 Task: Open a blank google sheet and write heading  Nexus Sales. Add 10 people name  'William Wilson, Isabella Robinson, James Taylor, Charlotte Clark, Michael Walker, Amelia Wright, Matthew Turner, Harper Hall, Joseph Phillips, Abigail Adams'Item code in between  1005-1056. Product range in between  2500-15000. Add Products   ASICS Shoe, Brooks Shoe, Clarks Shoe, Crocs Shoe, Dr. Martens Shoe, Ecco Shoe, Fila Shoe, Hush Puppies Shoe, Jordan Shoe, K-Swiss Shoe.Choose quantity  4 to 9 Tax 12 percent commission 2 percent Total Add Amount. Save page Attendance Tracking Spreadsheetbook
Action: Mouse moved to (274, 172)
Screenshot: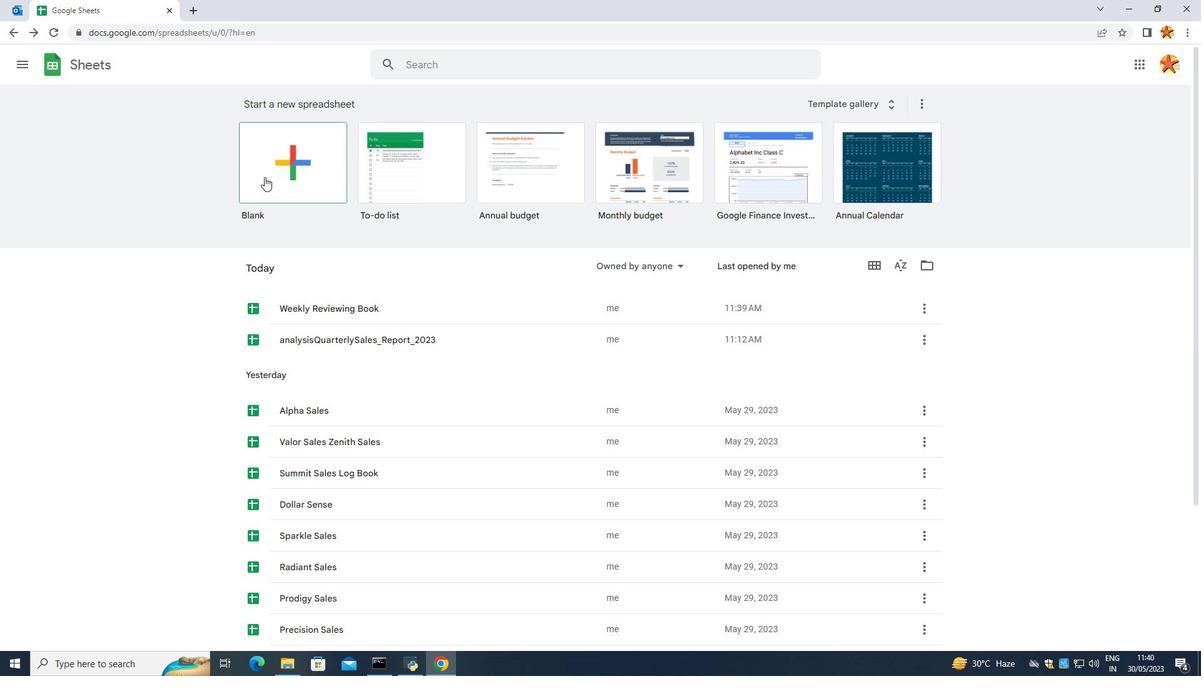 
Action: Mouse pressed left at (274, 172)
Screenshot: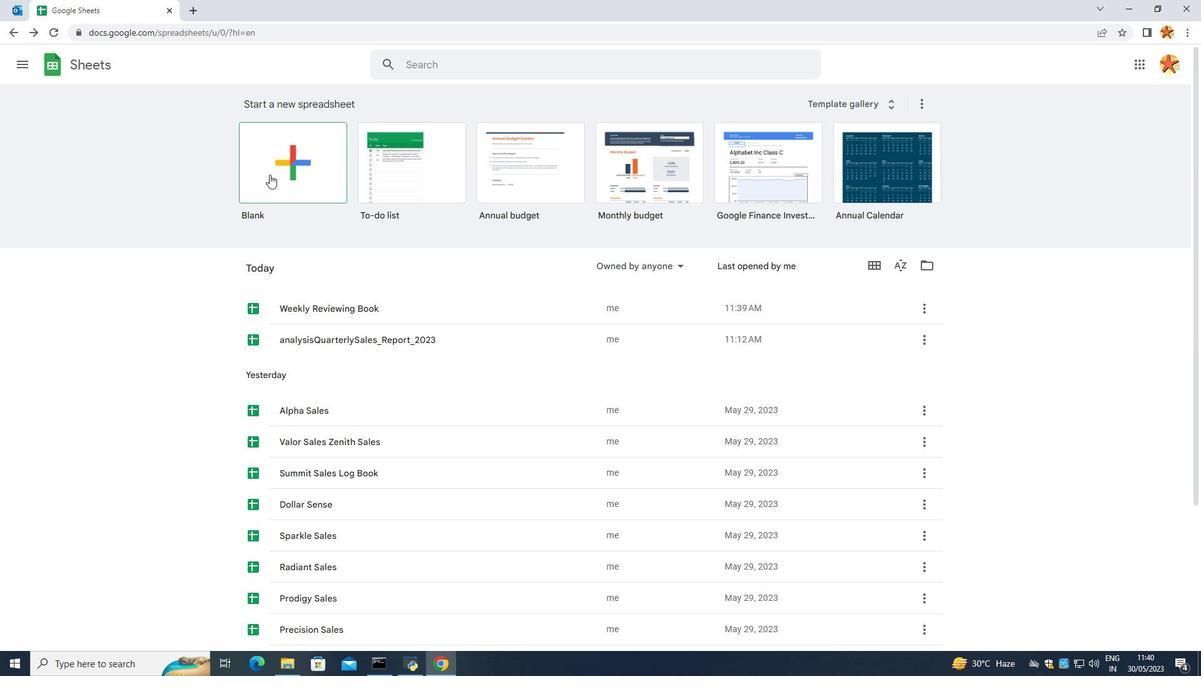
Action: Mouse moved to (179, 154)
Screenshot: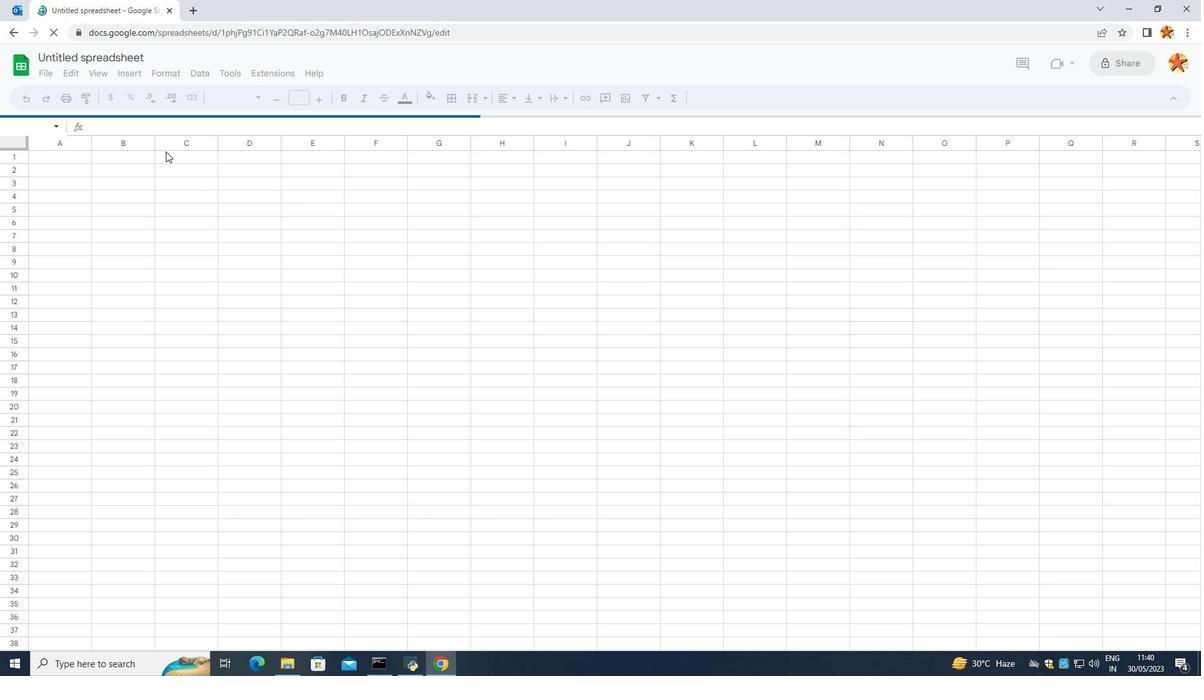 
Action: Mouse pressed left at (179, 154)
Screenshot: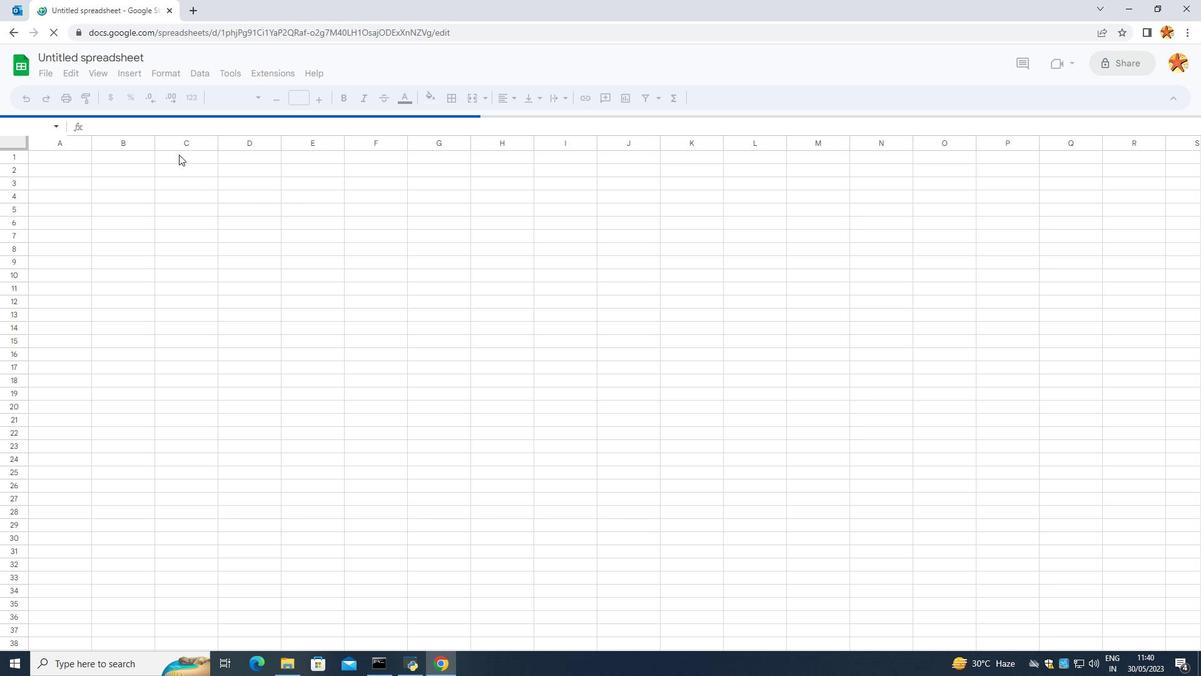 
Action: Mouse moved to (169, 157)
Screenshot: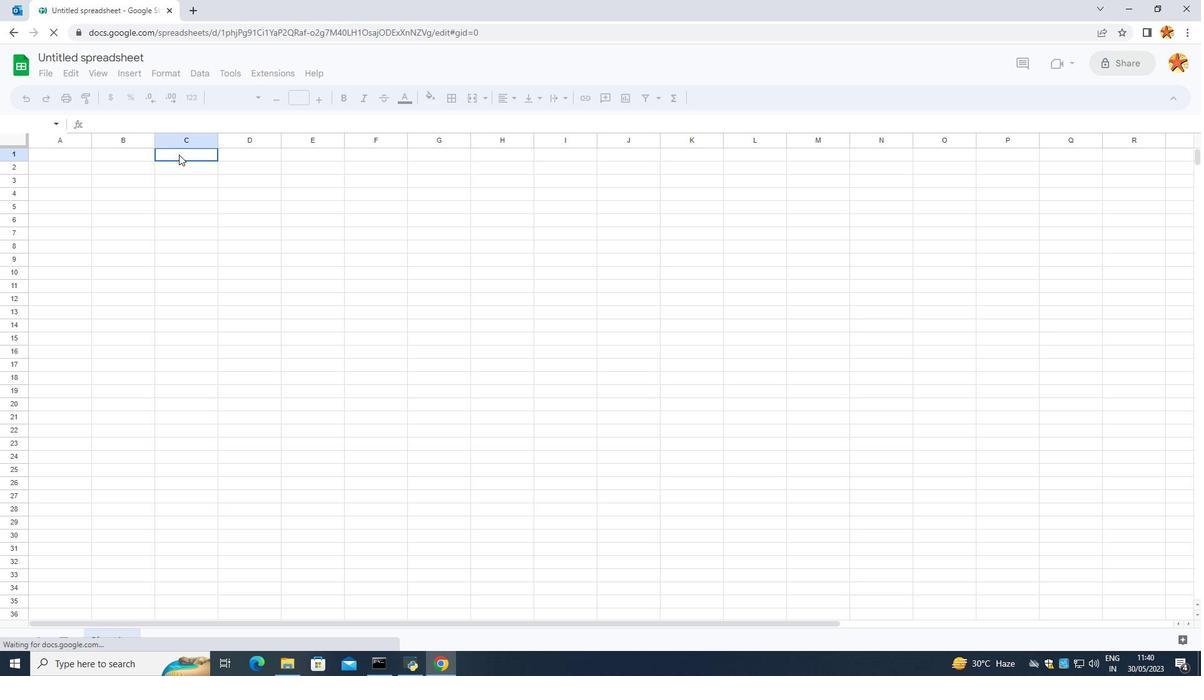 
Action: Key pressed <Key.caps_lock>N<Key.caps_lock>exus<Key.space><Key.caps_lock>T<Key.caps_lock>ech
Screenshot: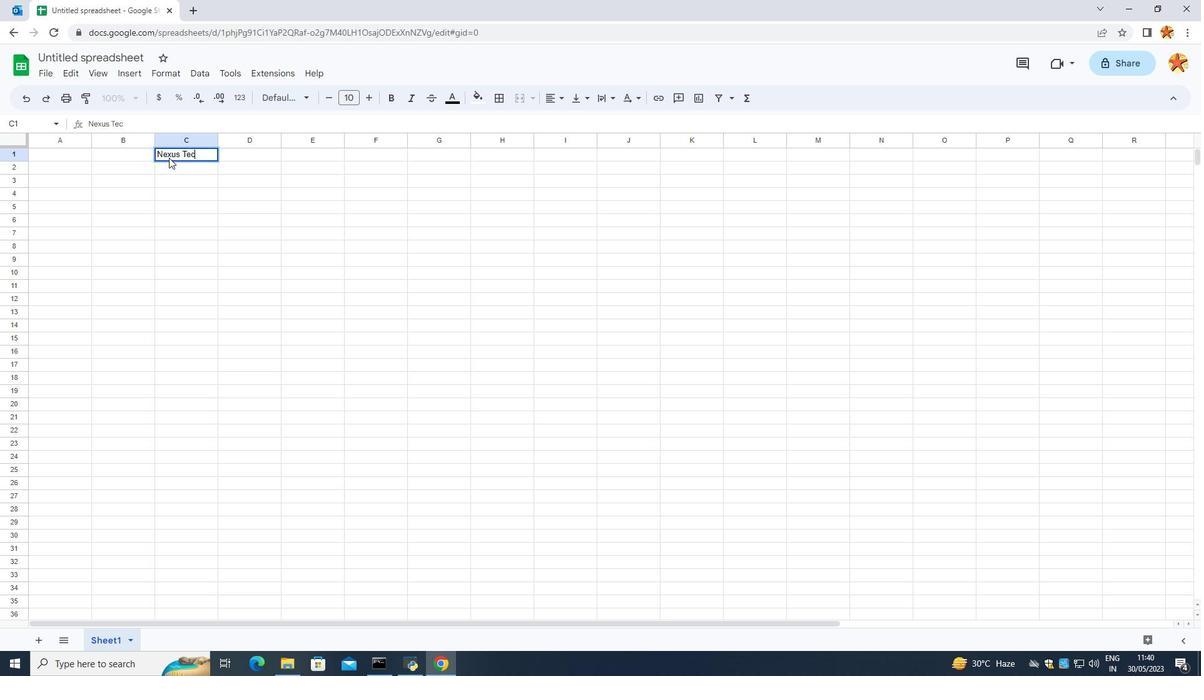 
Action: Mouse moved to (94, 194)
Screenshot: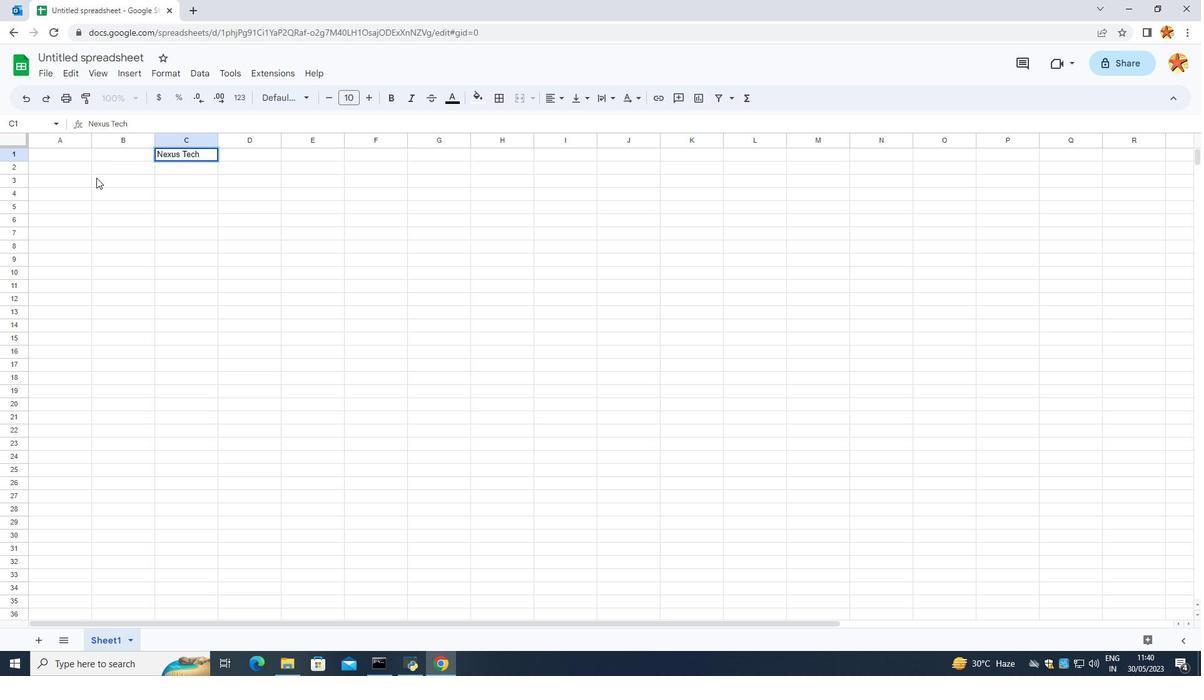 
Action: Mouse pressed left at (94, 194)
Screenshot: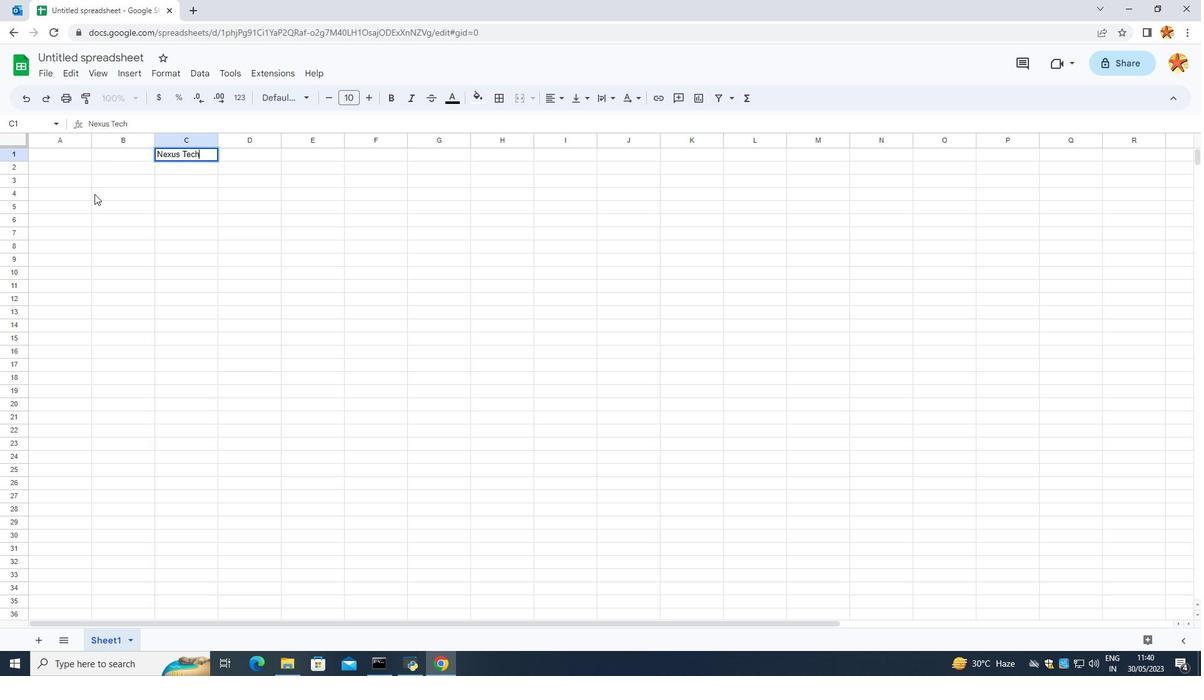 
Action: Mouse moved to (64, 172)
Screenshot: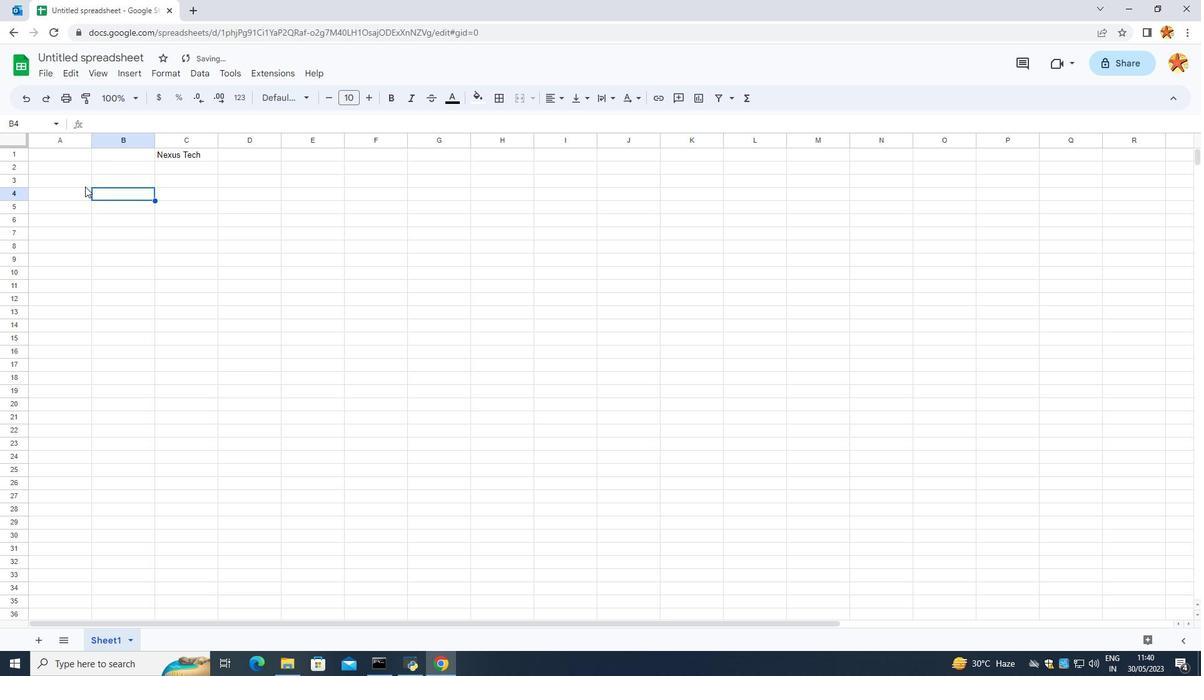 
Action: Mouse pressed left at (64, 172)
Screenshot: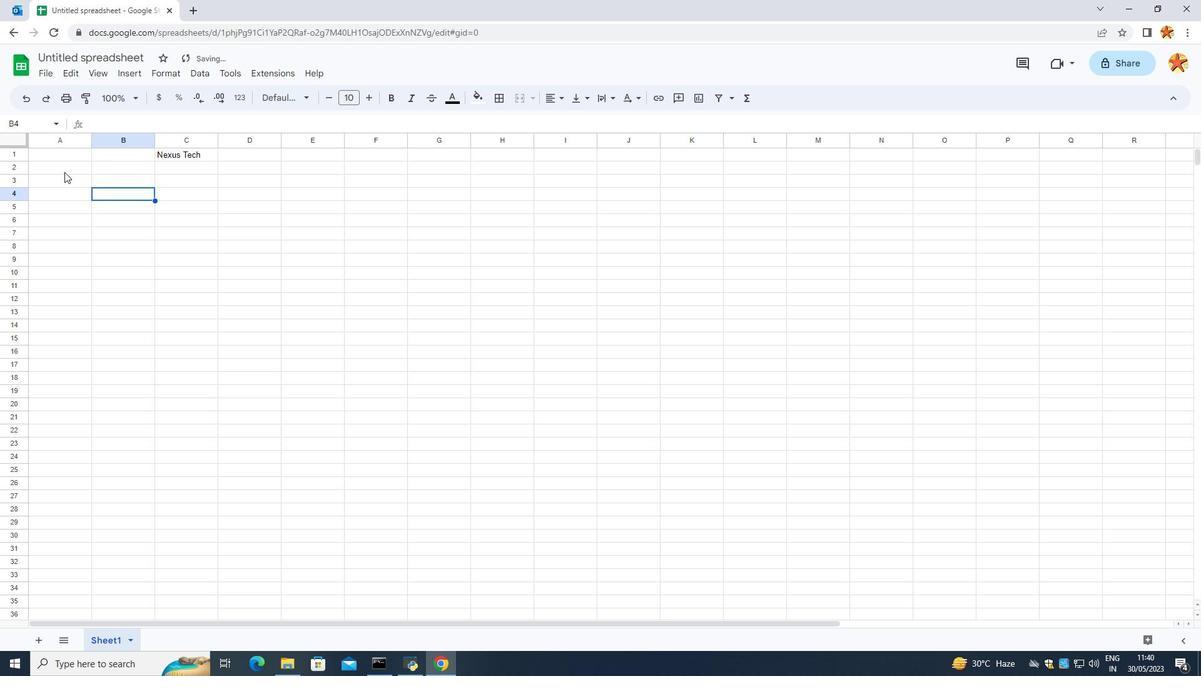 
Action: Mouse pressed left at (64, 172)
Screenshot: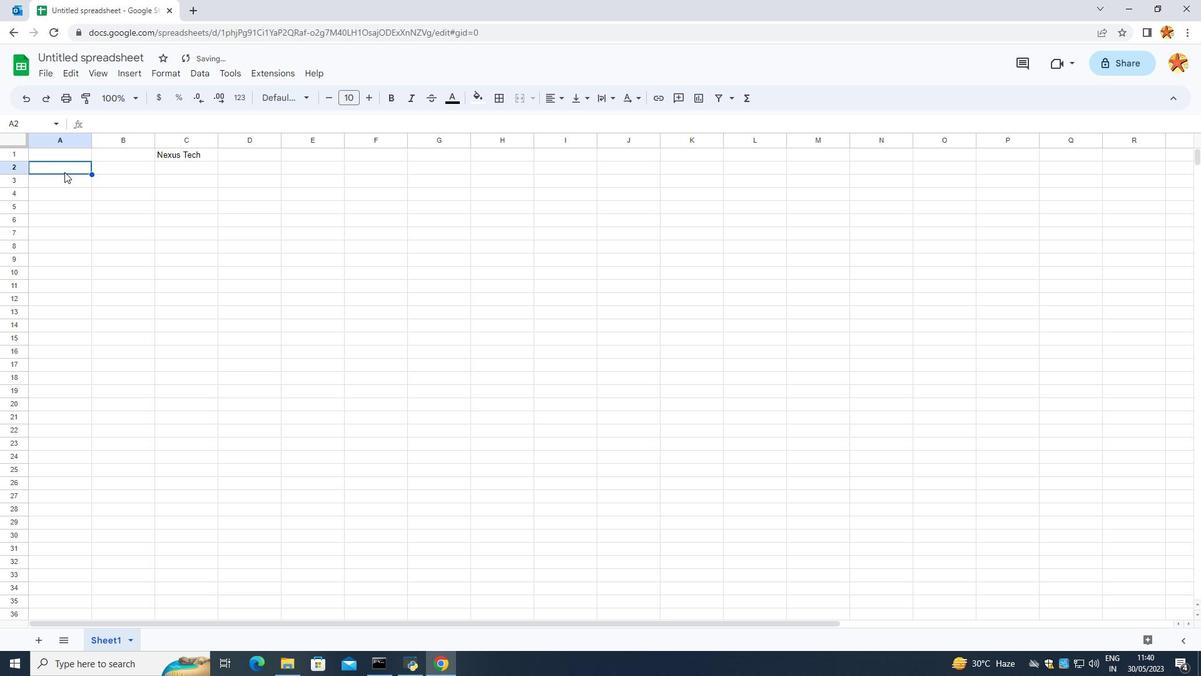 
Action: Mouse moved to (65, 170)
Screenshot: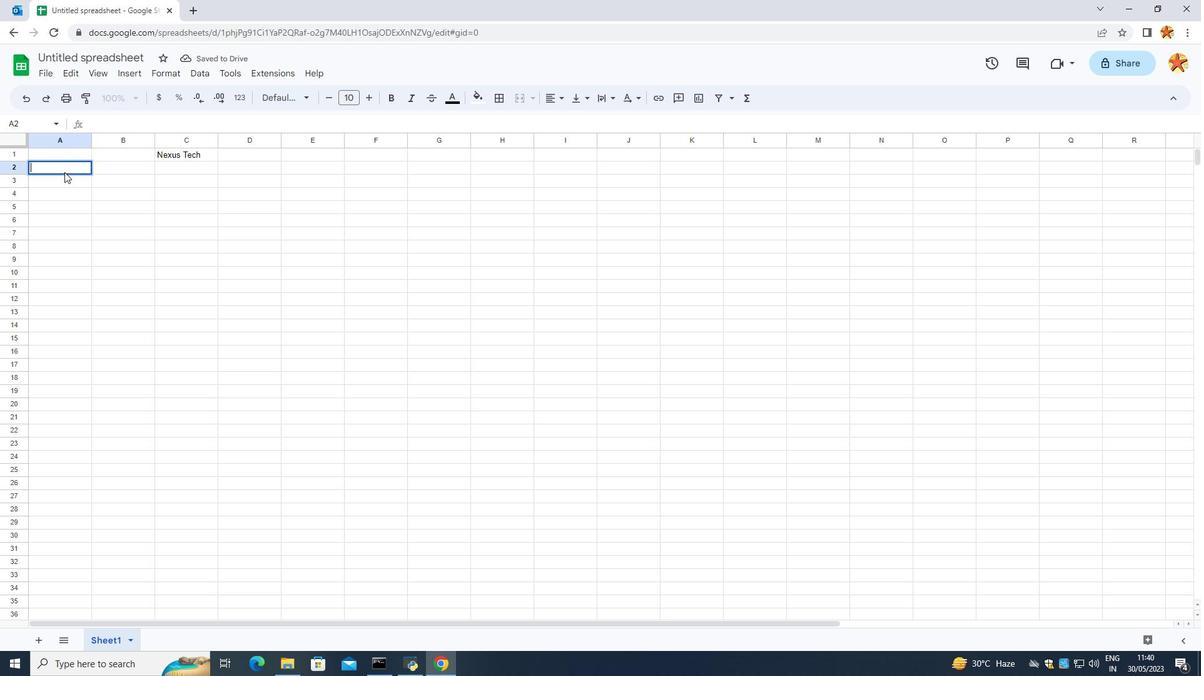 
Action: Key pressed <Key.caps_lock>N<Key.caps_lock>ames
Screenshot: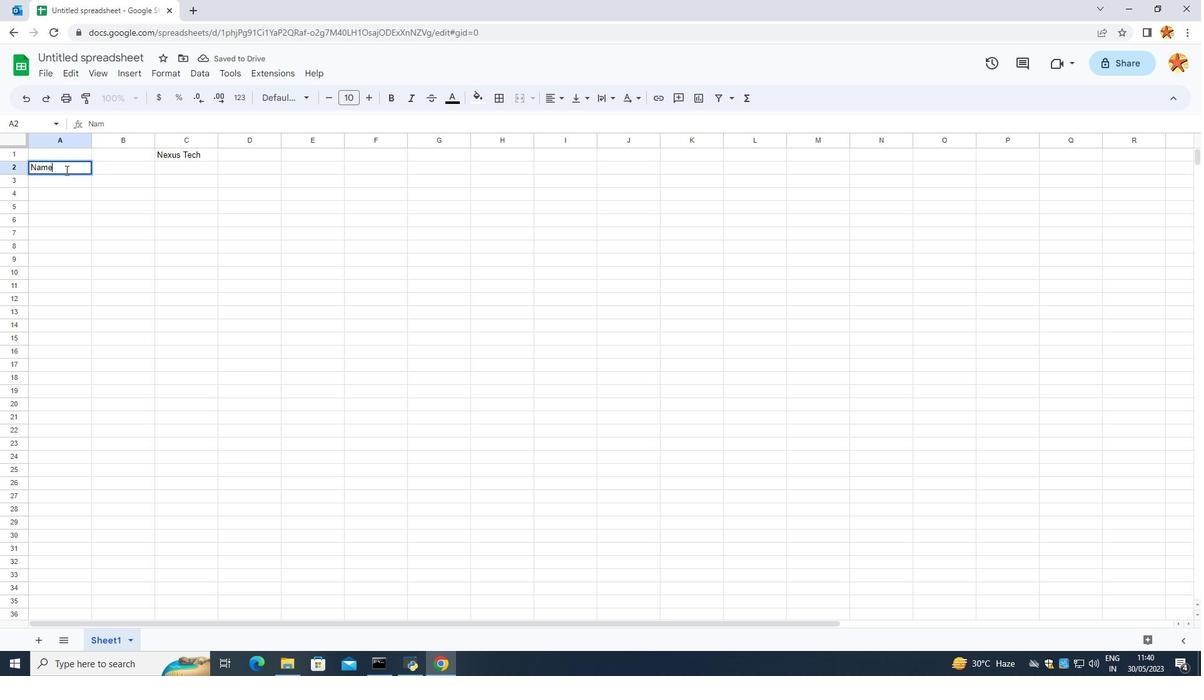 
Action: Mouse moved to (223, 313)
Screenshot: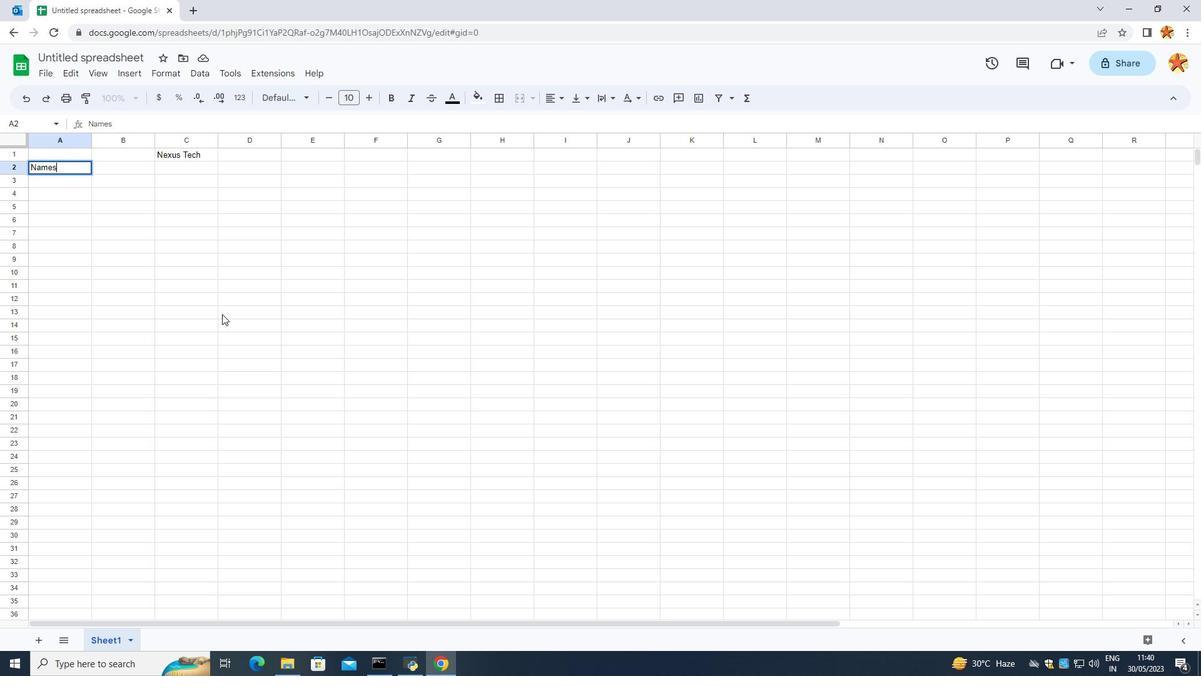 
Action: Mouse pressed left at (223, 313)
Screenshot: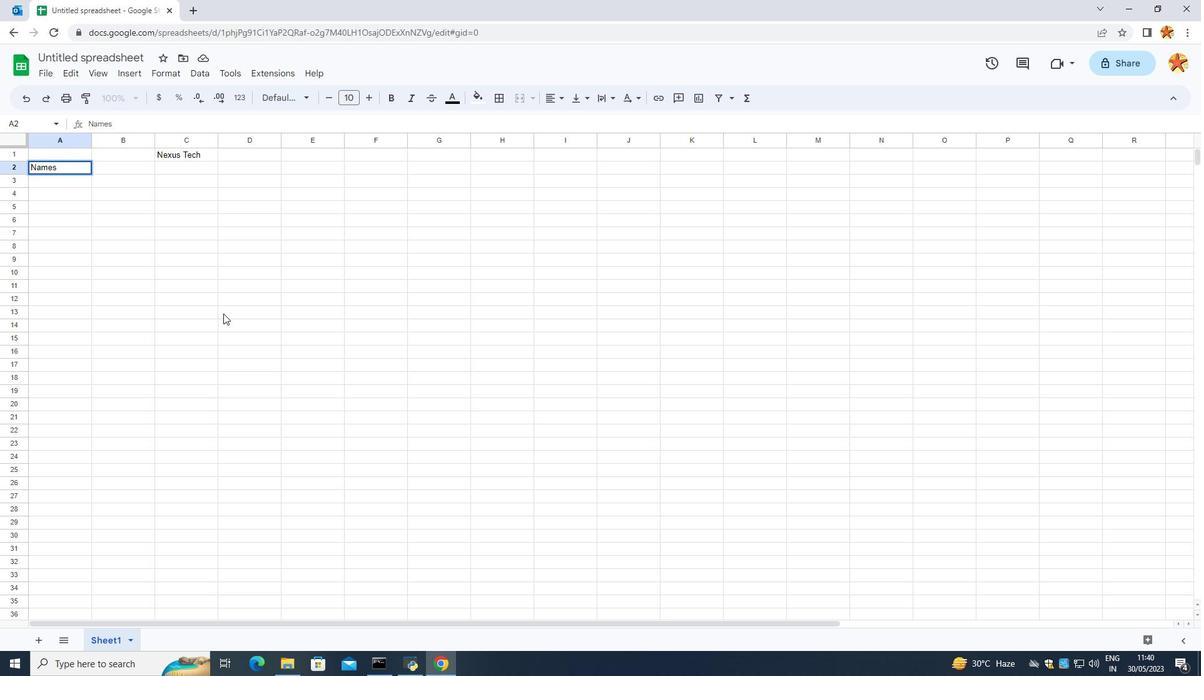
Action: Mouse moved to (130, 169)
Screenshot: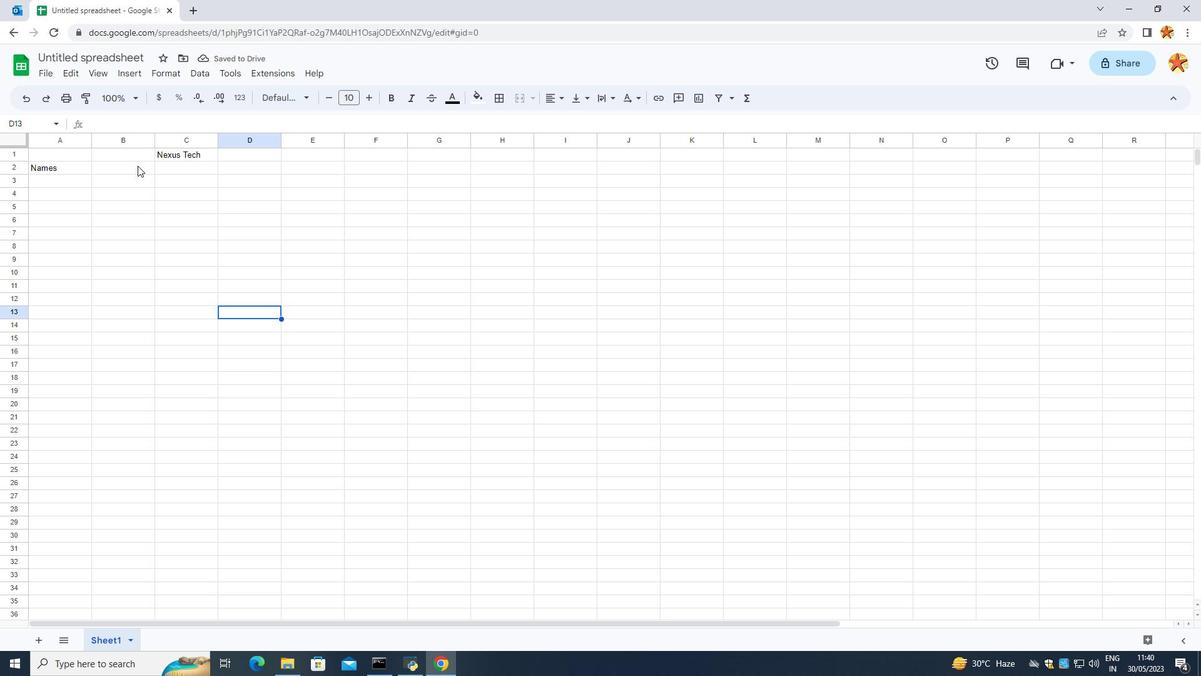 
Action: Mouse pressed left at (130, 169)
Screenshot: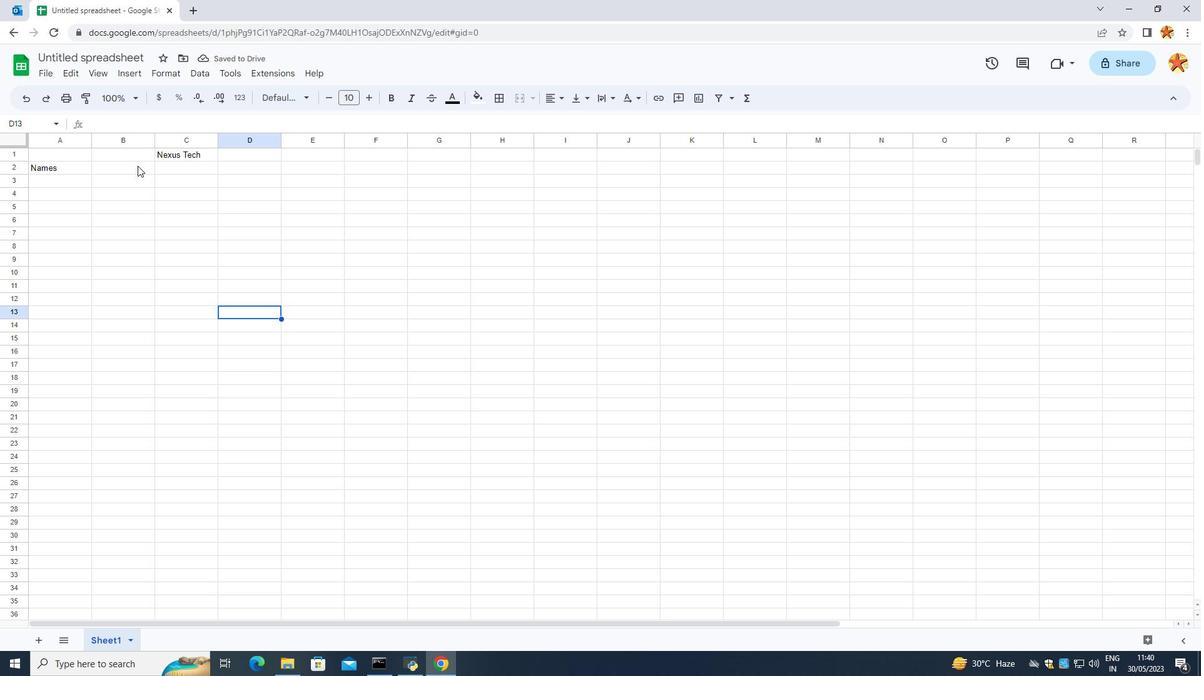 
Action: Mouse moved to (131, 169)
Screenshot: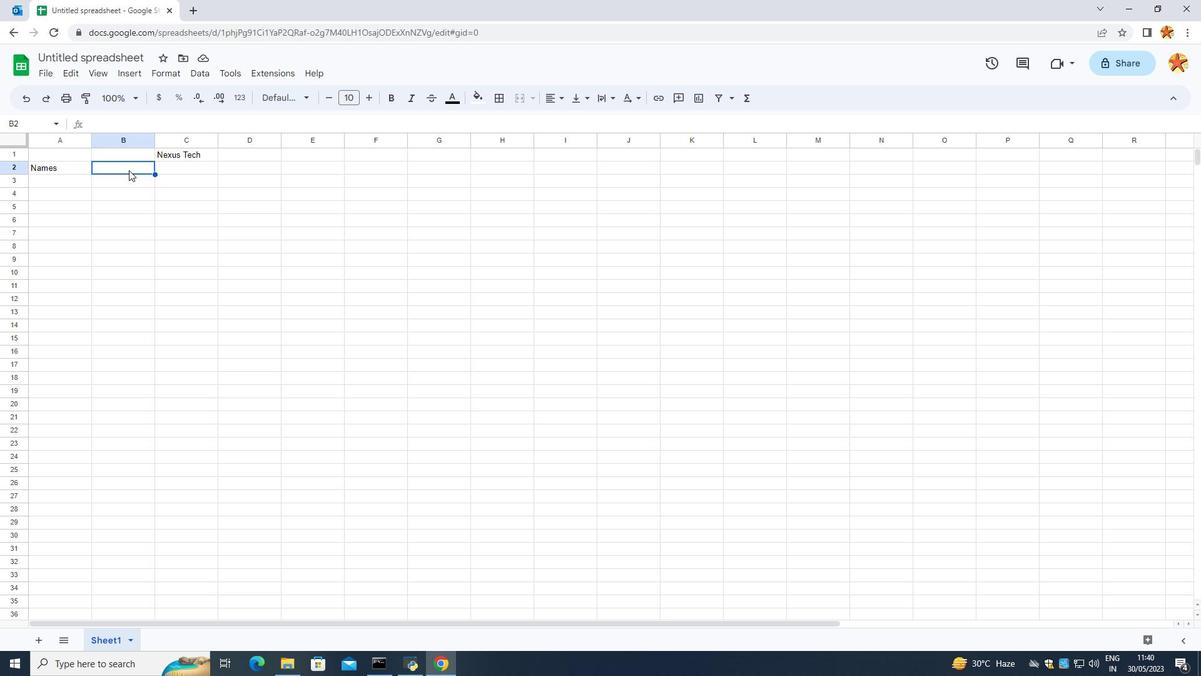 
Action: Key pressed <Key.caps_lock>I<Key.caps_lock>tem<Key.space><Key.caps_lock>C<Key.caps_lock>ode
Screenshot: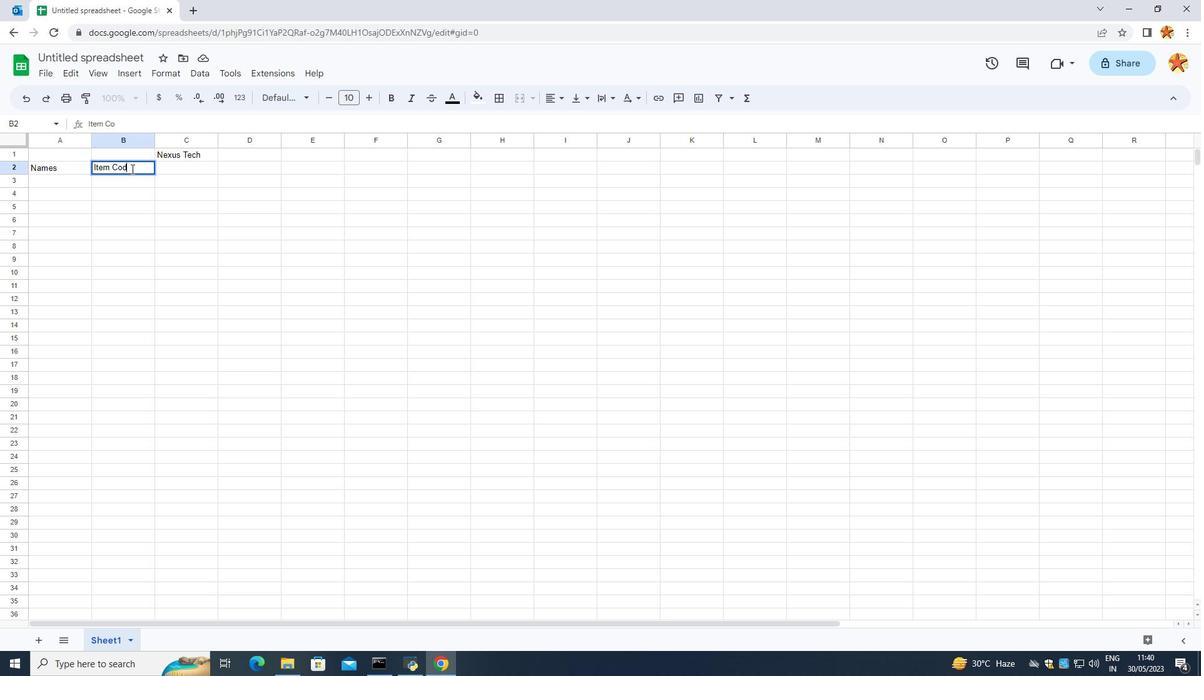 
Action: Mouse moved to (124, 309)
Screenshot: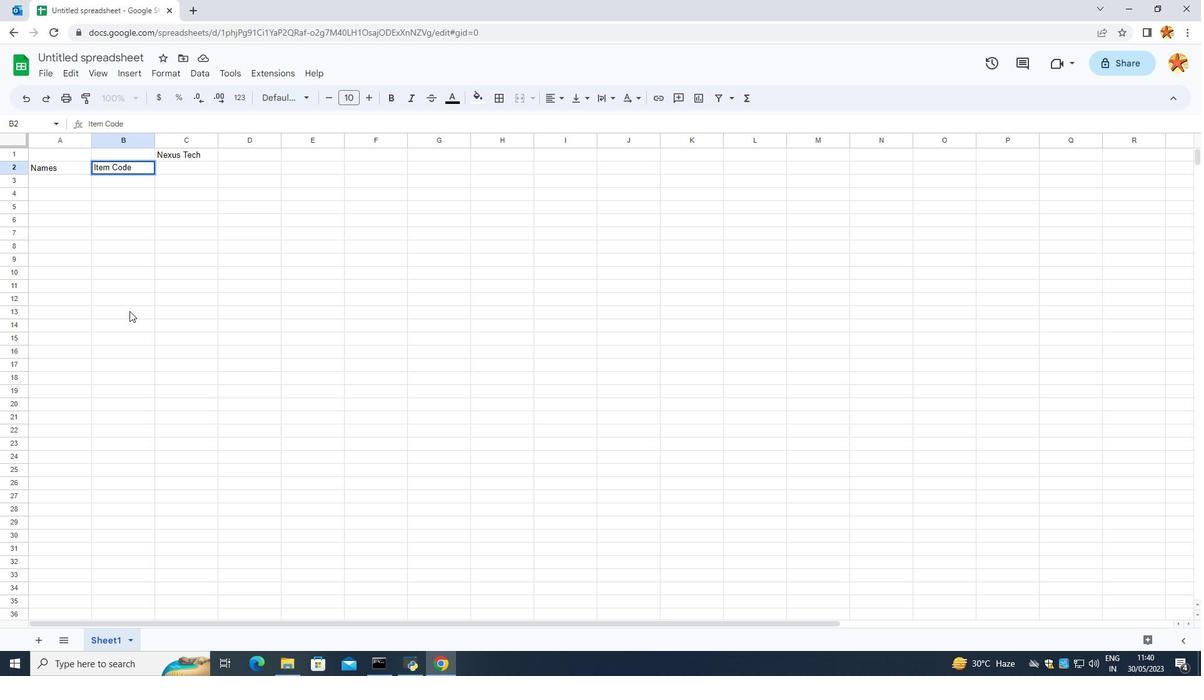 
Action: Mouse pressed left at (124, 309)
Screenshot: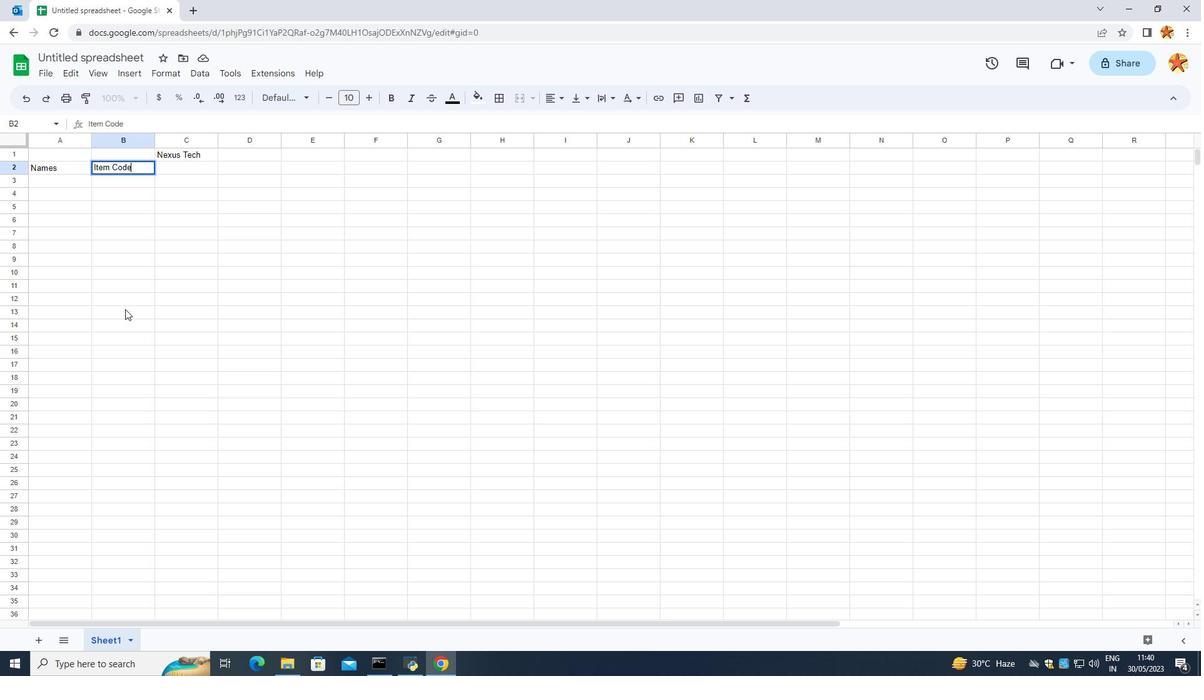 
Action: Mouse moved to (40, 177)
Screenshot: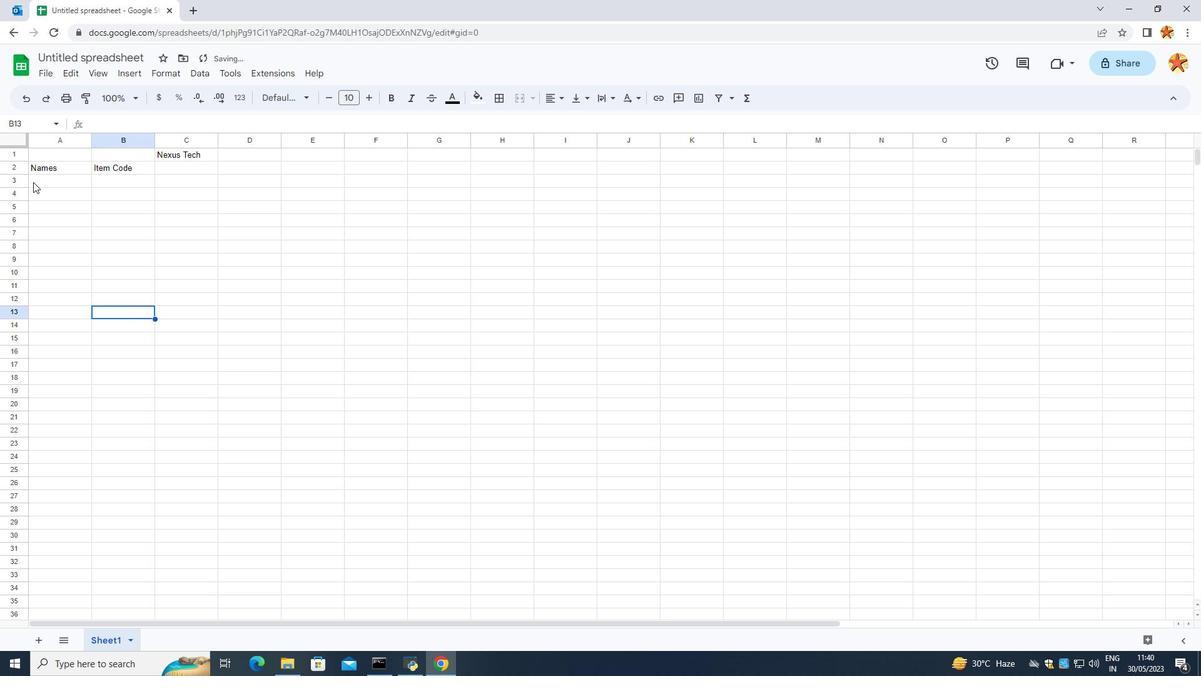 
Action: Mouse pressed left at (40, 177)
Screenshot: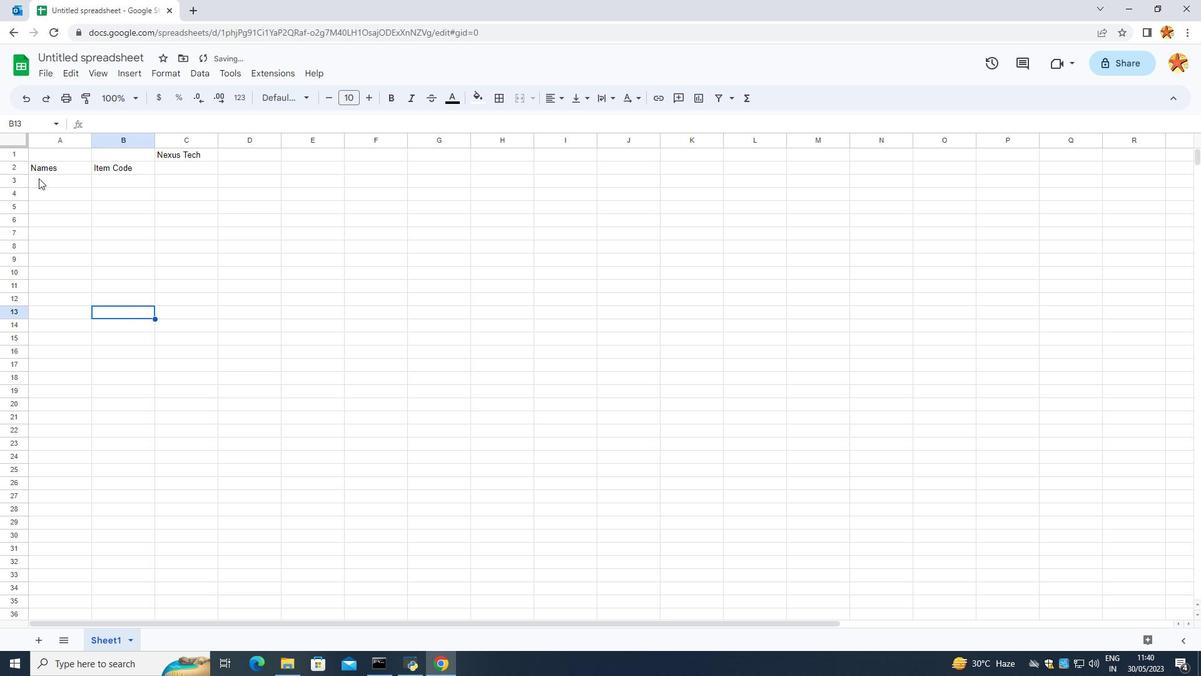 
Action: Mouse pressed left at (40, 177)
Screenshot: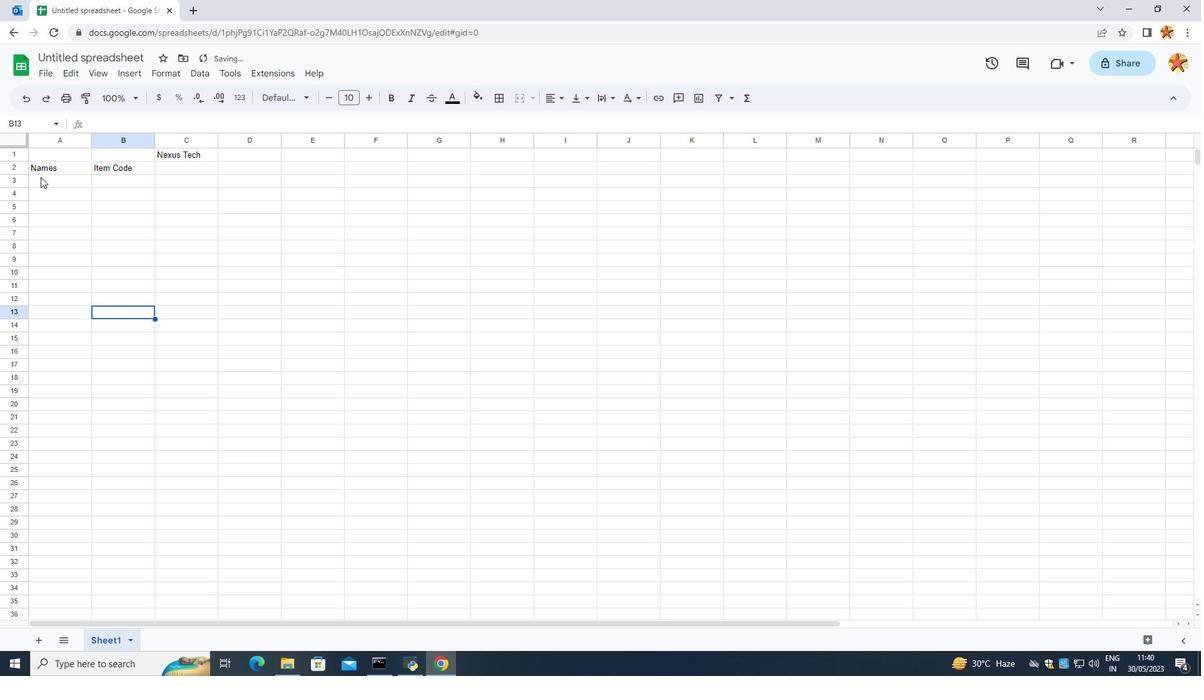 
Action: Mouse moved to (41, 177)
Screenshot: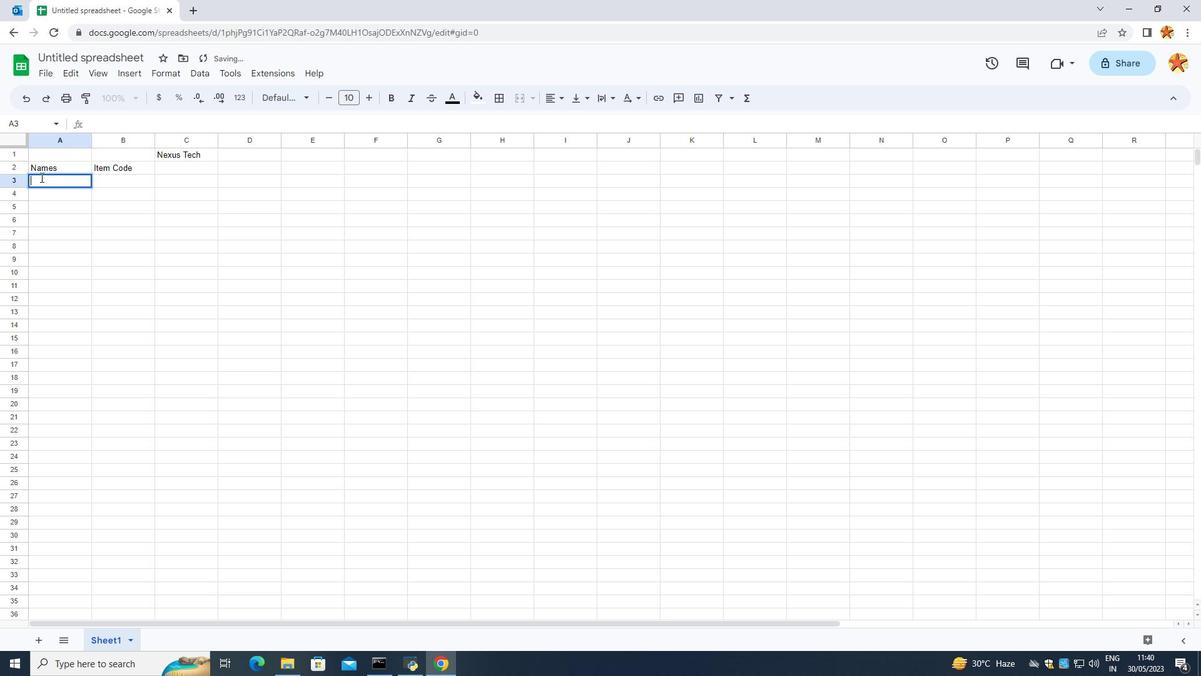 
Action: Key pressed <Key.caps_lock>W<Key.caps_lock>illiam<Key.space><Key.caps_lock>W<Key.caps_lock>ilson<Key.enter><Key.caps_lock>I<Key.caps_lock>sabella<Key.space><Key.caps_lock>R<Key.caps_lock>ov<Key.backspace>binson]<Key.backspace><Key.enter><Key.caps_lock>J<Key.caps_lock>ames<Key.space>
Screenshot: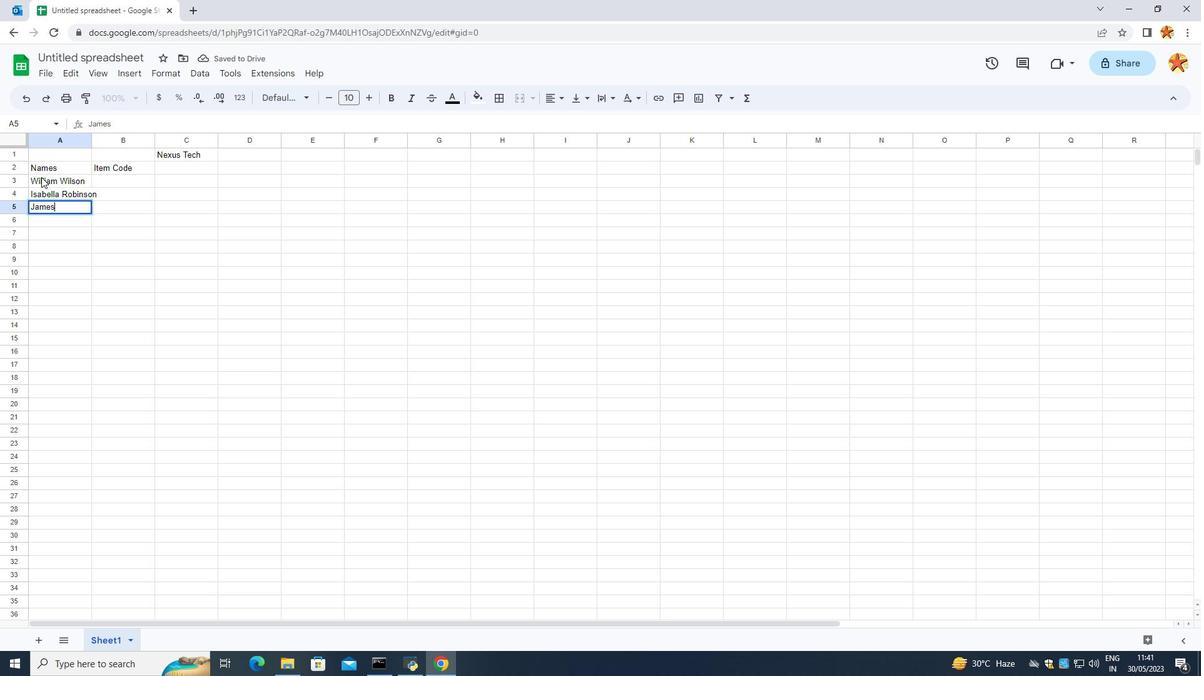 
Action: Mouse moved to (113, 213)
Screenshot: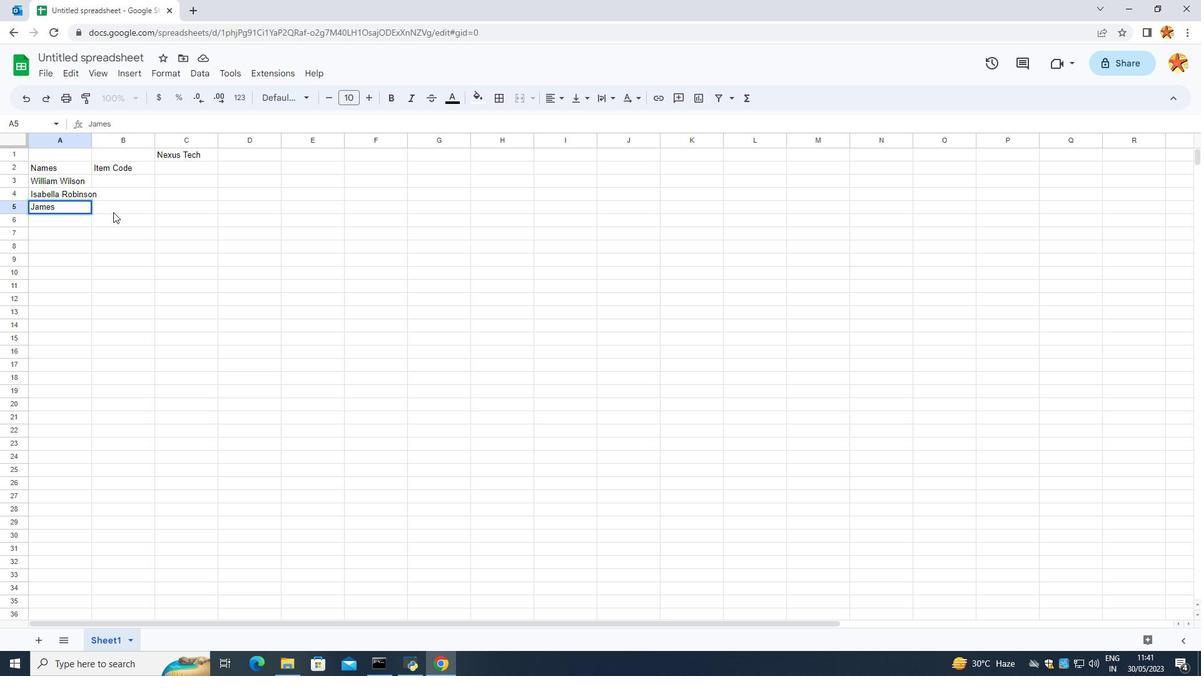 
Action: Key pressed <Key.caps_lock>T<Key.caps_lock>aylor<Key.enter><Key.caps_lock>C<Key.caps_lock>harllotte<Key.space><Key.caps_lock>C<Key.caps_lock>lark\\<Key.backspace><Key.backspace><Key.enter><Key.caps_lock>M<Key.caps_lock>ichael<Key.space><Key.caps_lock>W<Key.caps_lock>alker<Key.enter><Key.caps_lock>A<Key.caps_lock>melia<Key.space><Key.caps_lock>W<Key.caps_lock>right<Key.enter>
Screenshot: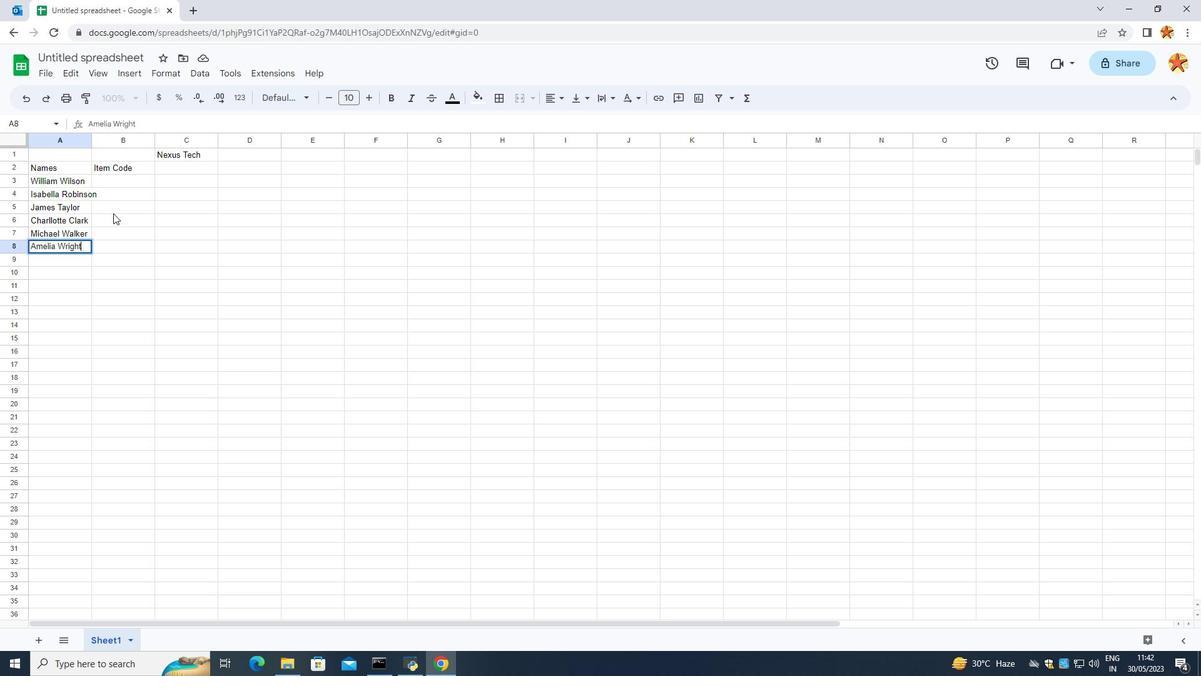 
Action: Mouse moved to (16, 522)
Screenshot: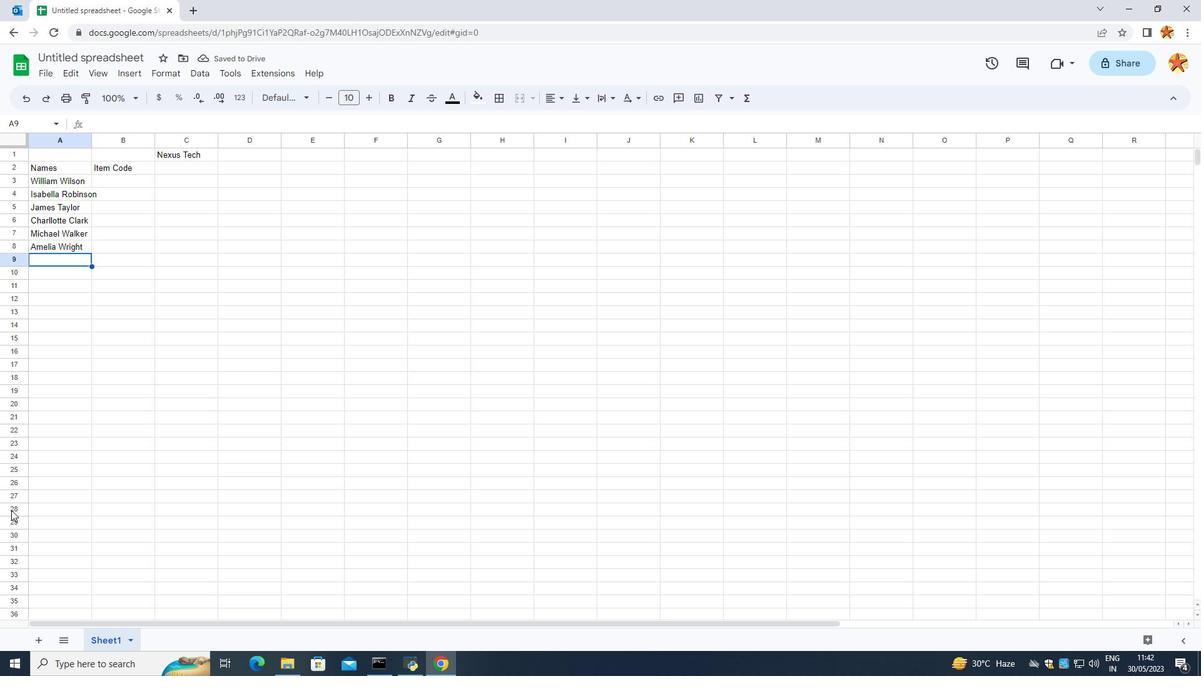 
Action: Key pressed <Key.caps_lock>M<Key.caps_lock>atthew<Key.space><Key.caps_lock>T<Key.caps_lock>urner<Key.enter><Key.caps_lock>H<Key.caps_lock>rper<Key.space><Key.caps_lock>G<Key.backspace>H<Key.caps_lock>all
Screenshot: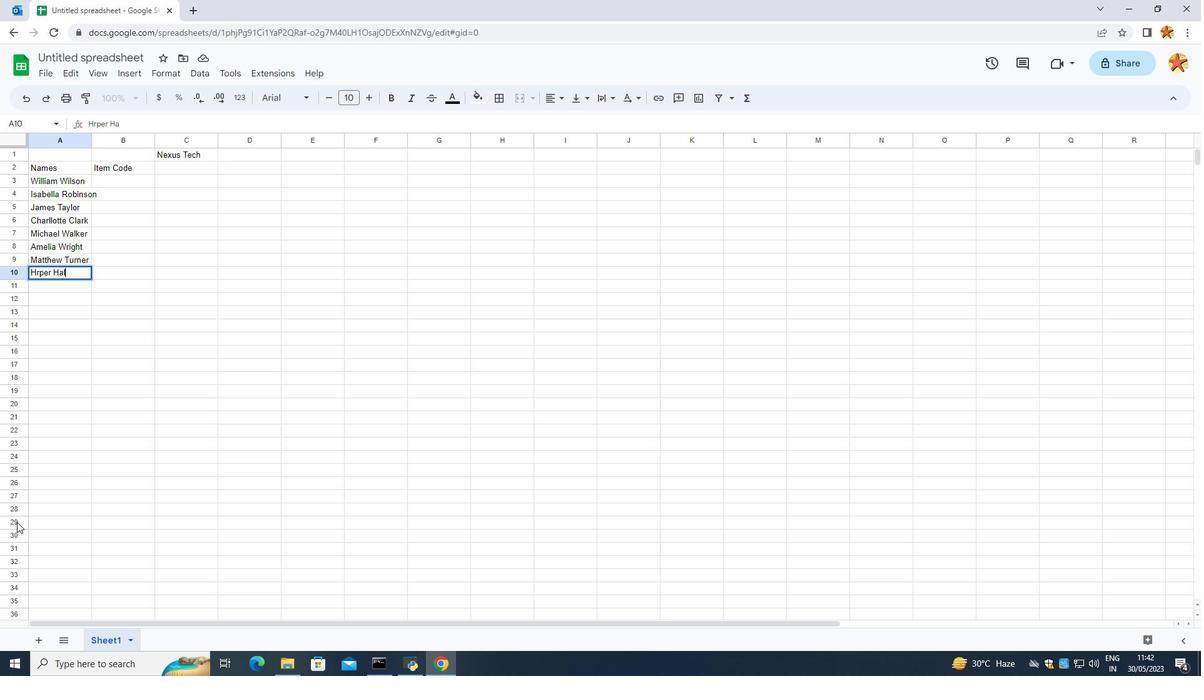 
Action: Mouse moved to (35, 273)
Screenshot: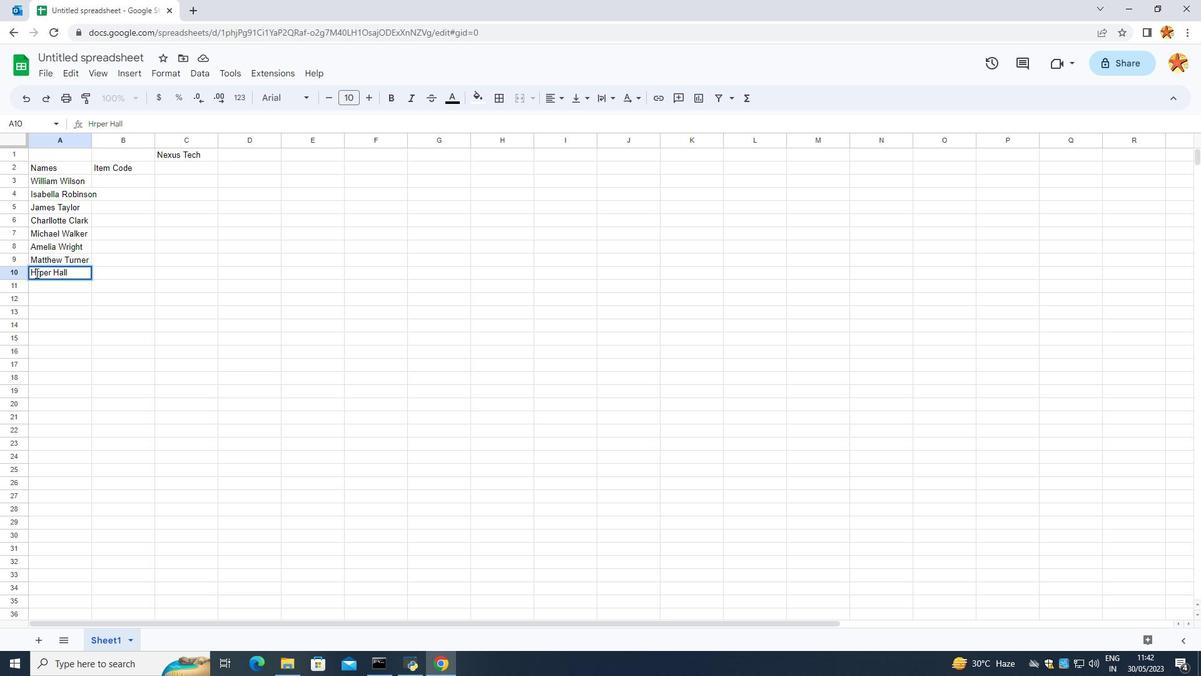 
Action: Mouse pressed left at (35, 273)
Screenshot: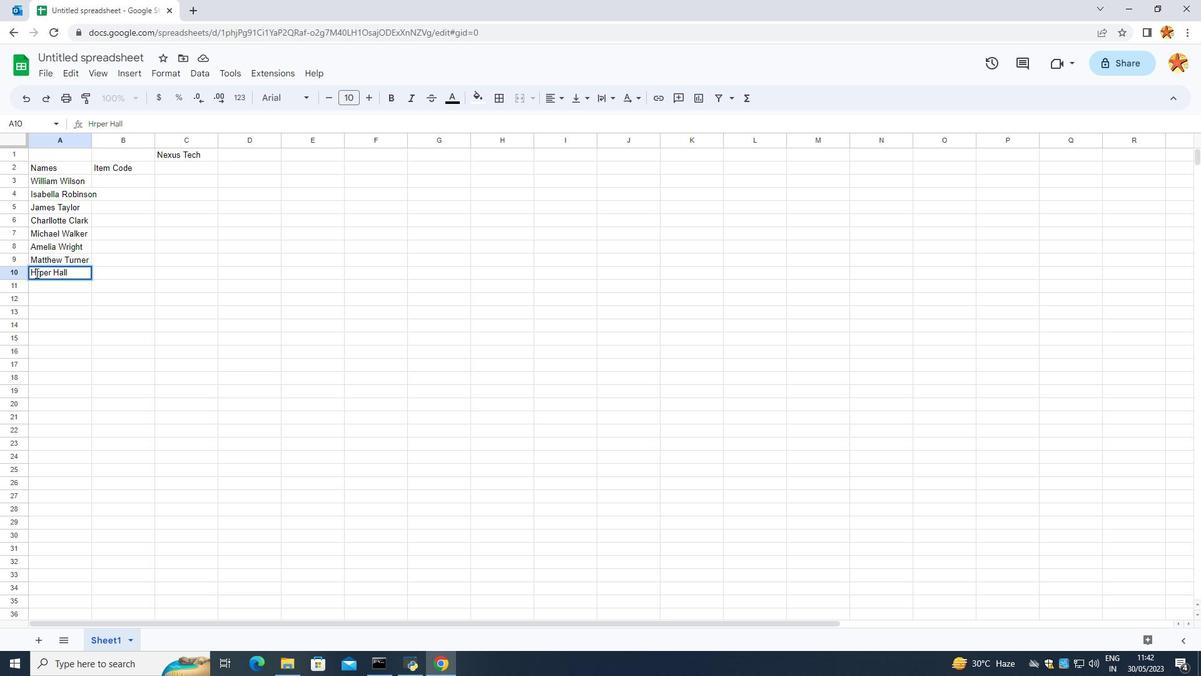 
Action: Key pressed a
Screenshot: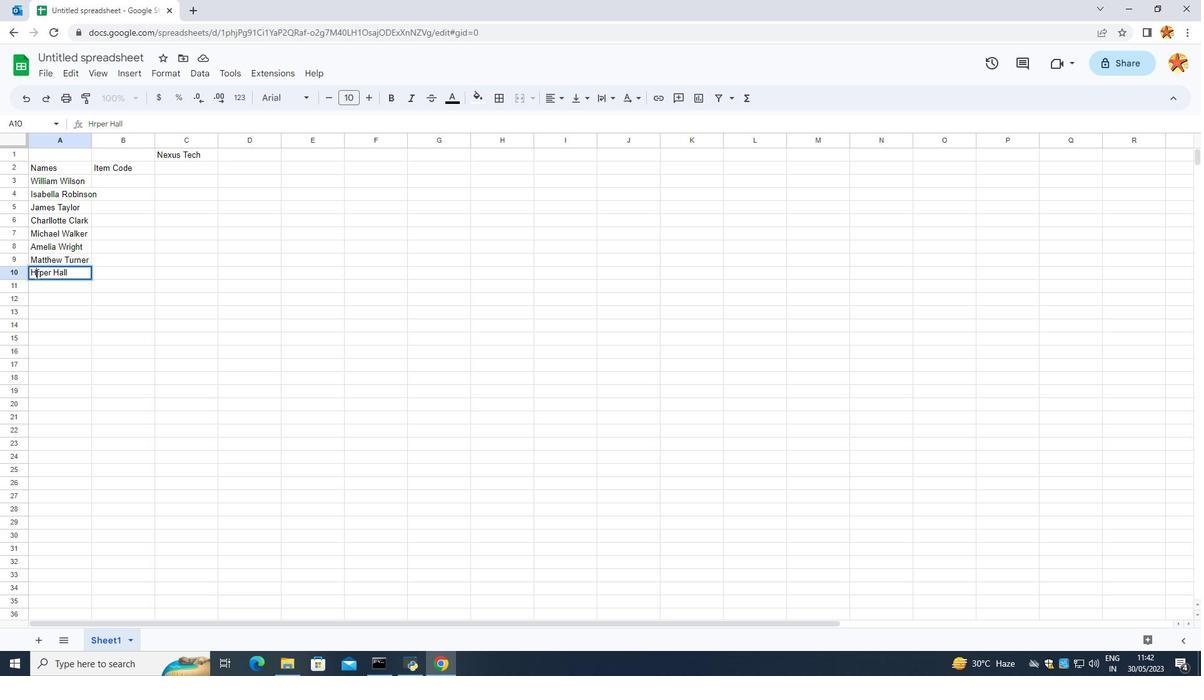 
Action: Mouse moved to (36, 284)
Screenshot: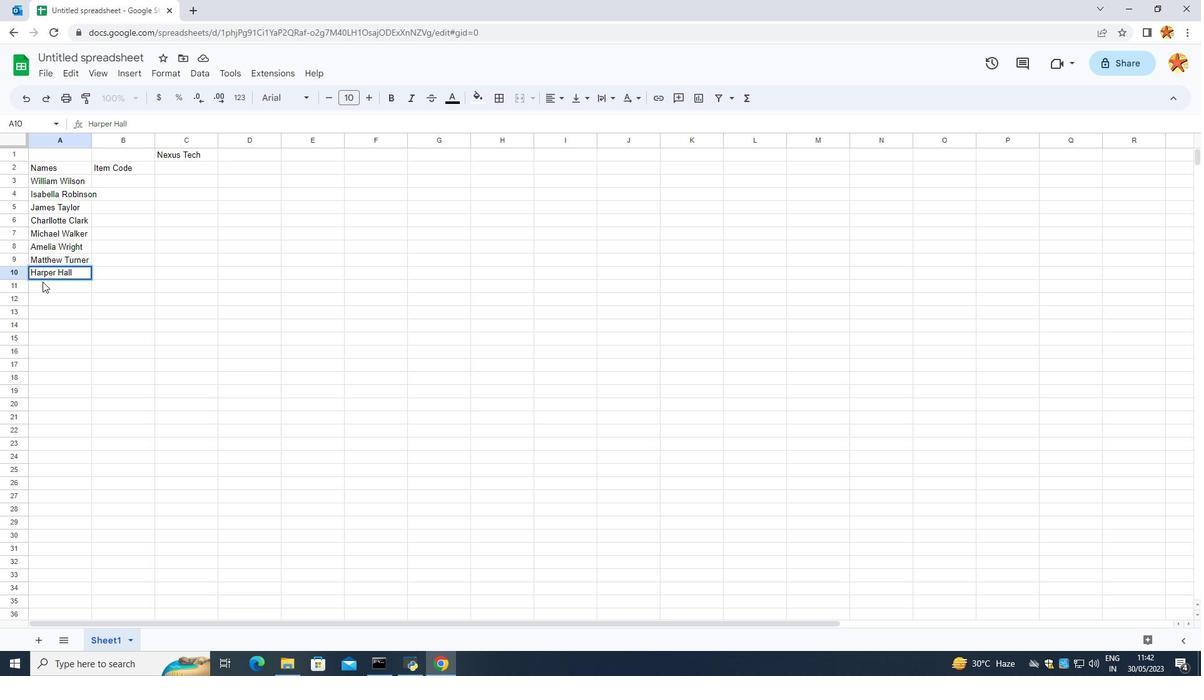 
Action: Mouse pressed left at (36, 284)
Screenshot: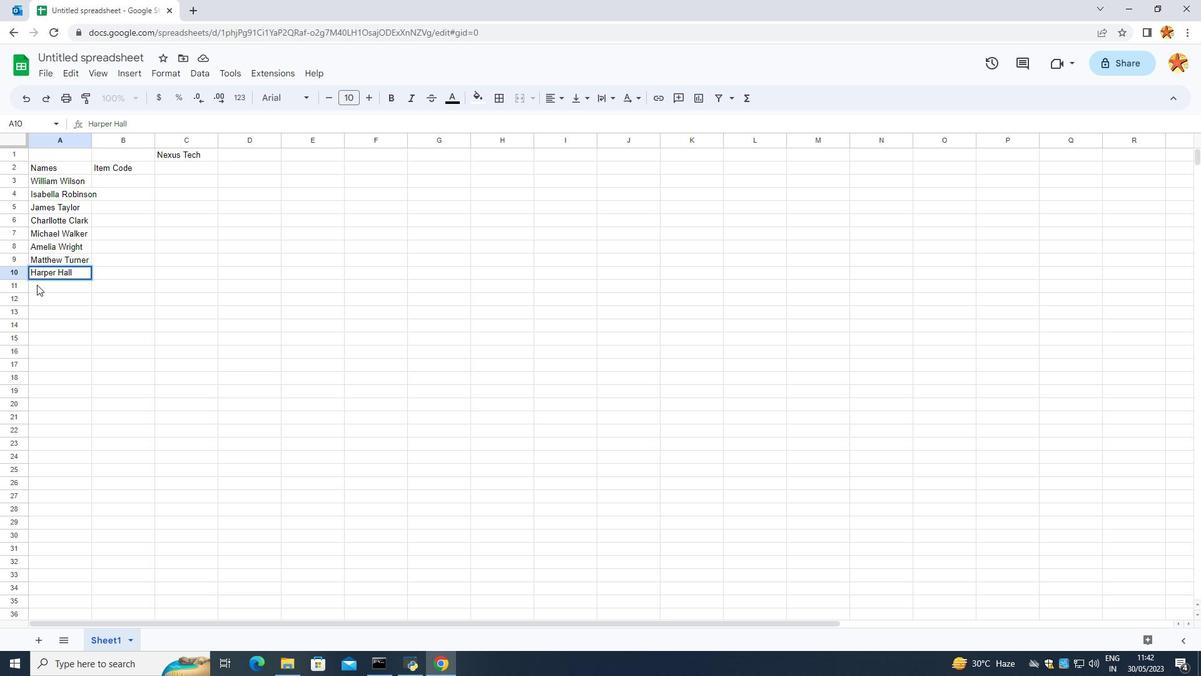 
Action: Mouse moved to (38, 291)
Screenshot: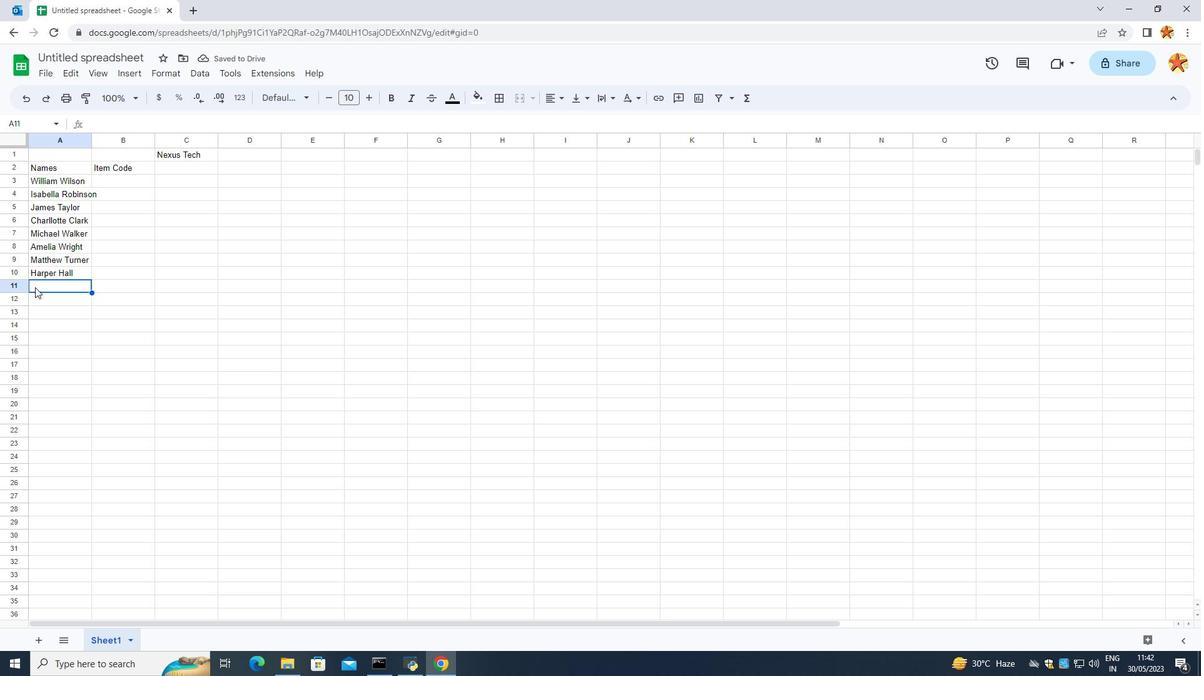 
Action: Key pressed <Key.caps_lock>J<Key.caps_lock>oseph<Key.caps_lock>P<Key.backspace><Key.space><Key.caps_lock>p<Key.caps_lock>H<Key.backspace><Key.backspace>P<Key.caps_lock>hillips<Key.enter><Key.caps_lock>A<Key.caps_lock>bigail<Key.space><Key.caps_lock>A<Key.caps_lock>dams\<Key.backspace><Key.enter>
Screenshot: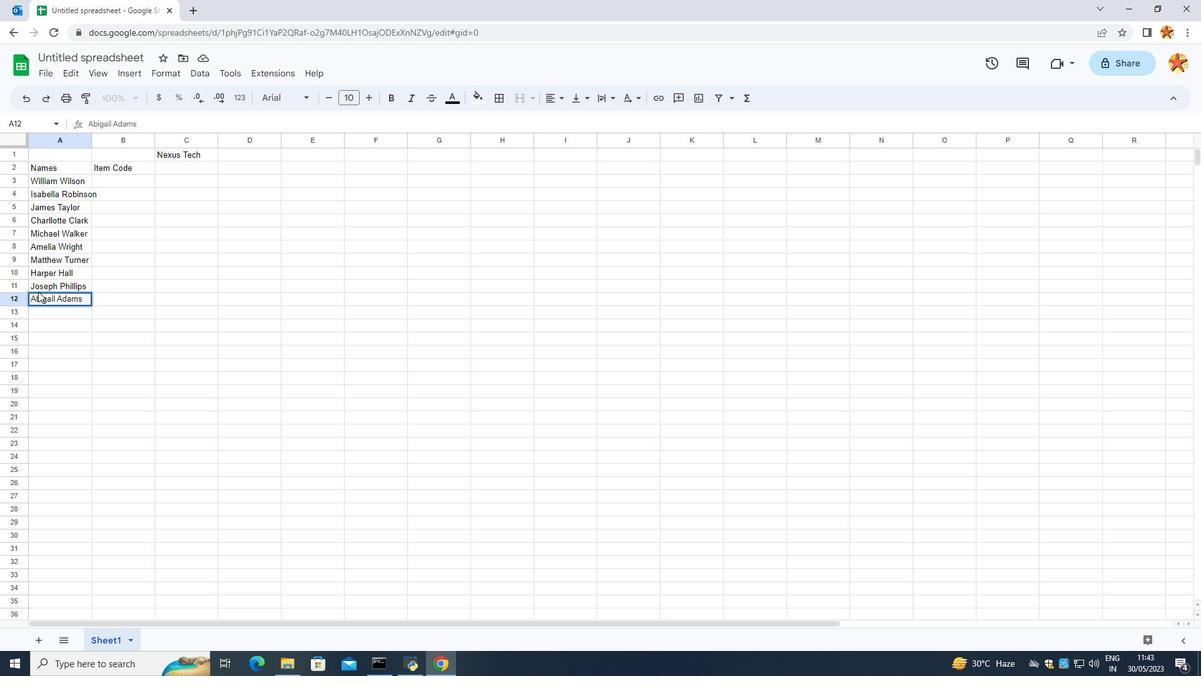 
Action: Mouse moved to (51, 380)
Screenshot: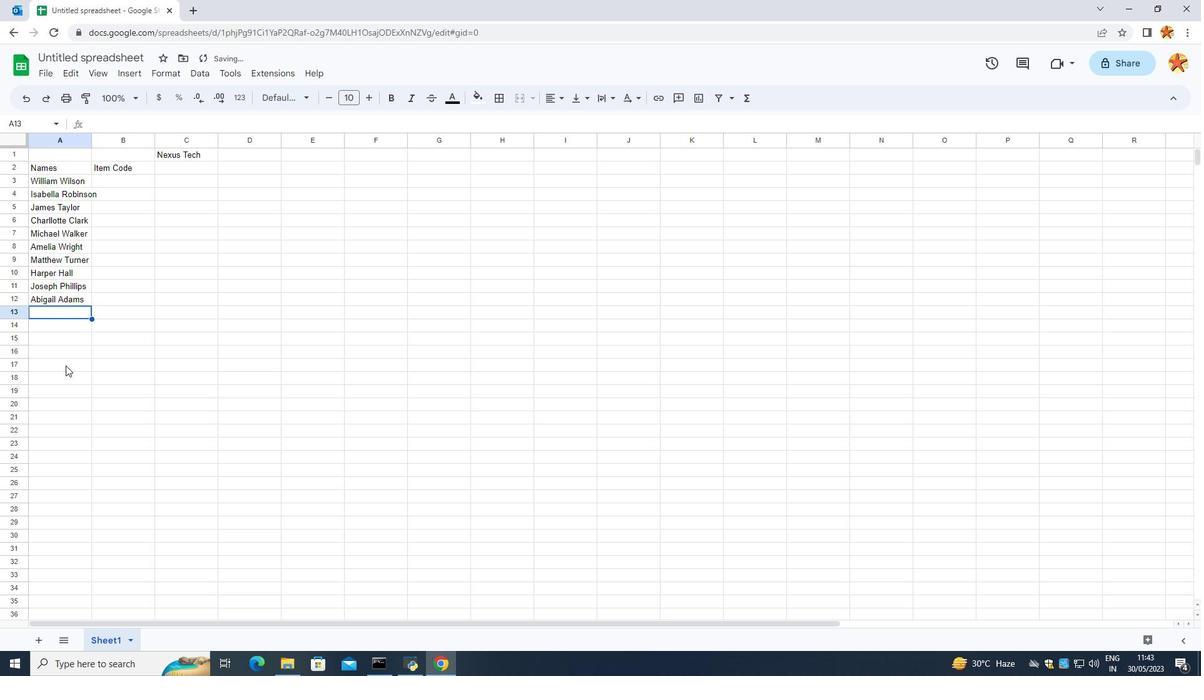 
Action: Mouse pressed left at (51, 380)
Screenshot: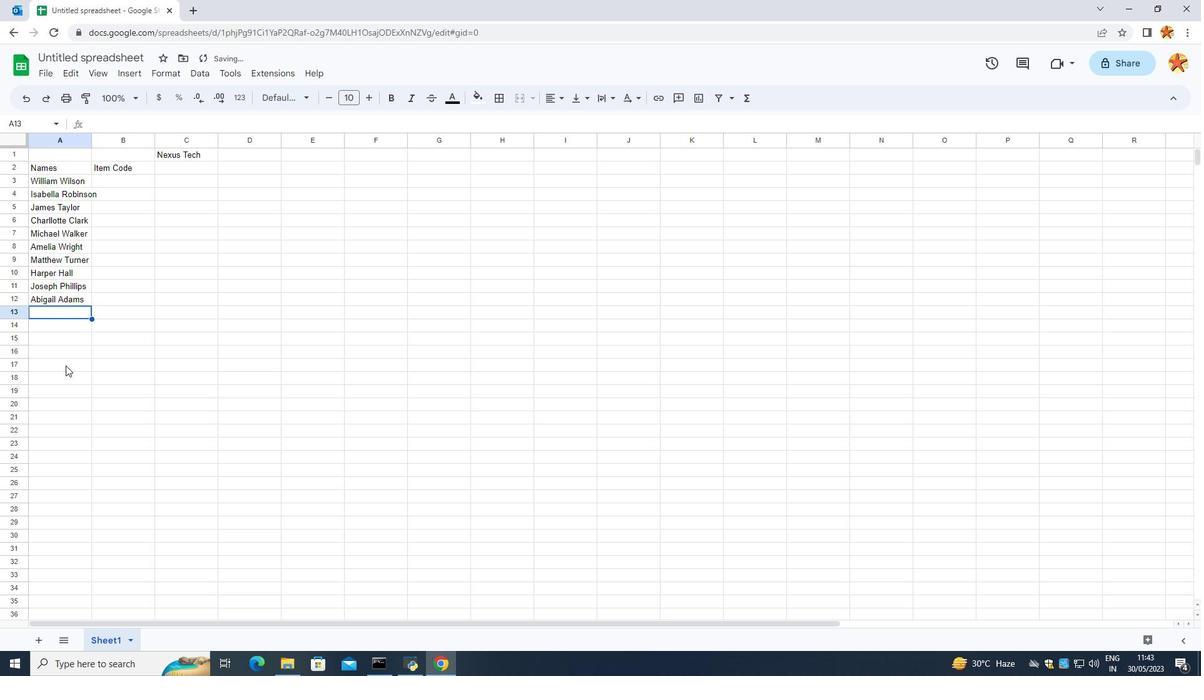 
Action: Mouse moved to (83, 179)
Screenshot: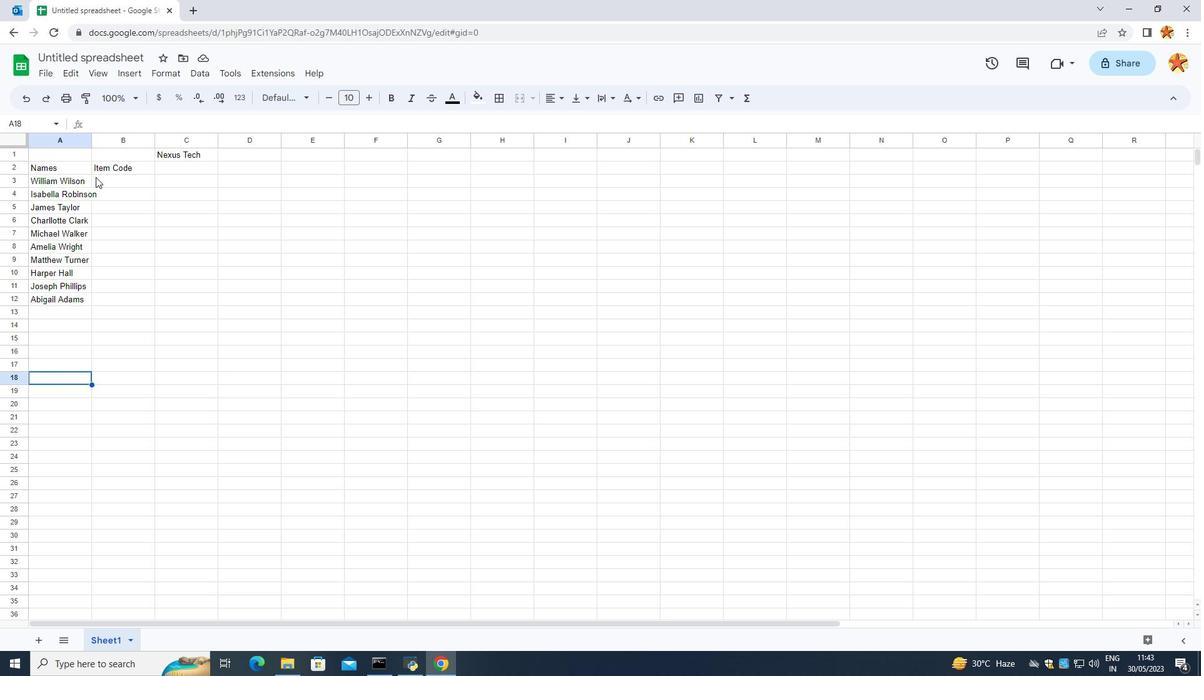 
Action: Mouse pressed left at (83, 179)
Screenshot: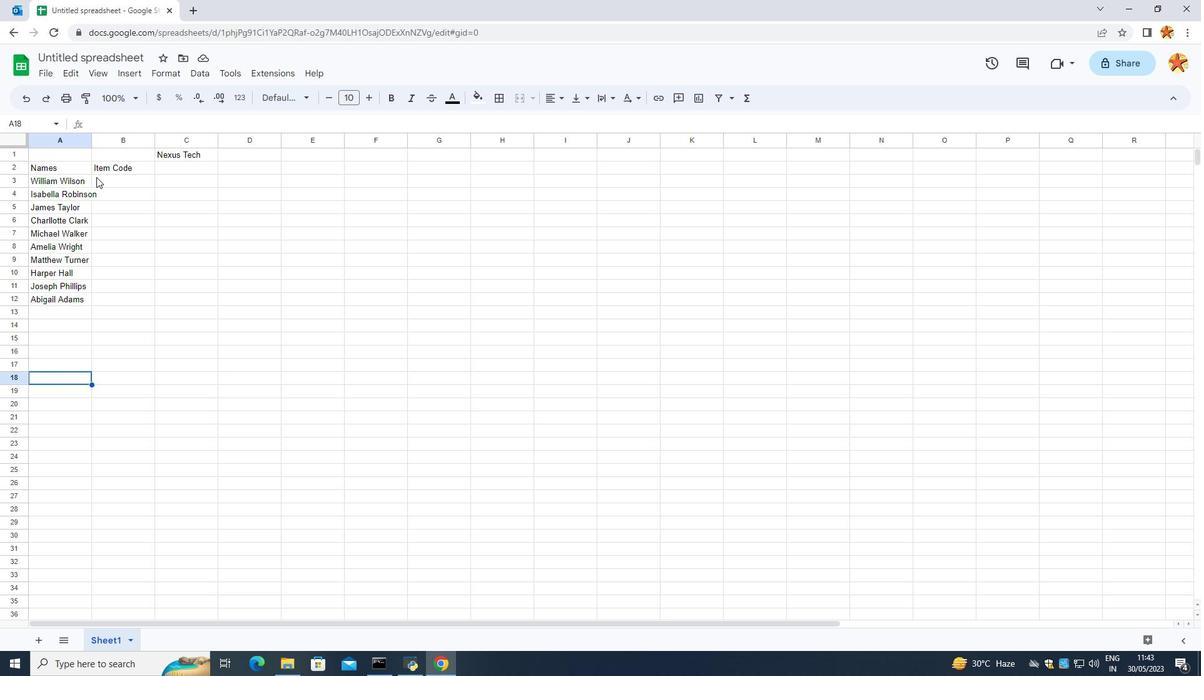 
Action: Mouse moved to (81, 175)
Screenshot: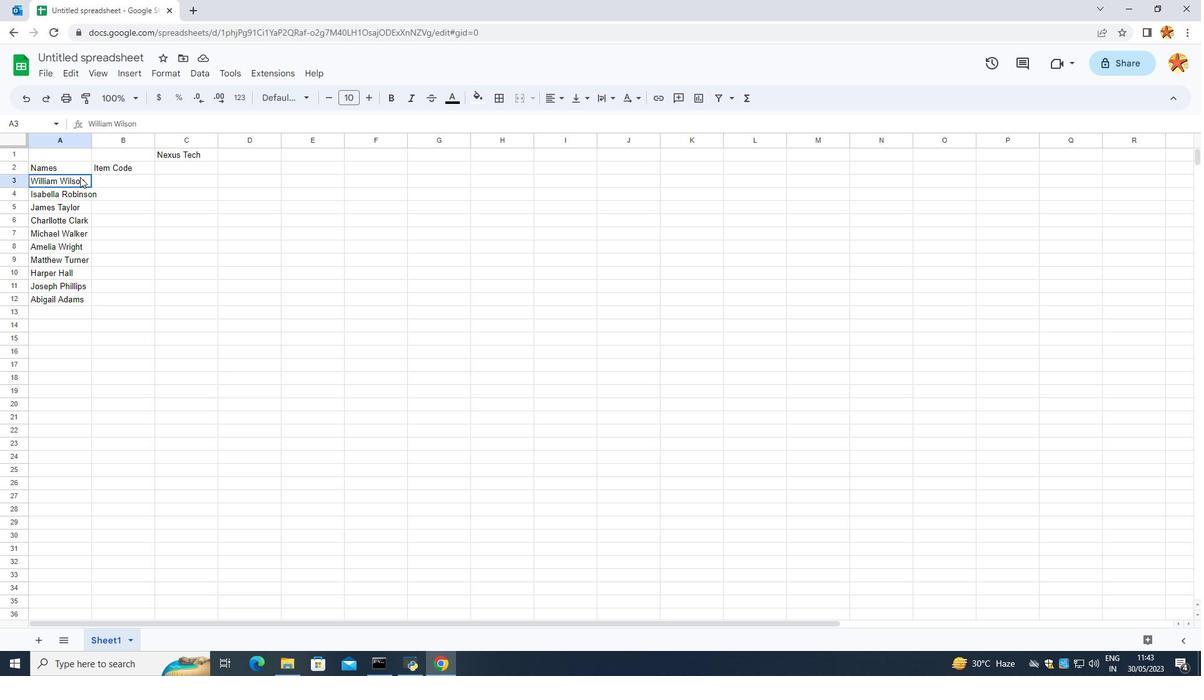 
Action: Mouse pressed left at (81, 175)
Screenshot: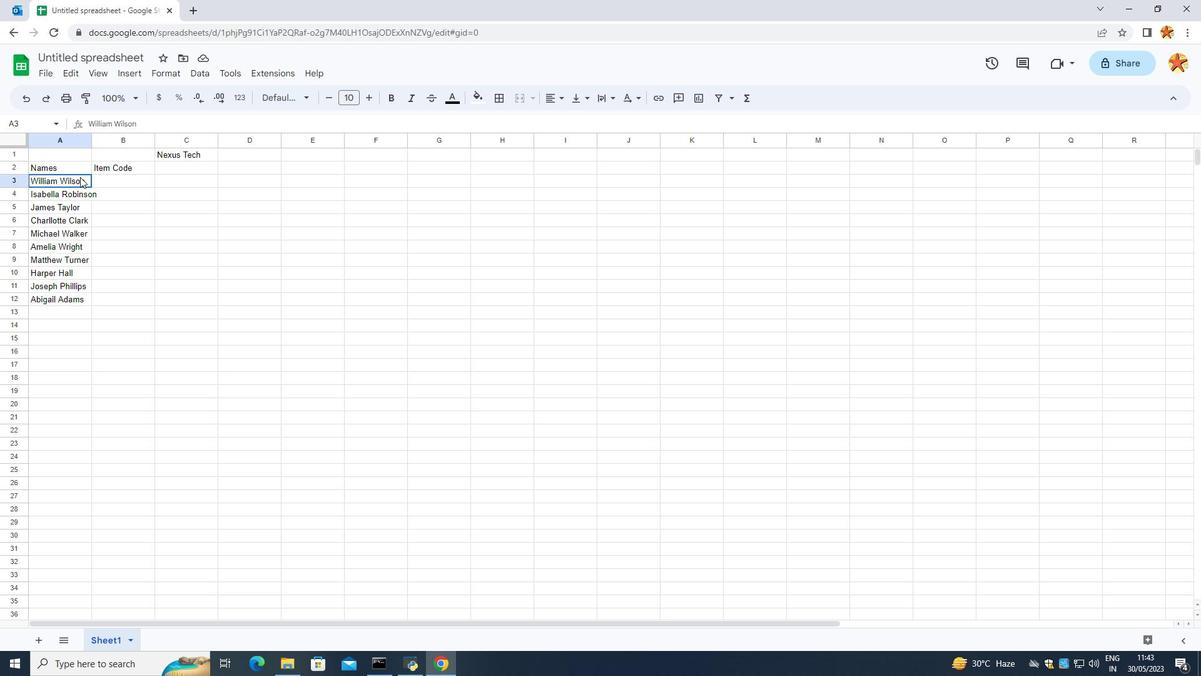 
Action: Mouse moved to (87, 147)
Screenshot: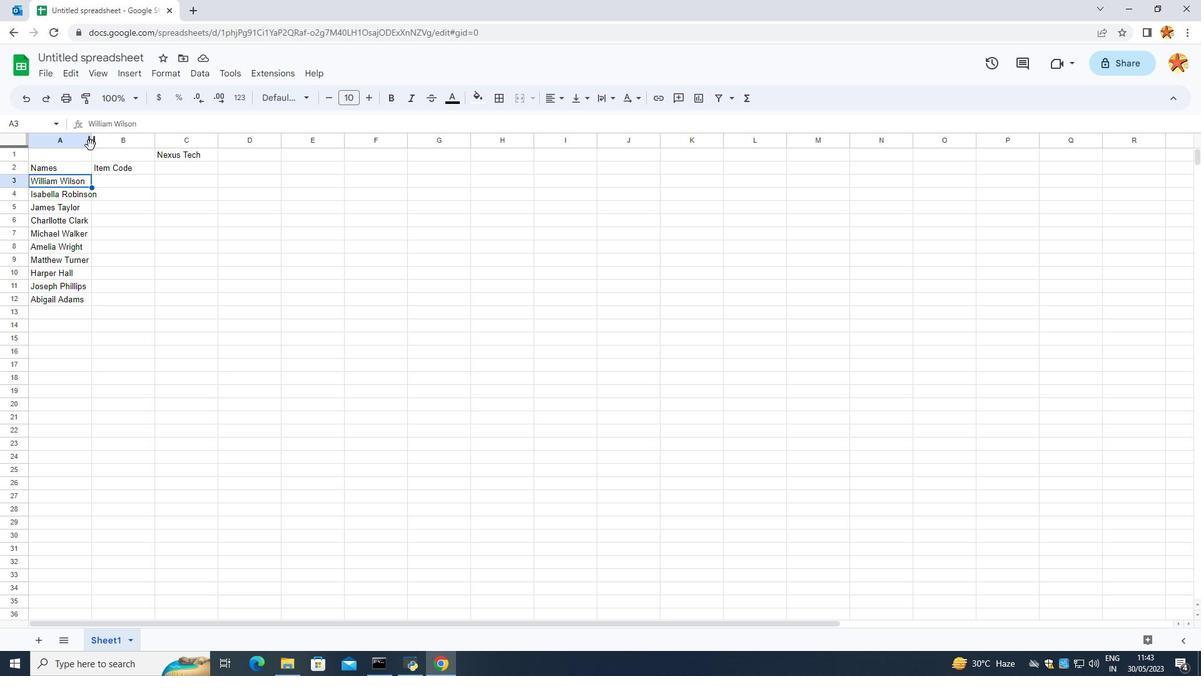 
Action: Mouse pressed left at (88, 145)
Screenshot: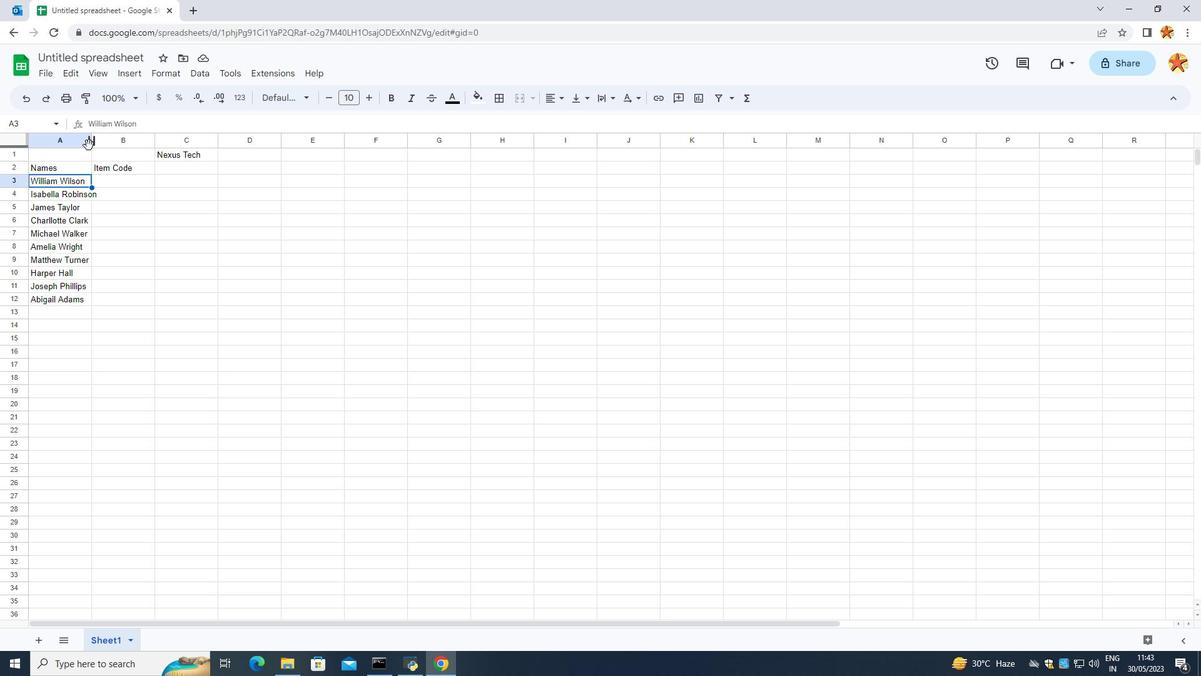 
Action: Mouse moved to (92, 141)
Screenshot: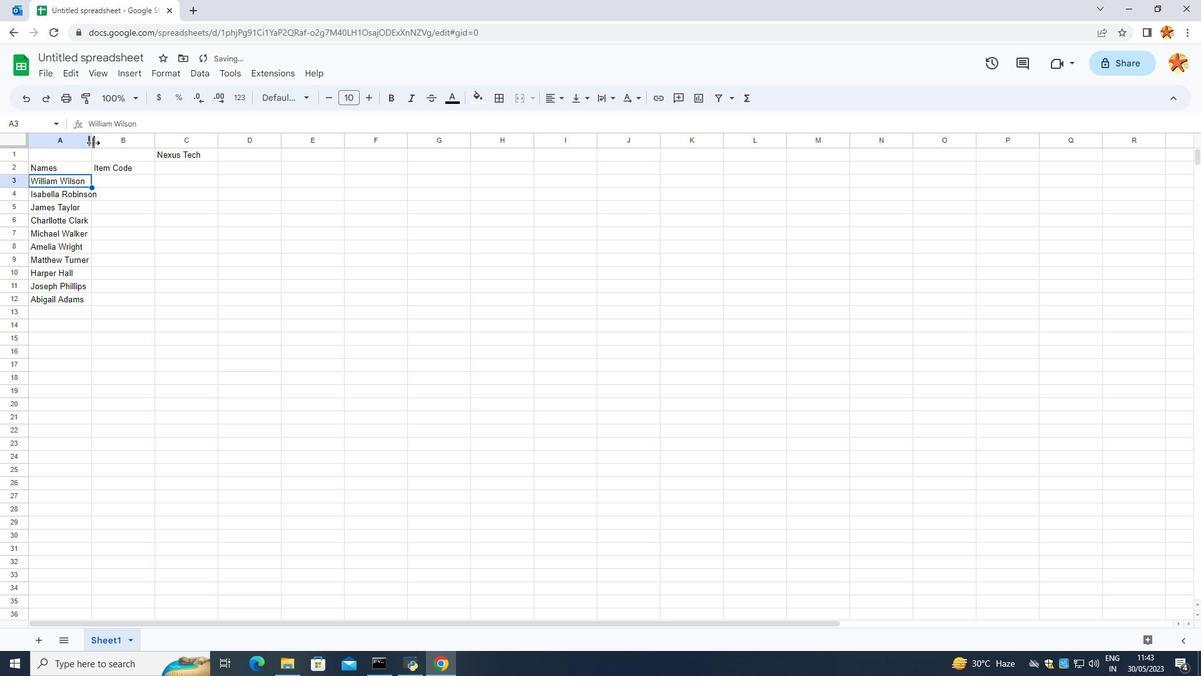
Action: Mouse pressed left at (92, 141)
Screenshot: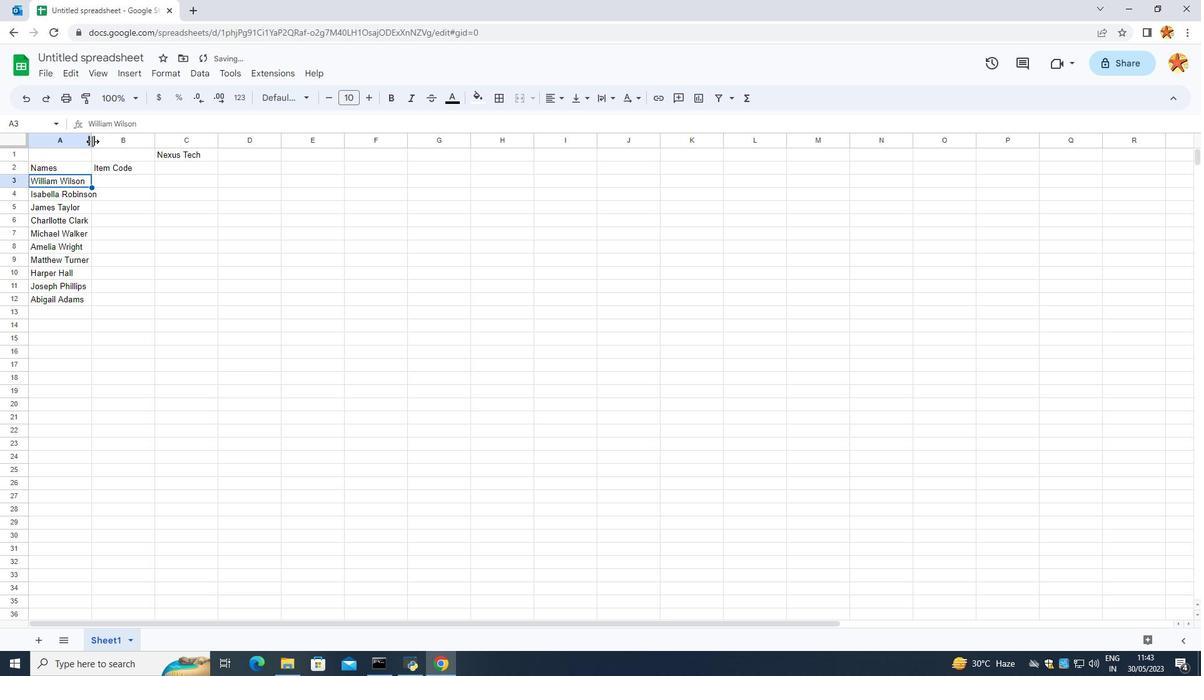 
Action: Mouse moved to (126, 182)
Screenshot: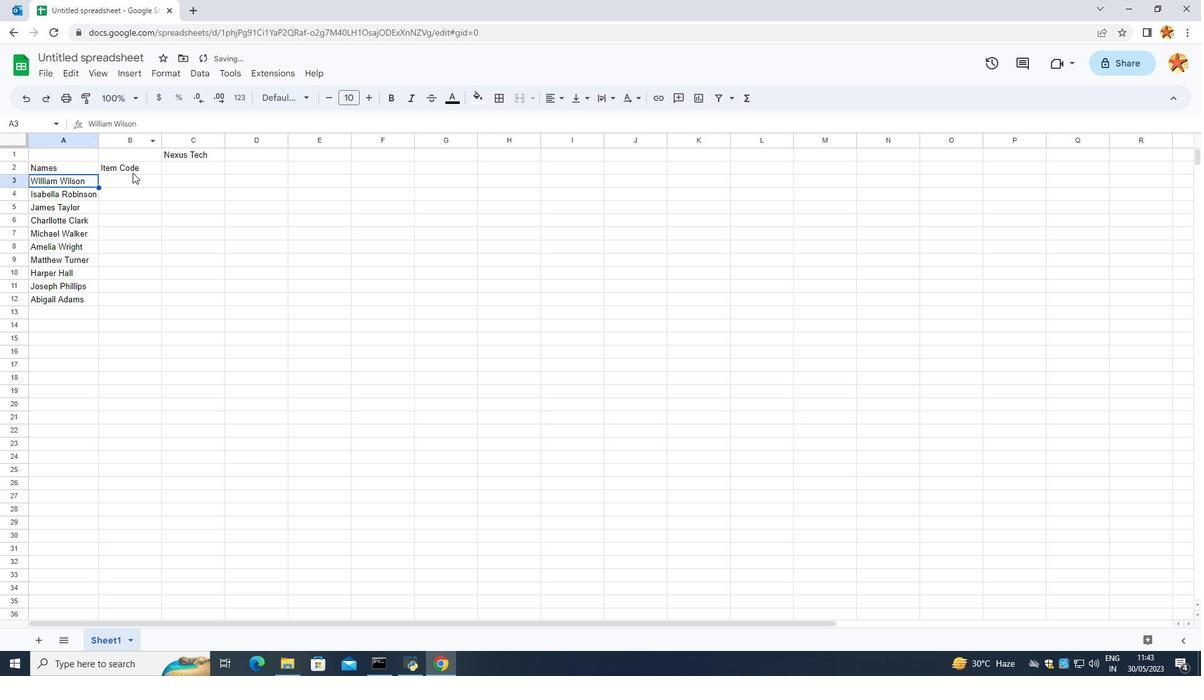 
Action: Mouse pressed left at (126, 182)
Screenshot: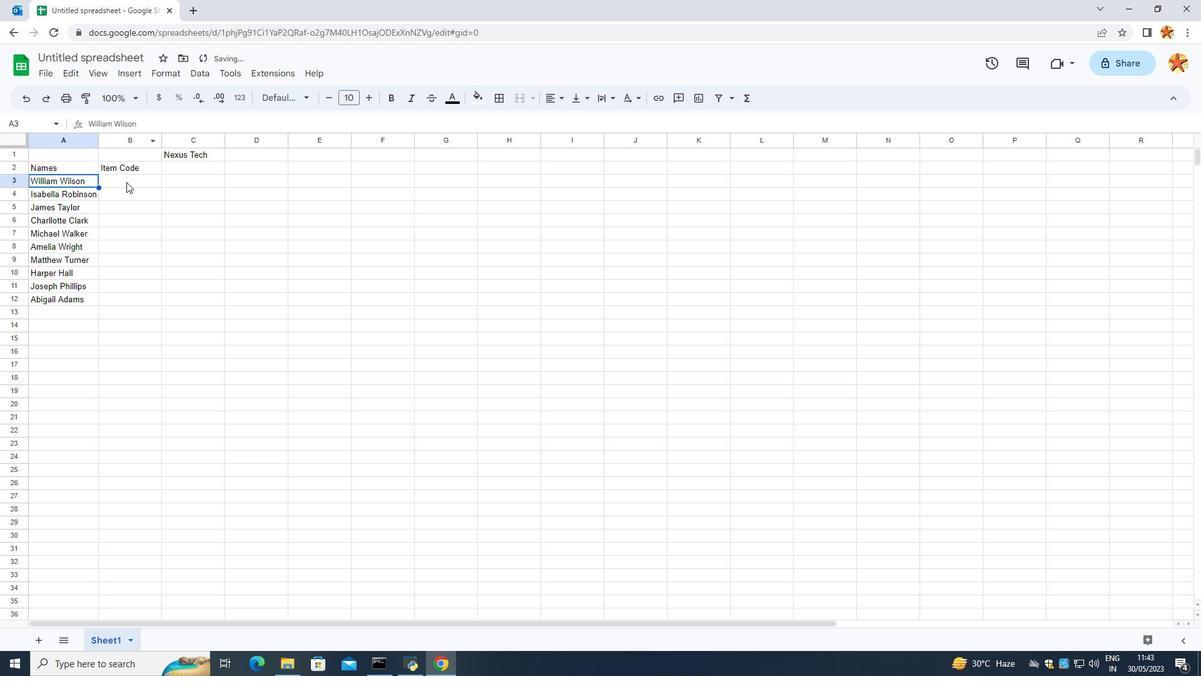 
Action: Mouse moved to (110, 173)
Screenshot: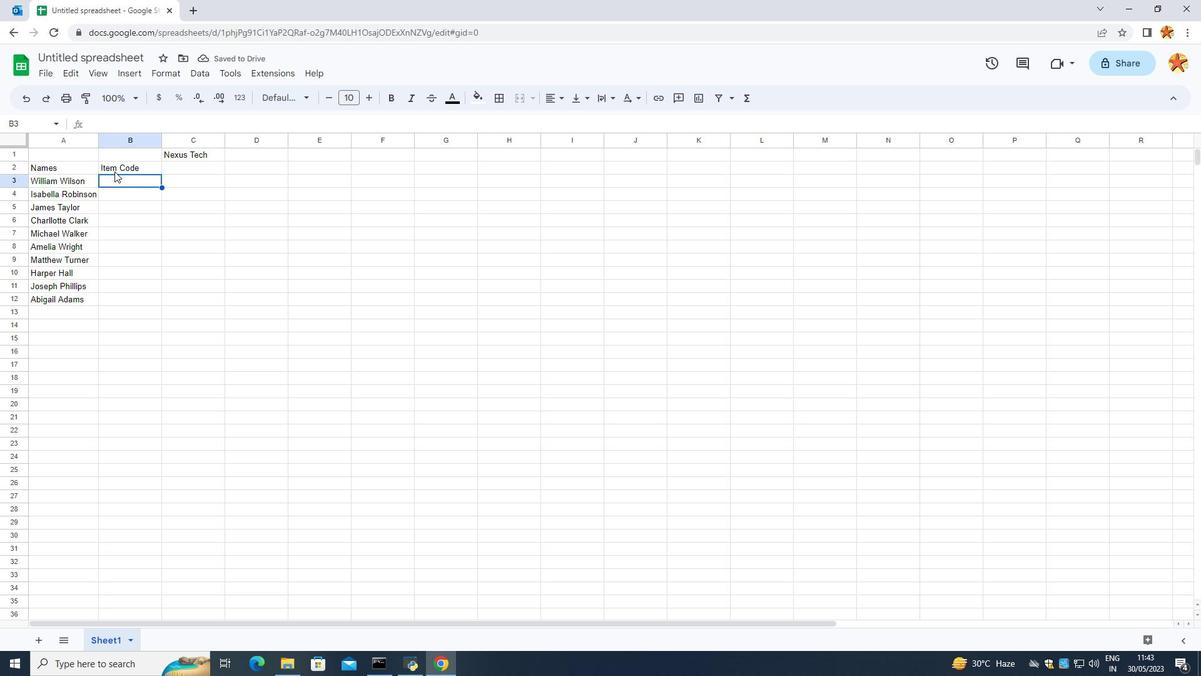 
Action: Key pressed 11
Screenshot: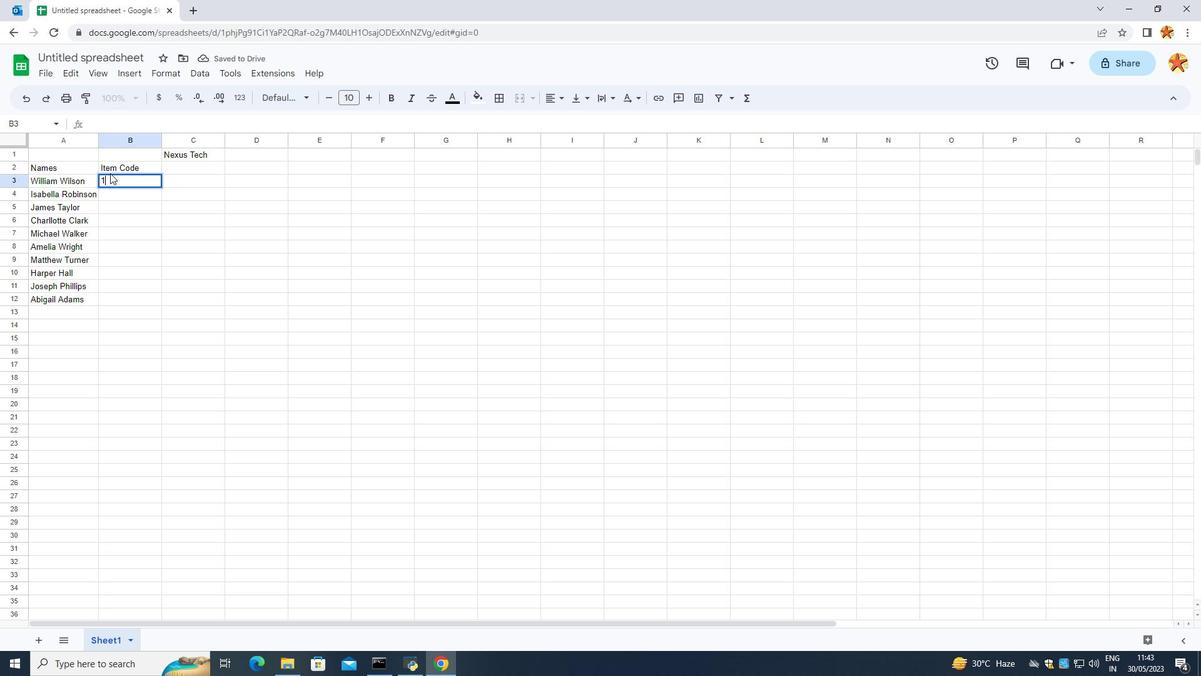 
Action: Mouse moved to (110, 174)
Screenshot: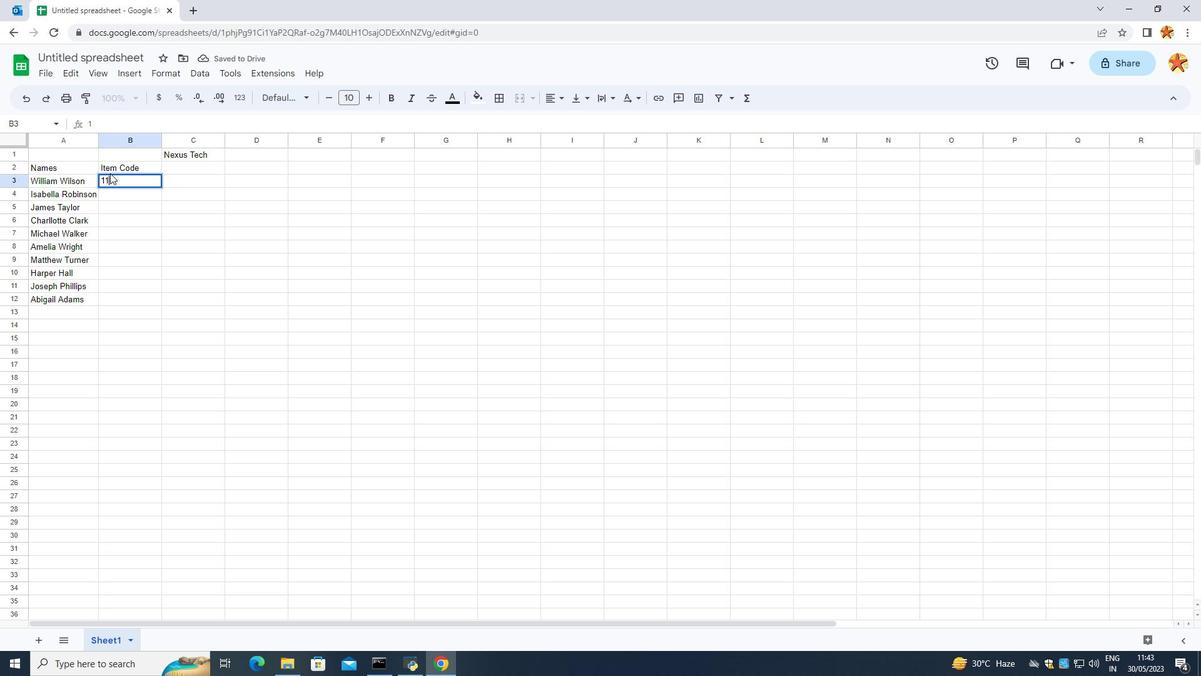
Action: Key pressed <Key.backspace><Key.backspace>1005<Key.enter>1006<Key.enter>1007<Key.enter>1008<Key.enter>1009<Key.enter>1010<Key.enter>1011<Key.enter>1012<Key.enter>1013\\<Key.backspace><Key.backspace><Key.enter>1-<Key.backspace>02<Key.backspace>12<Key.enter>
Screenshot: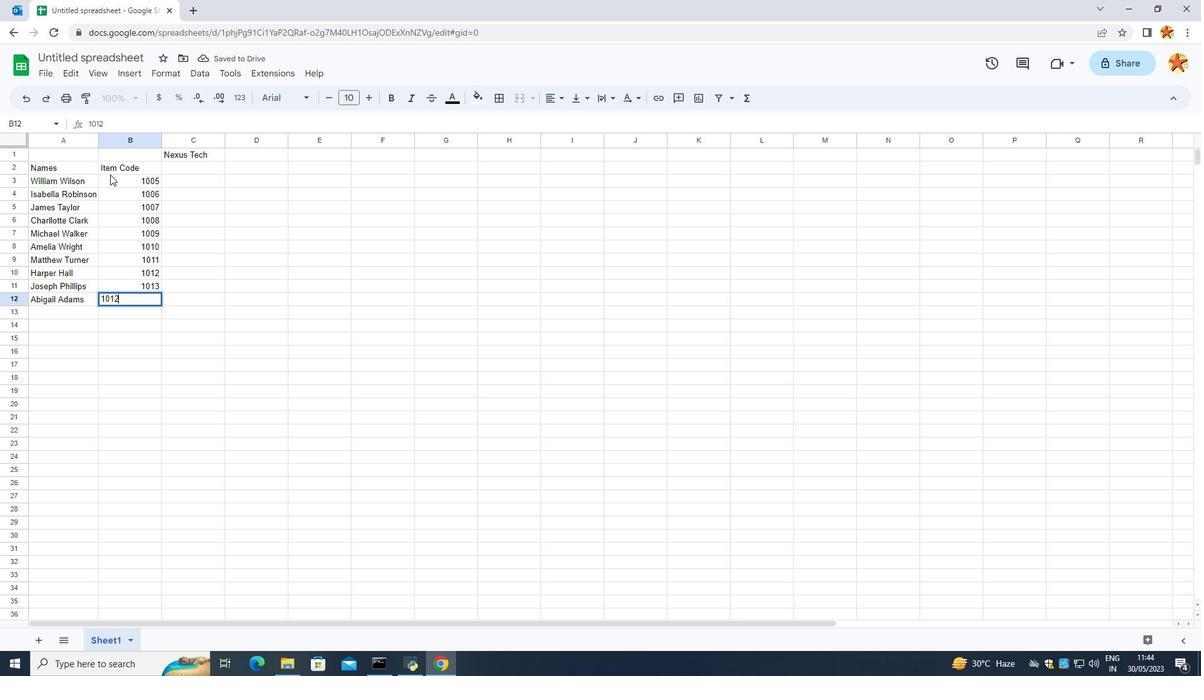 
Action: Mouse moved to (139, 296)
Screenshot: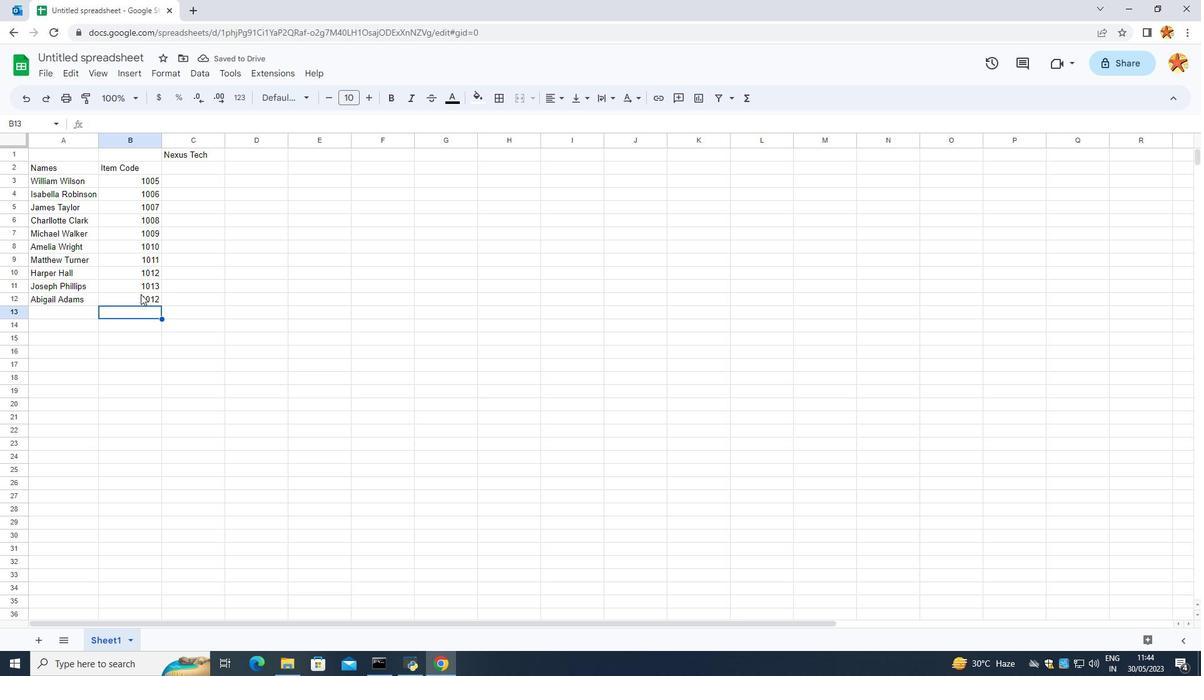 
Action: Mouse pressed left at (139, 296)
Screenshot: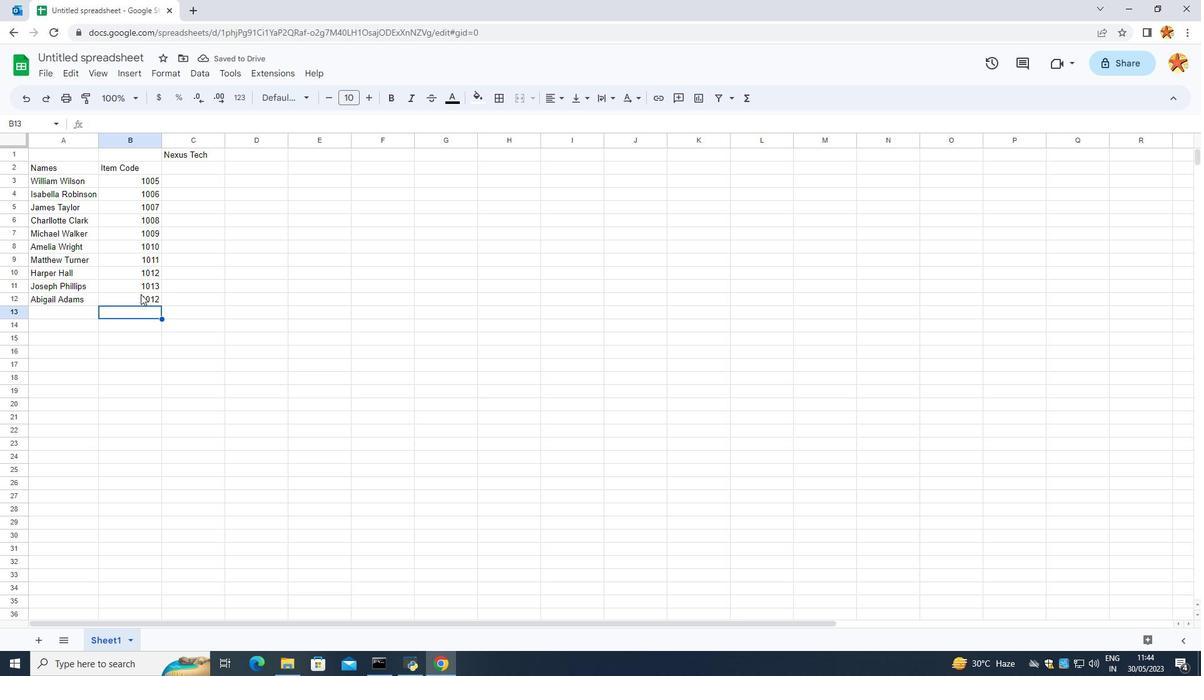 
Action: Mouse pressed left at (139, 296)
Screenshot: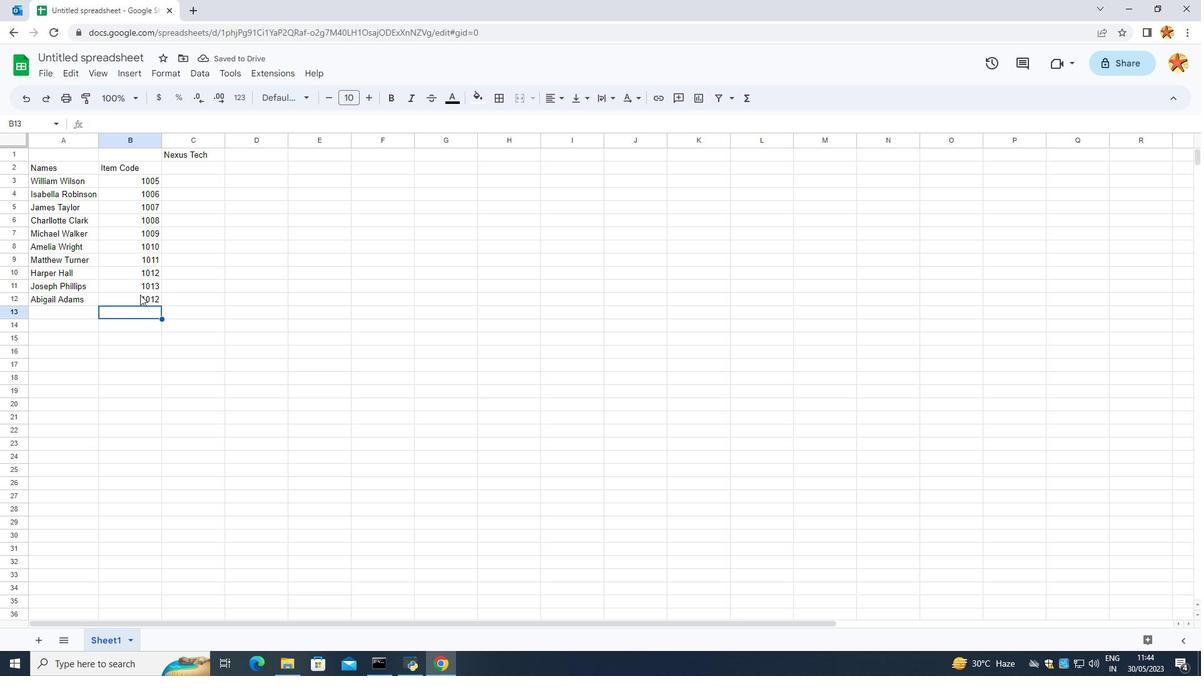
Action: Mouse moved to (159, 297)
Screenshot: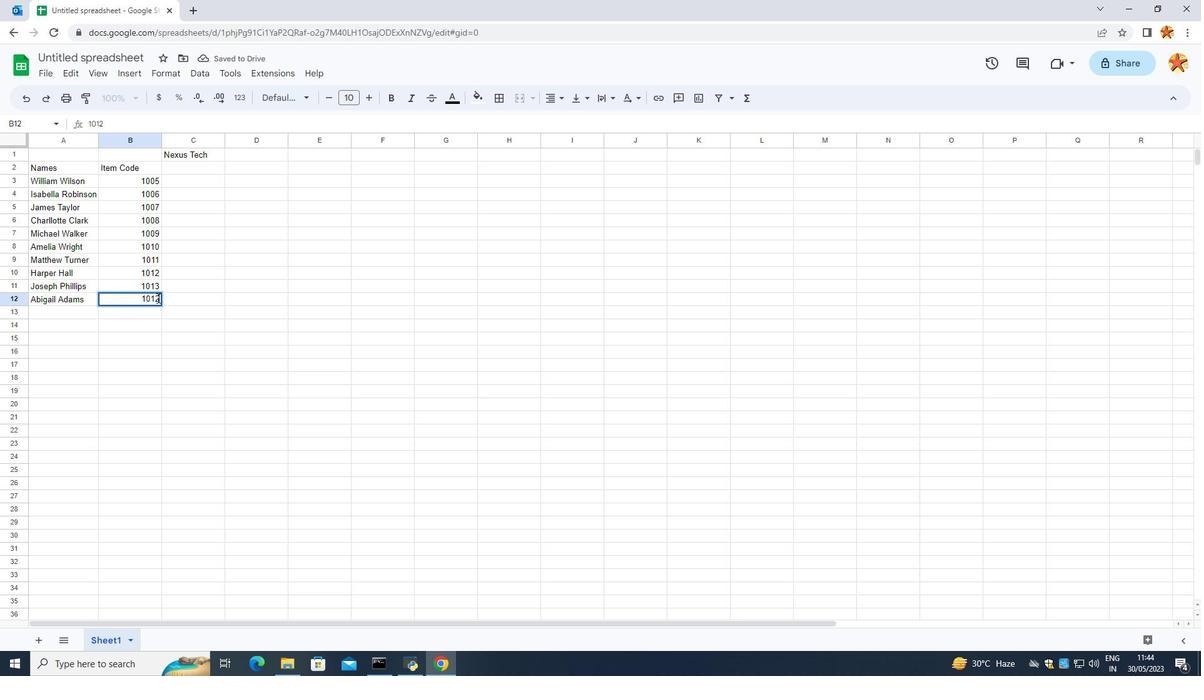 
Action: Mouse pressed left at (159, 297)
Screenshot: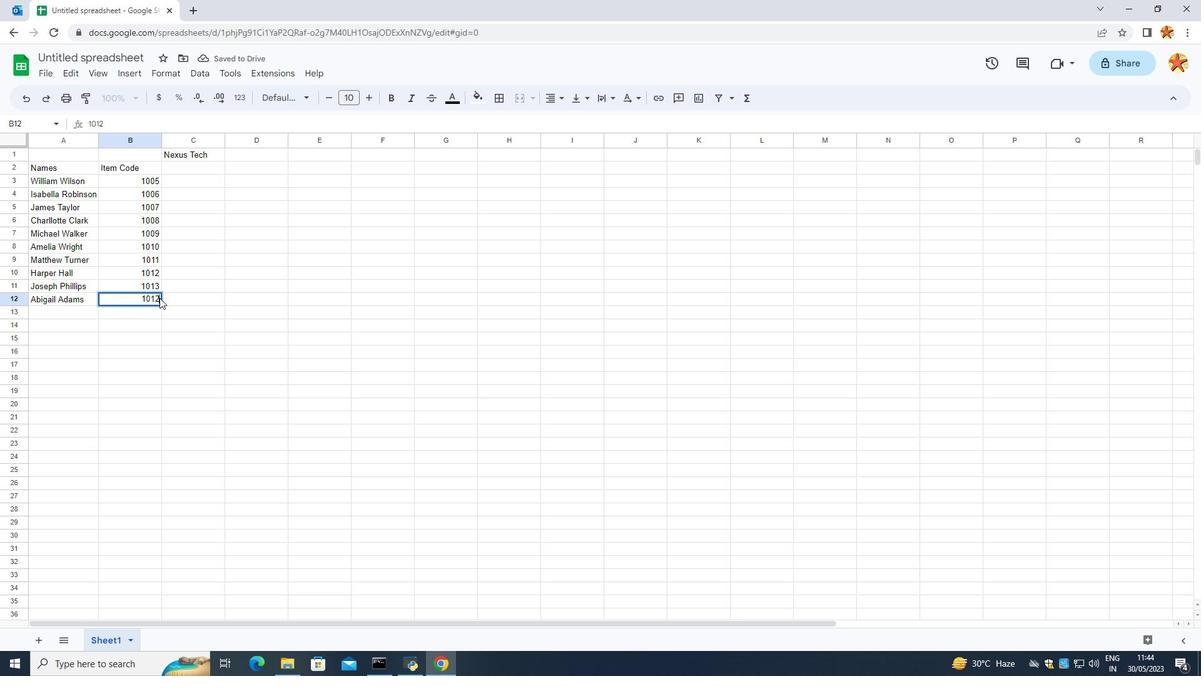 
Action: Mouse moved to (166, 293)
Screenshot: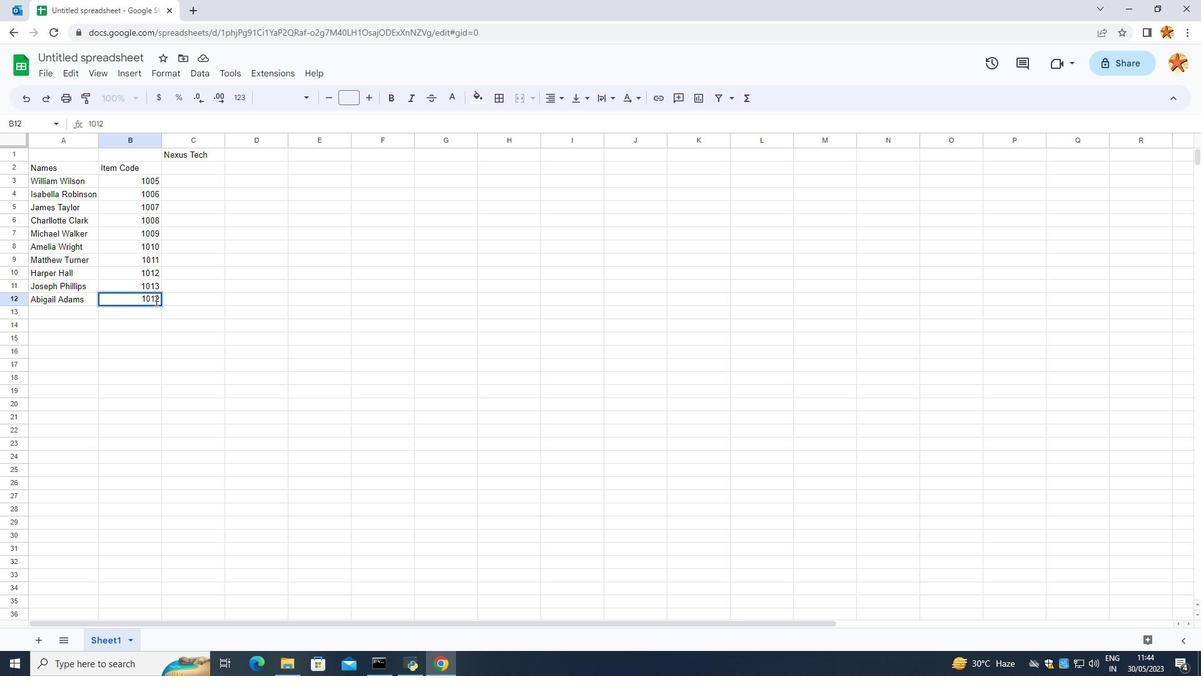 
Action: Key pressed <Key.backspace>4
Screenshot: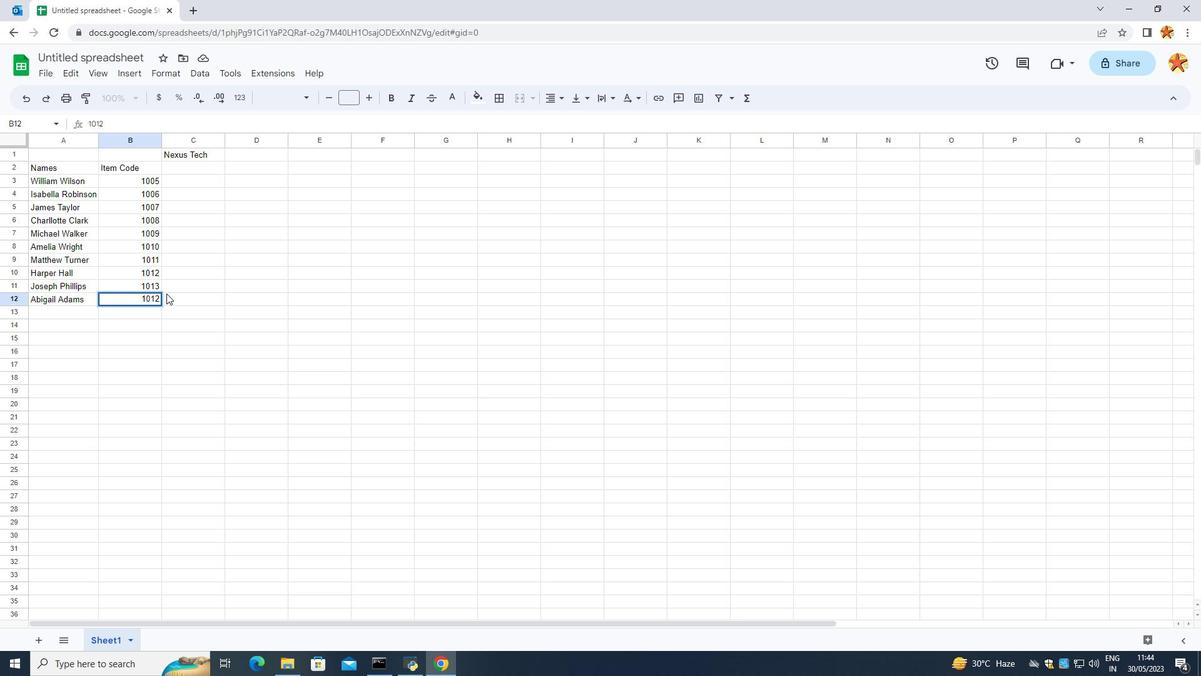 
Action: Mouse moved to (385, 264)
Screenshot: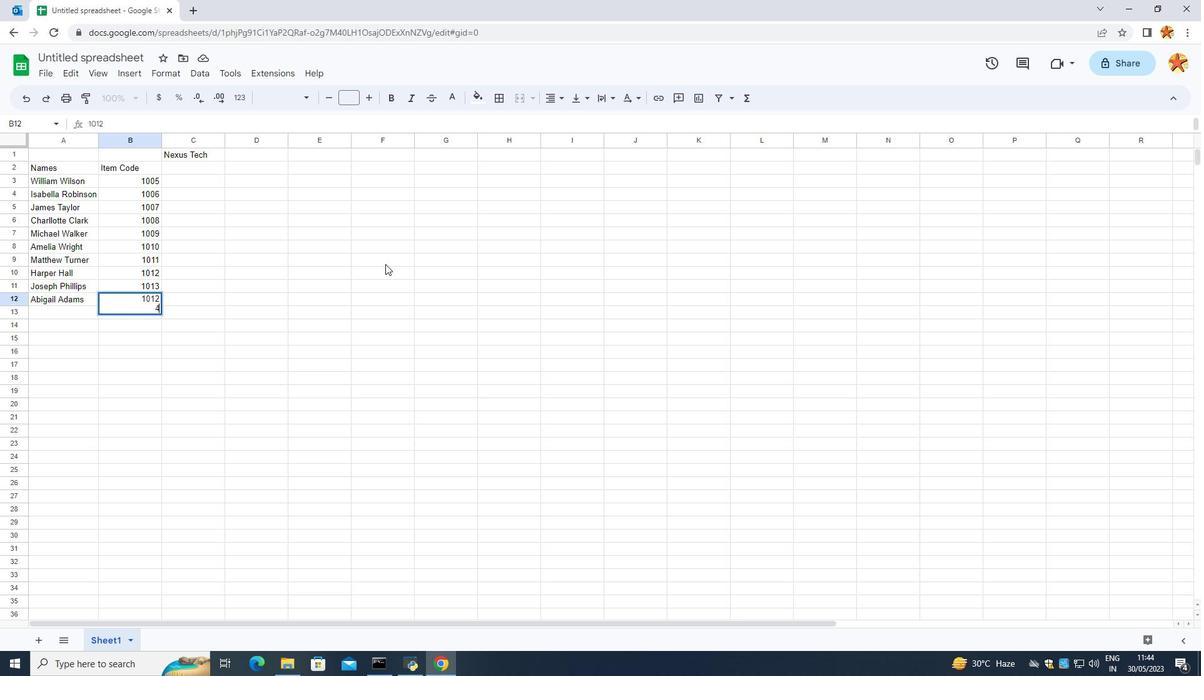 
Action: Key pressed <Key.backspace><Key.backspace><Key.backspace>4
Screenshot: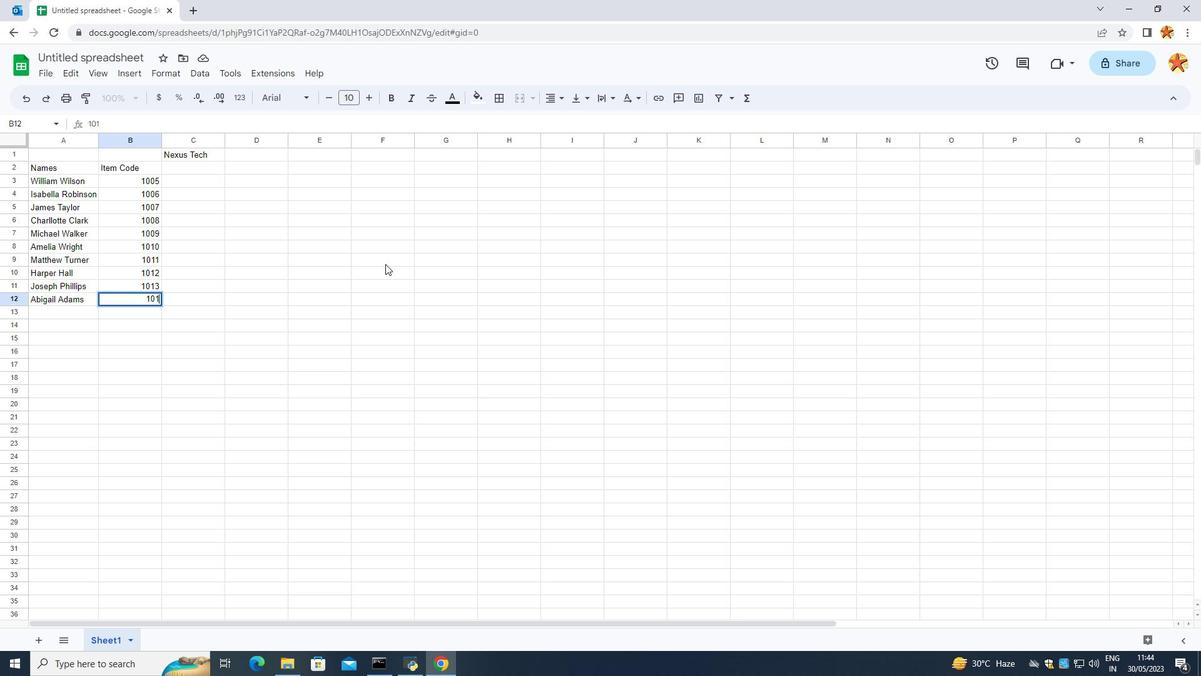 
Action: Mouse moved to (271, 386)
Screenshot: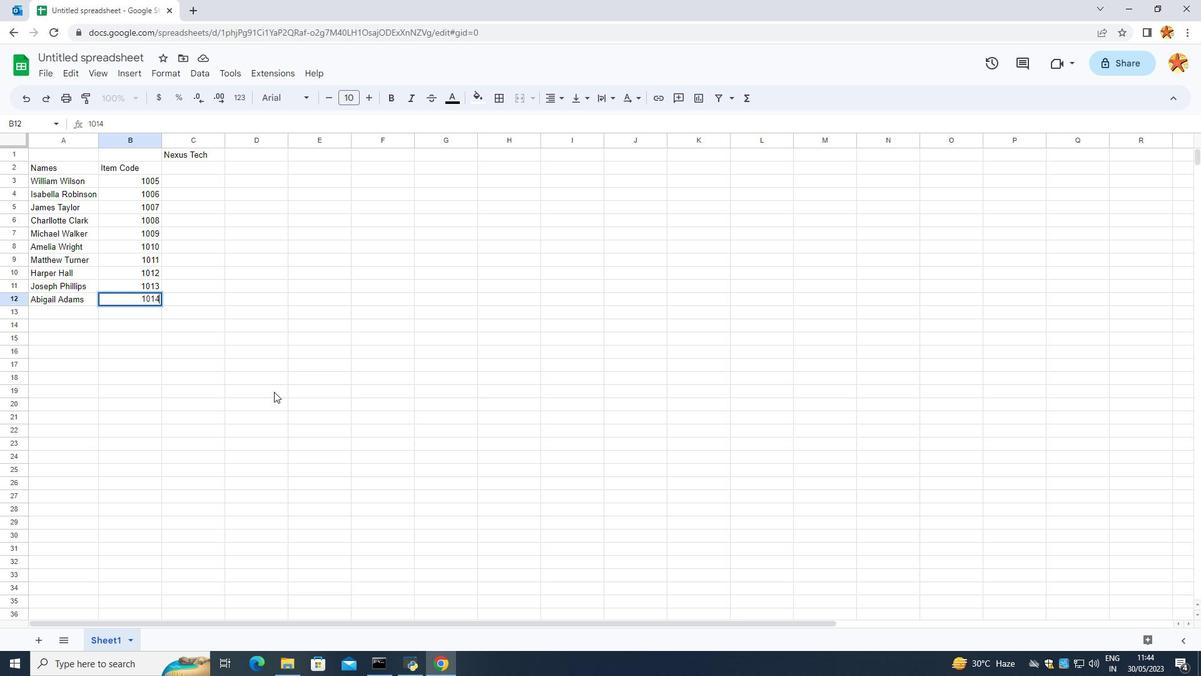 
Action: Mouse pressed left at (273, 391)
Screenshot: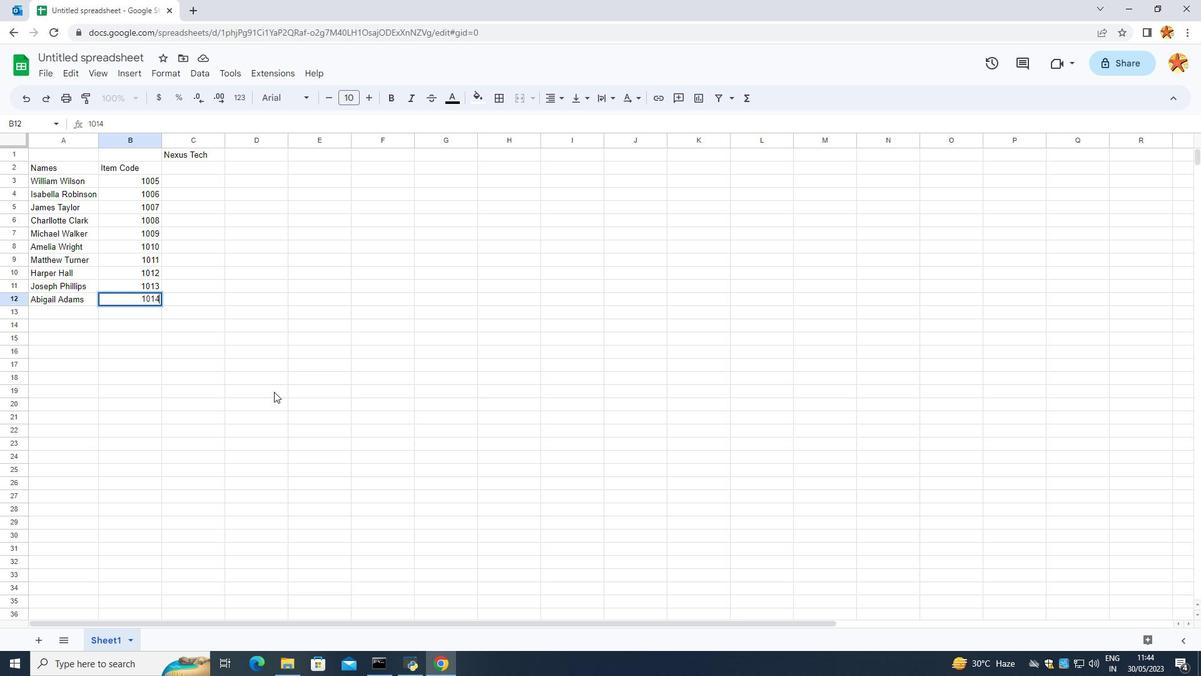 
Action: Mouse moved to (209, 182)
Screenshot: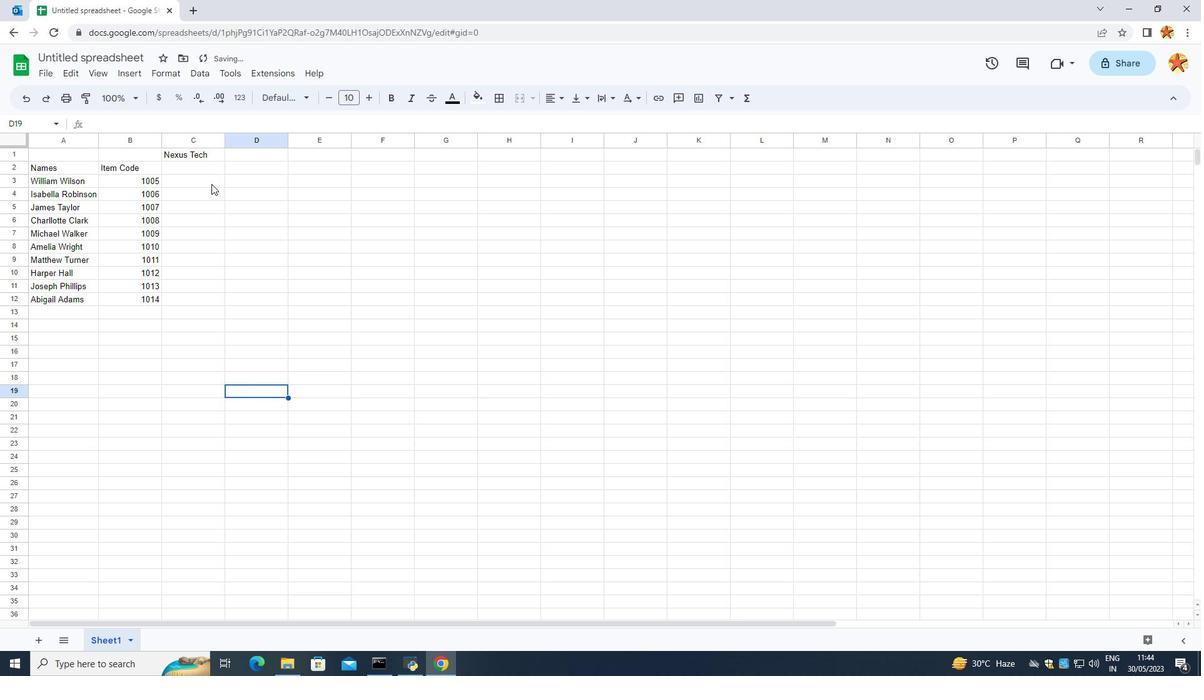 
Action: Mouse pressed left at (209, 182)
Screenshot: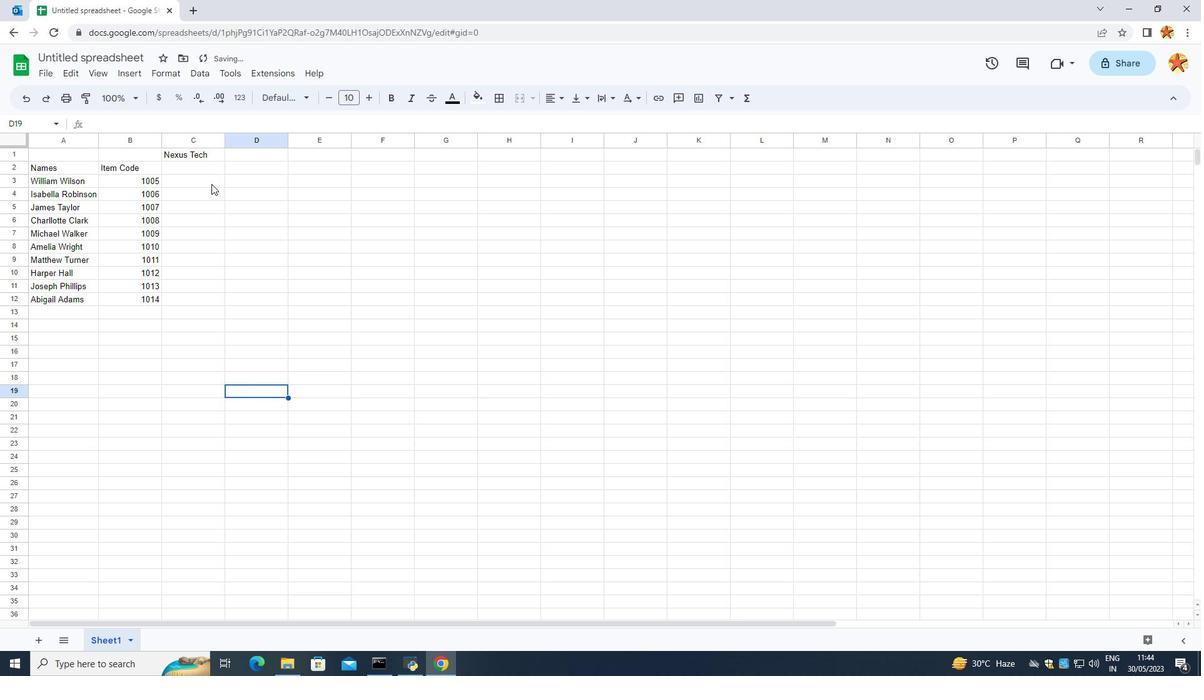 
Action: Mouse moved to (204, 171)
Screenshot: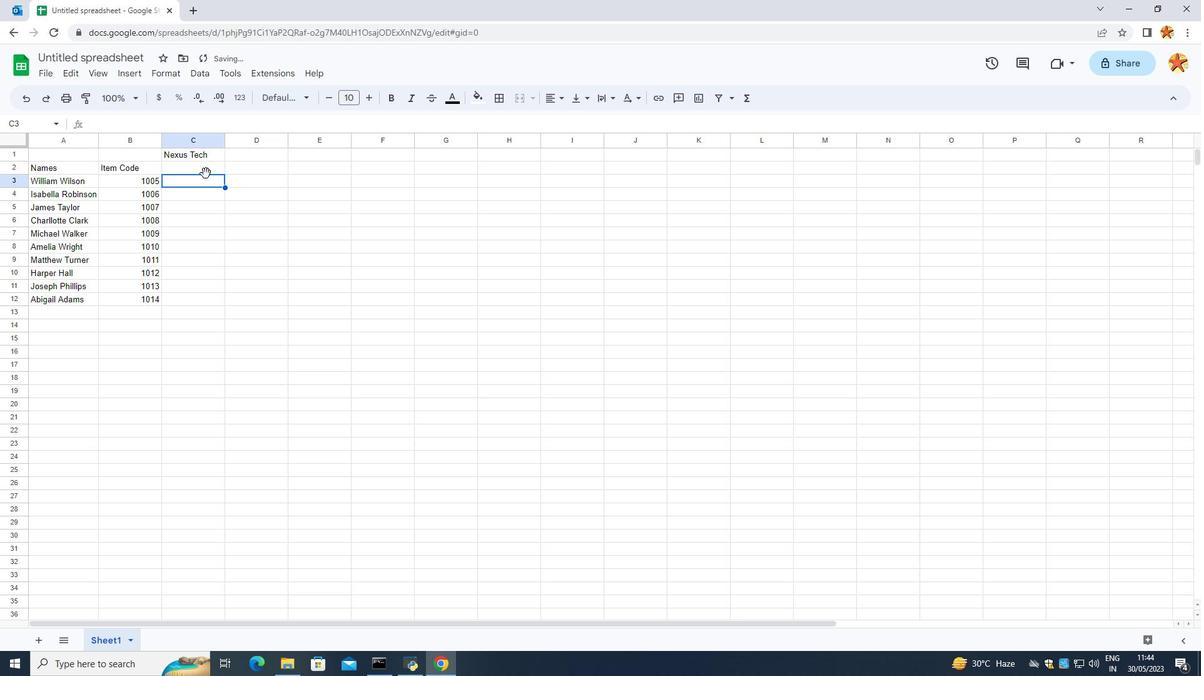 
Action: Mouse pressed left at (204, 171)
Screenshot: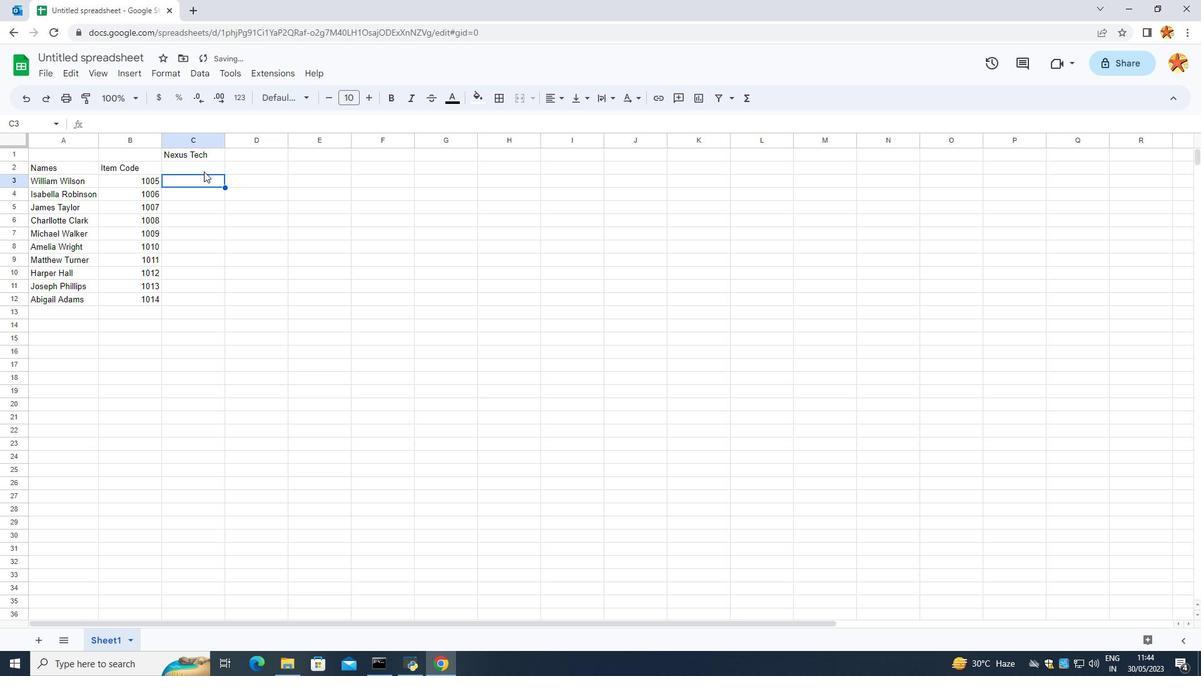 
Action: Mouse moved to (204, 161)
Screenshot: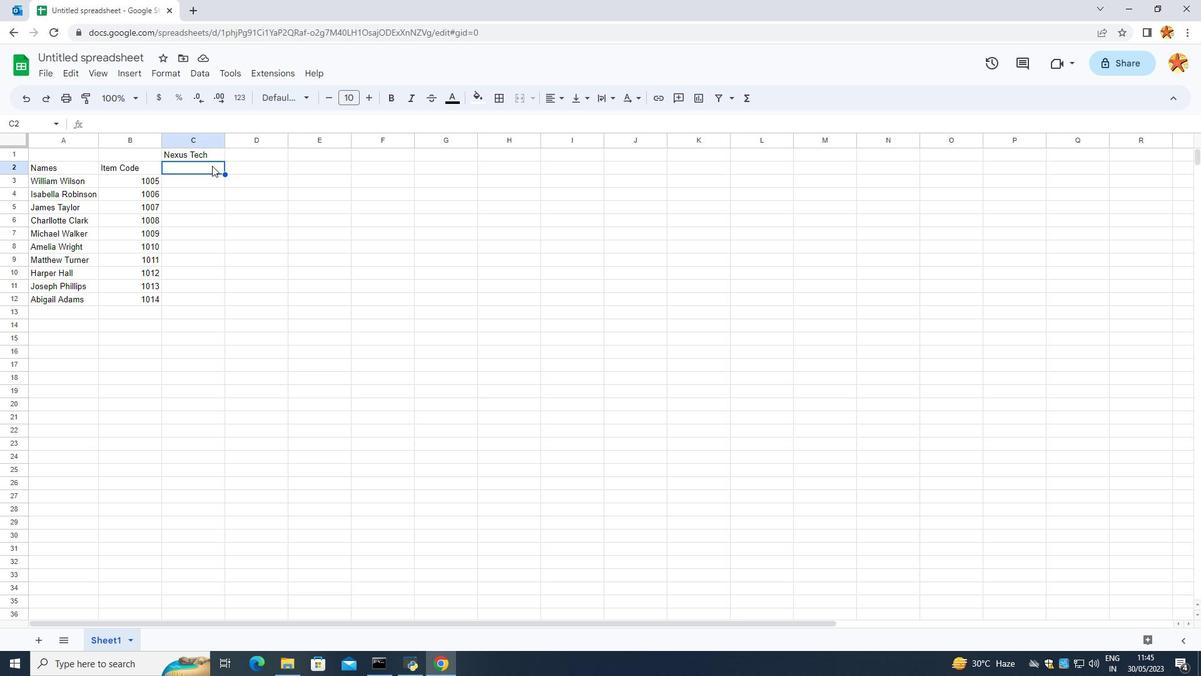 
Action: Mouse pressed left at (204, 161)
Screenshot: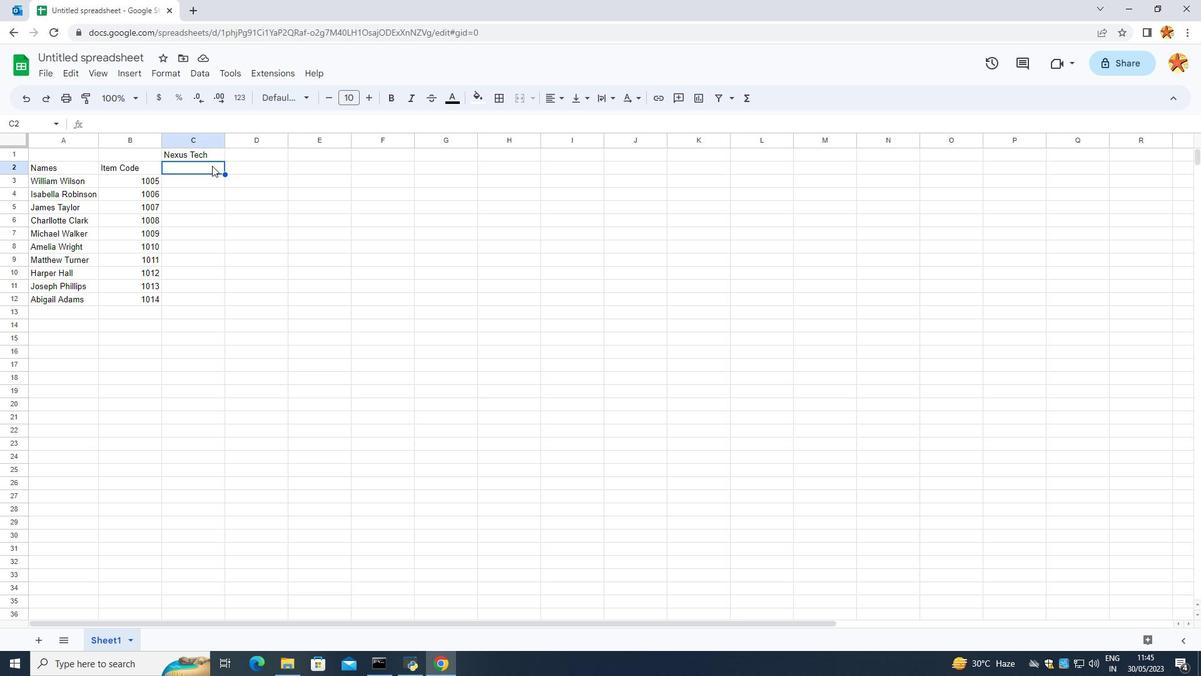 
Action: Mouse pressed left at (204, 161)
Screenshot: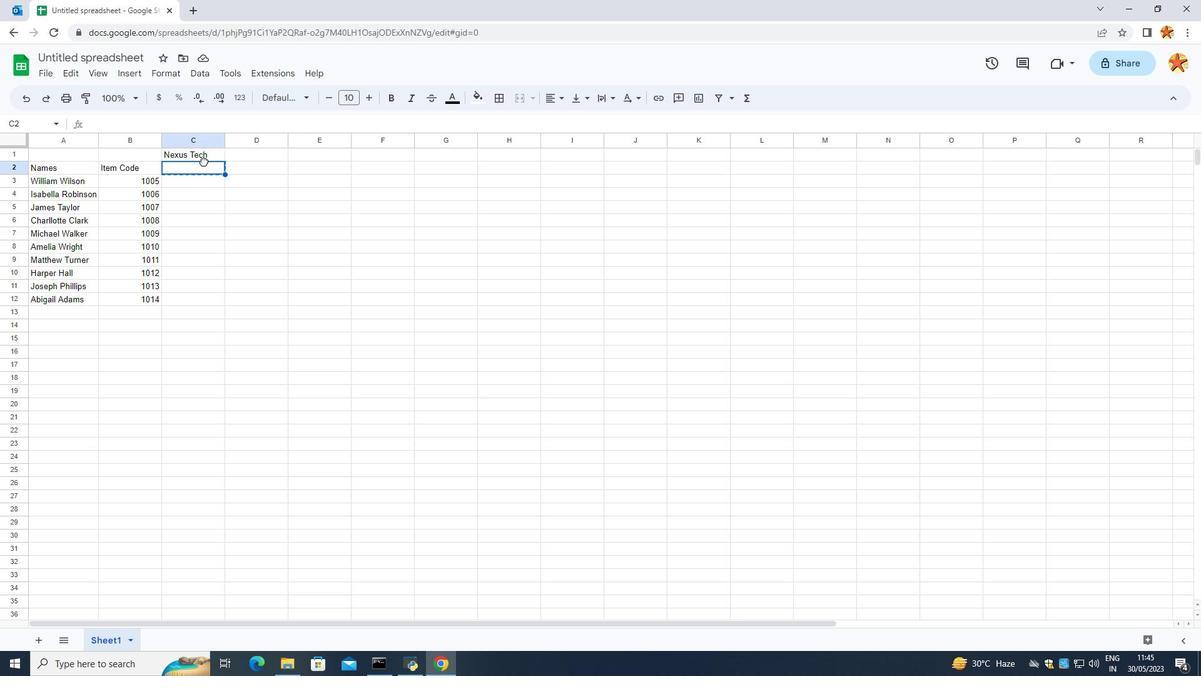 
Action: Mouse moved to (202, 167)
Screenshot: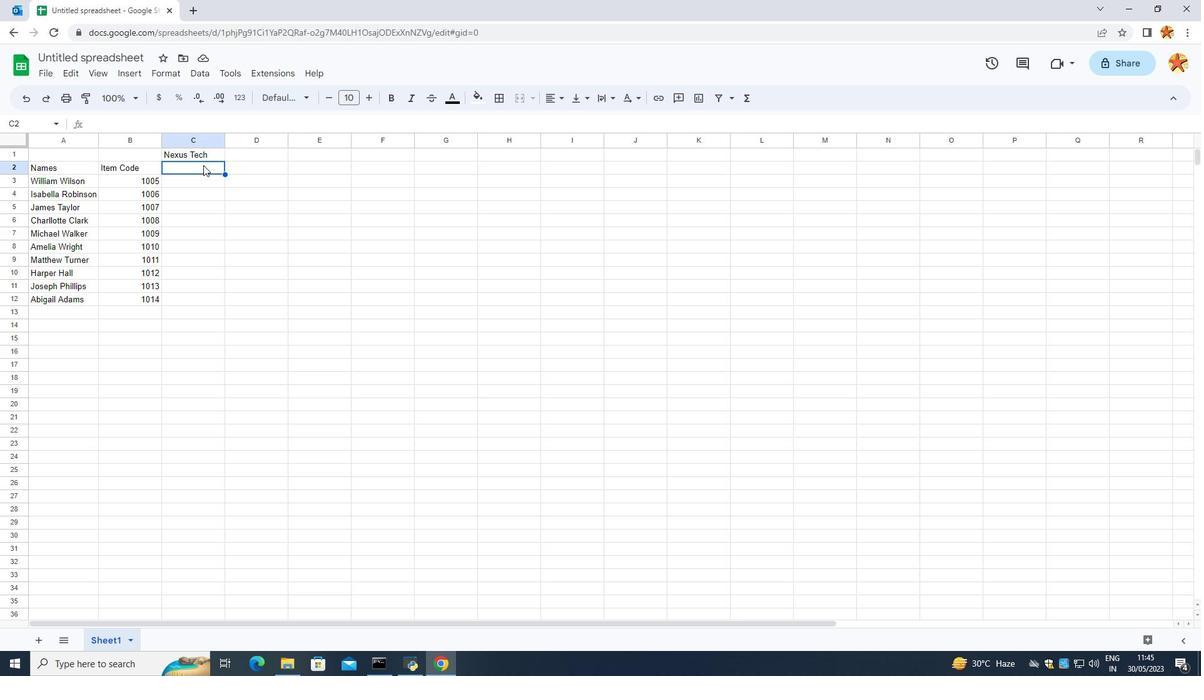 
Action: Mouse pressed left at (202, 167)
Screenshot: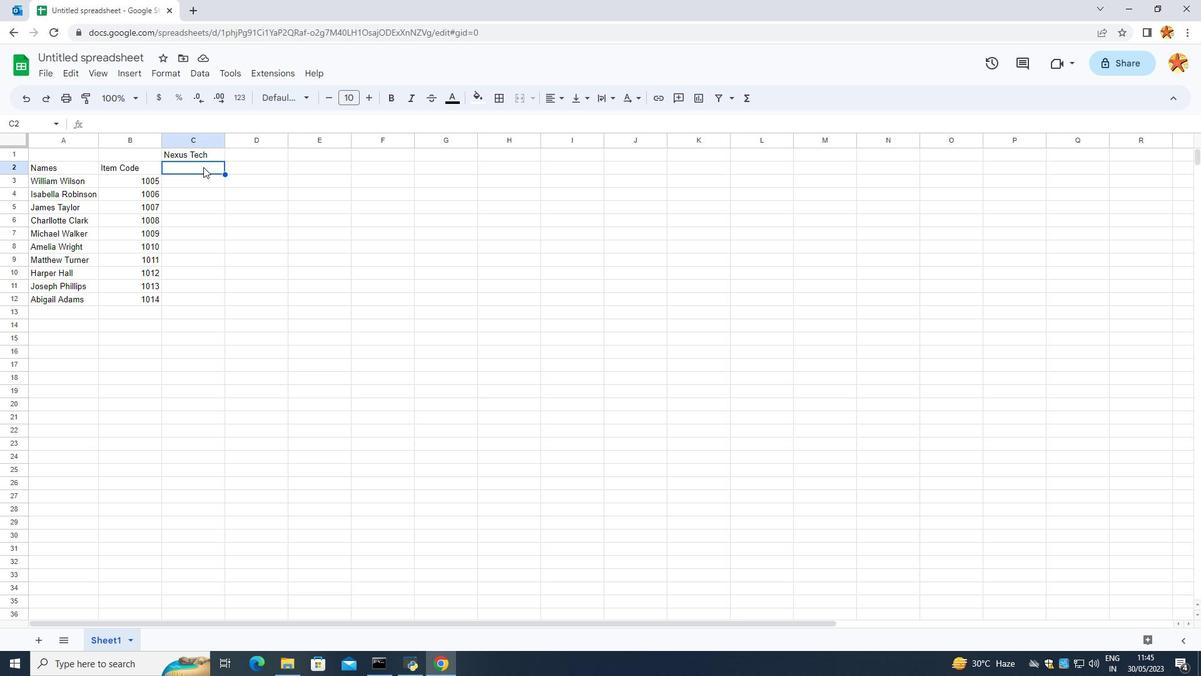 
Action: Mouse pressed left at (202, 167)
Screenshot: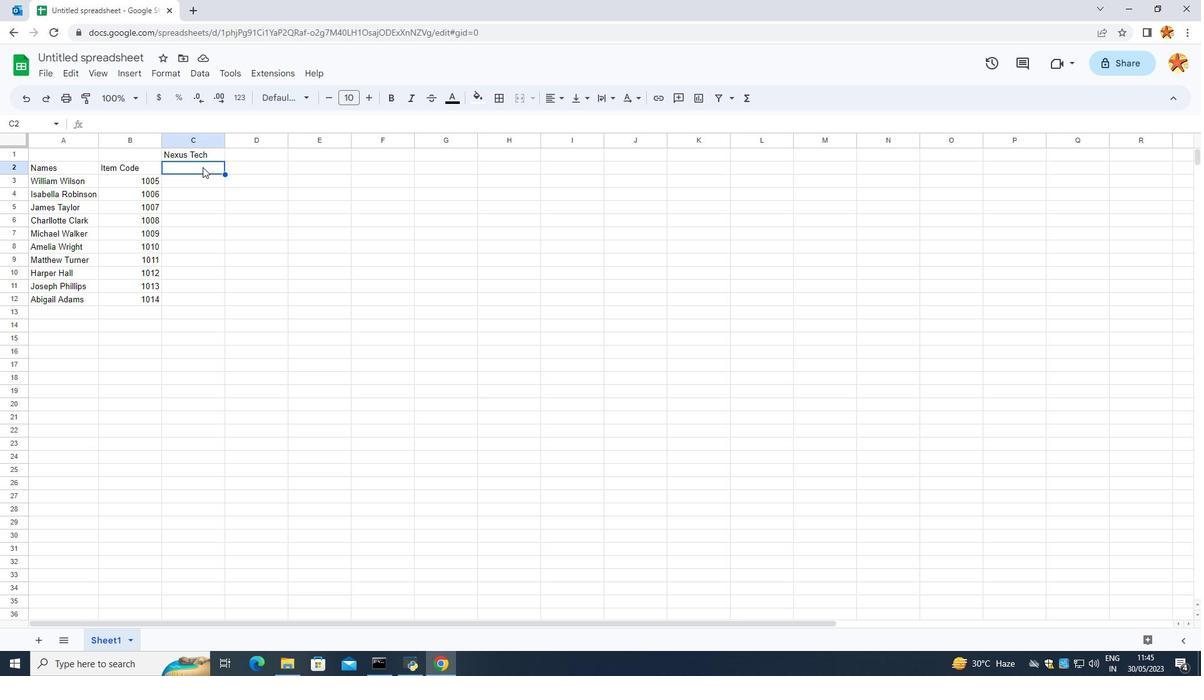 
Action: Mouse moved to (201, 165)
Screenshot: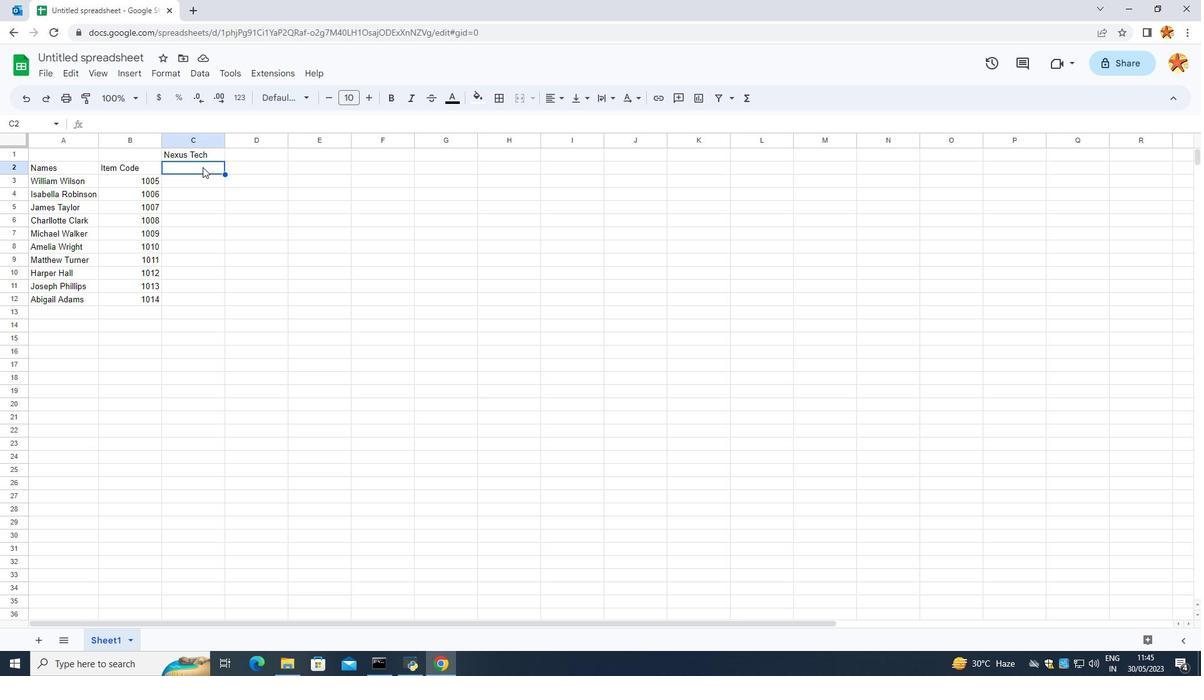 
Action: Key pressed <Key.caps_lock>P<Key.caps_lock>roduct<Key.space><Key.caps_lock>R<Key.caps_lock>ange[<Key.backspace><Key.backspace><Key.backspace>h=ge
Screenshot: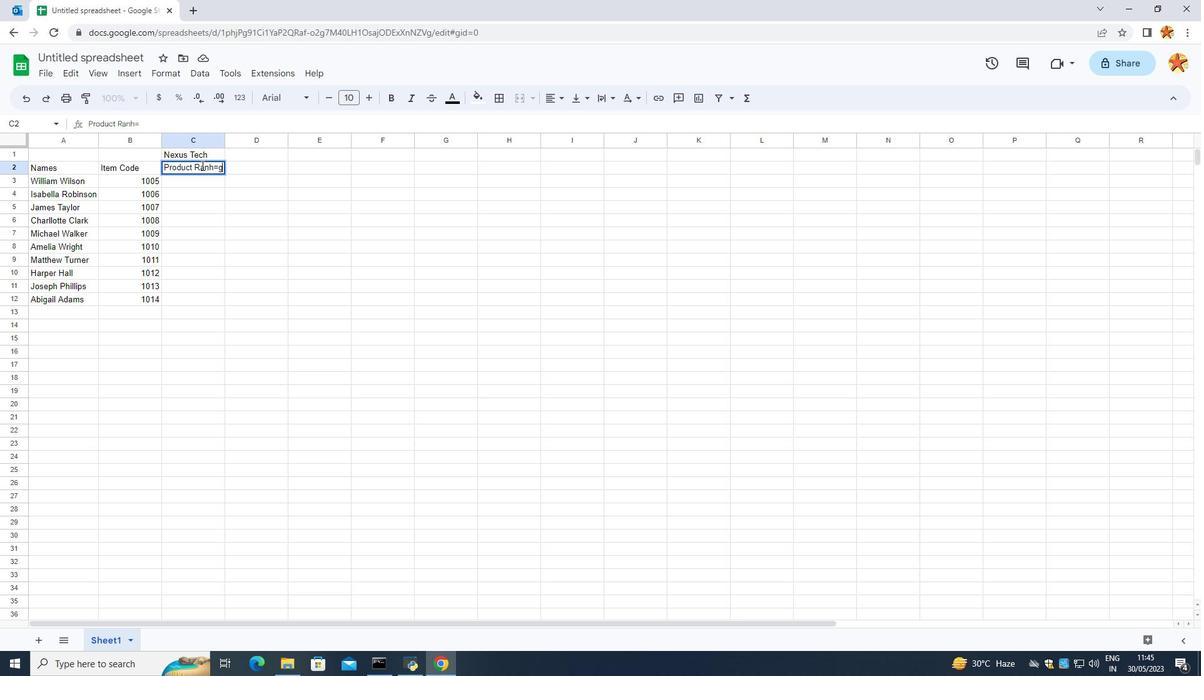 
Action: Mouse moved to (364, 287)
Screenshot: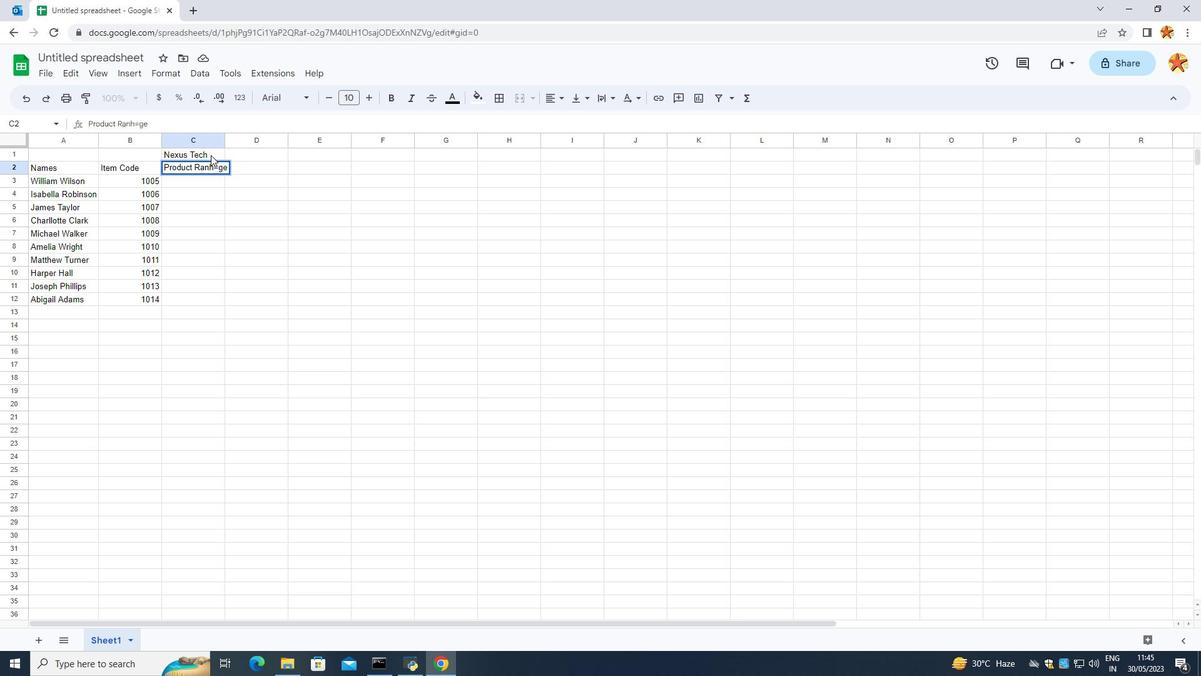 
Action: Mouse pressed left at (364, 287)
Screenshot: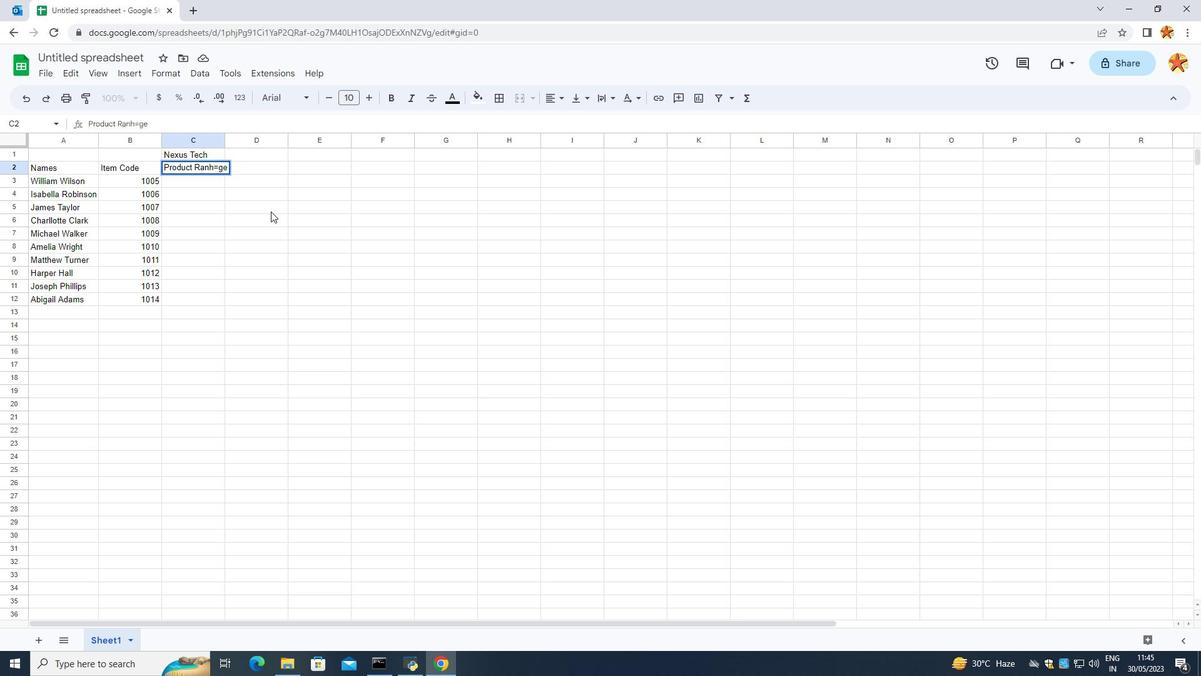 
Action: Mouse moved to (214, 171)
Screenshot: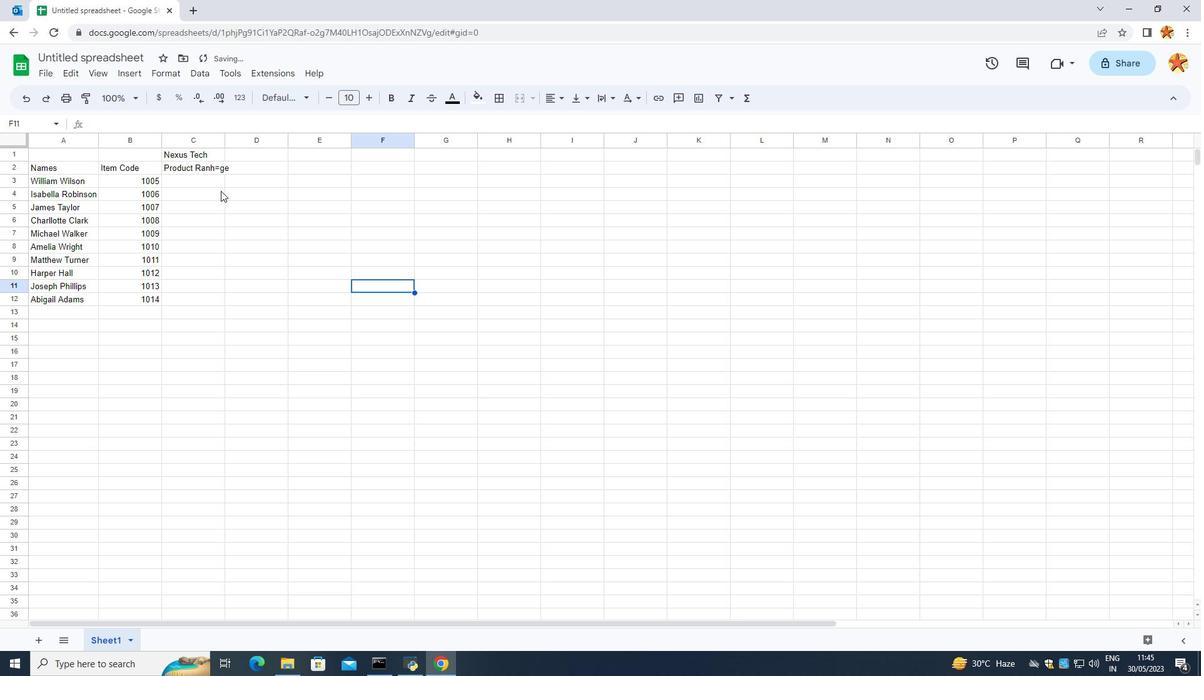 
Action: Mouse pressed left at (214, 171)
Screenshot: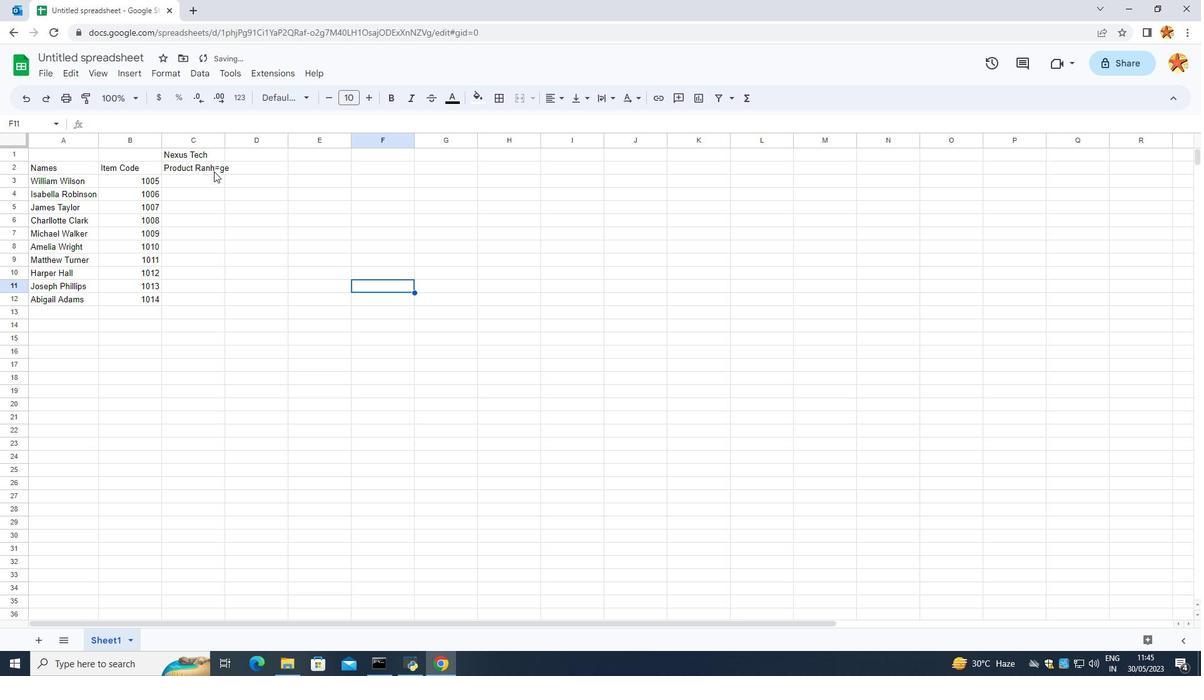
Action: Mouse pressed left at (214, 171)
Screenshot: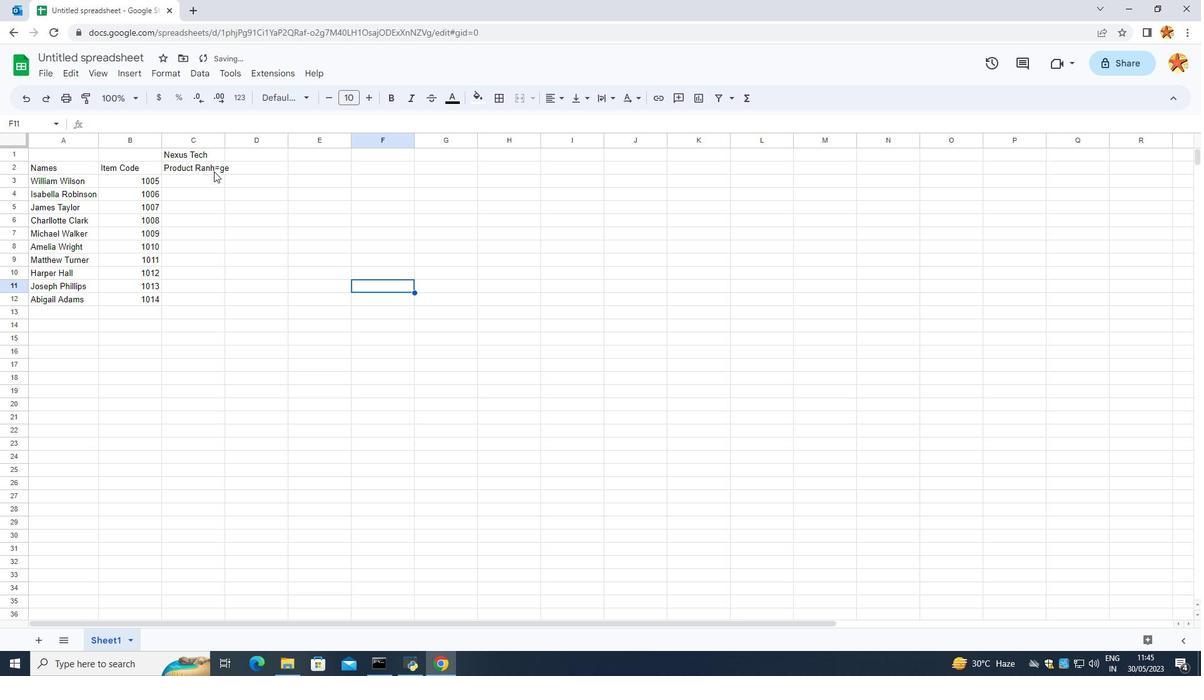 
Action: Mouse moved to (220, 166)
Screenshot: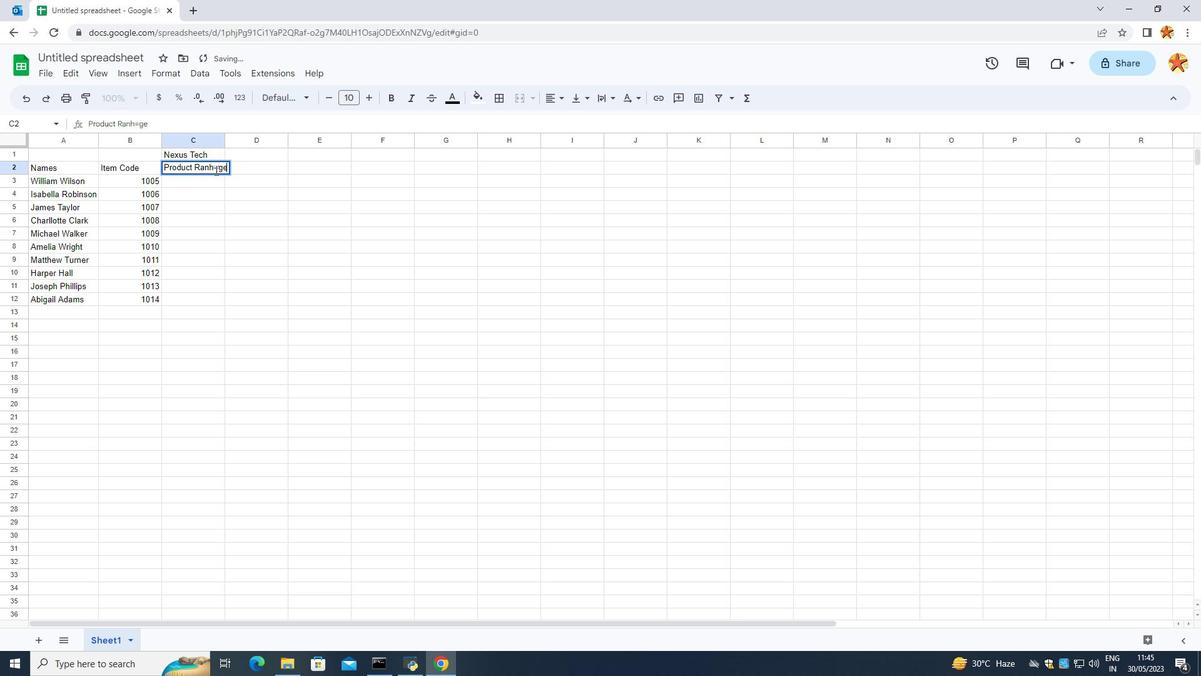 
Action: Mouse pressed left at (220, 166)
Screenshot: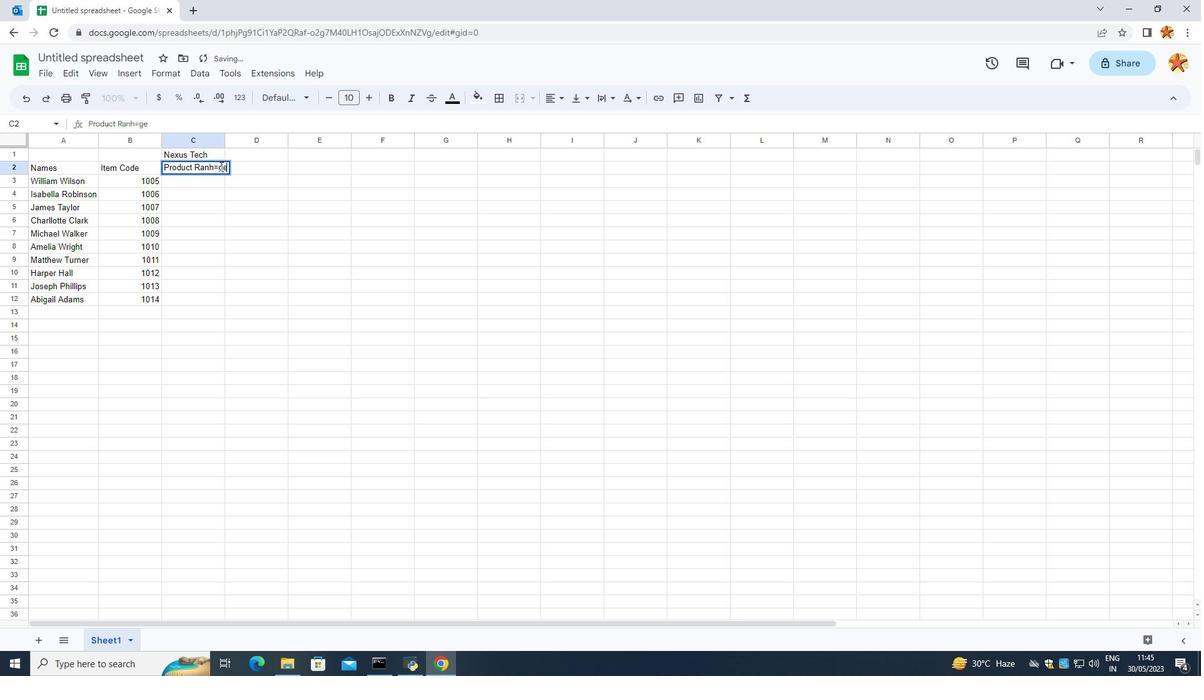 
Action: Mouse moved to (211, 169)
Screenshot: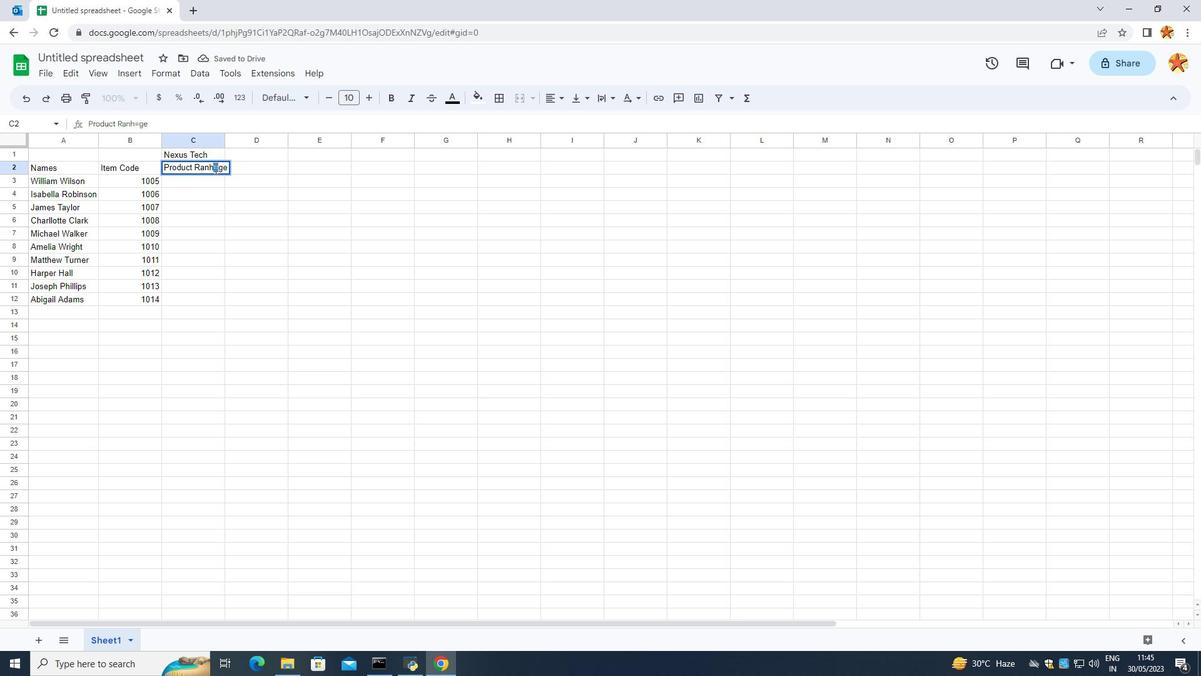 
Action: Key pressed <Key.backspace><Key.backspace>
Screenshot: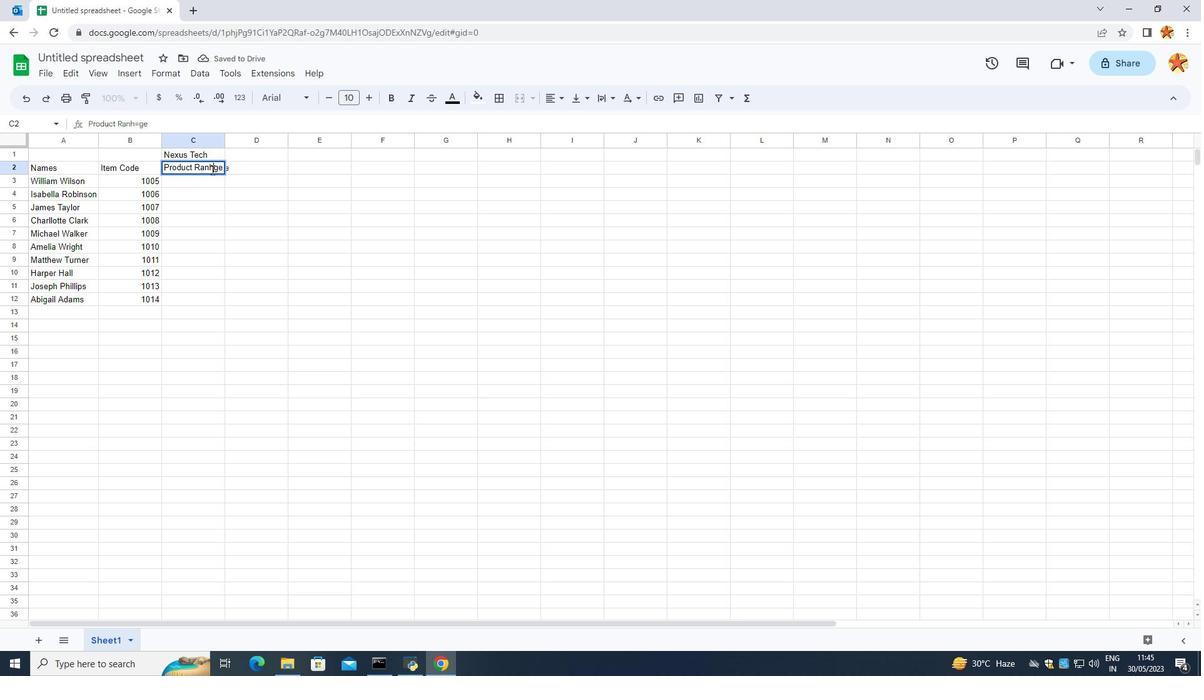 
Action: Mouse moved to (321, 185)
Screenshot: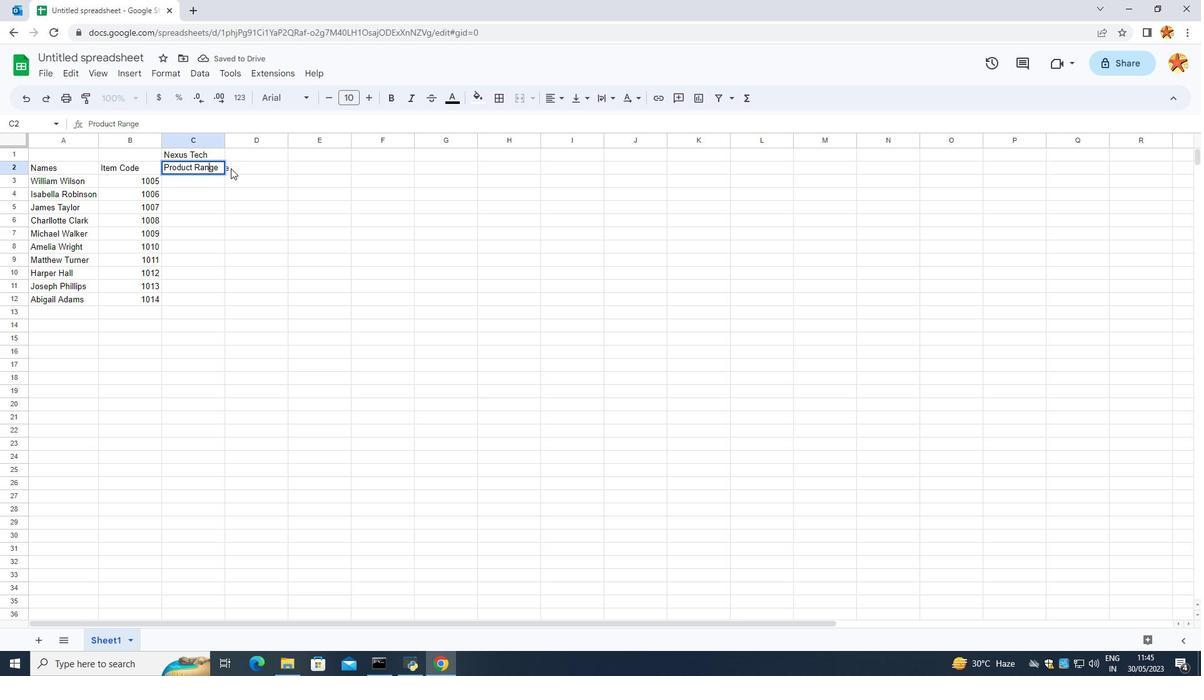 
Action: Mouse pressed left at (321, 185)
Screenshot: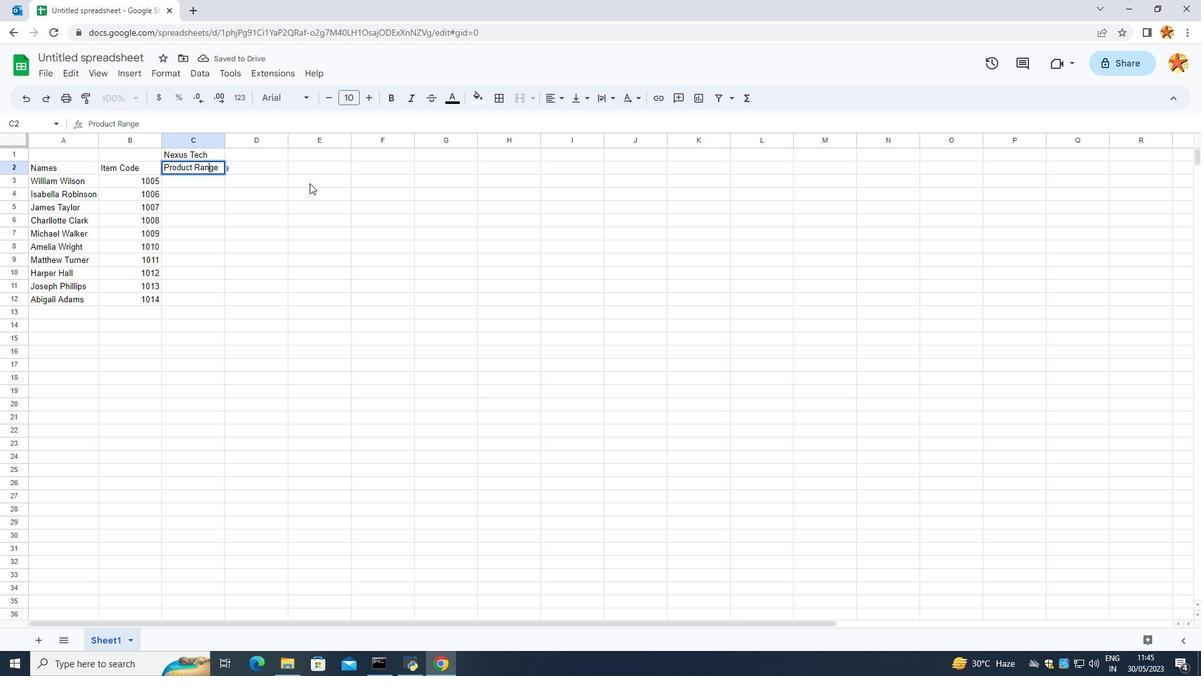 
Action: Mouse moved to (252, 163)
Screenshot: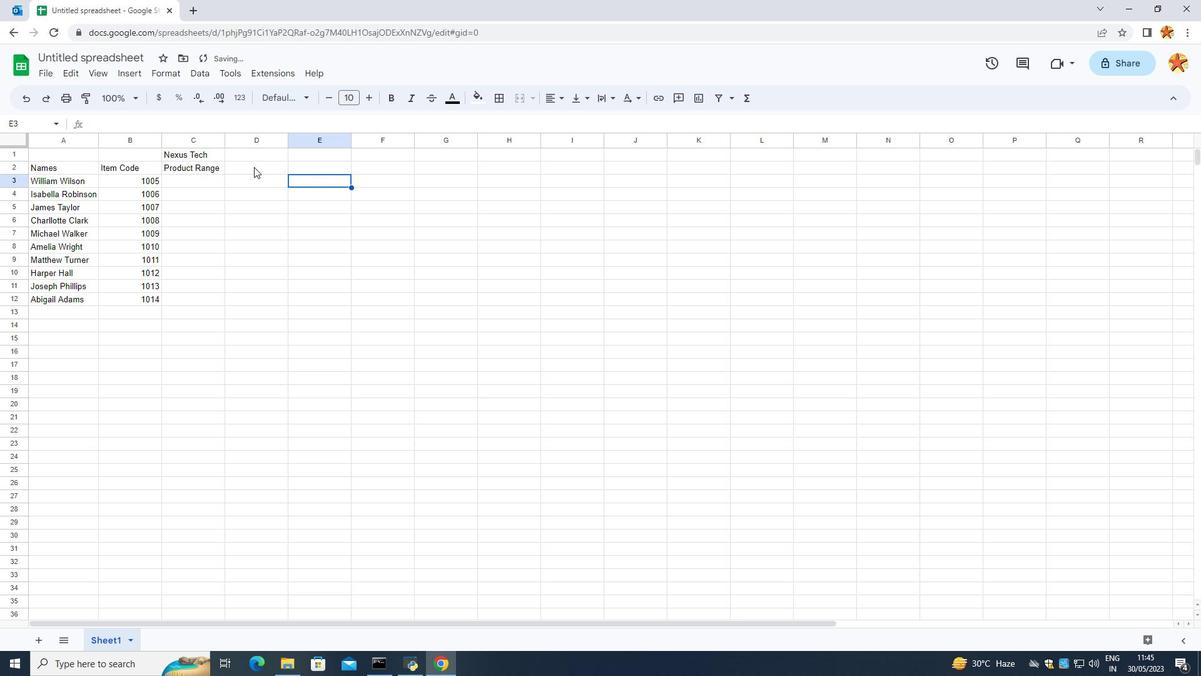
Action: Mouse pressed left at (252, 163)
Screenshot: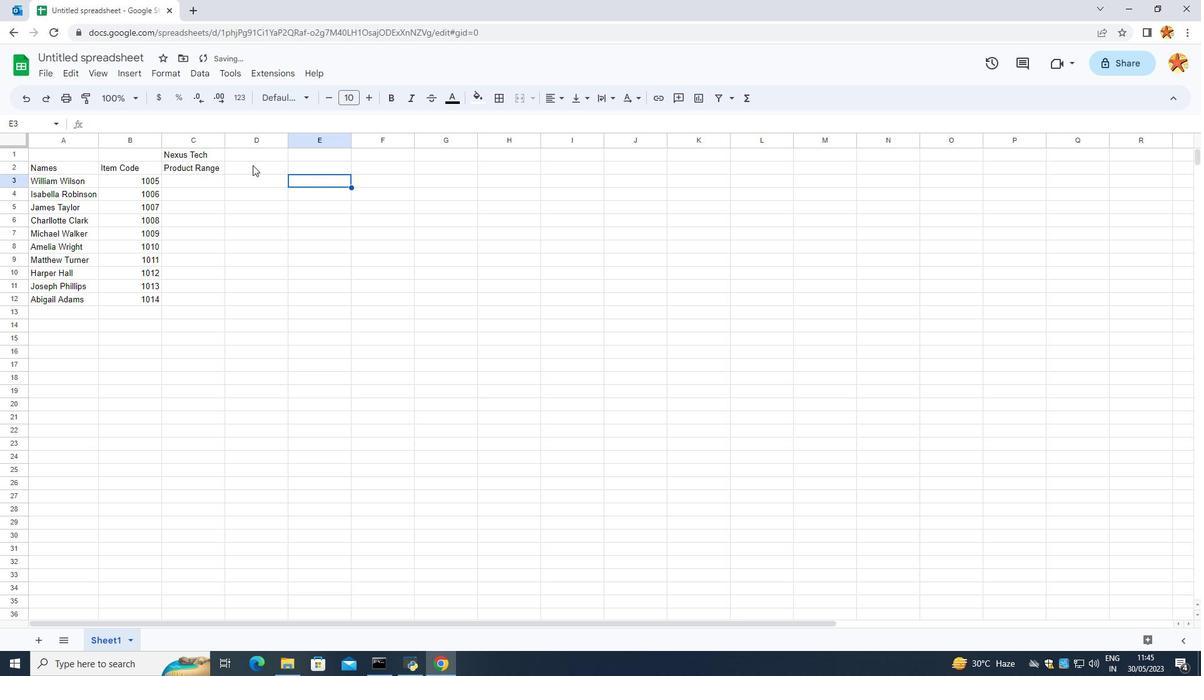 
Action: Mouse moved to (182, 167)
Screenshot: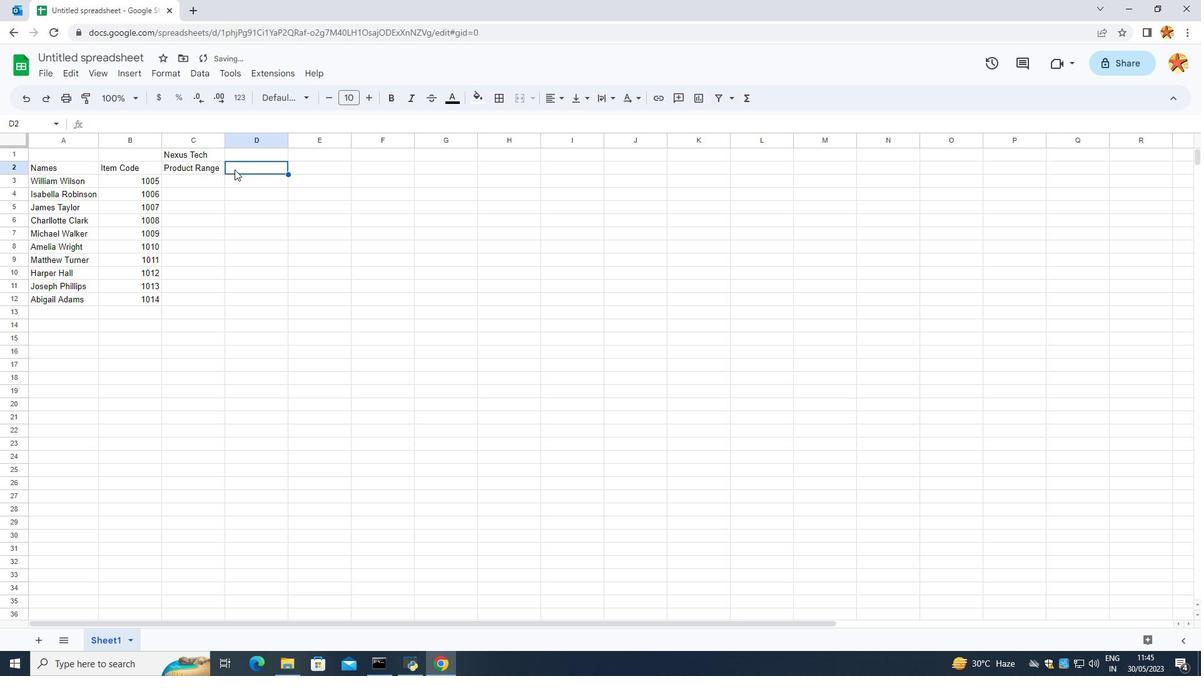 
Action: Mouse pressed left at (182, 167)
Screenshot: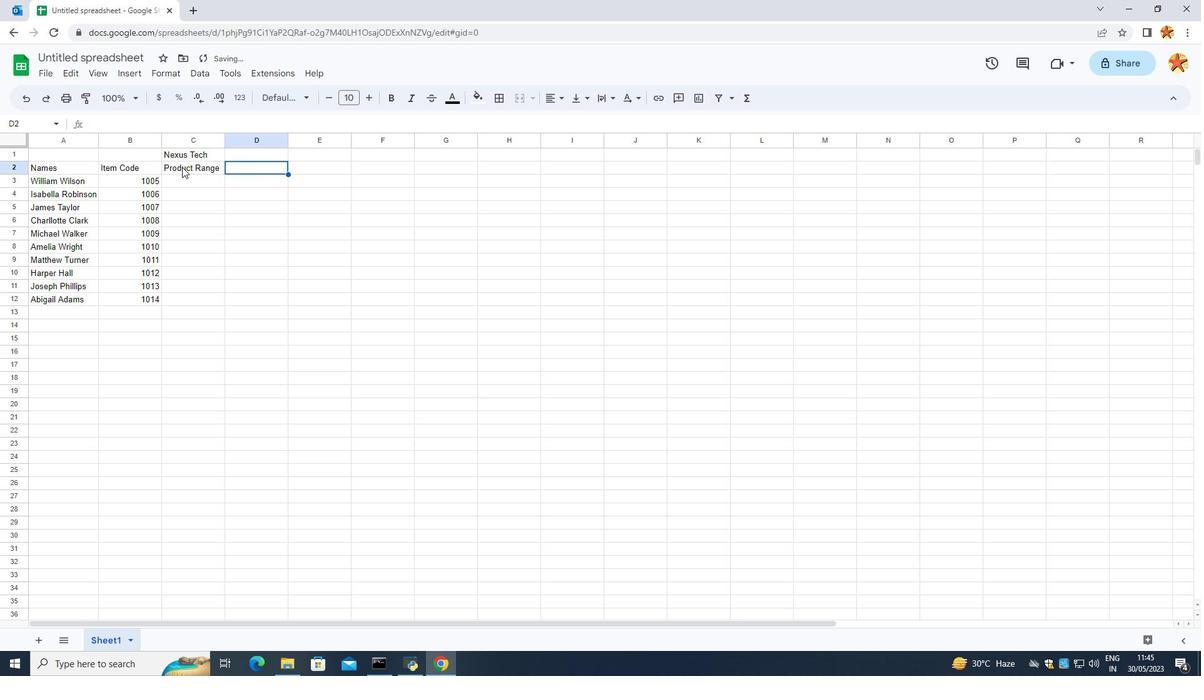 
Action: Mouse moved to (225, 143)
Screenshot: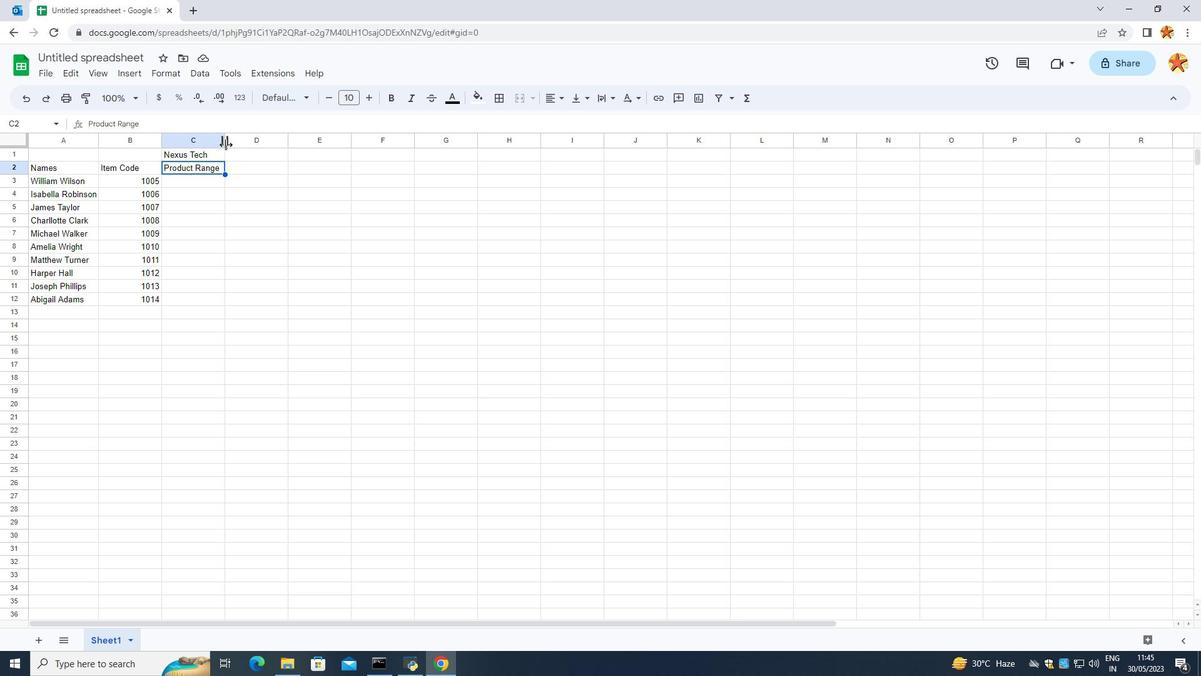 
Action: Mouse pressed left at (225, 143)
Screenshot: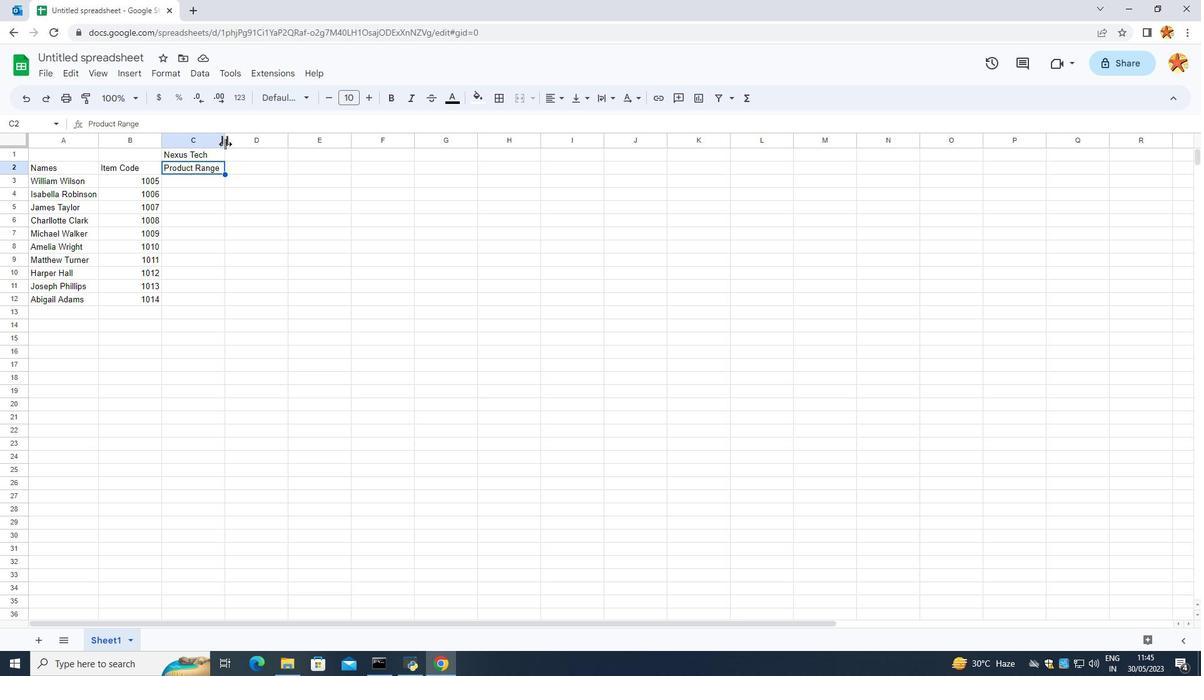 
Action: Mouse moved to (257, 152)
Screenshot: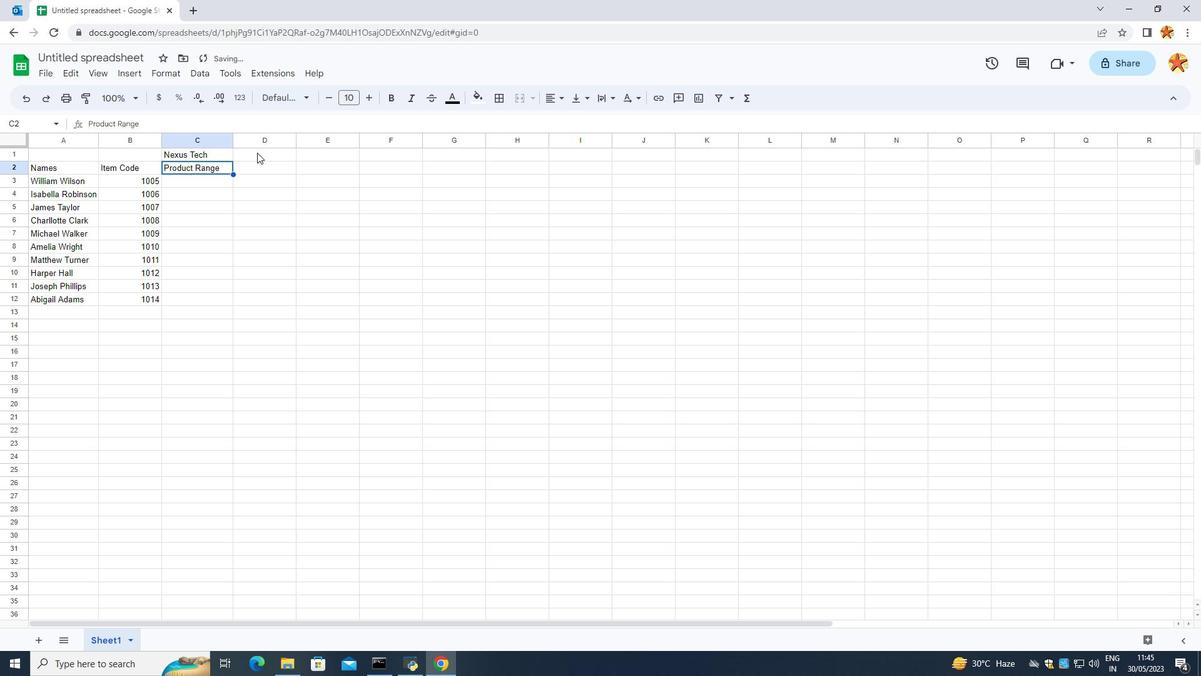 
Action: Mouse pressed left at (257, 152)
Screenshot: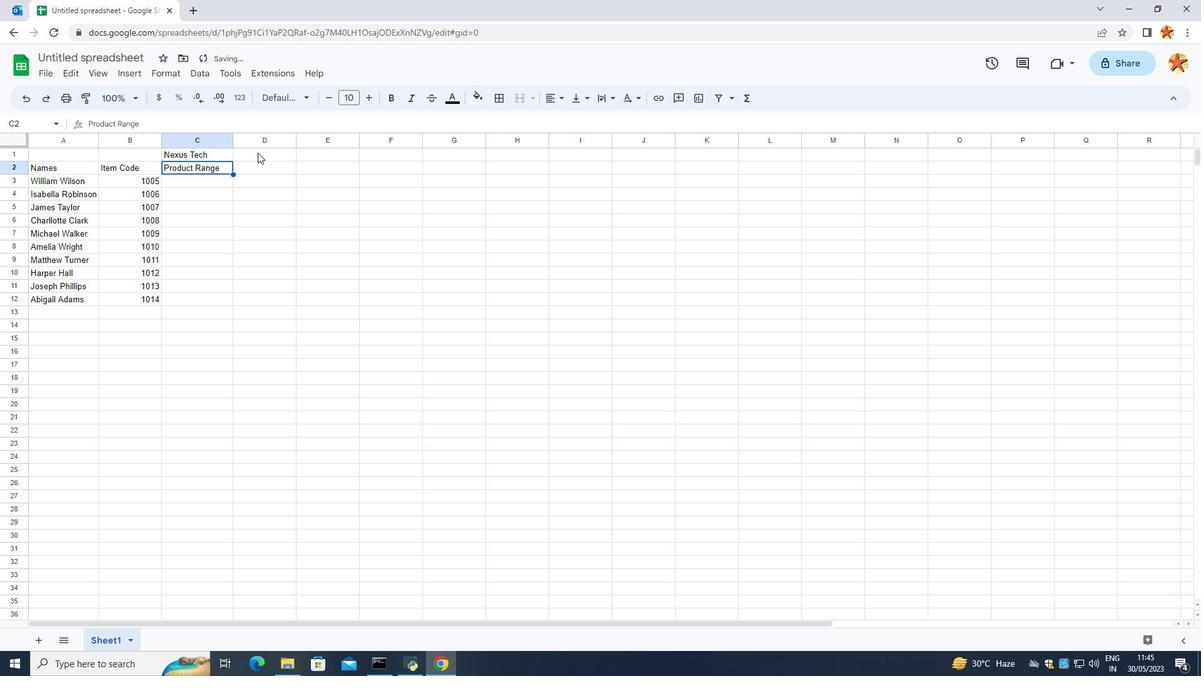 
Action: Mouse moved to (256, 157)
Screenshot: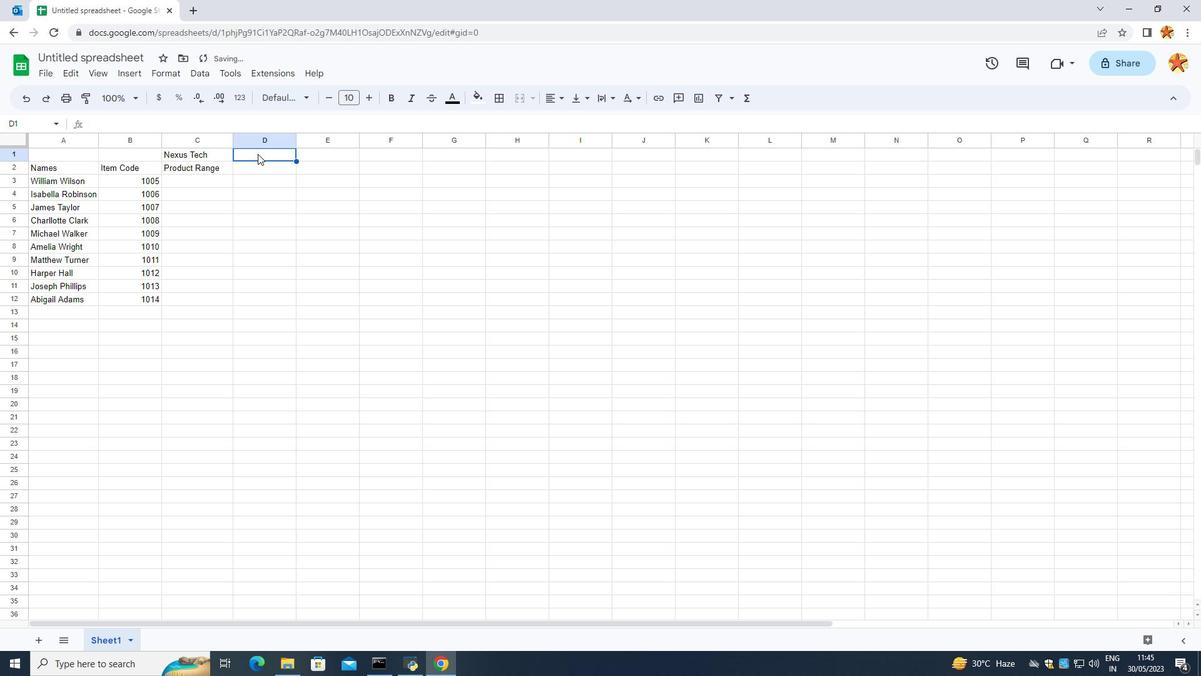 
Action: Mouse pressed left at (256, 157)
Screenshot: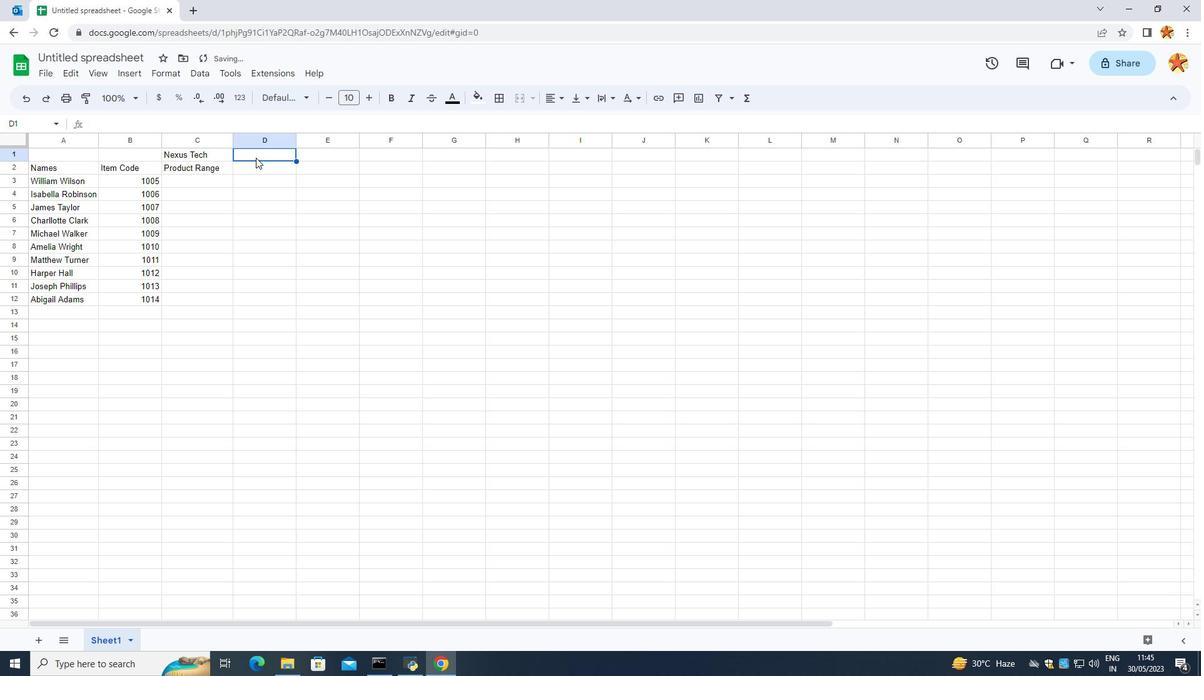 
Action: Mouse moved to (252, 164)
Screenshot: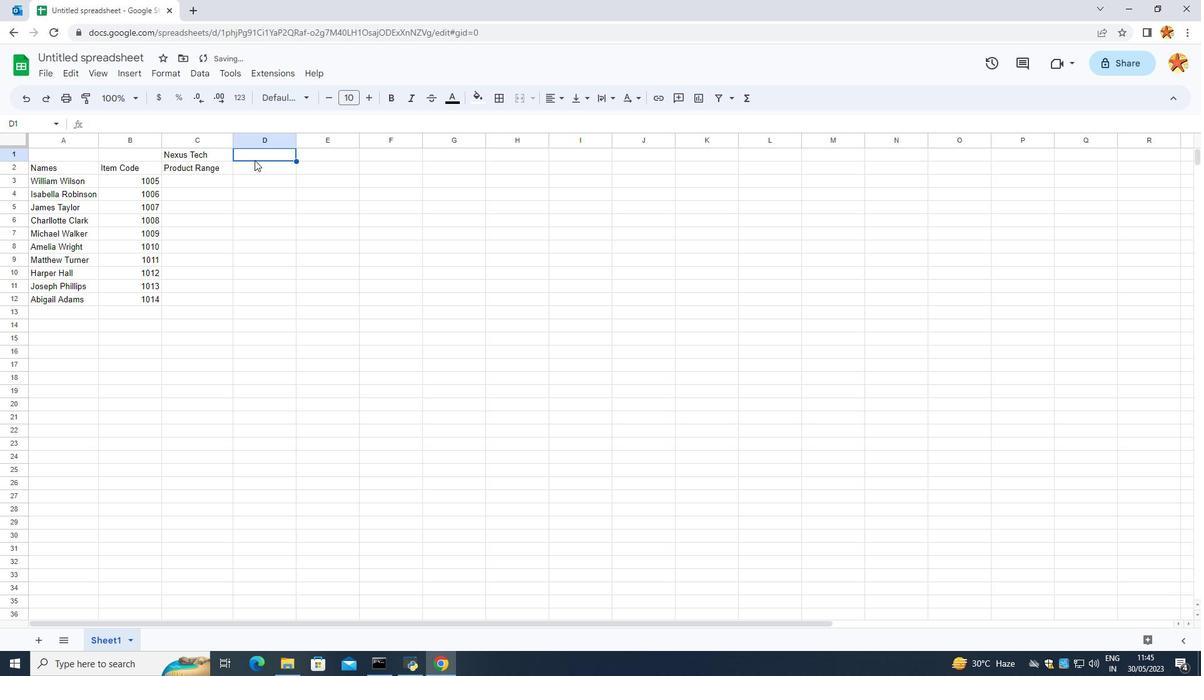 
Action: Mouse pressed left at (252, 164)
Screenshot: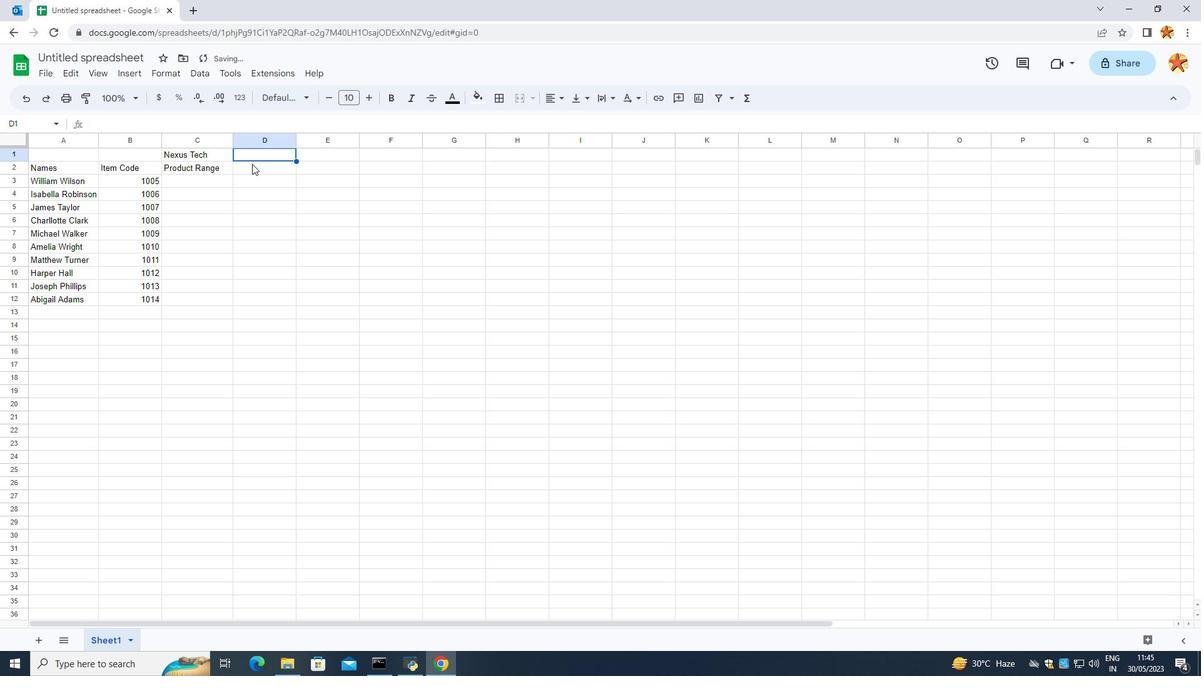 
Action: Mouse moved to (191, 174)
Screenshot: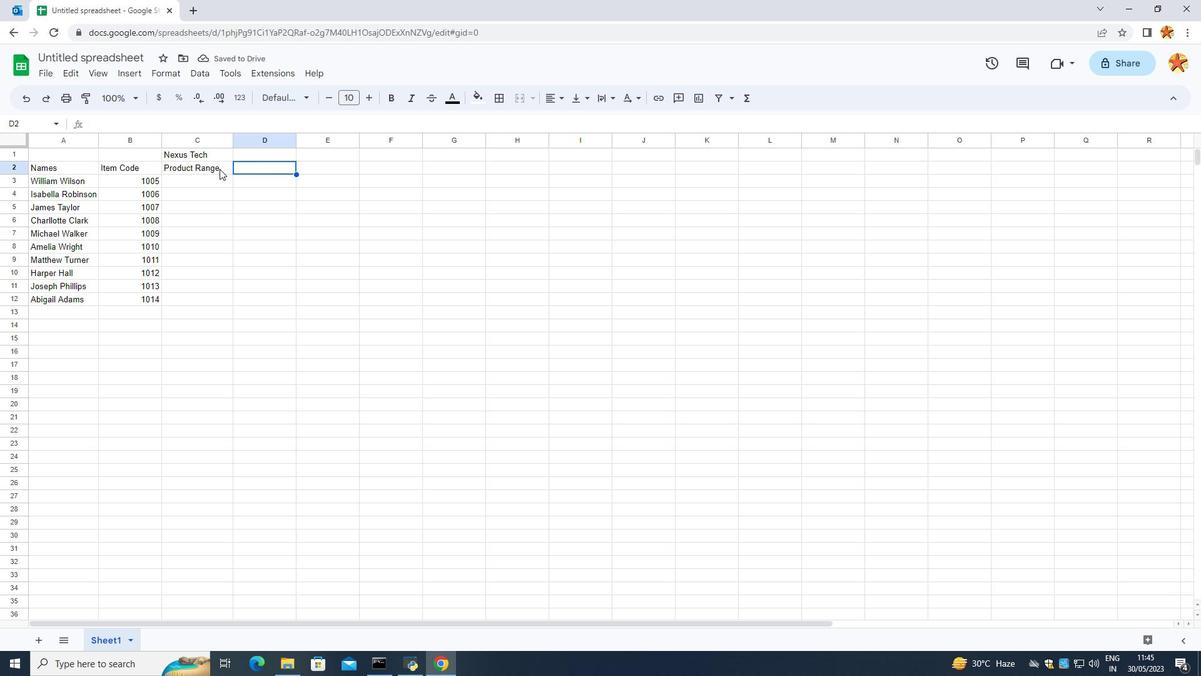 
Action: Mouse pressed left at (191, 174)
Screenshot: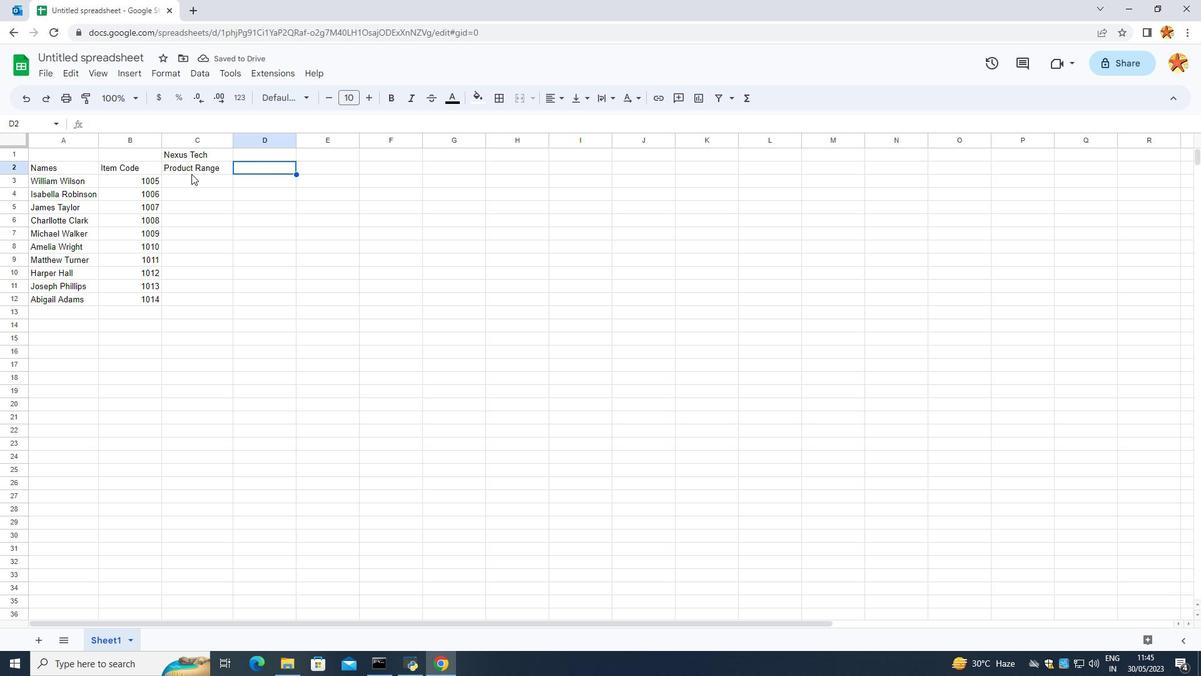 
Action: Mouse moved to (188, 179)
Screenshot: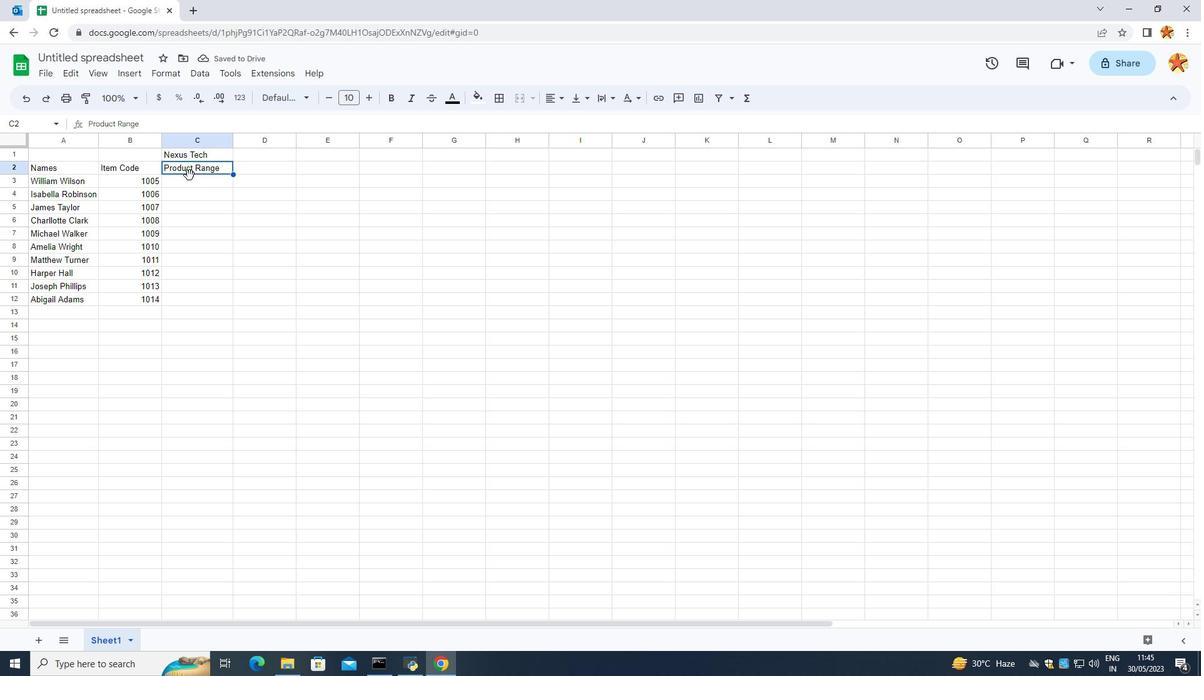 
Action: Mouse pressed left at (188, 179)
Screenshot: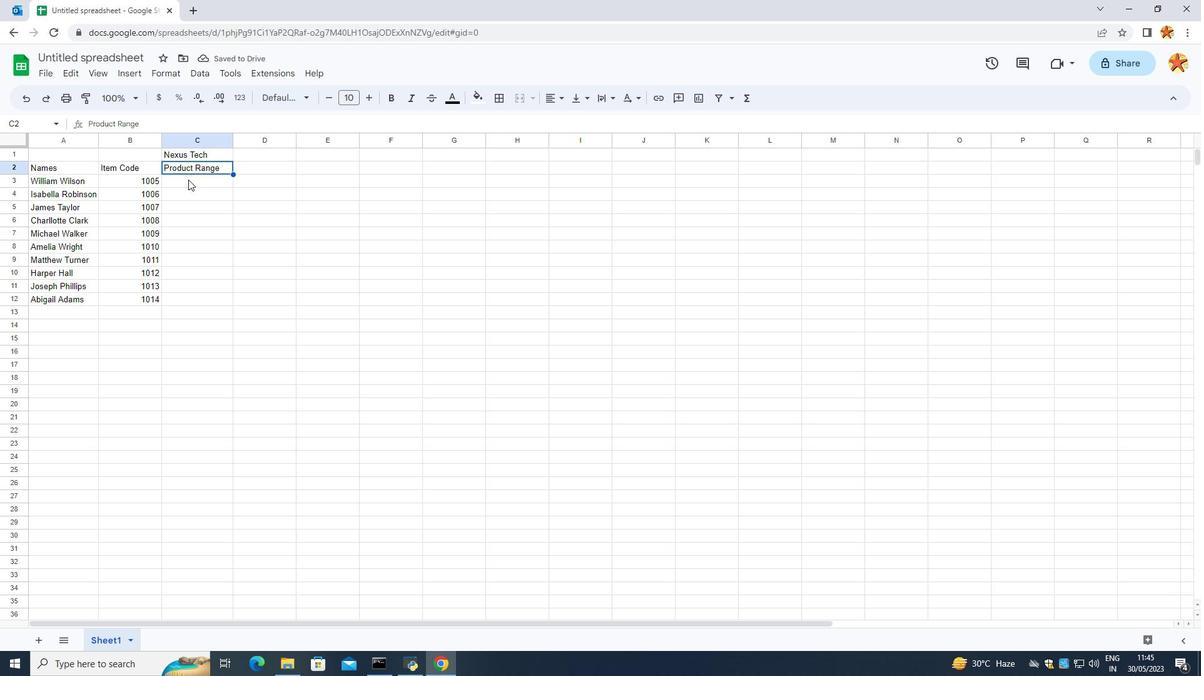 
Action: Mouse moved to (186, 182)
Screenshot: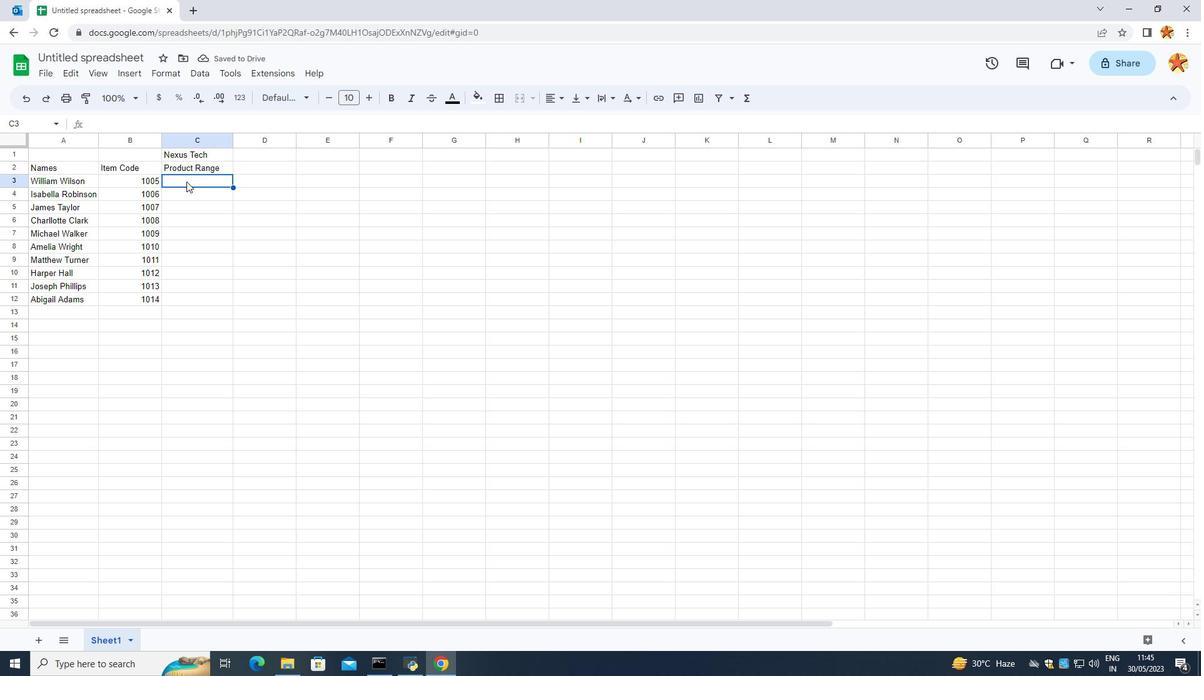 
Action: Key pressed 2500<Key.enter>
Screenshot: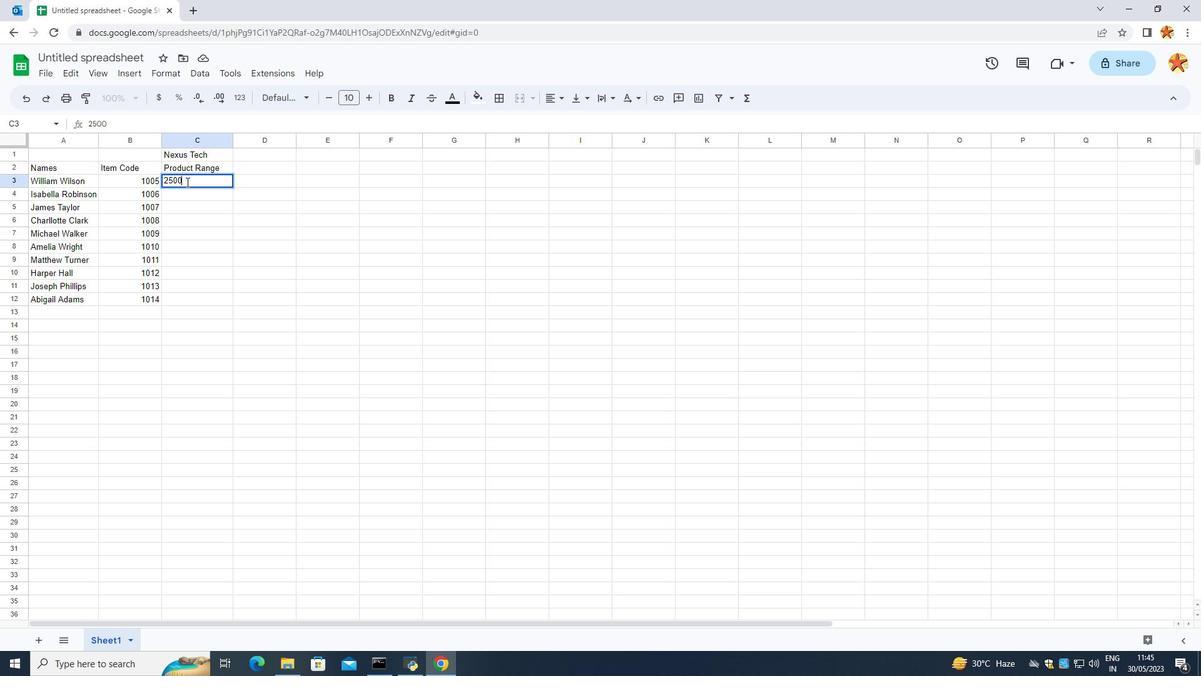 
Action: Mouse moved to (186, 182)
Screenshot: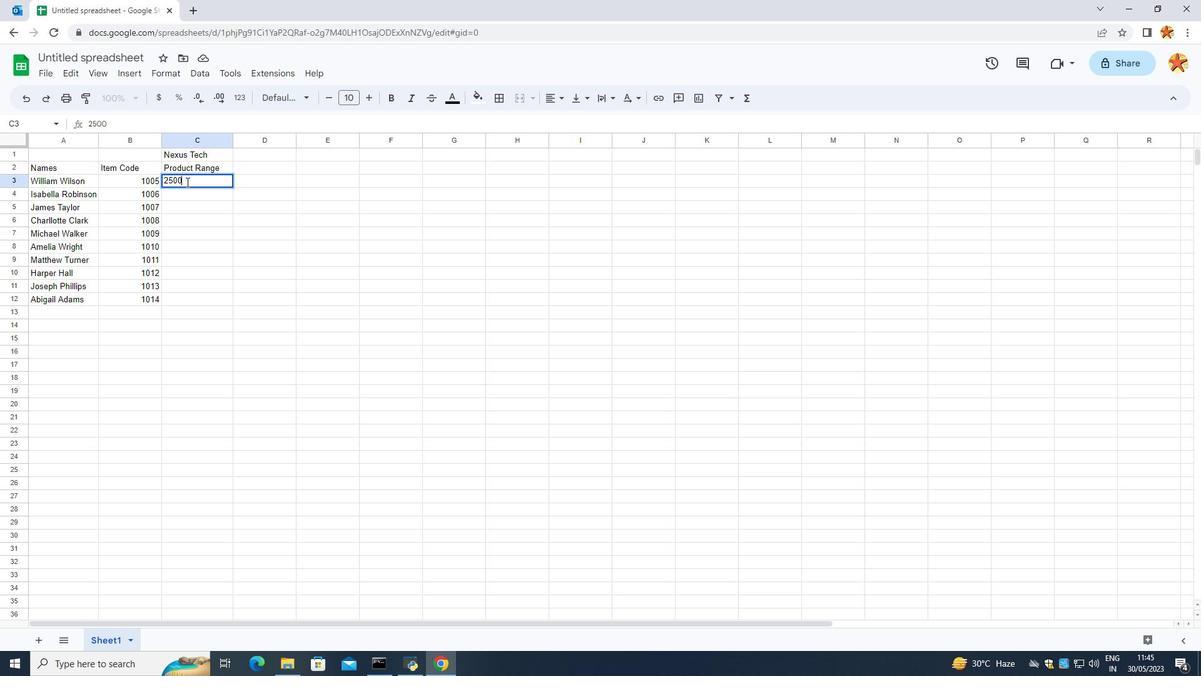 
Action: Key pressed 3000<Key.enter>3500<Key.enter>400-
Screenshot: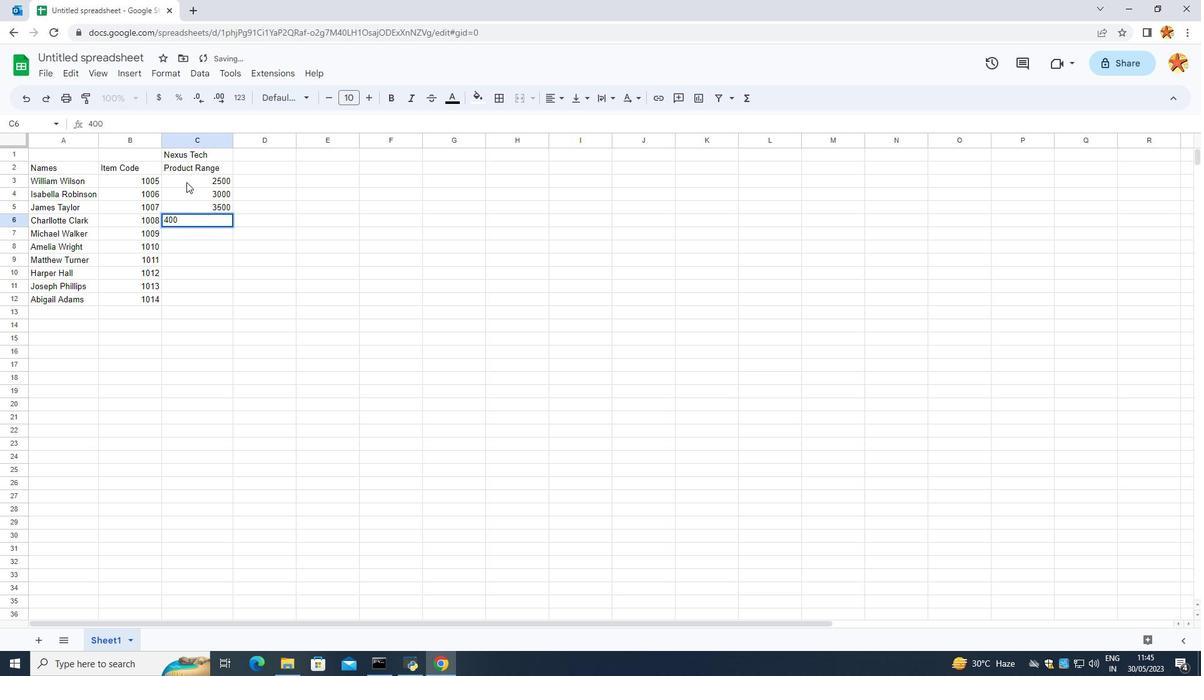 
Action: Mouse moved to (185, 182)
Screenshot: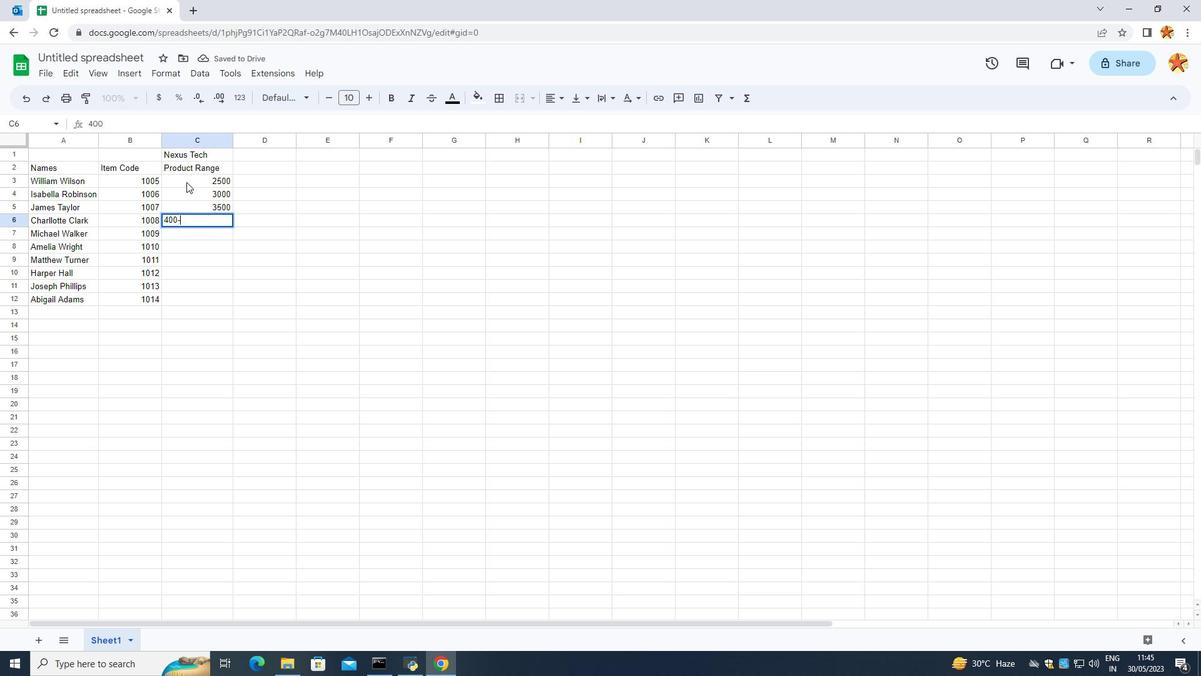
Action: Key pressed <Key.backspace>
Screenshot: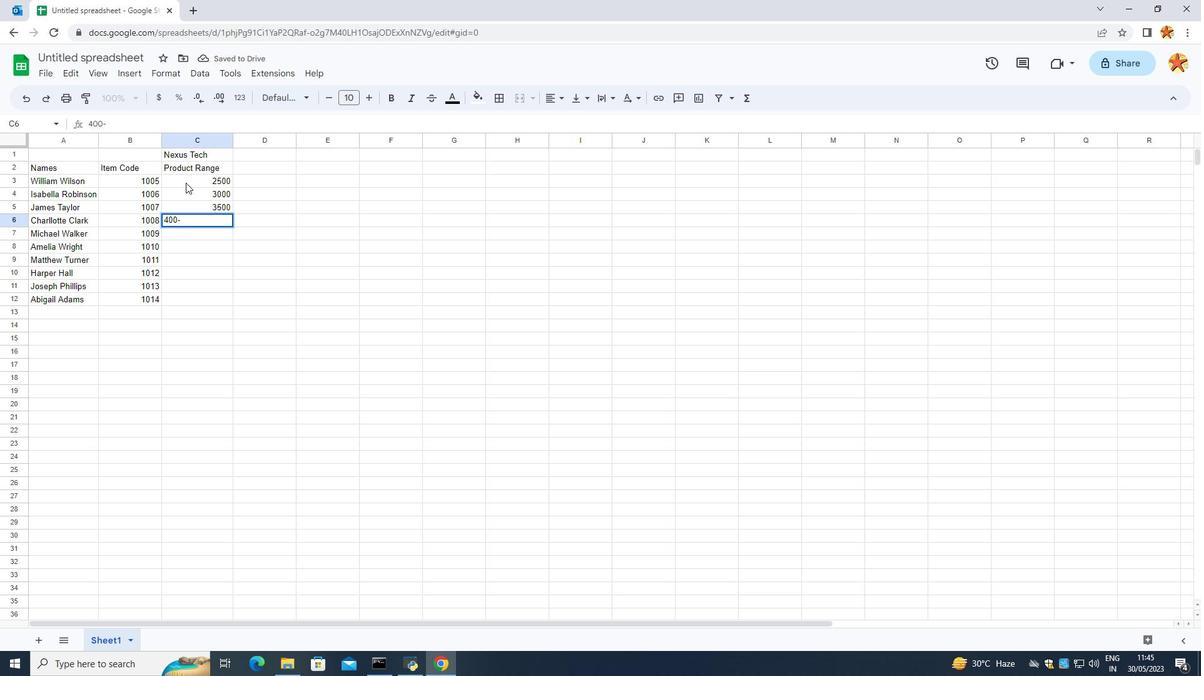 
Action: Mouse moved to (185, 183)
Screenshot: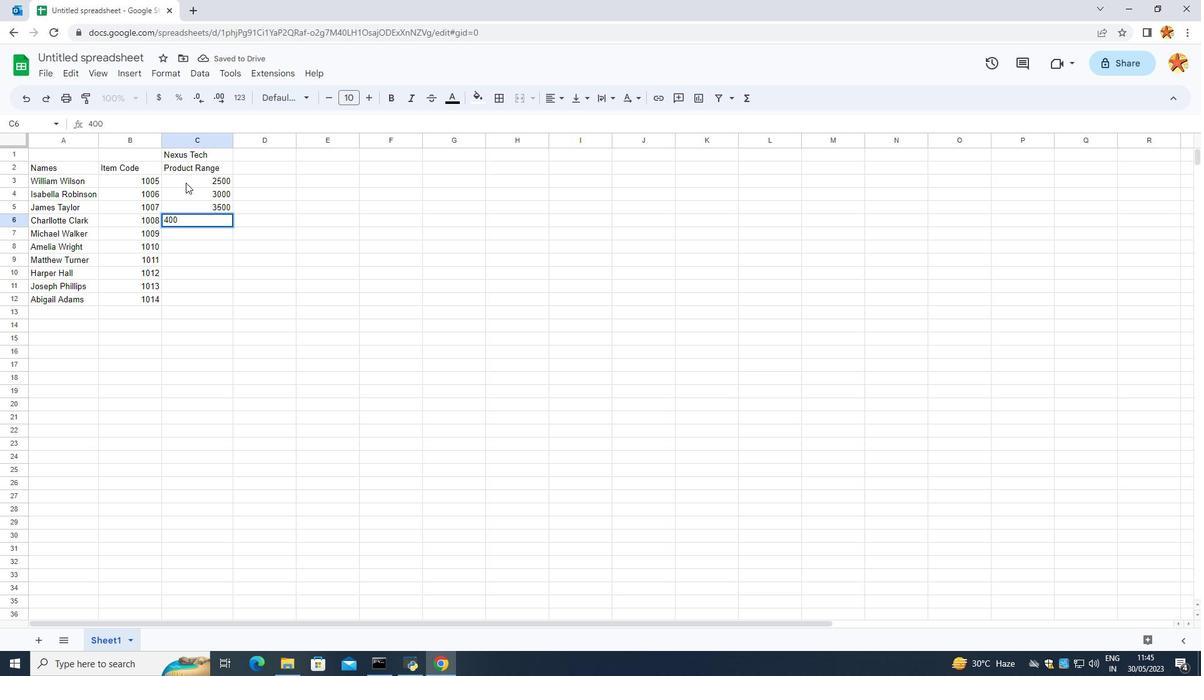 
Action: Key pressed 9<Key.backspace>0<Key.enter>4500<Key.enter>590<Key.backspace><Key.backspace>000<Key.enter>5500<Key.enter>6000<Key.enter>6500<Key.enter>7000
Screenshot: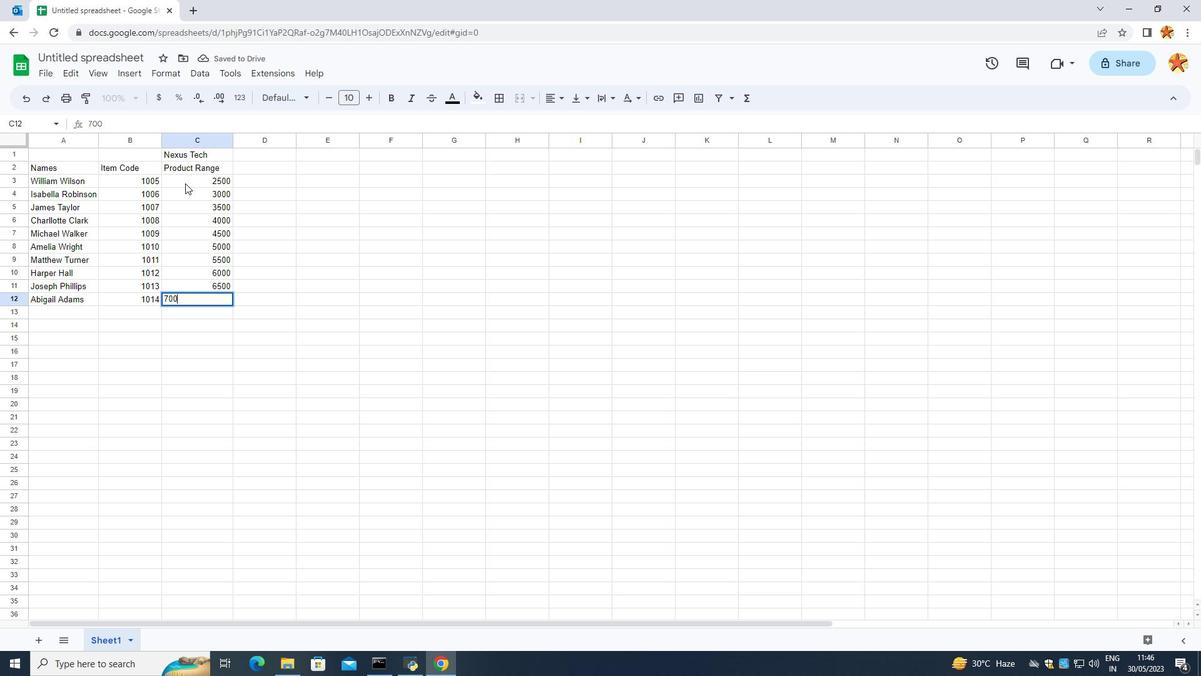 
Action: Mouse moved to (184, 184)
Screenshot: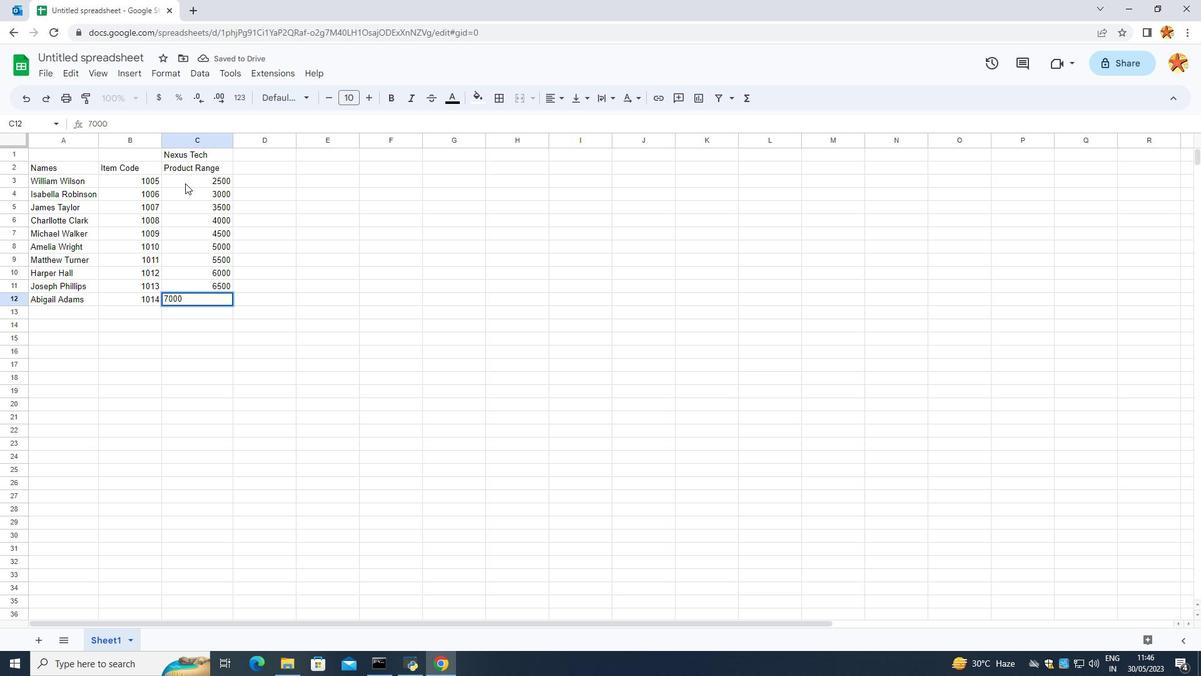 
Action: Key pressed <Key.enter>
Screenshot: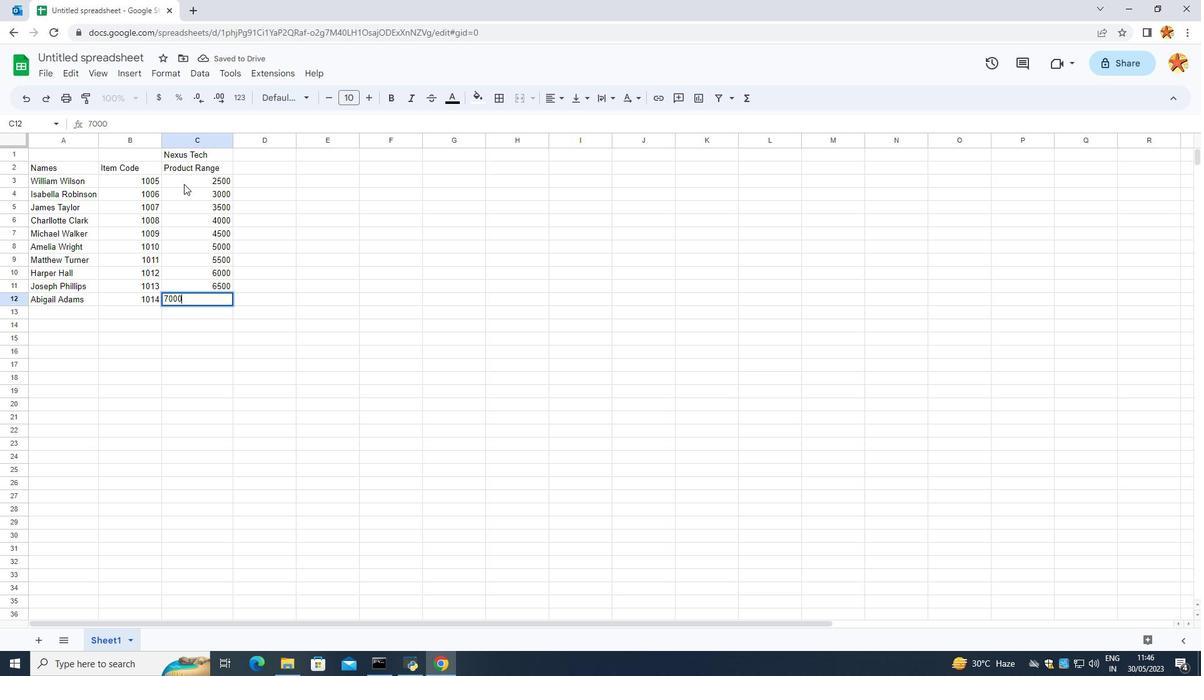 
Action: Mouse moved to (269, 155)
Screenshot: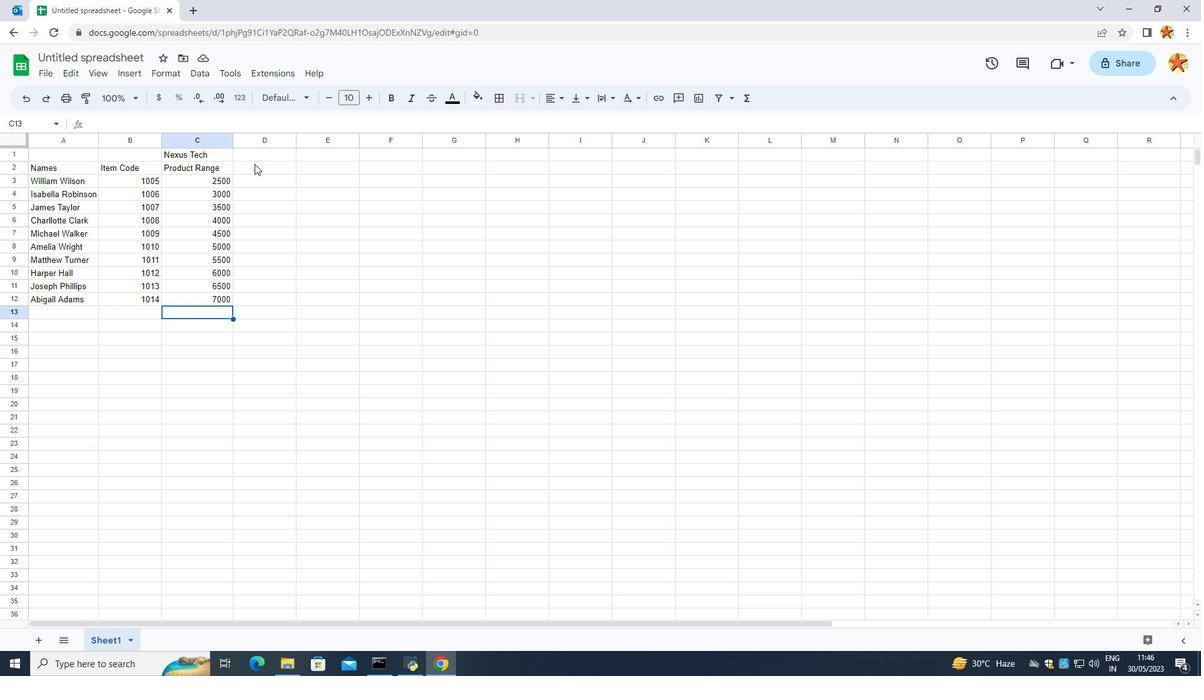 
Action: Mouse pressed left at (269, 155)
Screenshot: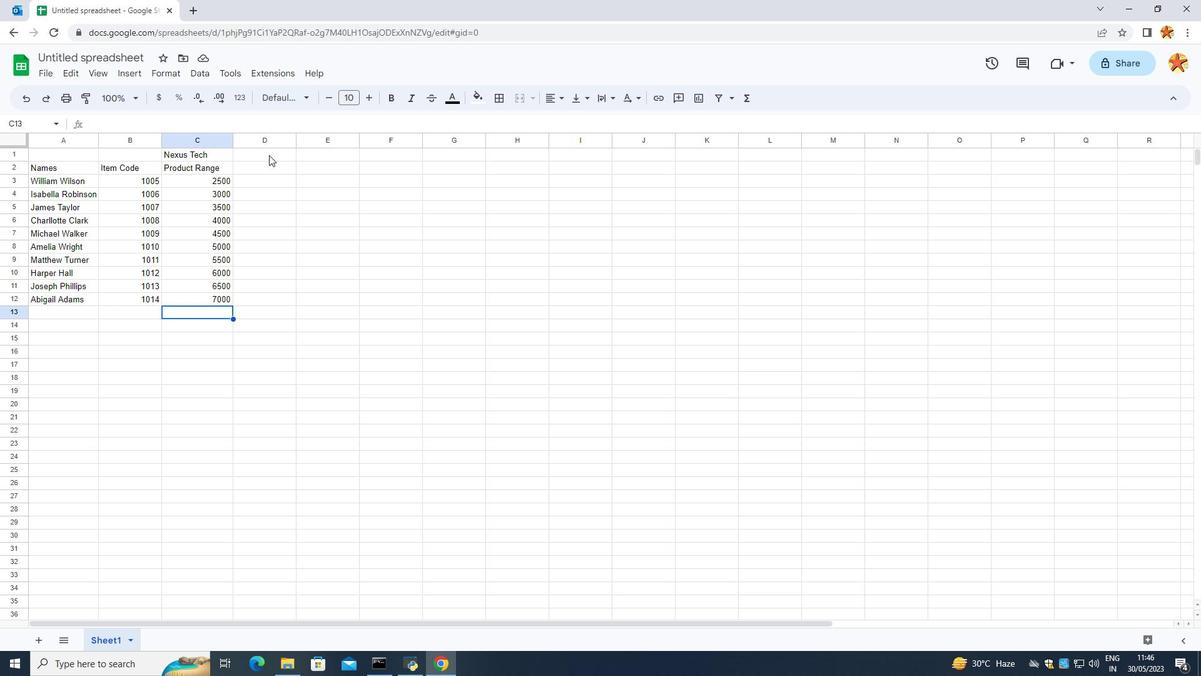 
Action: Mouse moved to (258, 165)
Screenshot: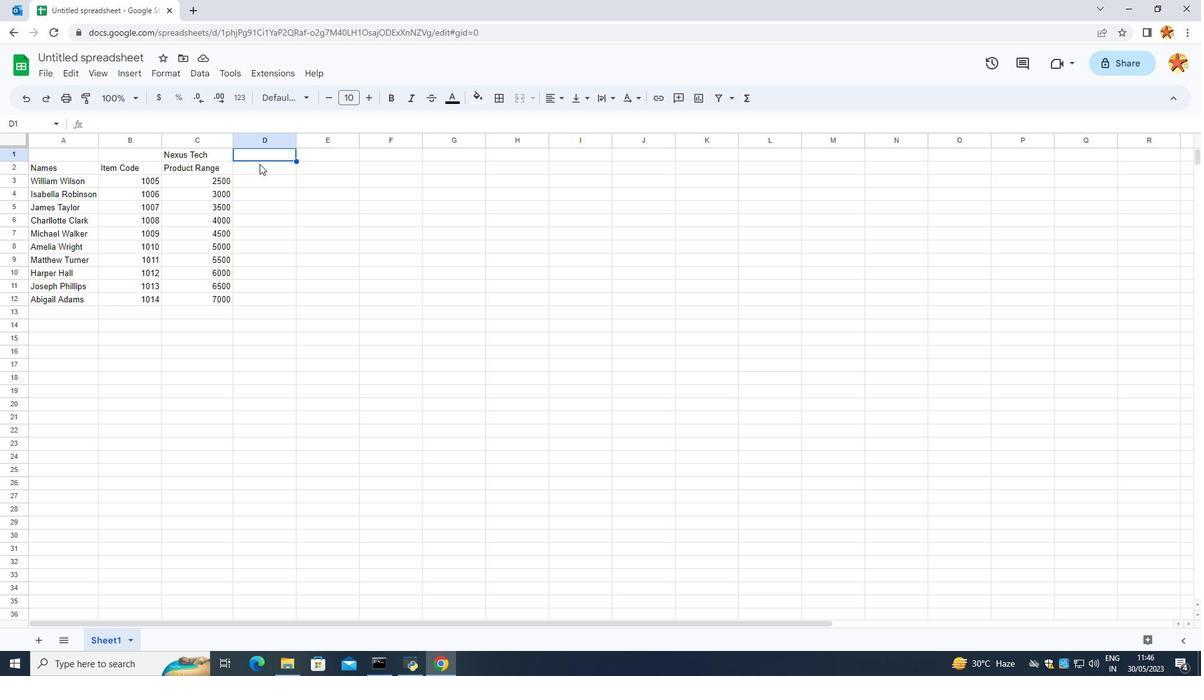 
Action: Mouse pressed left at (258, 165)
Screenshot: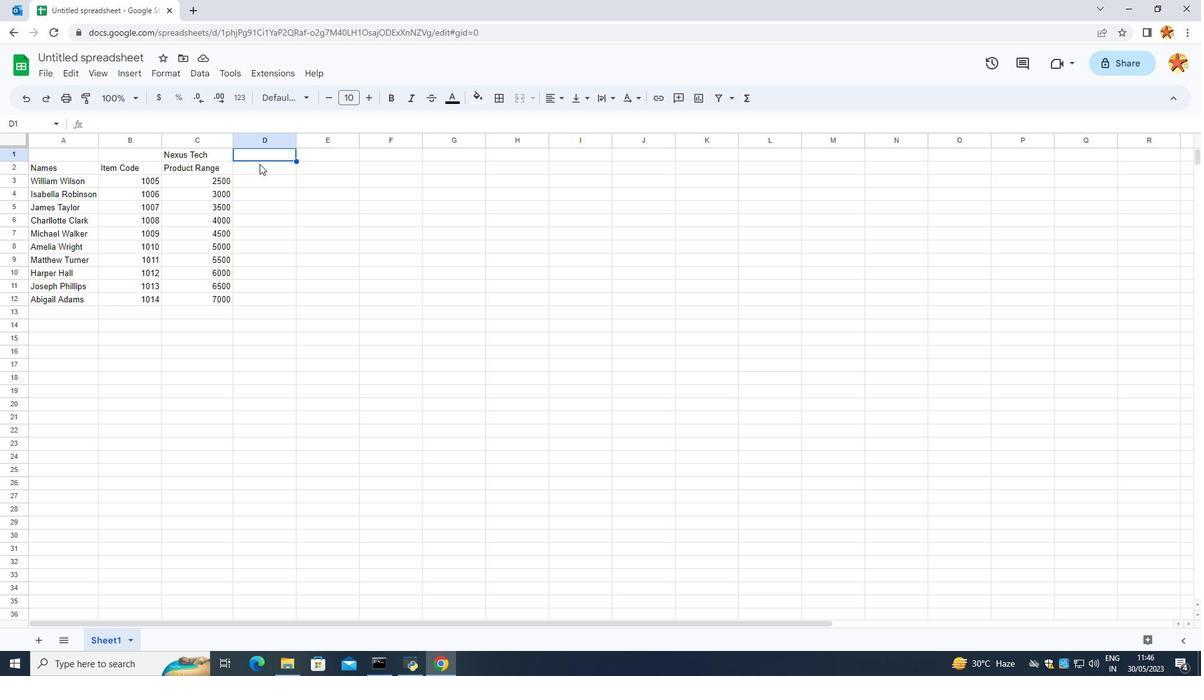
Action: Mouse pressed left at (258, 165)
Screenshot: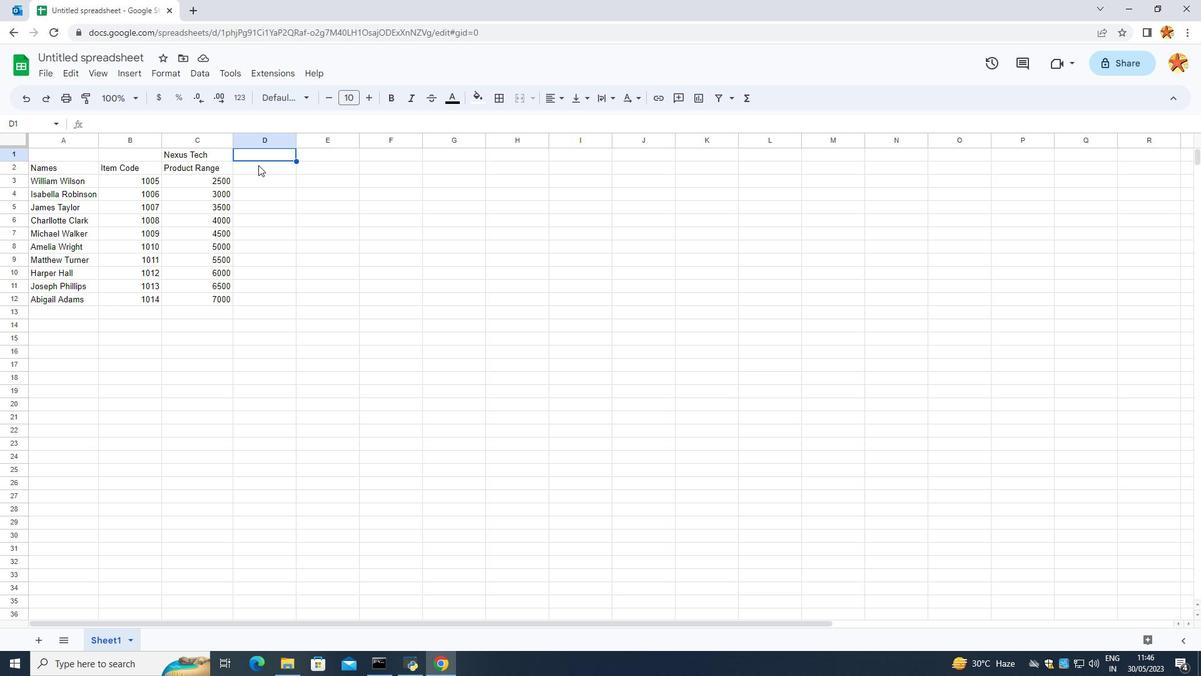 
Action: Mouse moved to (272, 195)
Screenshot: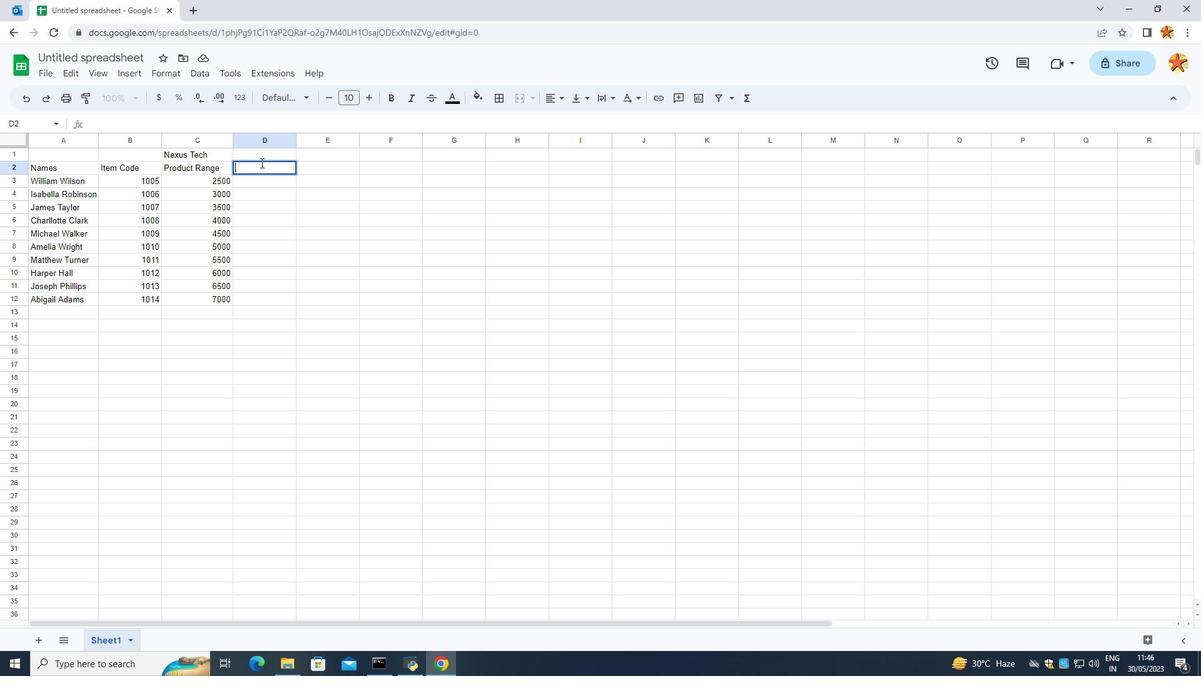 
Action: Key pressed <Key.caps_lock>P<Key.caps_lock>roducts<Key.enter>
Screenshot: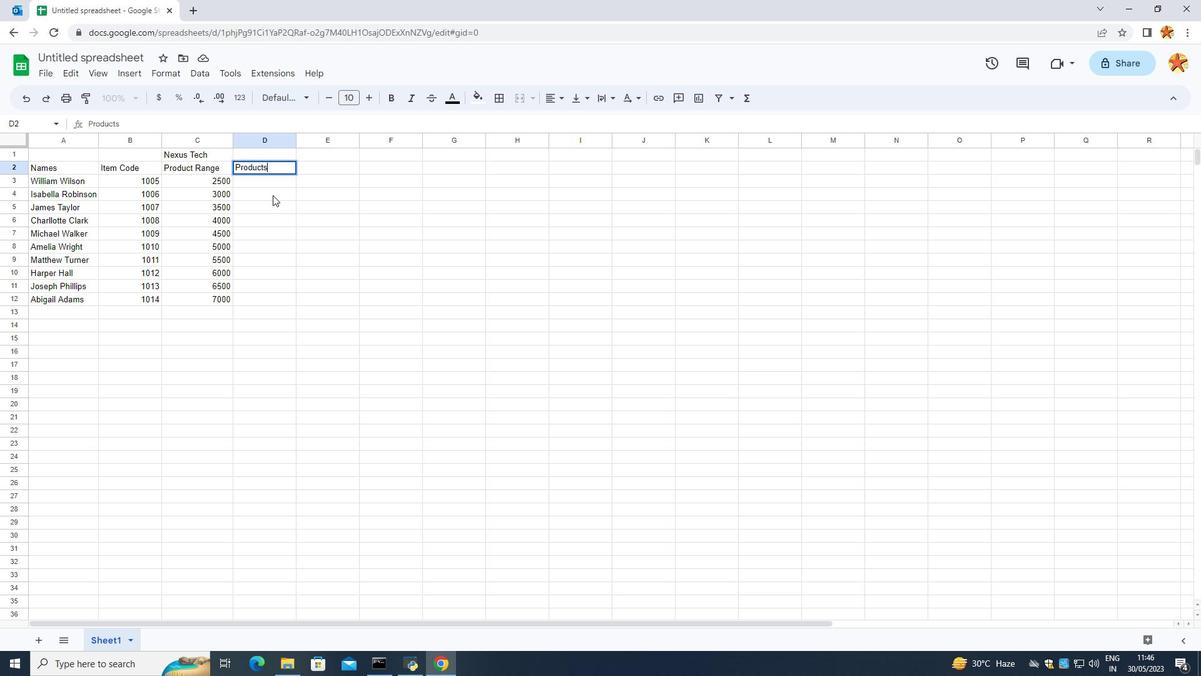 
Action: Mouse moved to (204, 157)
Screenshot: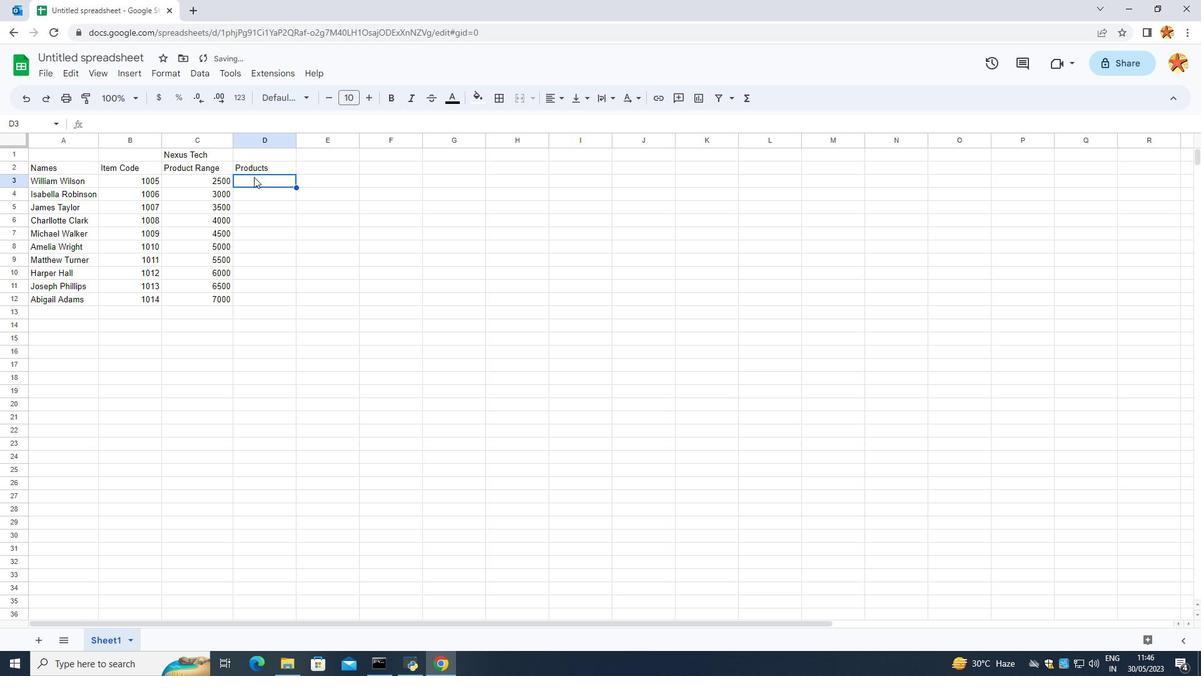 
Action: Mouse pressed left at (204, 157)
Screenshot: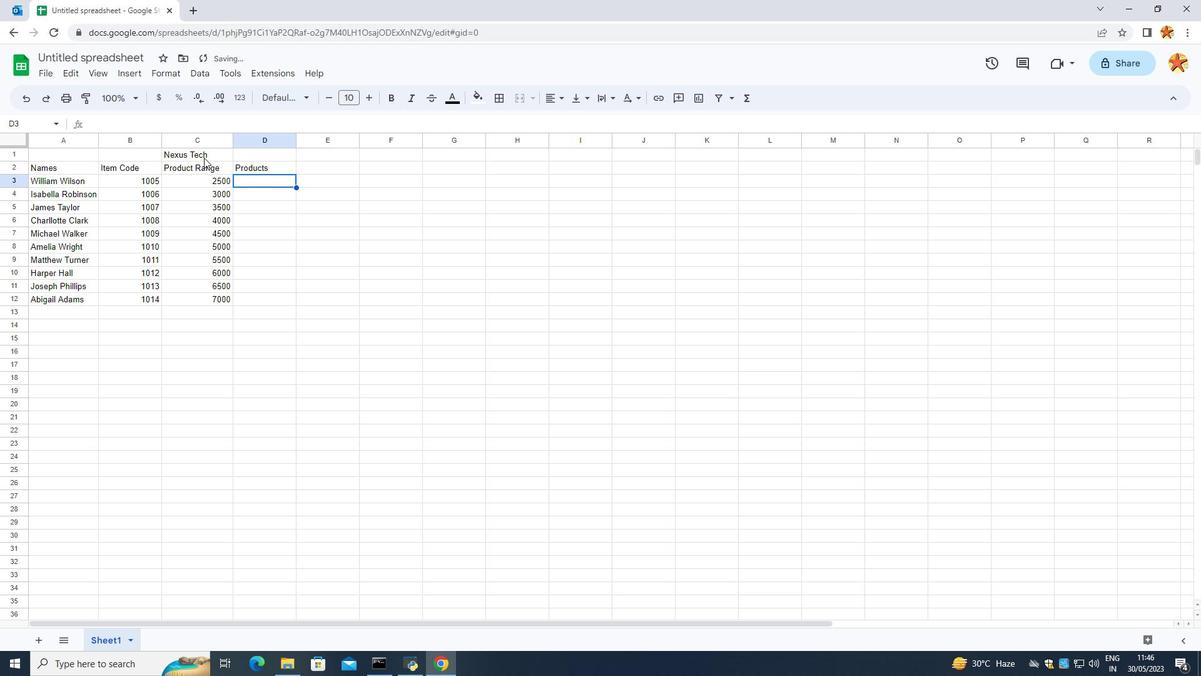 
Action: Mouse moved to (288, 175)
Screenshot: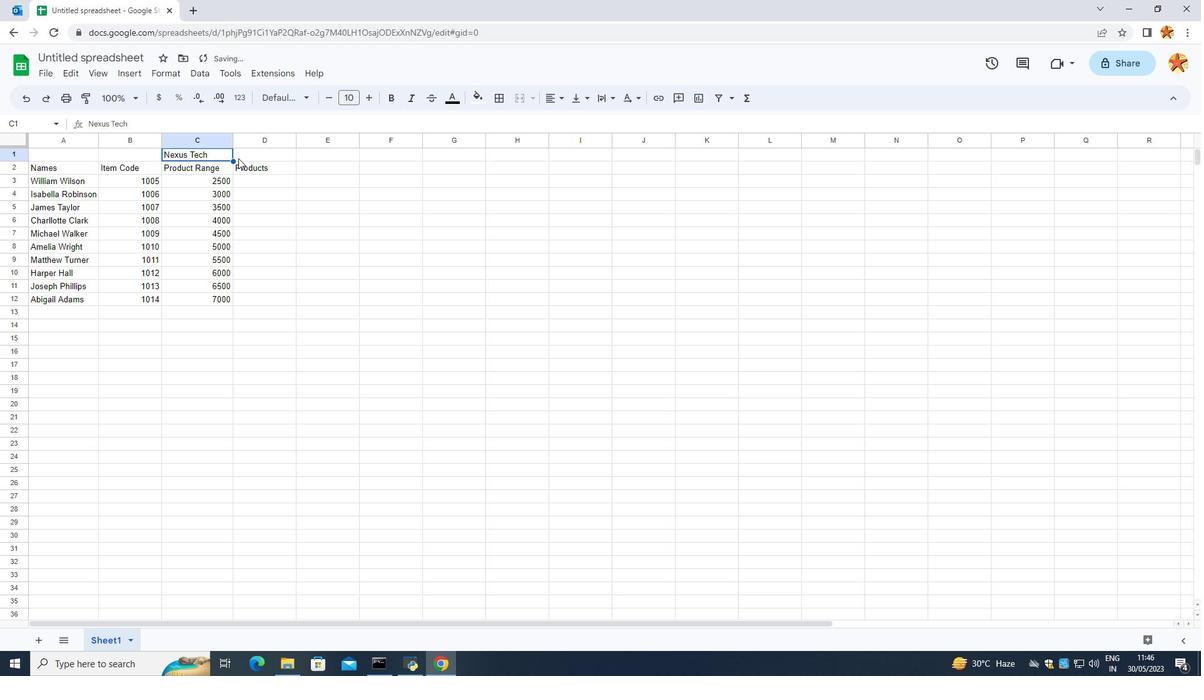 
Action: Mouse pressed left at (288, 175)
Screenshot: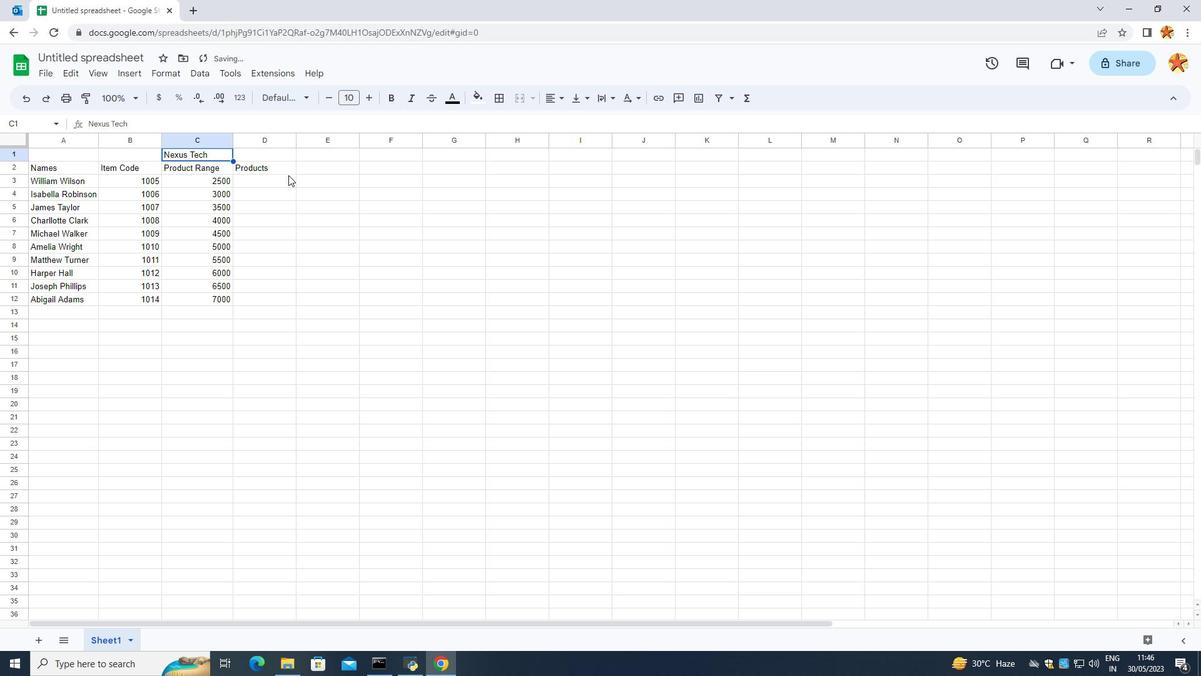 
Action: Mouse moved to (290, 153)
Screenshot: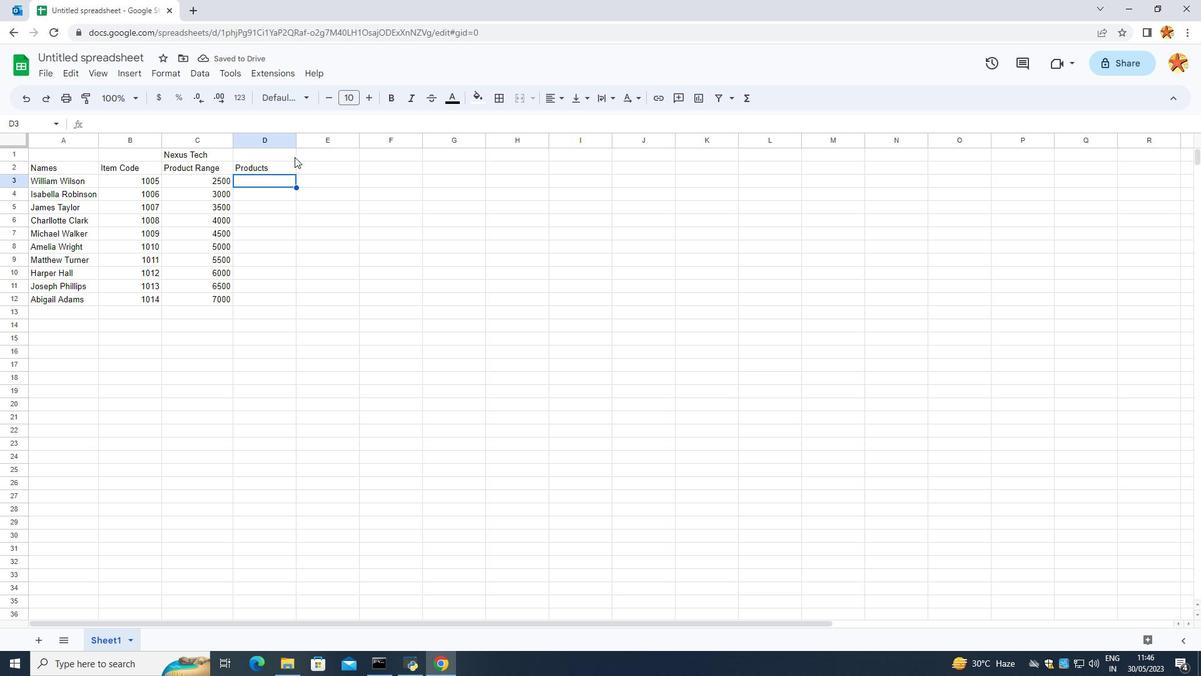 
Action: Mouse pressed left at (290, 153)
Screenshot: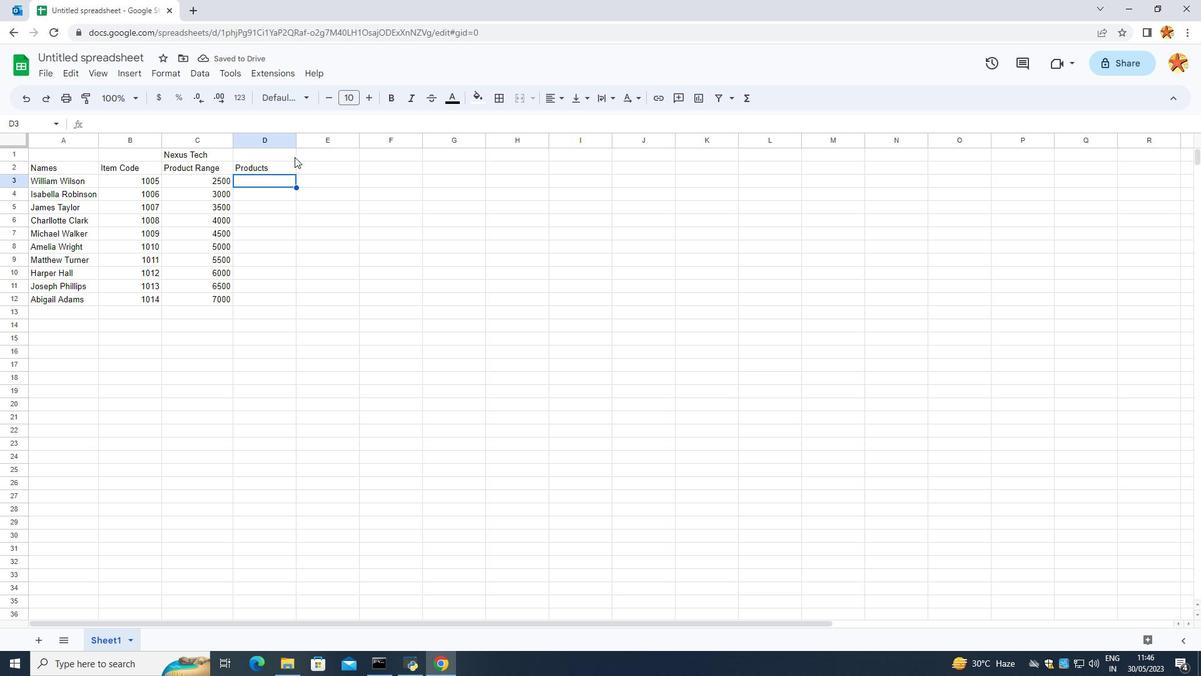 
Action: Mouse moved to (289, 162)
Screenshot: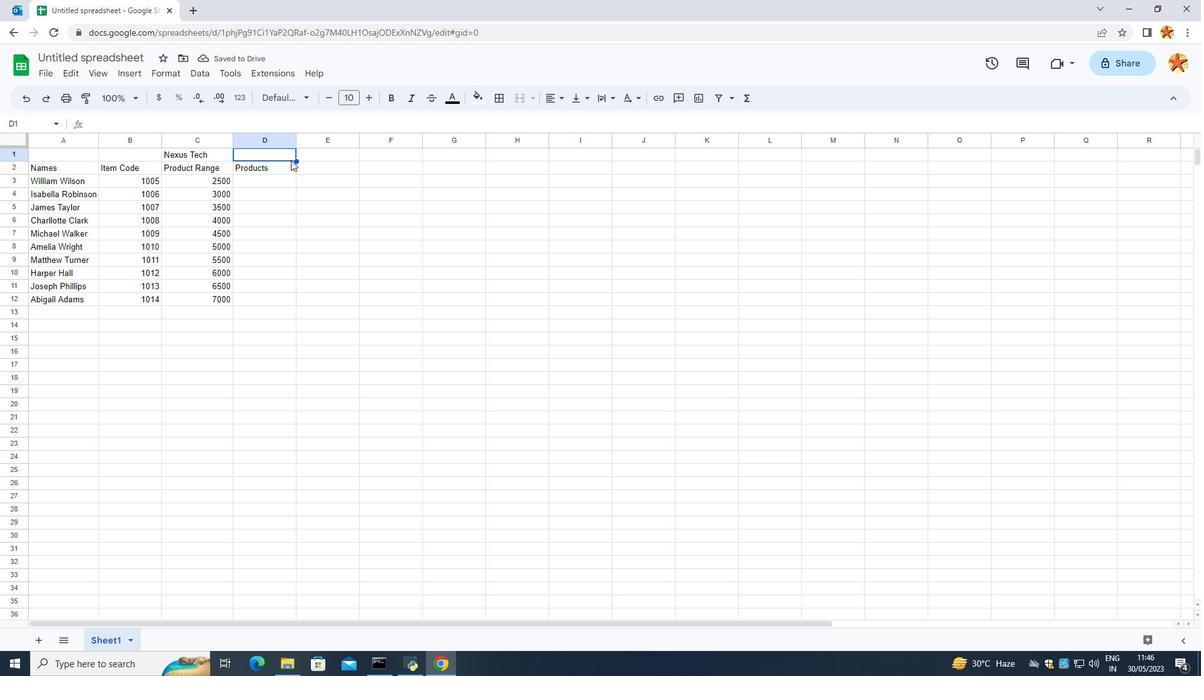 
Action: Mouse pressed left at (289, 162)
Screenshot: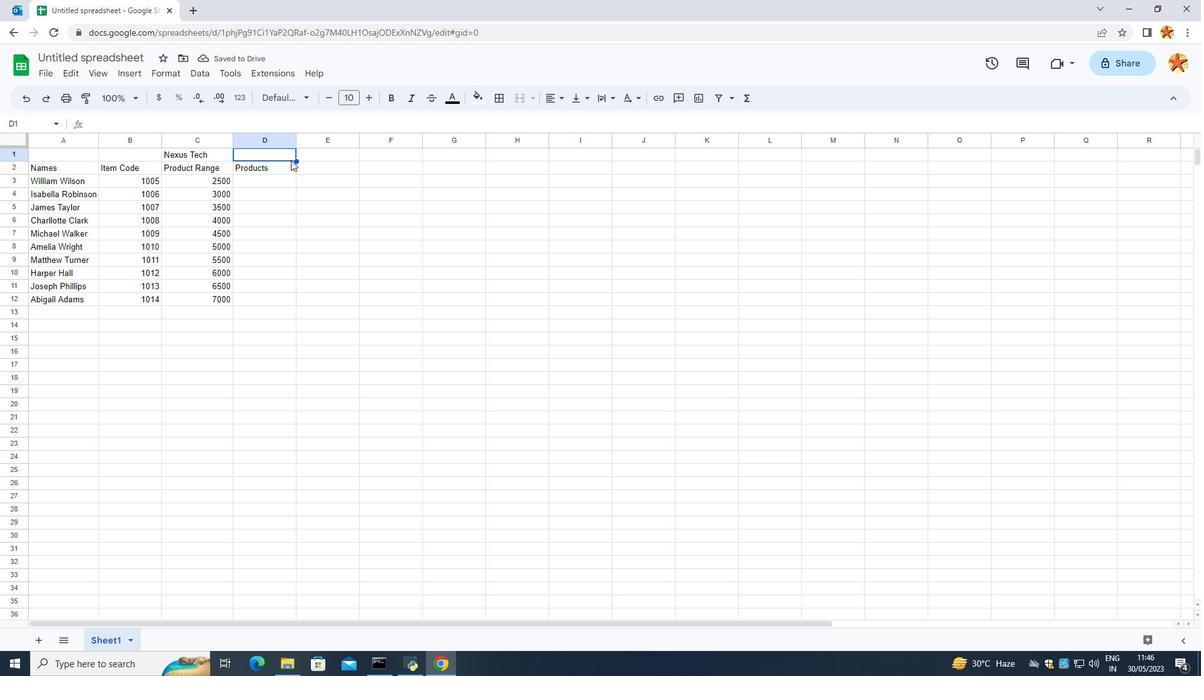 
Action: Mouse moved to (282, 165)
Screenshot: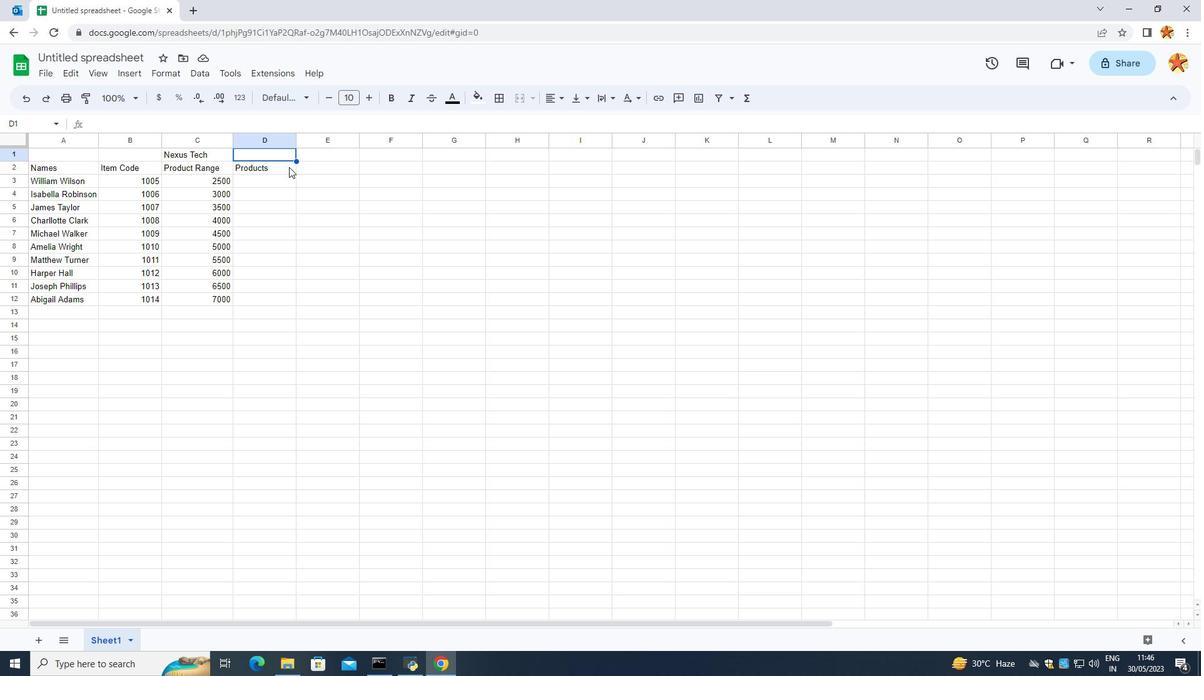 
Action: Mouse pressed left at (282, 165)
Screenshot: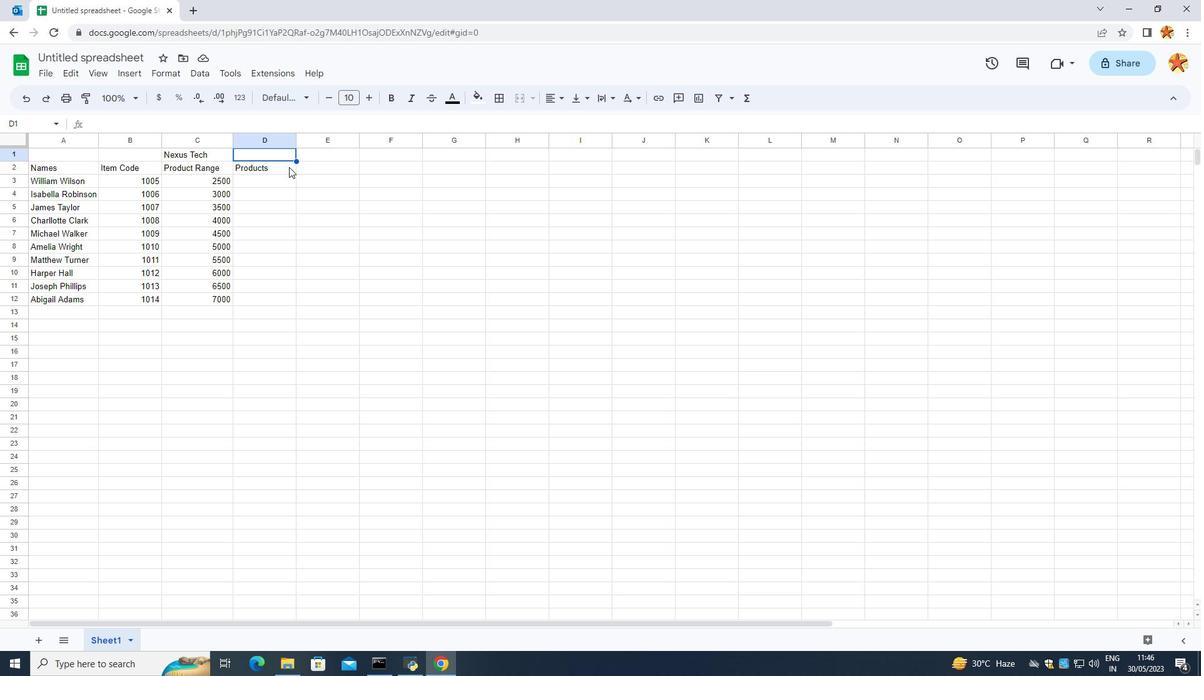 
Action: Mouse moved to (245, 187)
Screenshot: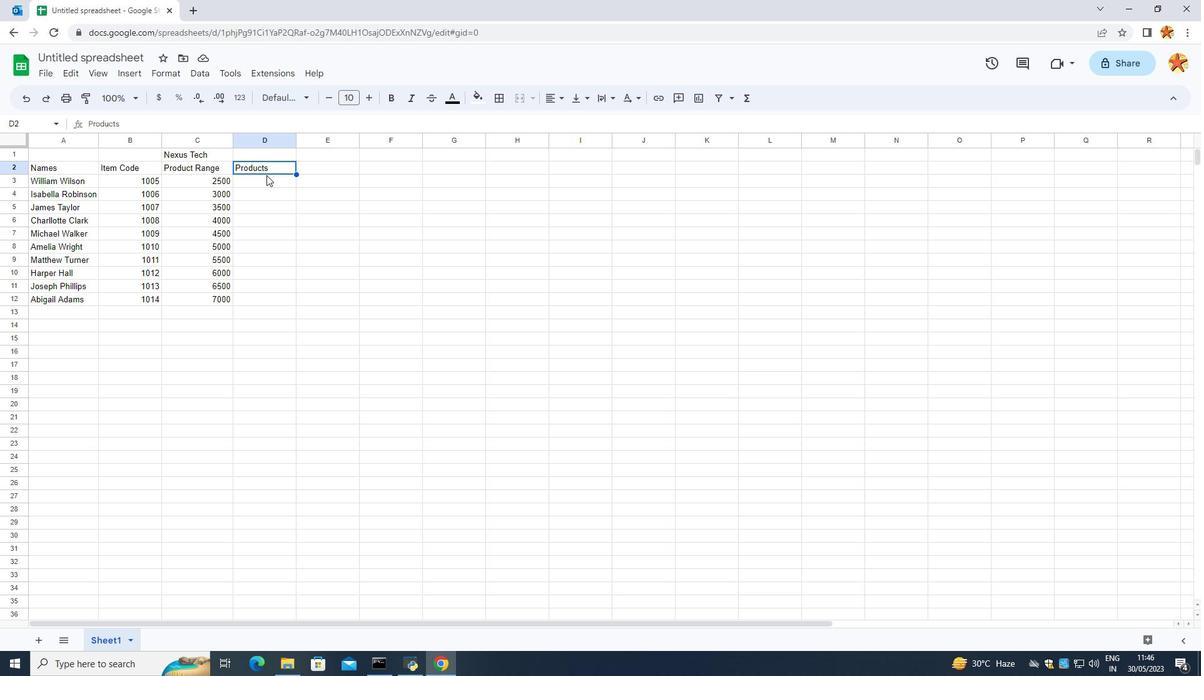 
Action: Mouse pressed left at (245, 187)
Screenshot: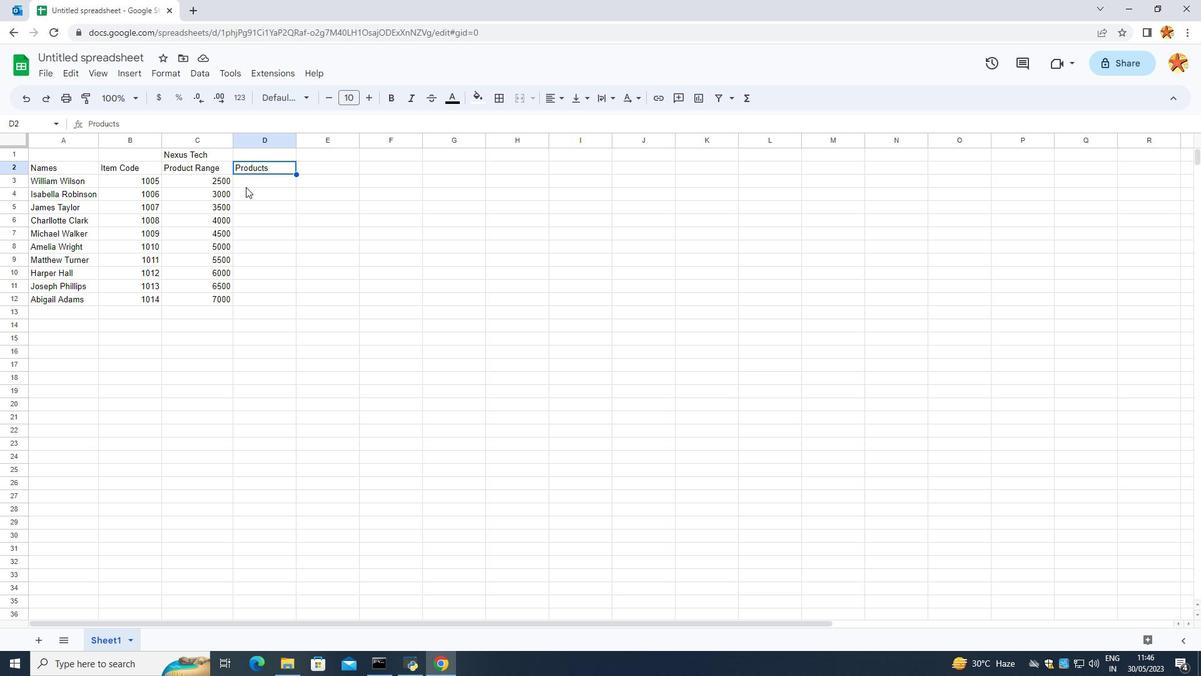 
Action: Mouse moved to (286, 160)
Screenshot: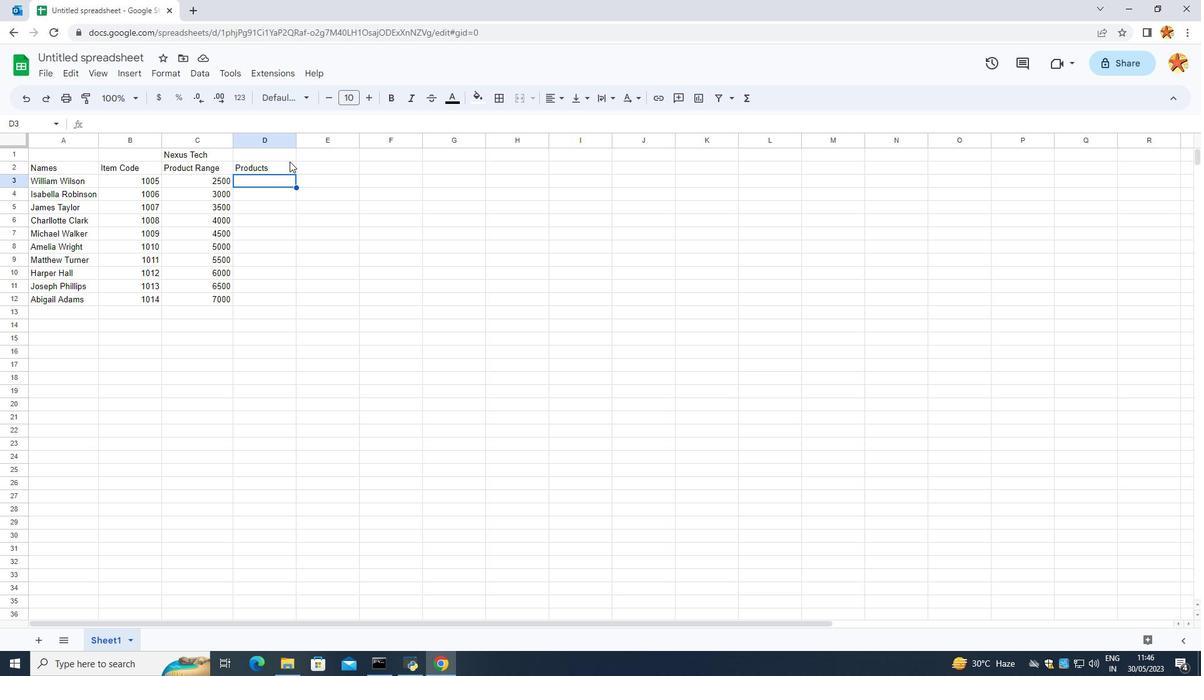 
Action: Mouse pressed left at (286, 160)
Screenshot: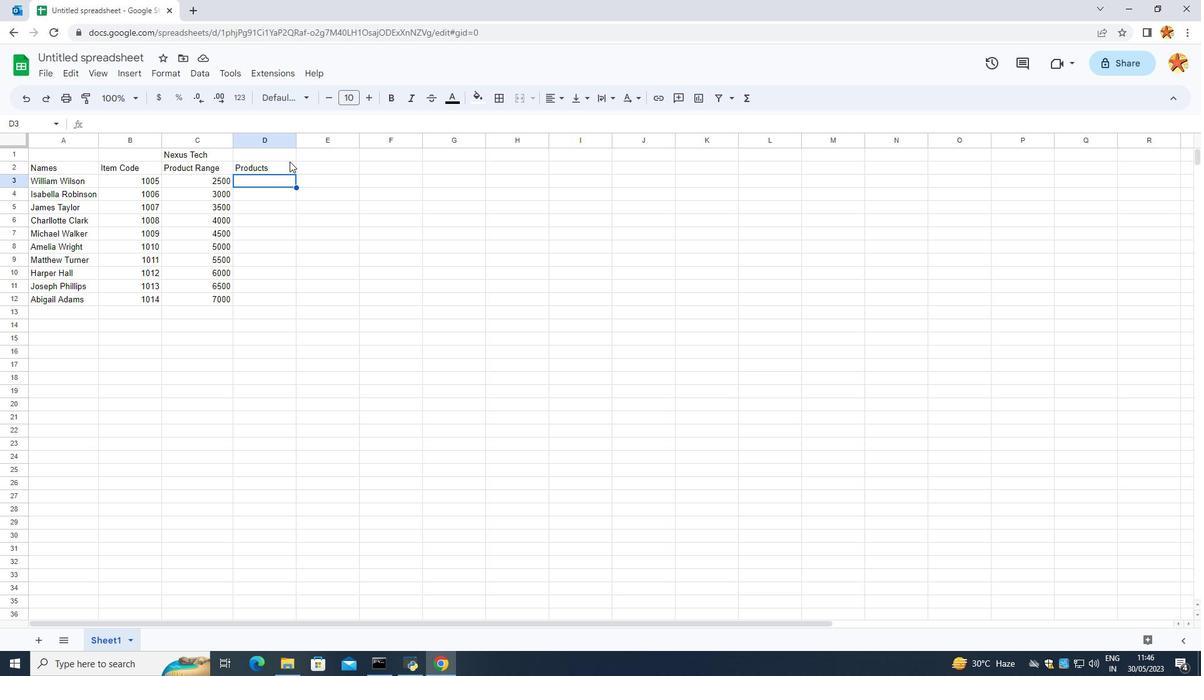 
Action: Mouse moved to (284, 168)
Screenshot: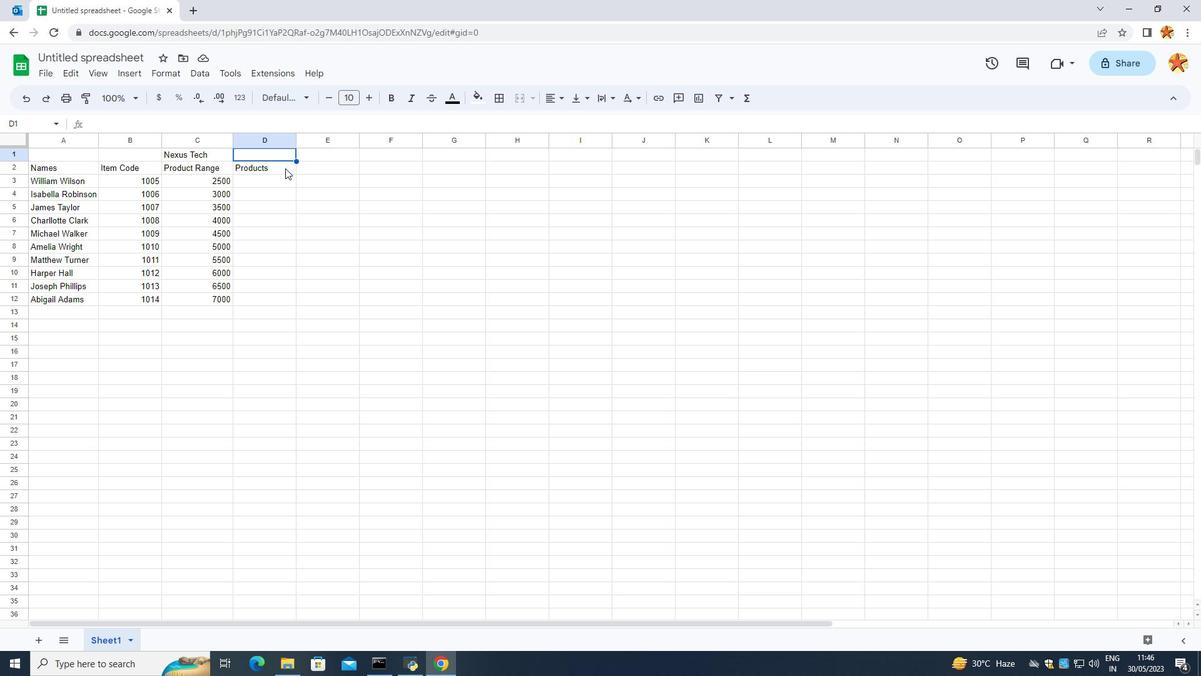 
Action: Mouse pressed left at (284, 168)
Screenshot: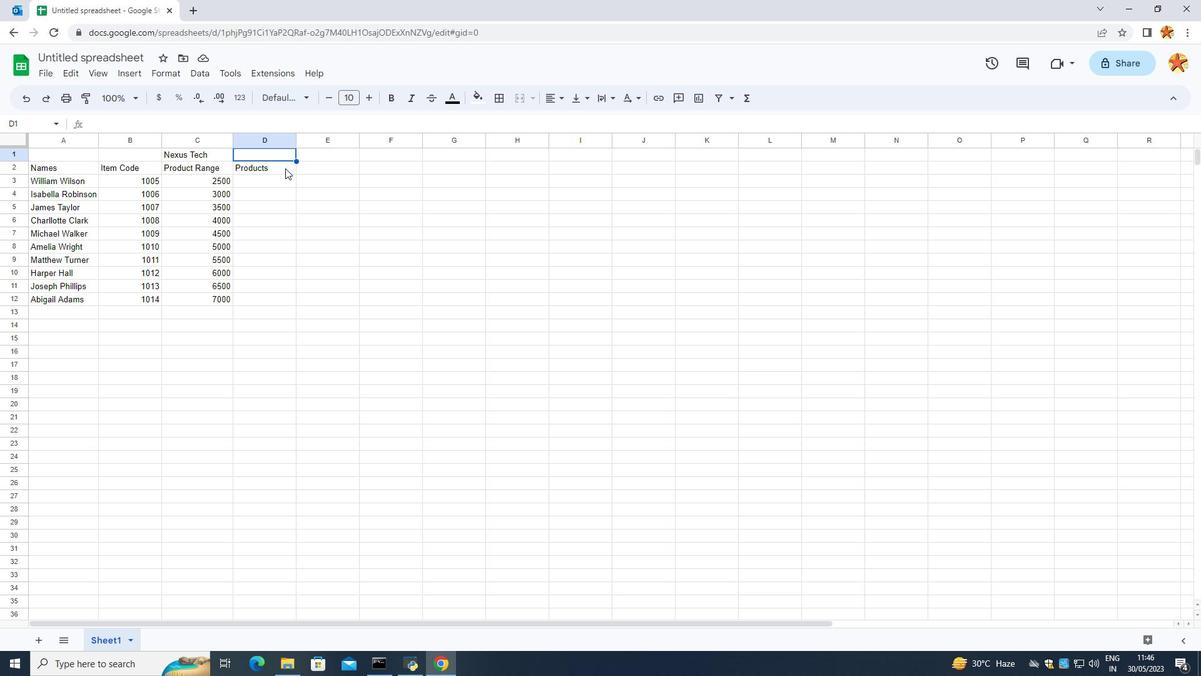 
Action: Mouse moved to (299, 143)
Screenshot: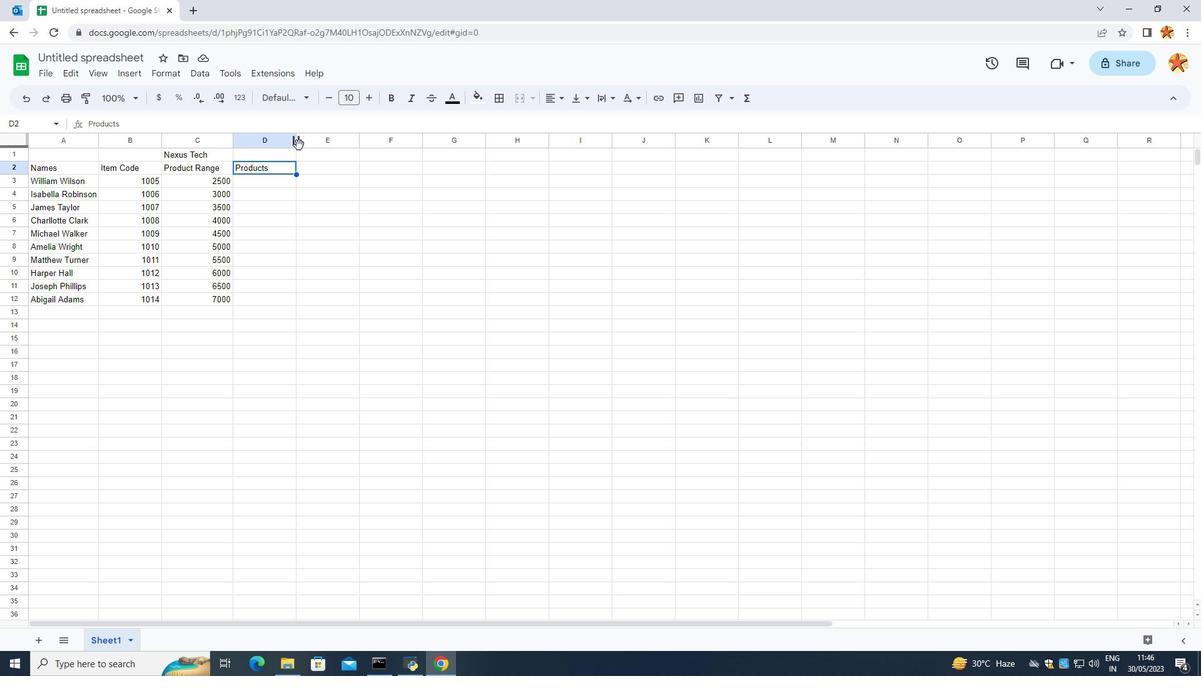 
Action: Mouse pressed left at (299, 143)
Screenshot: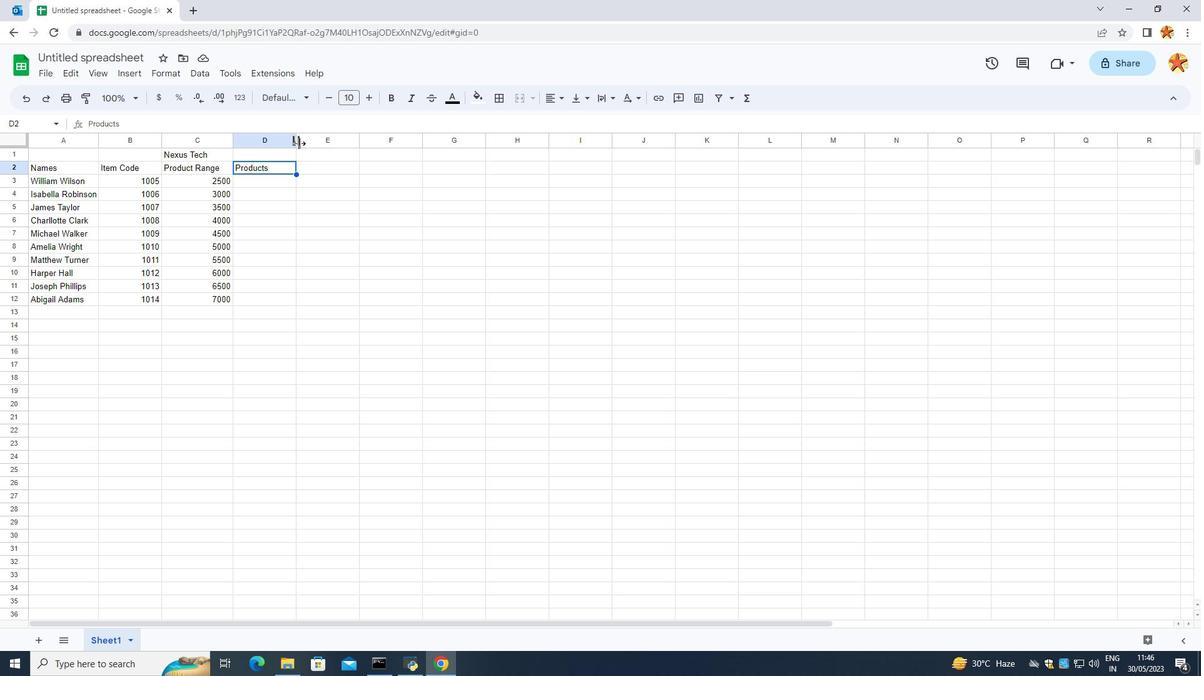 
Action: Mouse moved to (251, 182)
Screenshot: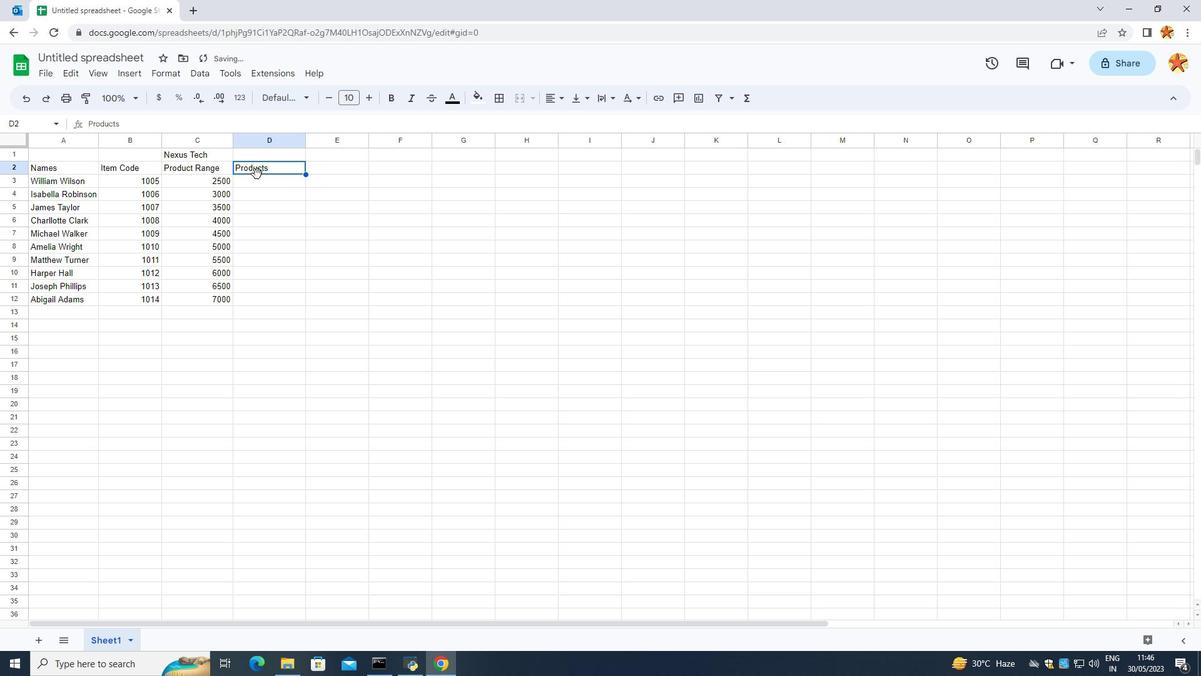 
Action: Mouse pressed left at (251, 182)
Screenshot: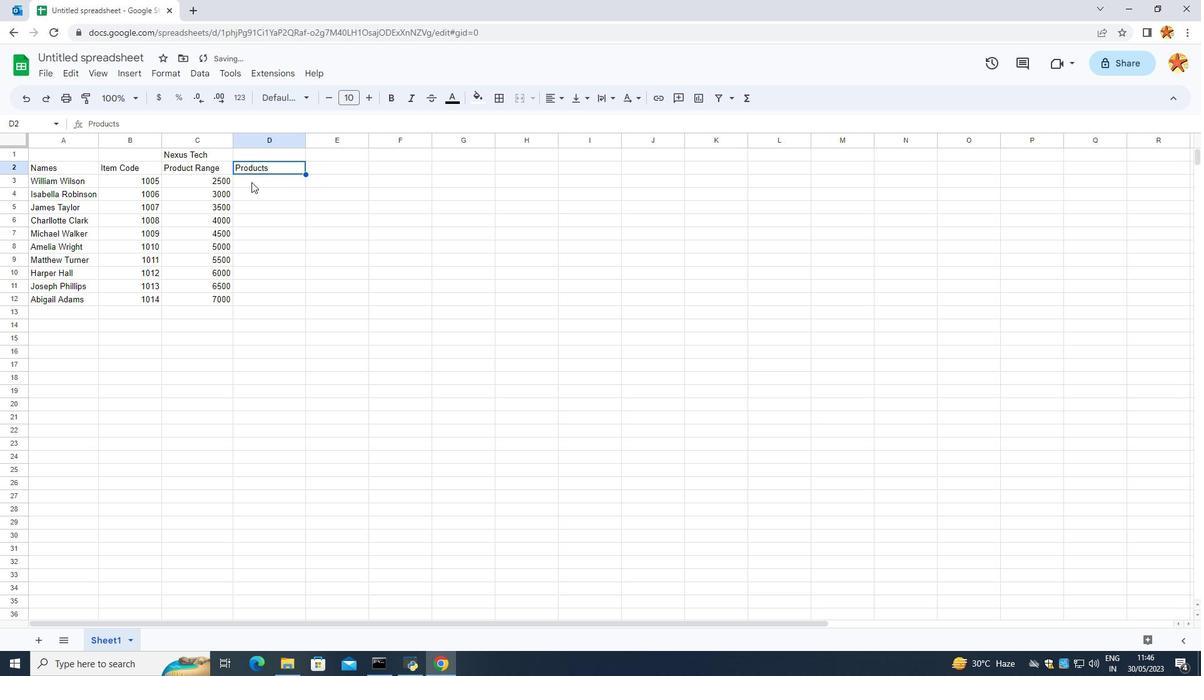 
Action: Mouse pressed left at (251, 182)
Screenshot: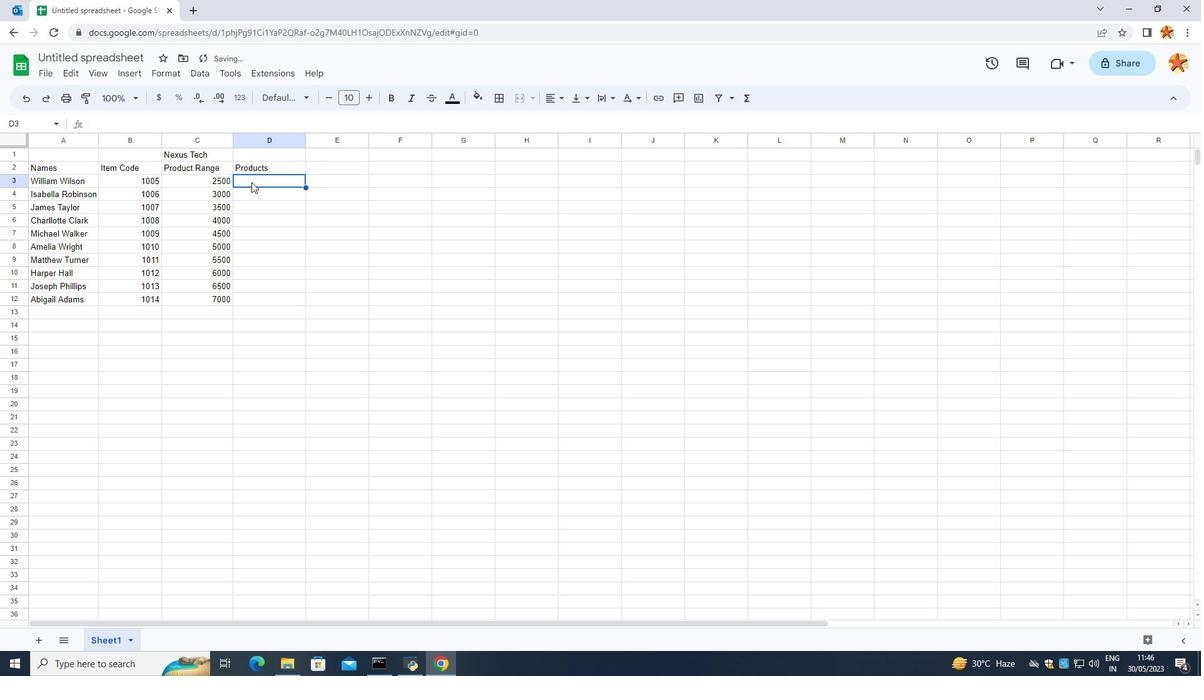 
Action: Mouse moved to (255, 162)
Screenshot: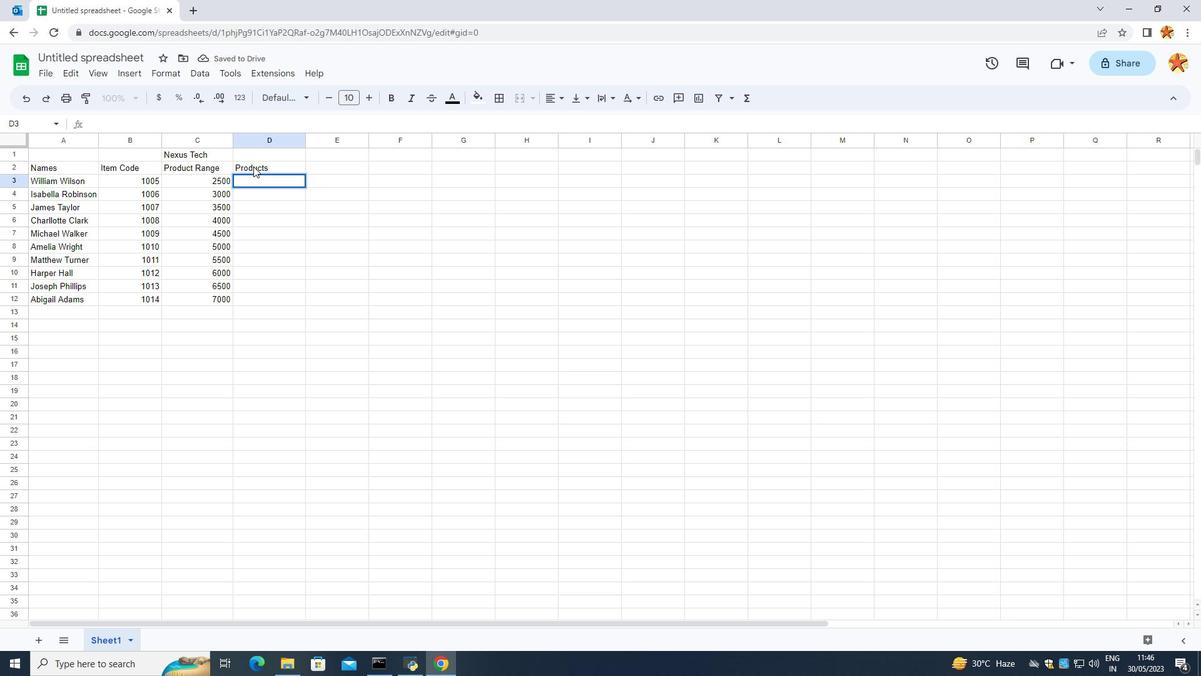 
Action: Key pressed <Key.caps_lock>ASICS<Key.space>SHOE<Key.enter>BROOKS<Key.space>SHOE<Key.enter>CLARKS<Key.space>SHOE<Key.enter>CROSC<Key.backspace><Key.backspace>CS<Key.space>SHOE<Key.enter>DR<Key.backspace><Key.backspace>D<Key.caps_lock>r.<Key.space><Key.caps_lock>M<Key.caps_lock>artens<Key.space><Key.caps_lock>D<Key.backspace>S<Key.caps_lock>hoe<Key.enter><Key.caps_lock>ECCO<Key.space>S<Key.caps_lock>hoe]\<Key.backspace><Key.enter><Key.caps_lock>FIAL==<Key.backspace><Key.backspace><Key.backspace><Key.backspace>LA<Key.space>S<Key.caps_lock>jhh<Key.backspace><Key.backspace>hie<Key.enter><Key.backspace>
Screenshot: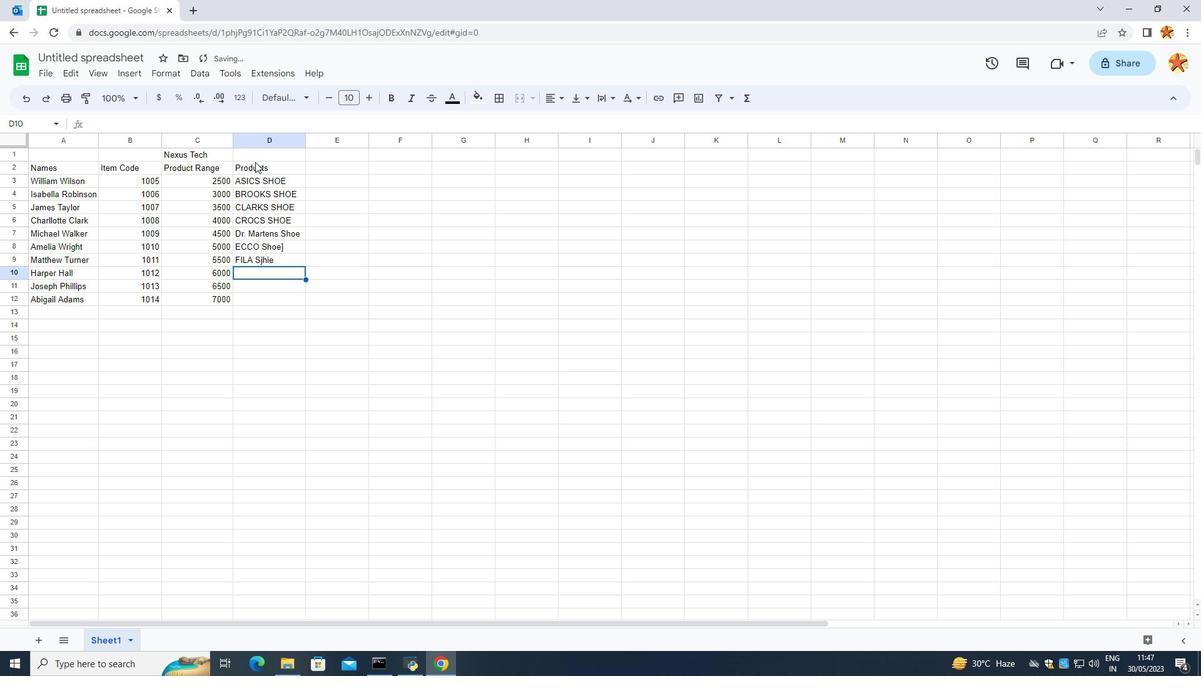 
Action: Mouse moved to (250, 255)
Screenshot: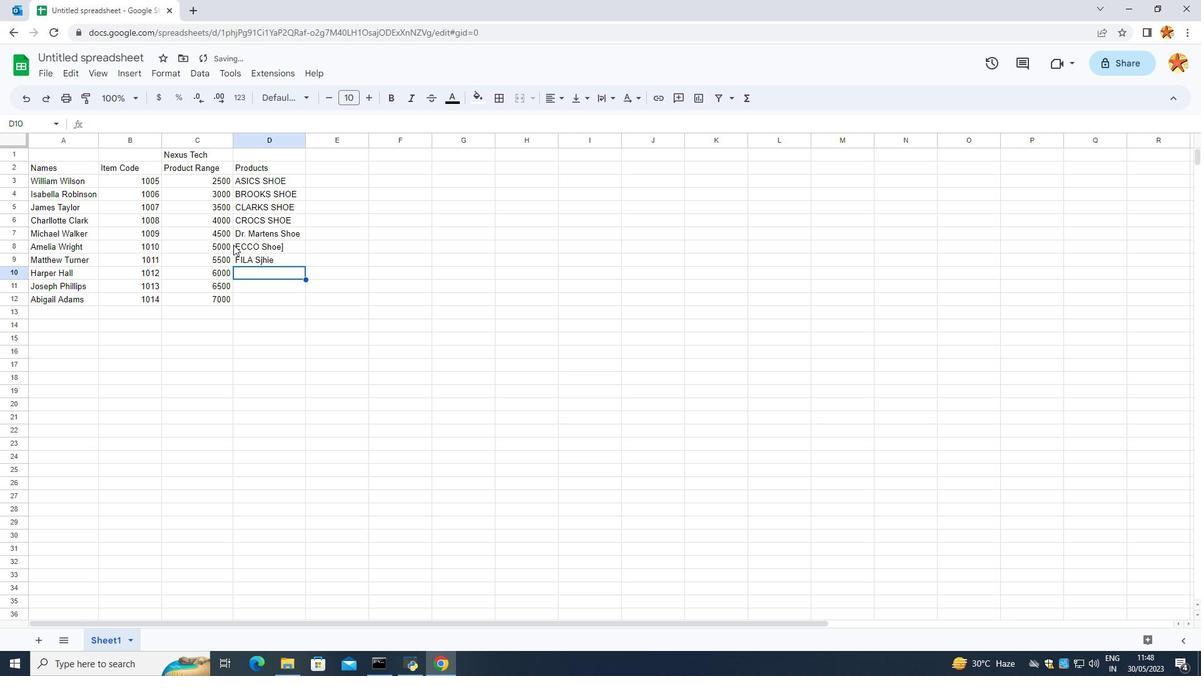 
Action: Mouse pressed left at (250, 255)
Screenshot: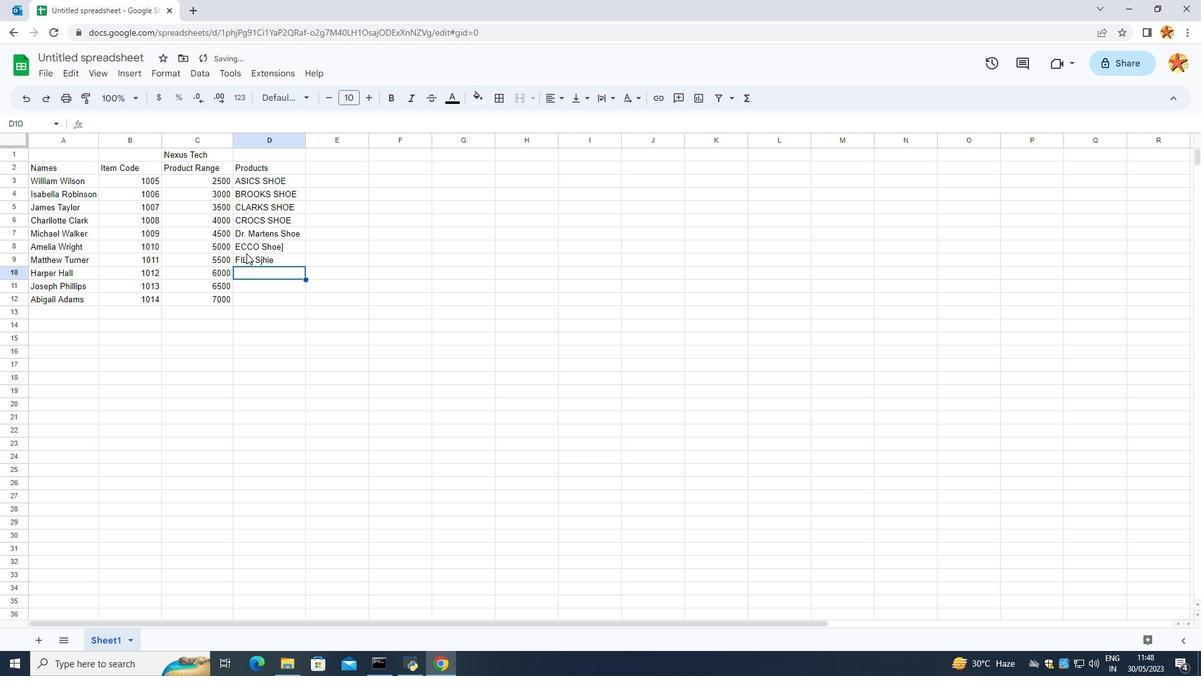 
Action: Mouse moved to (249, 255)
Screenshot: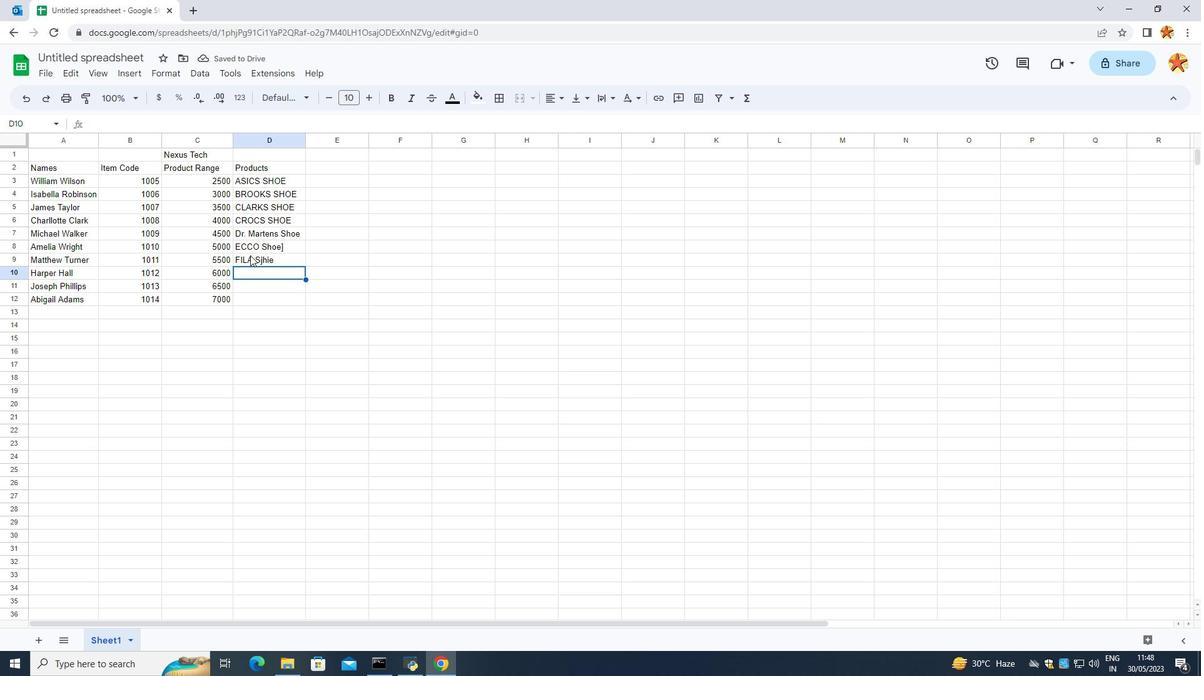 
Action: Mouse pressed left at (249, 255)
Screenshot: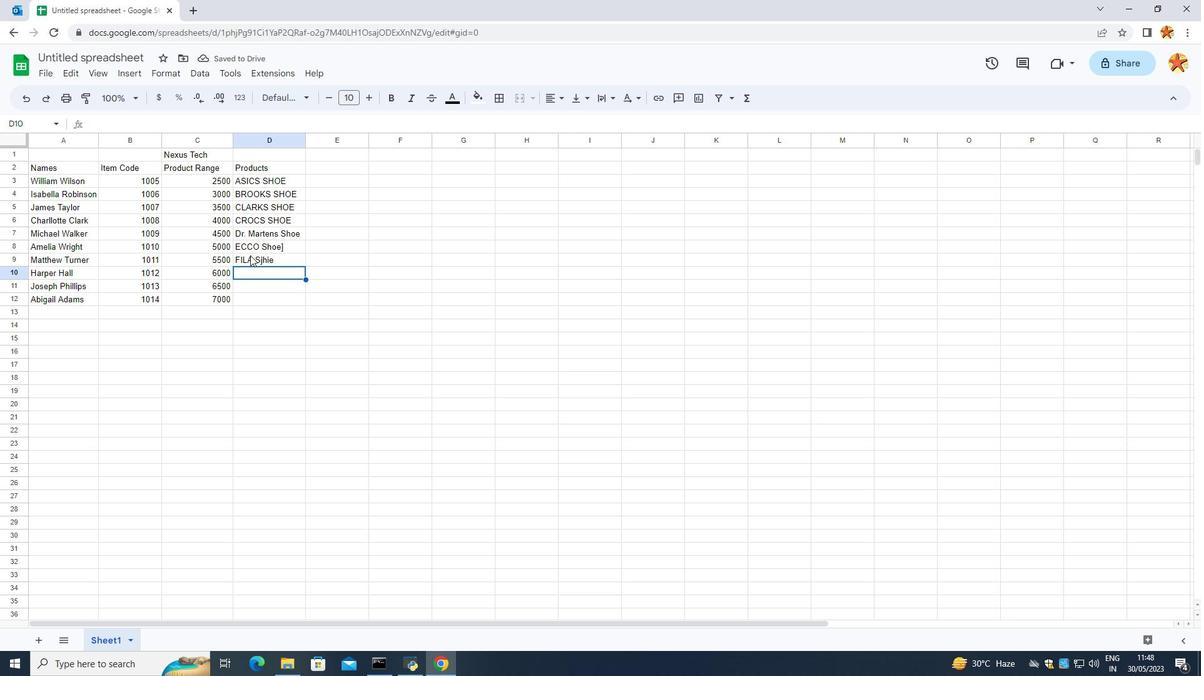 
Action: Mouse moved to (286, 284)
Screenshot: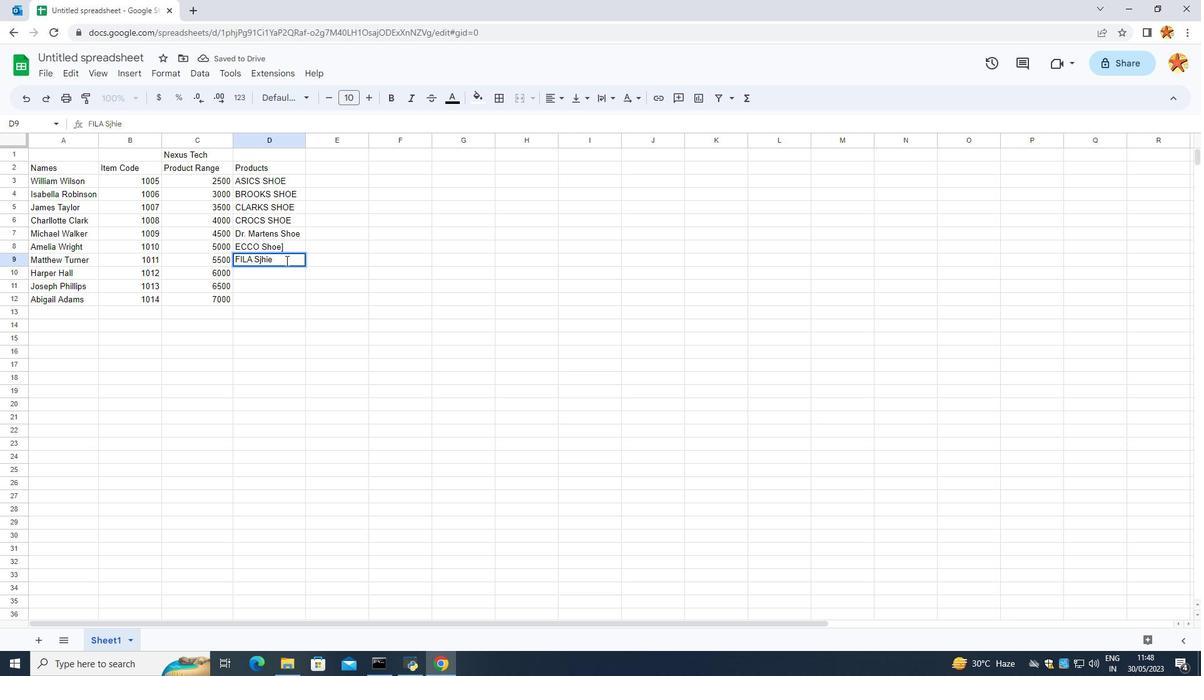 
Action: Key pressed <Key.backspace><Key.backspace><Key.backspace><Key.backspace>hoe<Key.enter><Key.caps_lock>H<Key.caps_lock>ush<Key.space><Key.caps_lock>P<Key.caps_lock>uppies<Key.space><Key.caps_lock>S<Key.caps_lock>hoe<Key.enter><Key.caps_lock>J<Key.caps_lock>ordan<Key.space><Key.caps_lock>S<Key.caps_lock>hoe<Key.enter><Key.caps_lock>K-<Key.space>S<Key.caps_lock>wiss<Key.space><Key.caps_lock>SHOE<Key.enter>
Screenshot: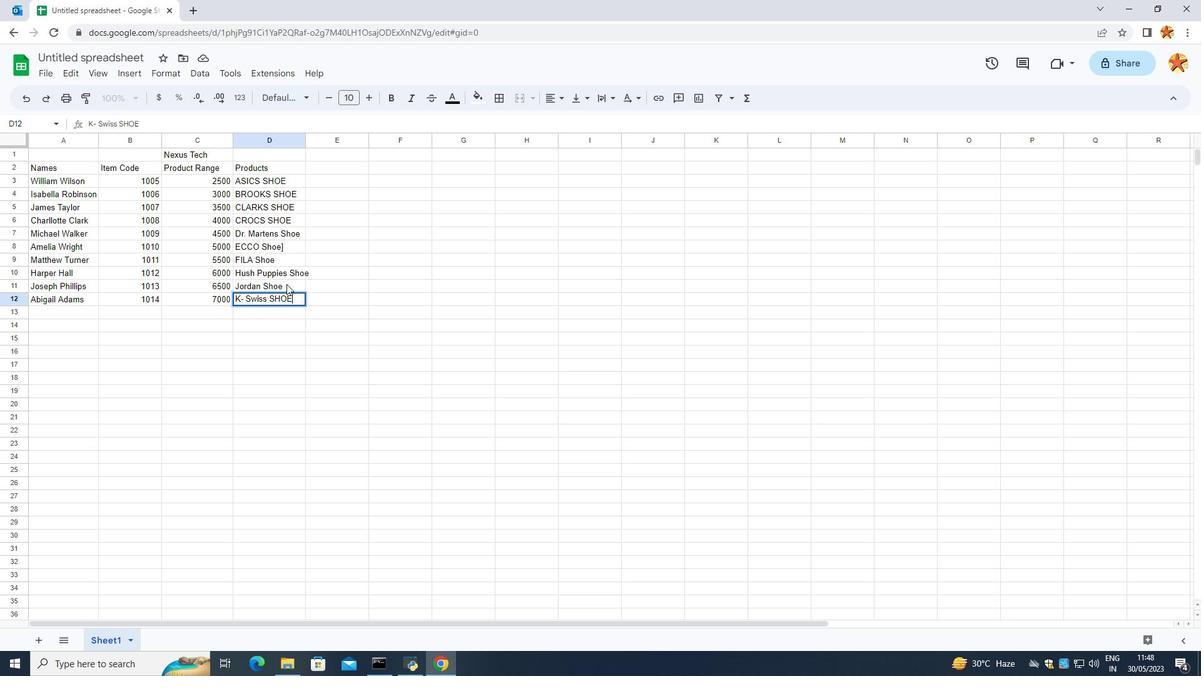 
Action: Mouse moved to (373, 219)
Screenshot: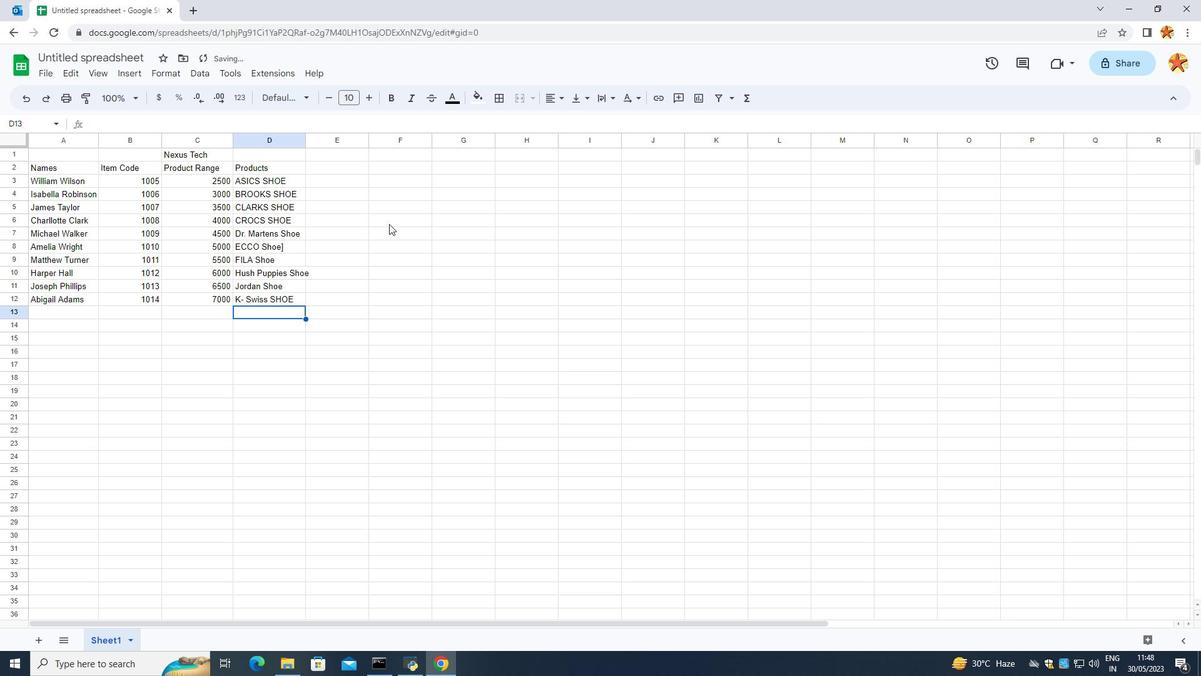 
Action: Mouse pressed left at (373, 219)
Screenshot: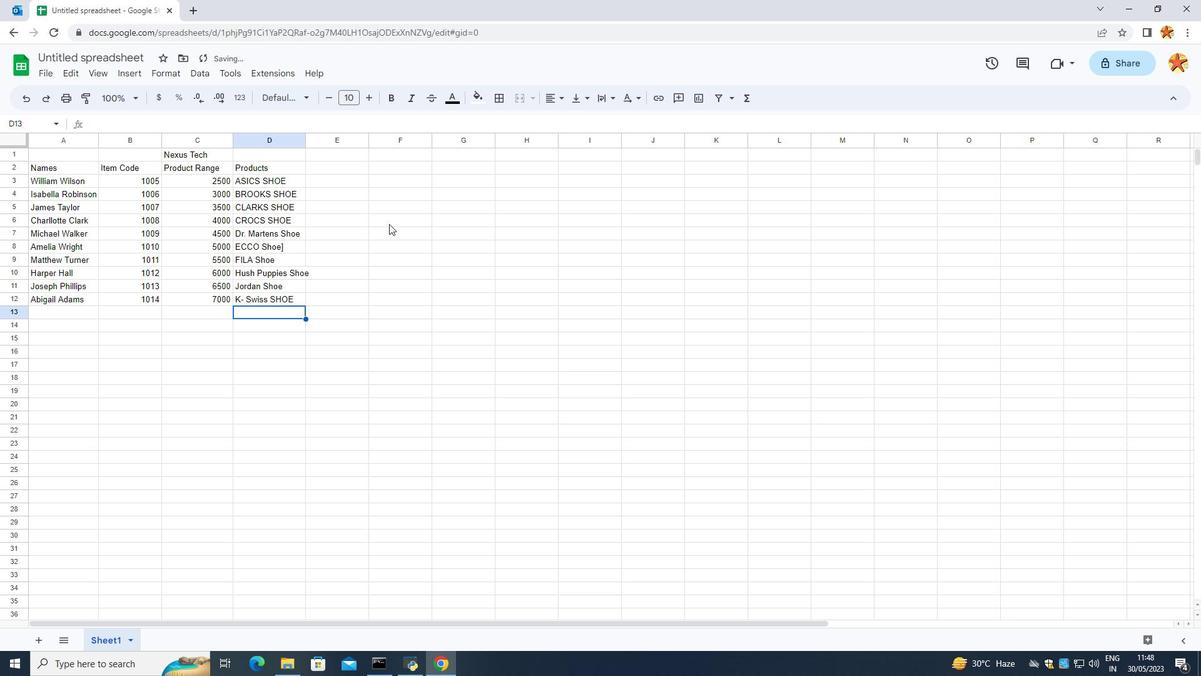 
Action: Mouse moved to (336, 162)
Screenshot: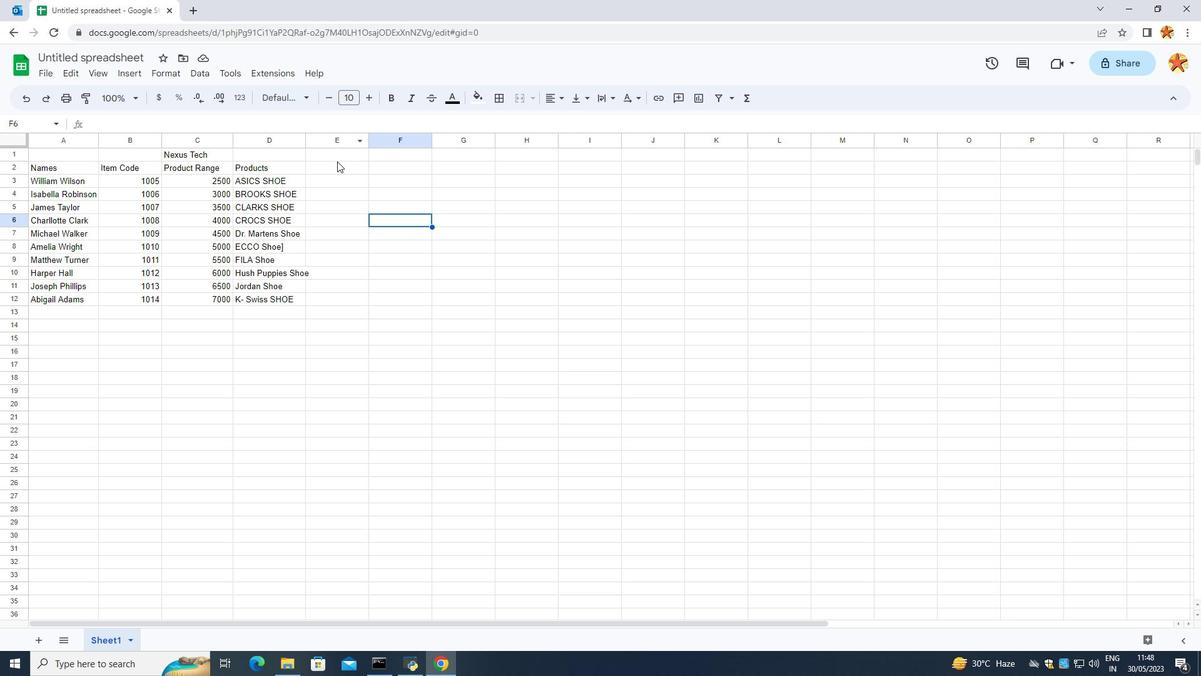 
Action: Mouse pressed left at (336, 162)
Screenshot: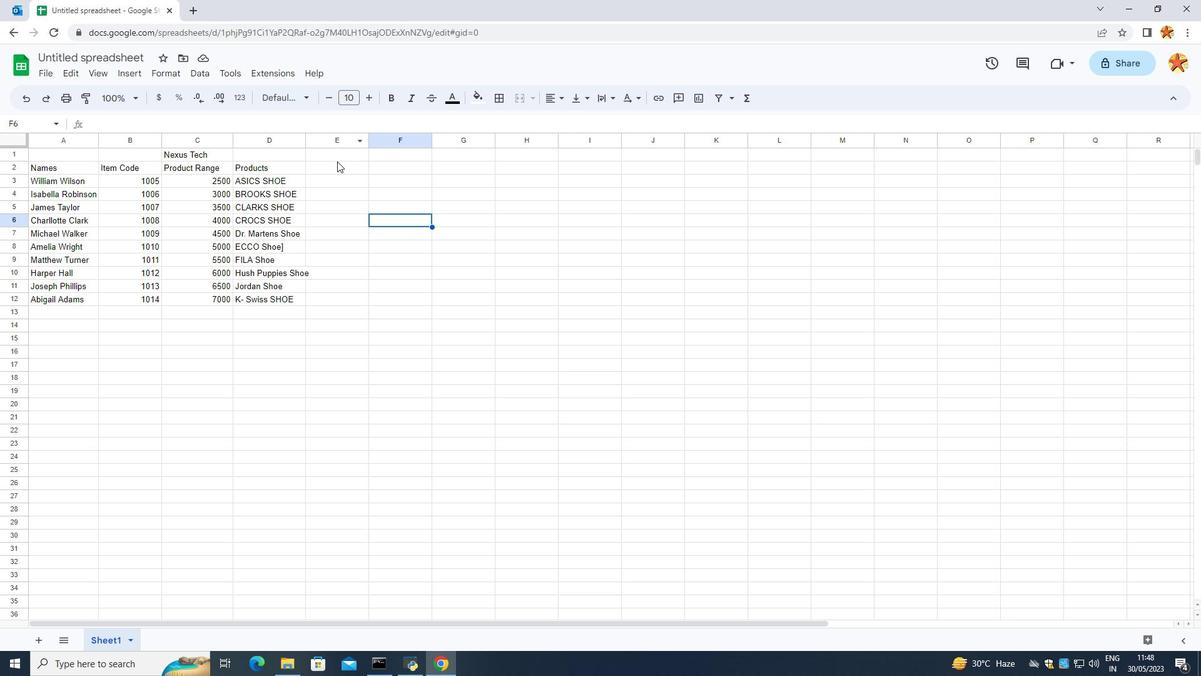 
Action: Mouse moved to (338, 162)
Screenshot: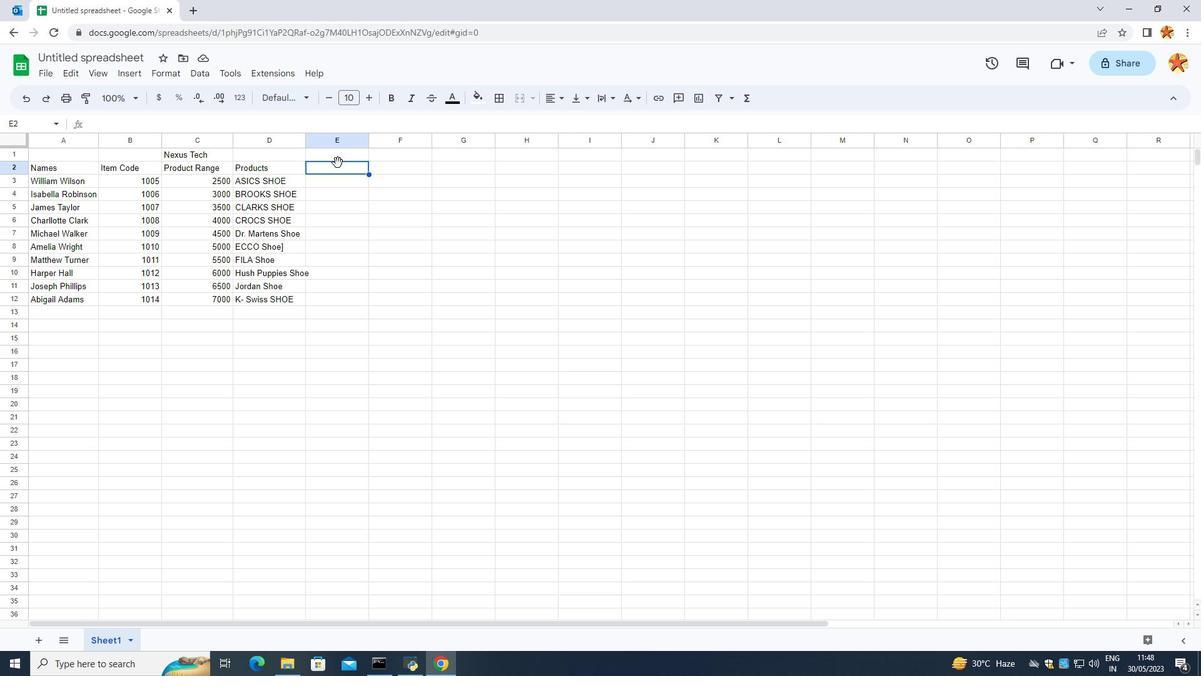 
Action: Key pressed QTY.<Key.enter>
Screenshot: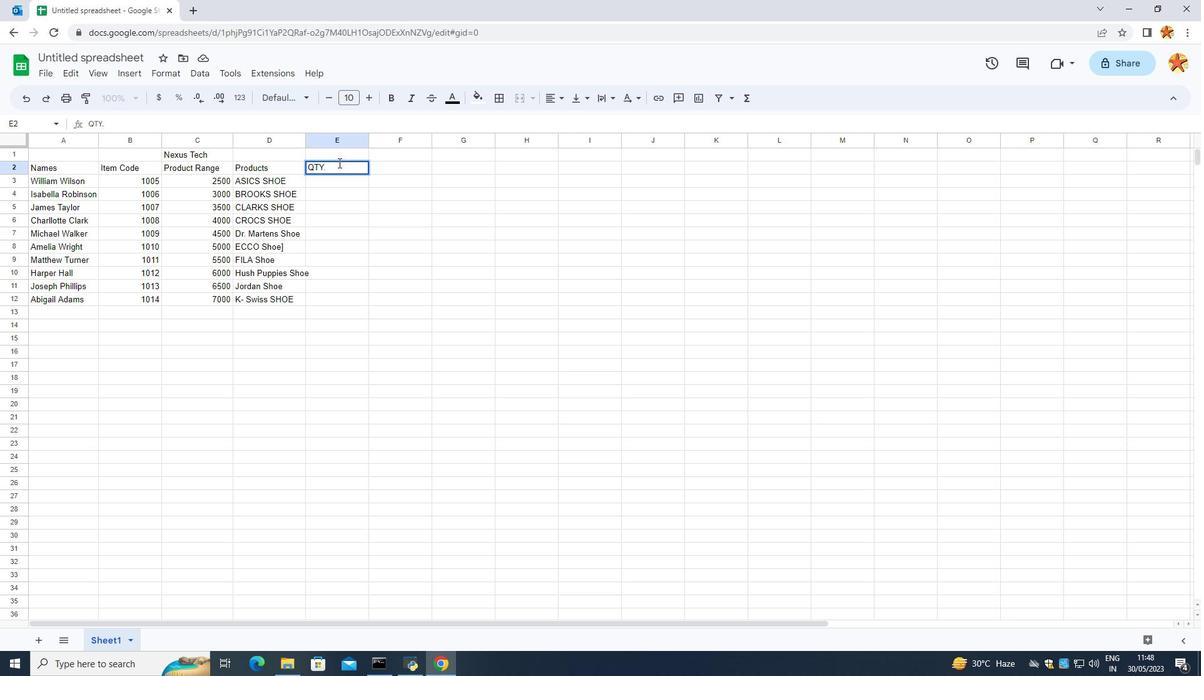 
Action: Mouse moved to (322, 161)
Screenshot: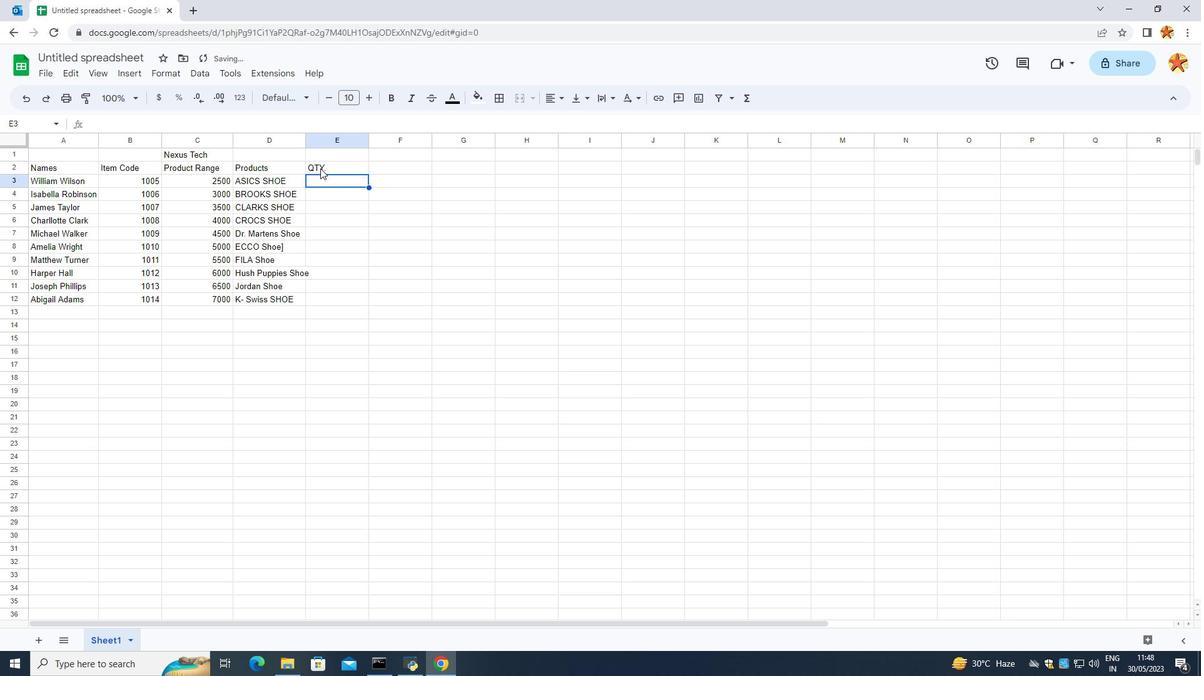 
Action: Mouse pressed left at (322, 161)
Screenshot: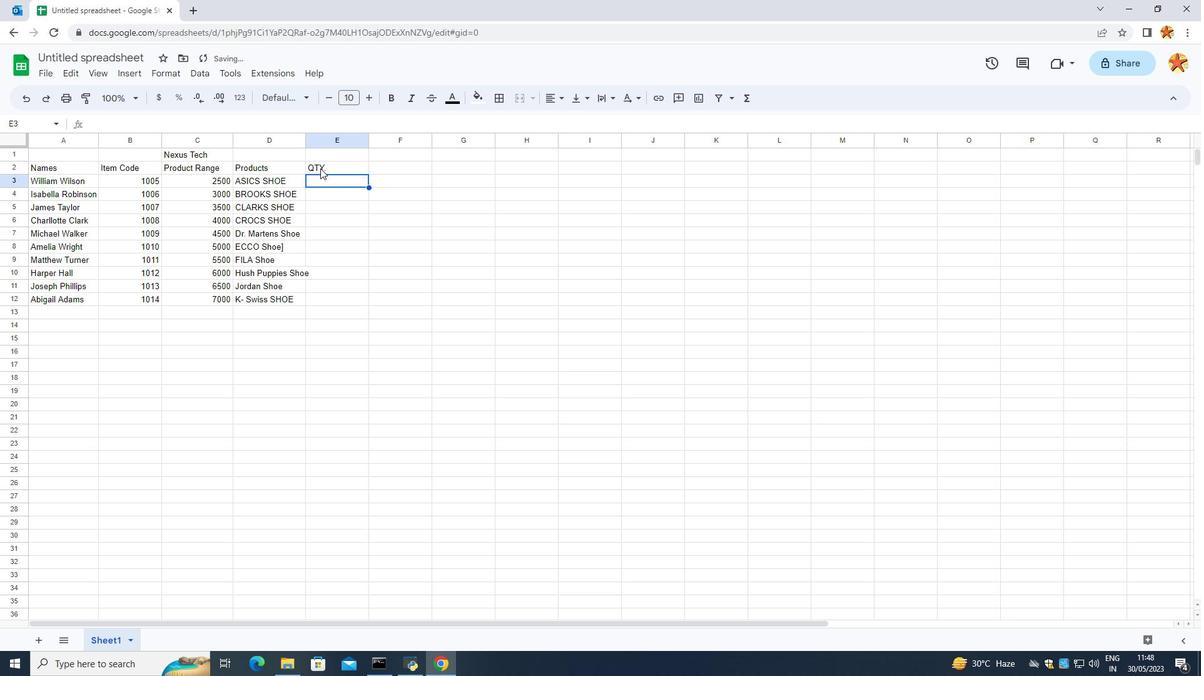 
Action: Mouse pressed left at (322, 161)
Screenshot: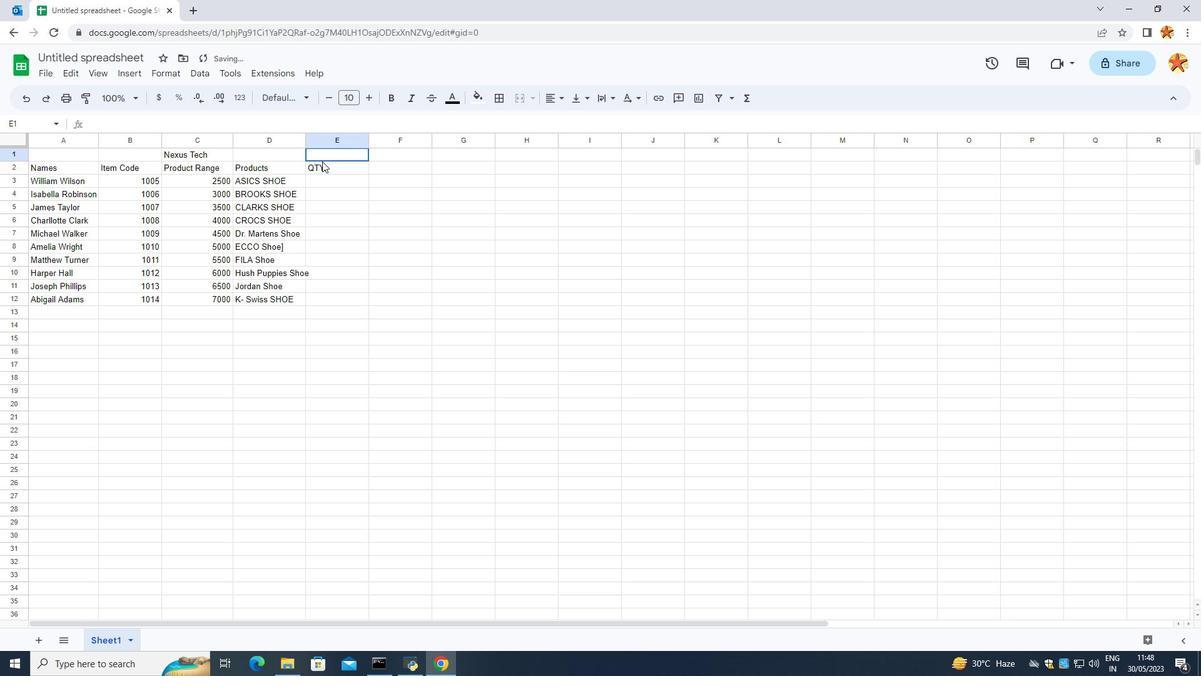 
Action: Mouse moved to (317, 169)
Screenshot: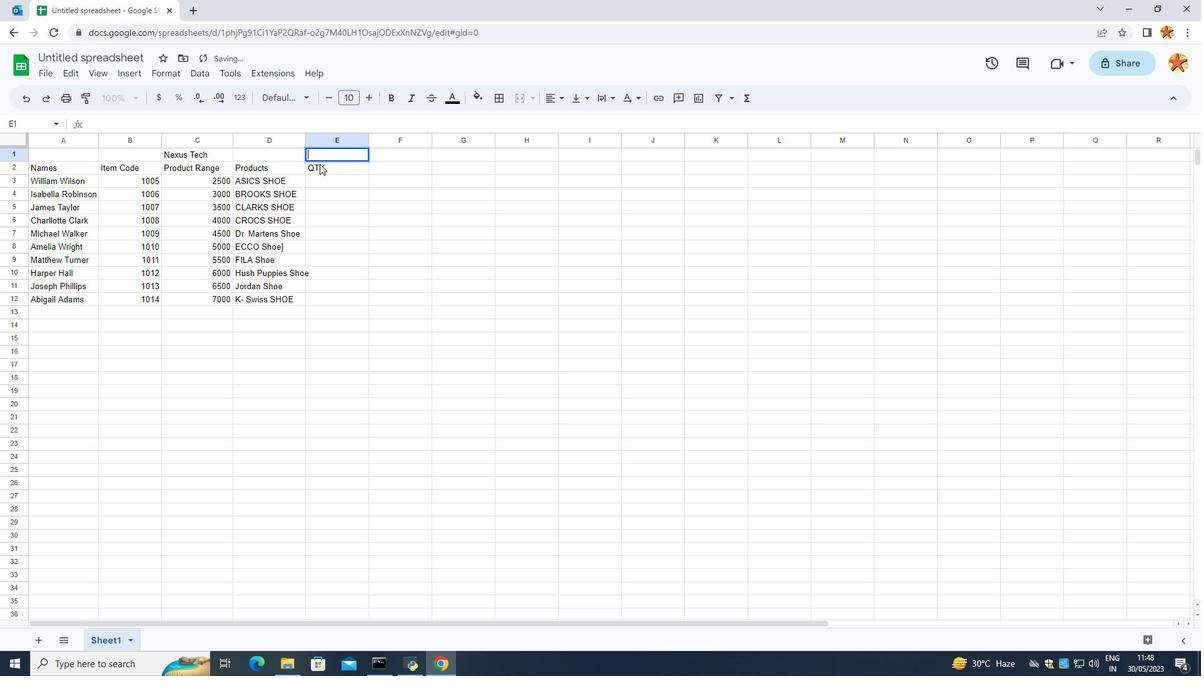 
Action: Mouse pressed left at (317, 169)
Screenshot: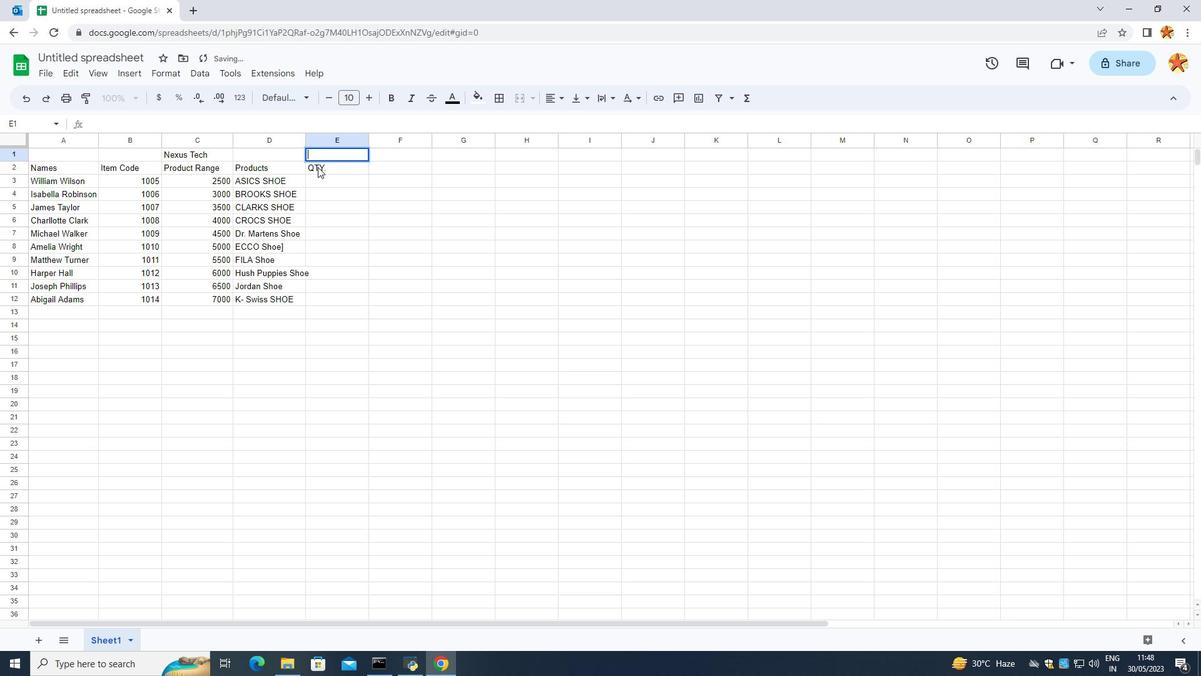 
Action: Mouse moved to (314, 174)
Screenshot: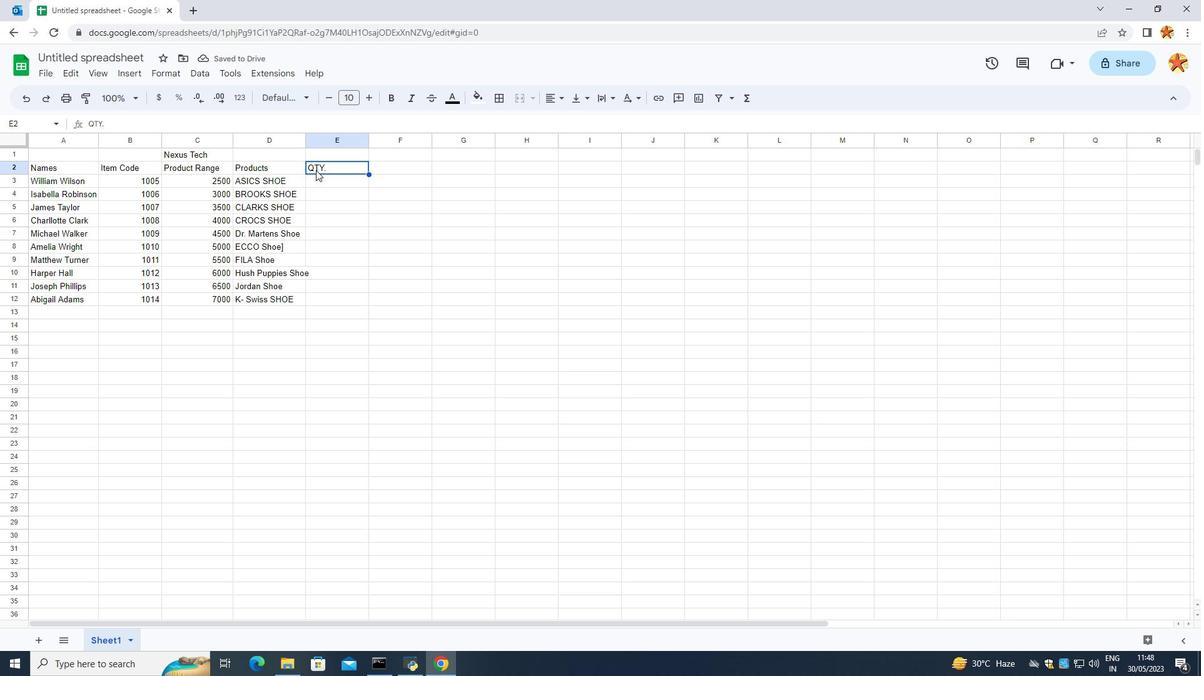 
Action: Key pressed <Key.space>
Screenshot: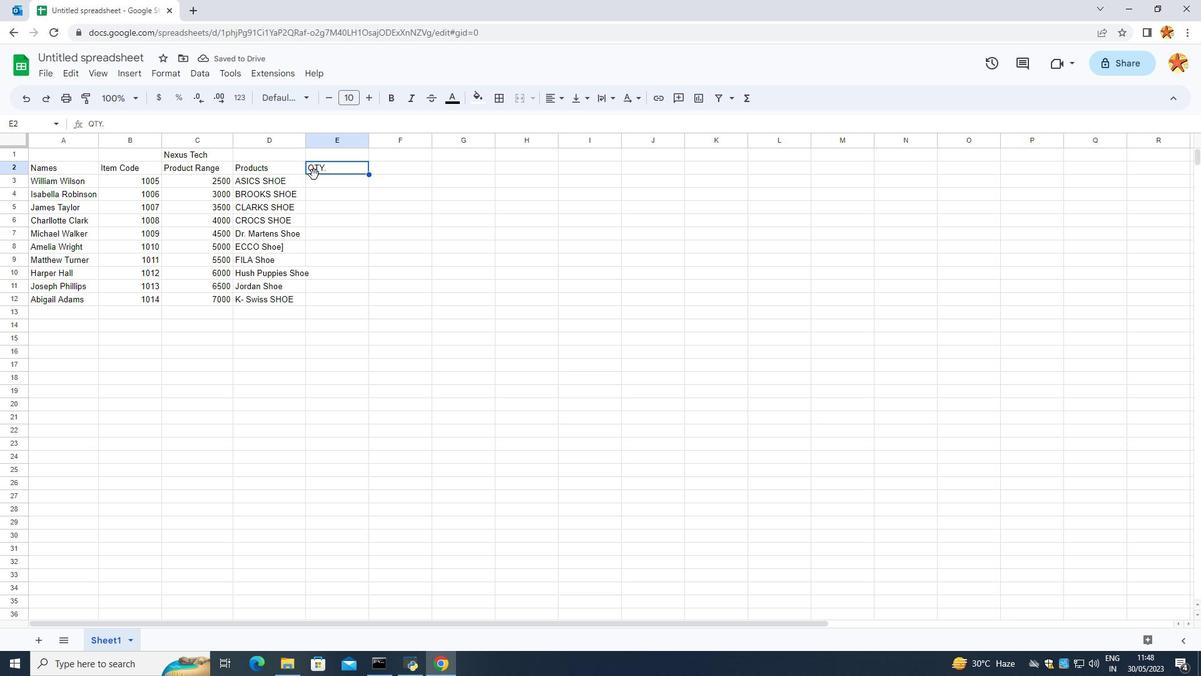 
Action: Mouse moved to (314, 174)
Screenshot: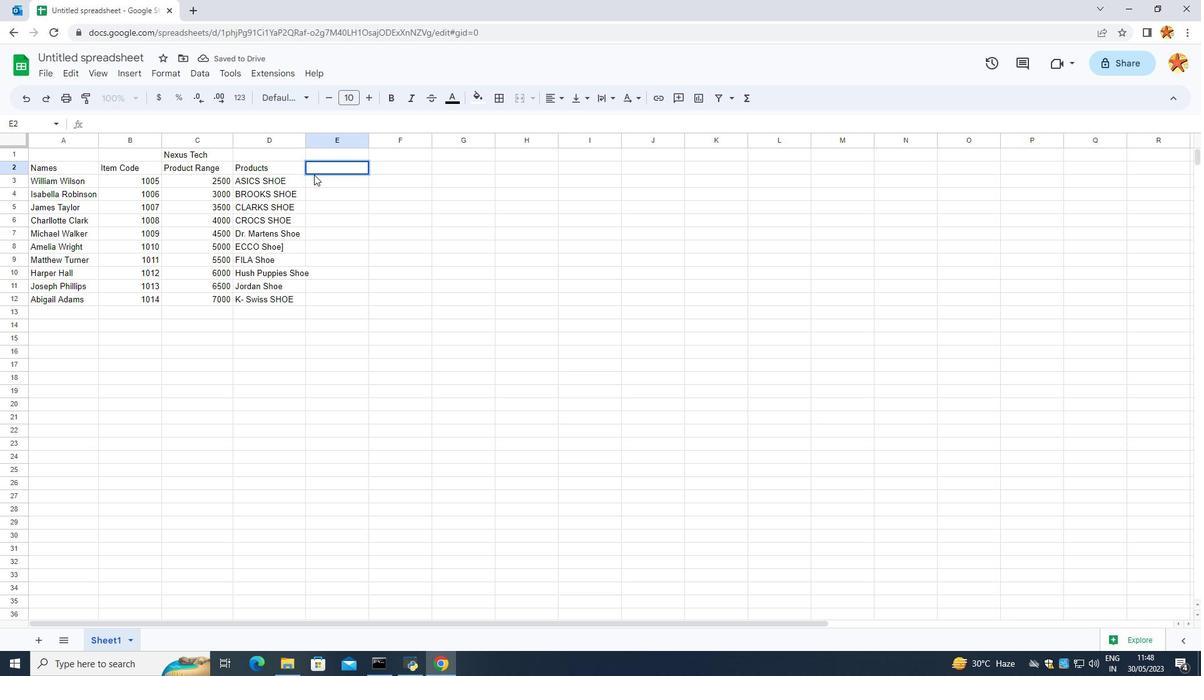 
Action: Key pressed <Key.space><Key.space><Key.space><Key.space><Key.space><Key.space>QTY.<Key.enter>
Screenshot: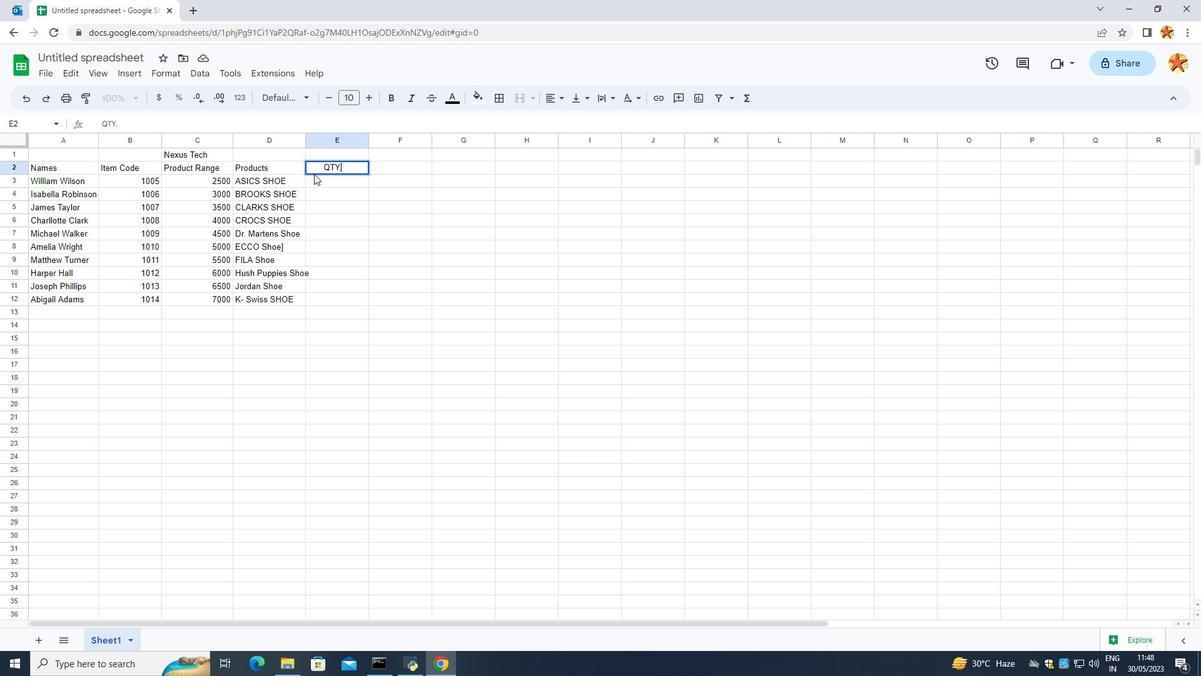 
Action: Mouse moved to (326, 177)
Screenshot: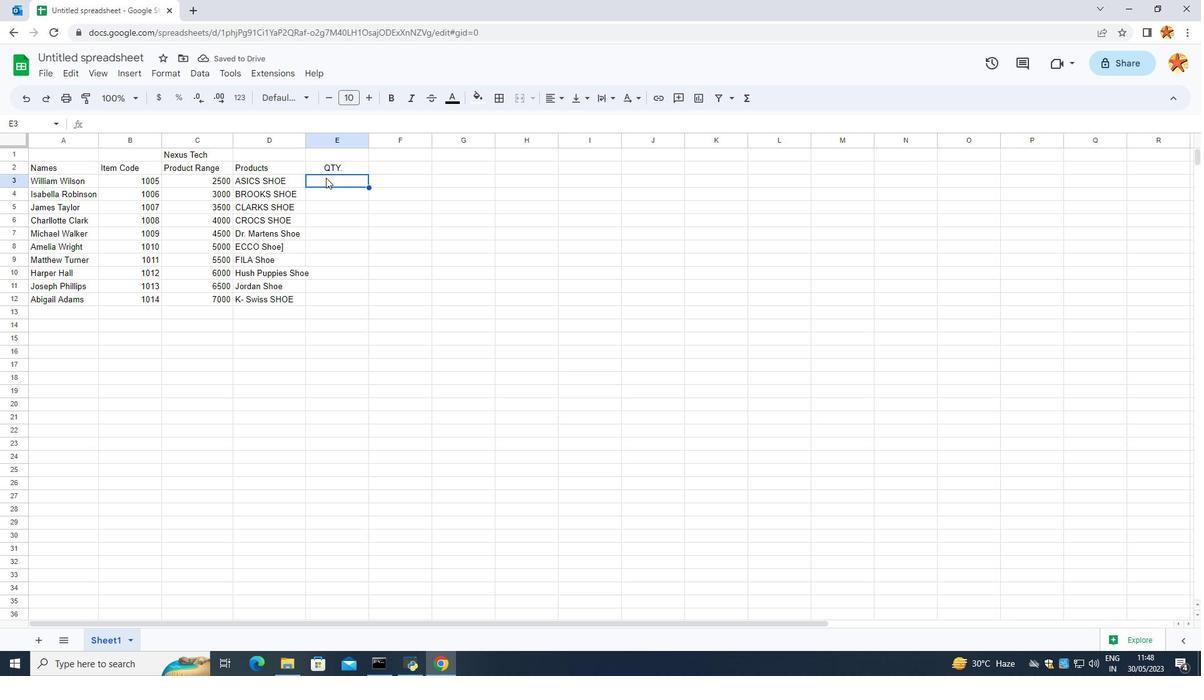 
Action: Key pressed 4
Screenshot: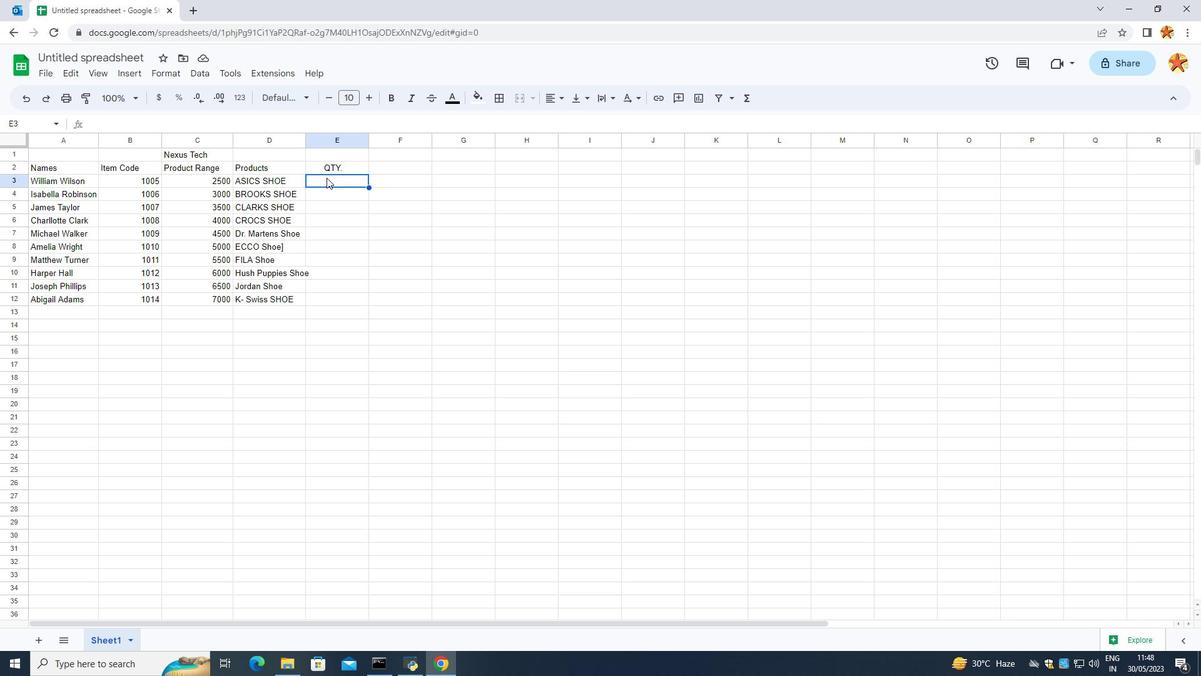 
Action: Mouse moved to (342, 222)
Screenshot: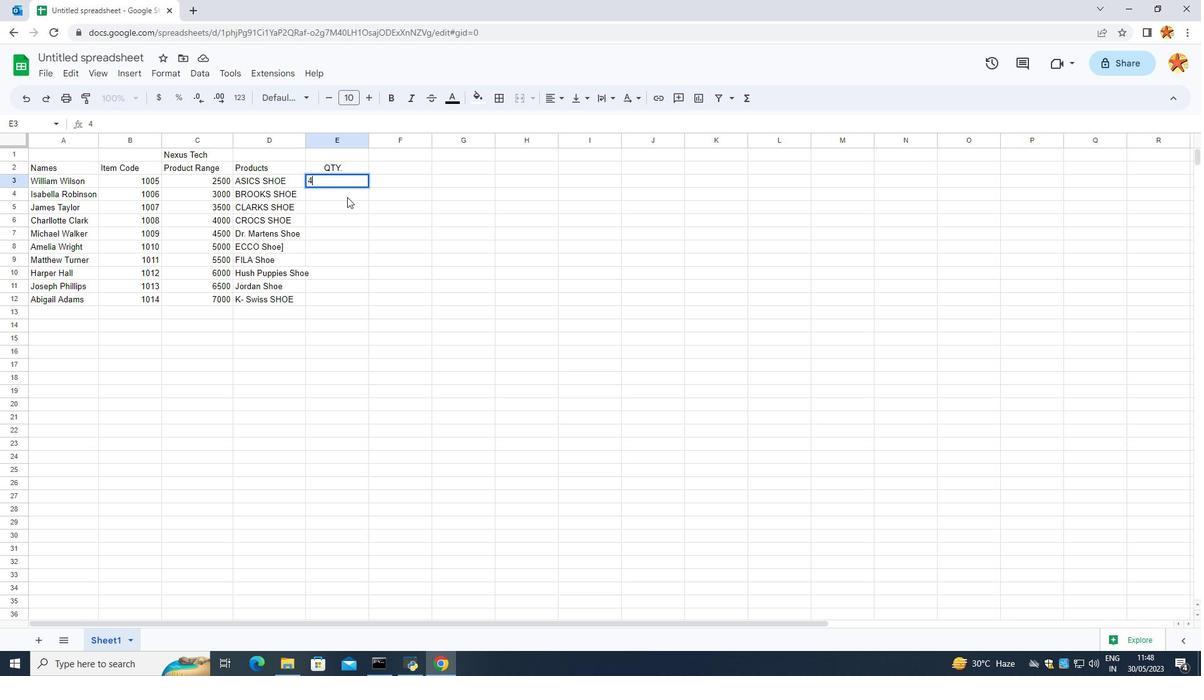 
Action: Mouse pressed left at (342, 222)
Screenshot: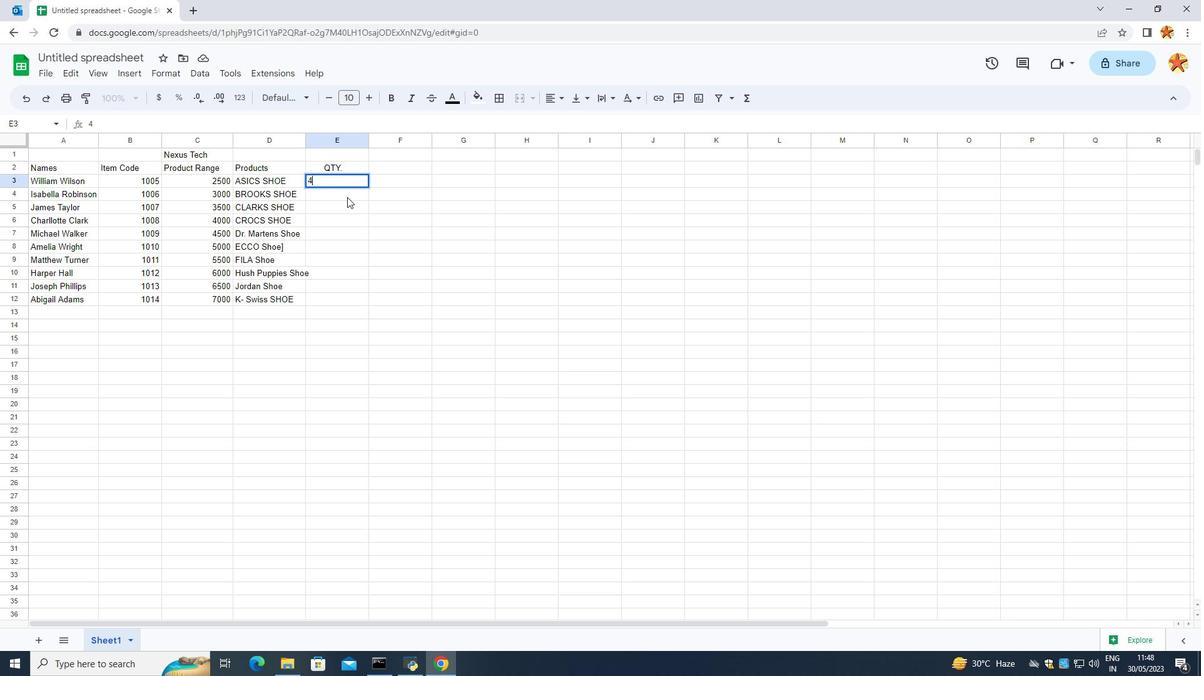 
Action: Mouse moved to (358, 182)
Screenshot: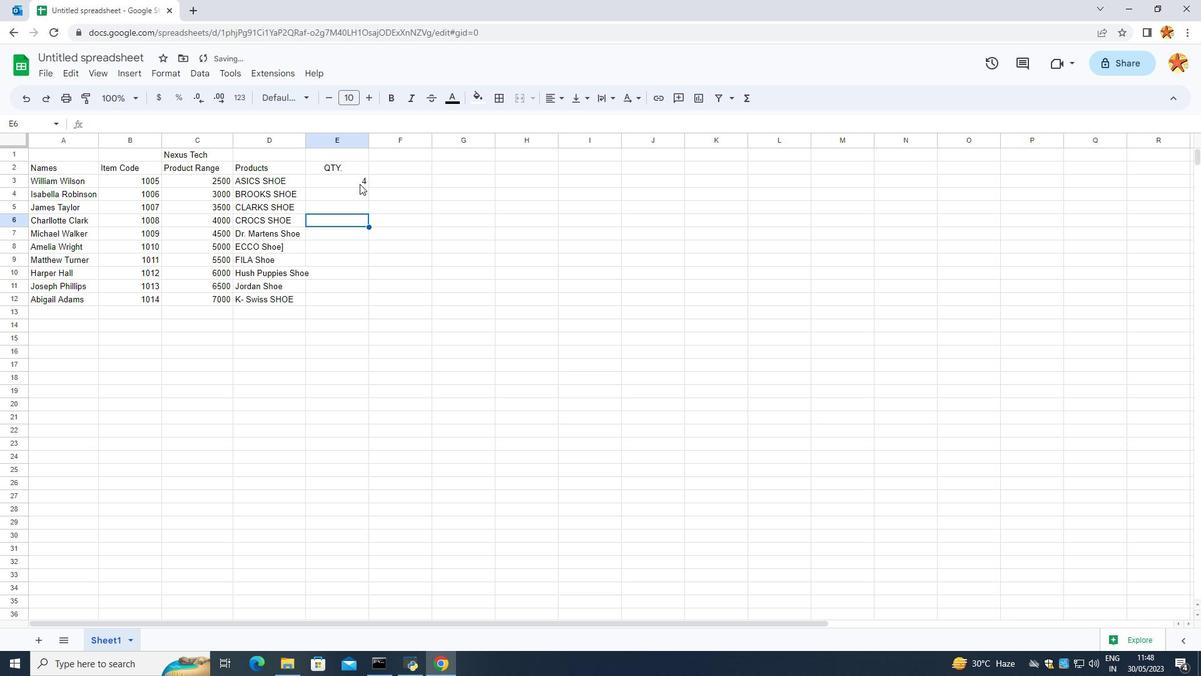 
Action: Mouse pressed left at (358, 182)
Screenshot: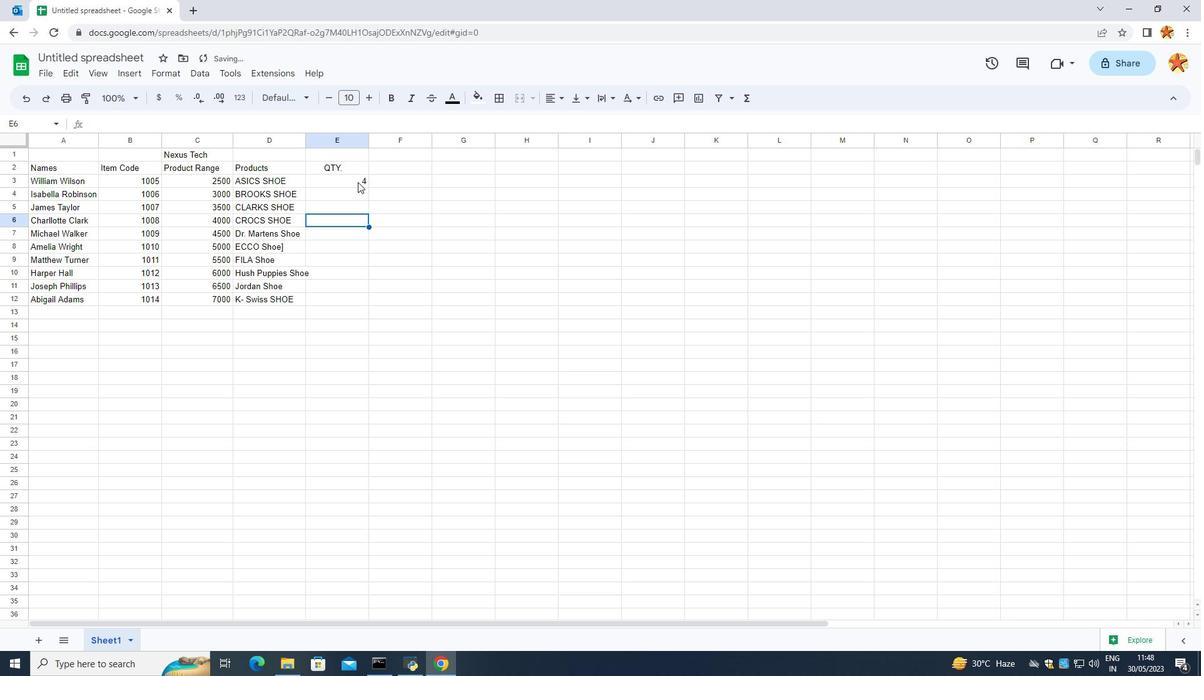 
Action: Mouse moved to (367, 188)
Screenshot: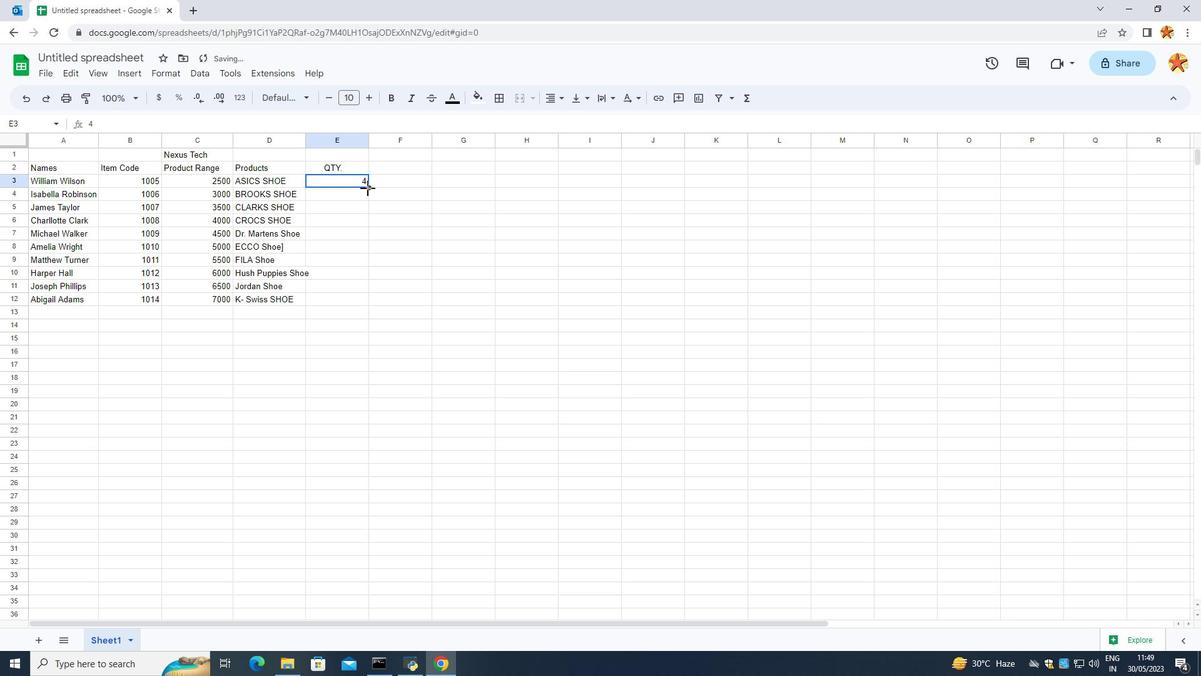 
Action: Mouse pressed left at (367, 188)
Screenshot: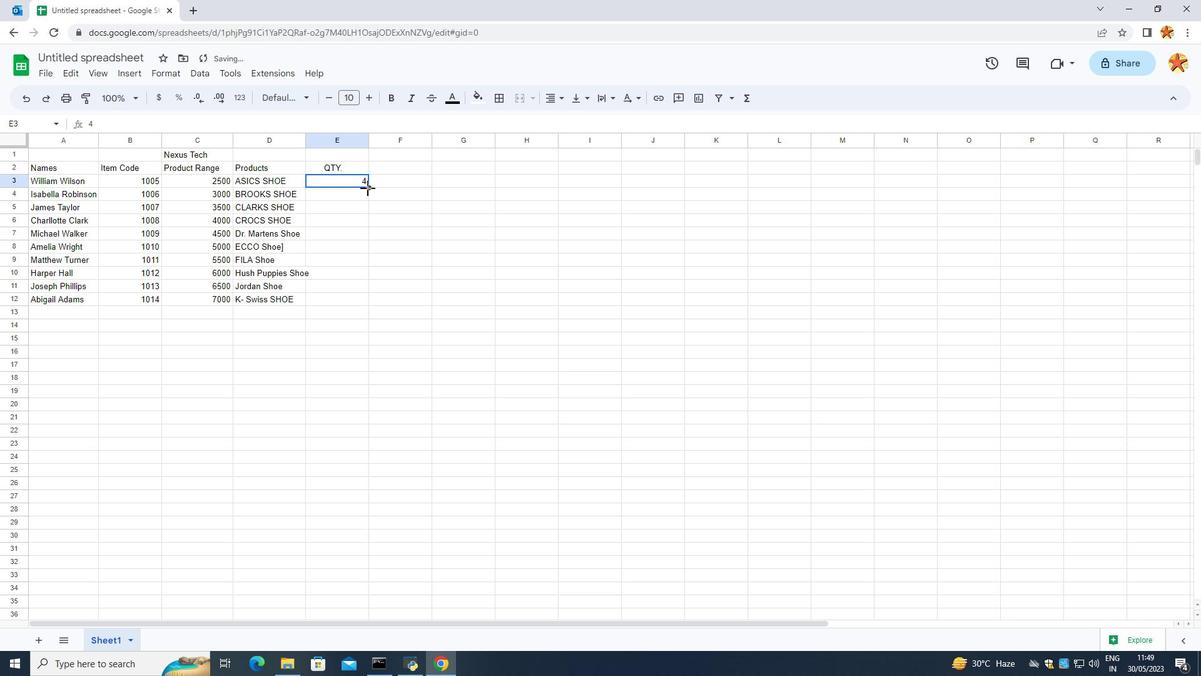 
Action: Mouse moved to (358, 231)
Screenshot: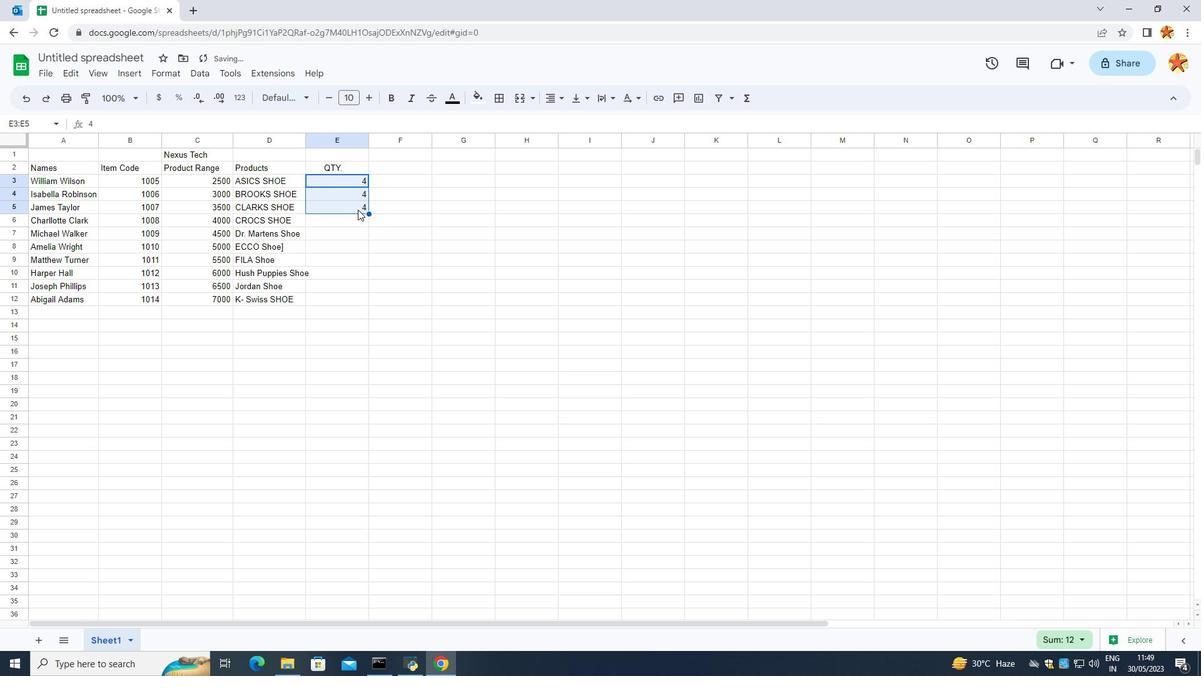 
Action: Mouse pressed left at (358, 231)
Screenshot: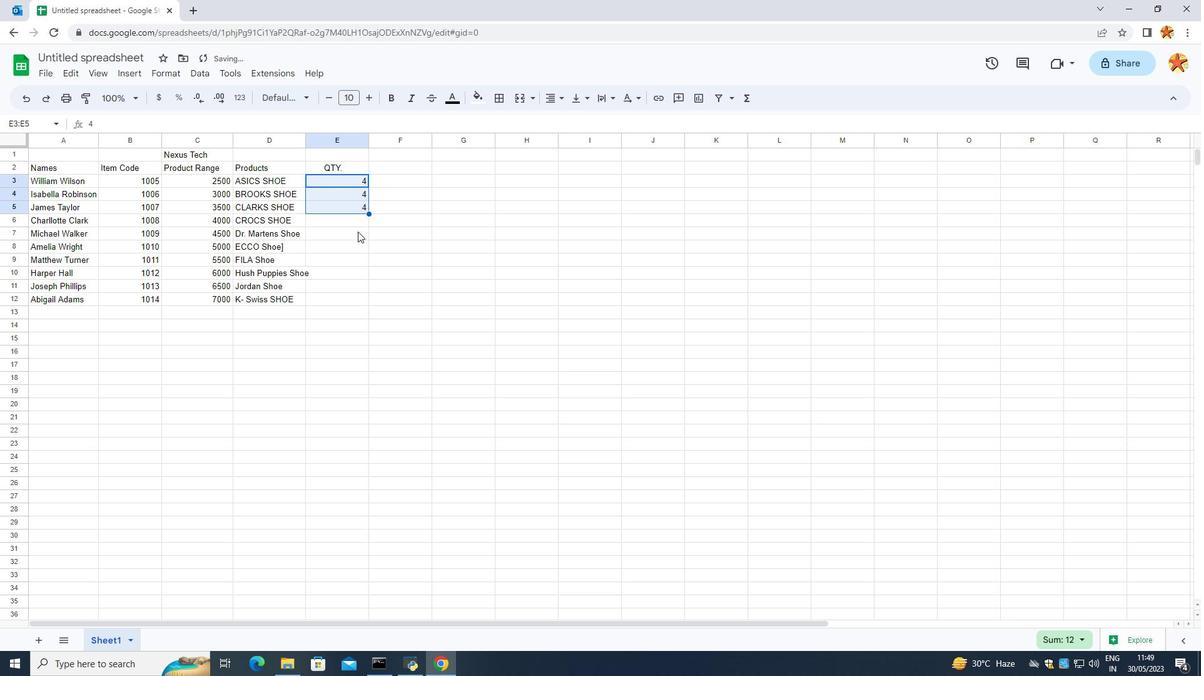 
Action: Mouse moved to (369, 224)
Screenshot: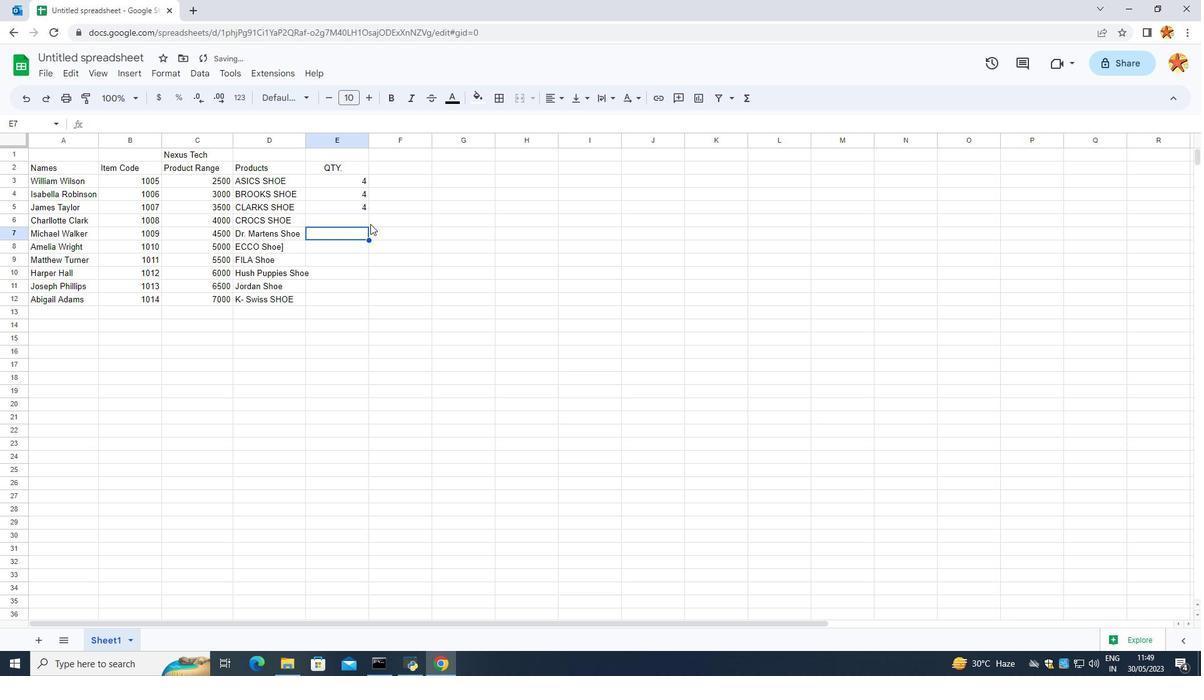 
Action: Mouse pressed left at (369, 224)
Screenshot: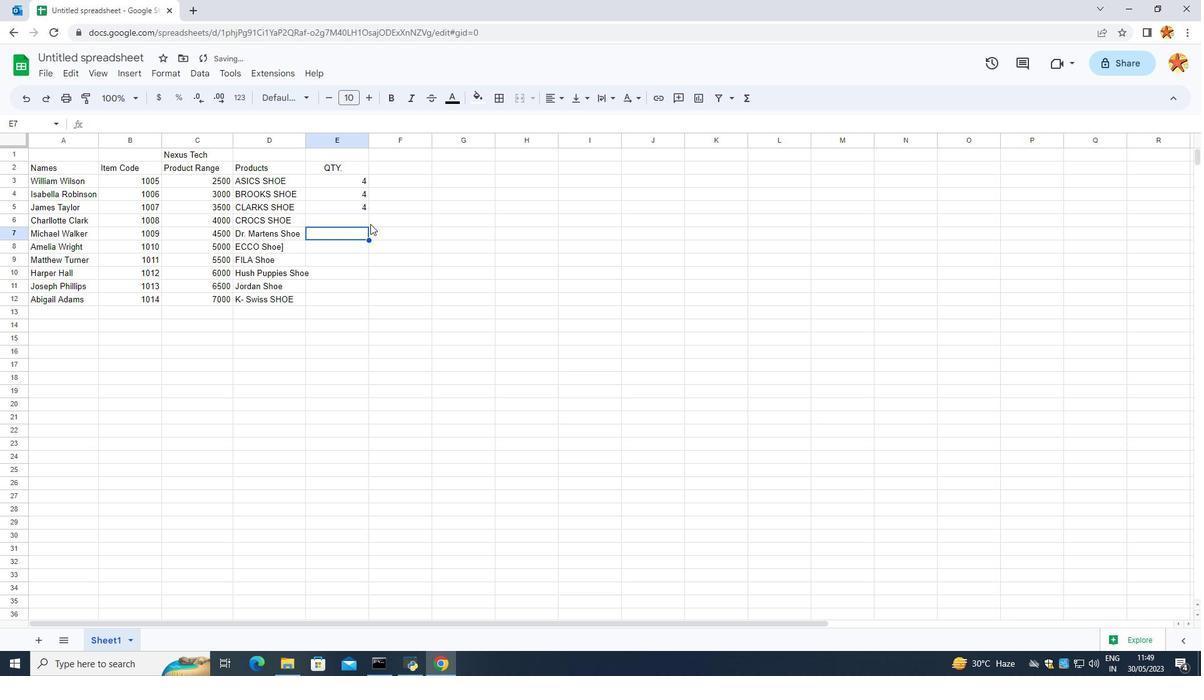 
Action: Mouse moved to (361, 199)
Screenshot: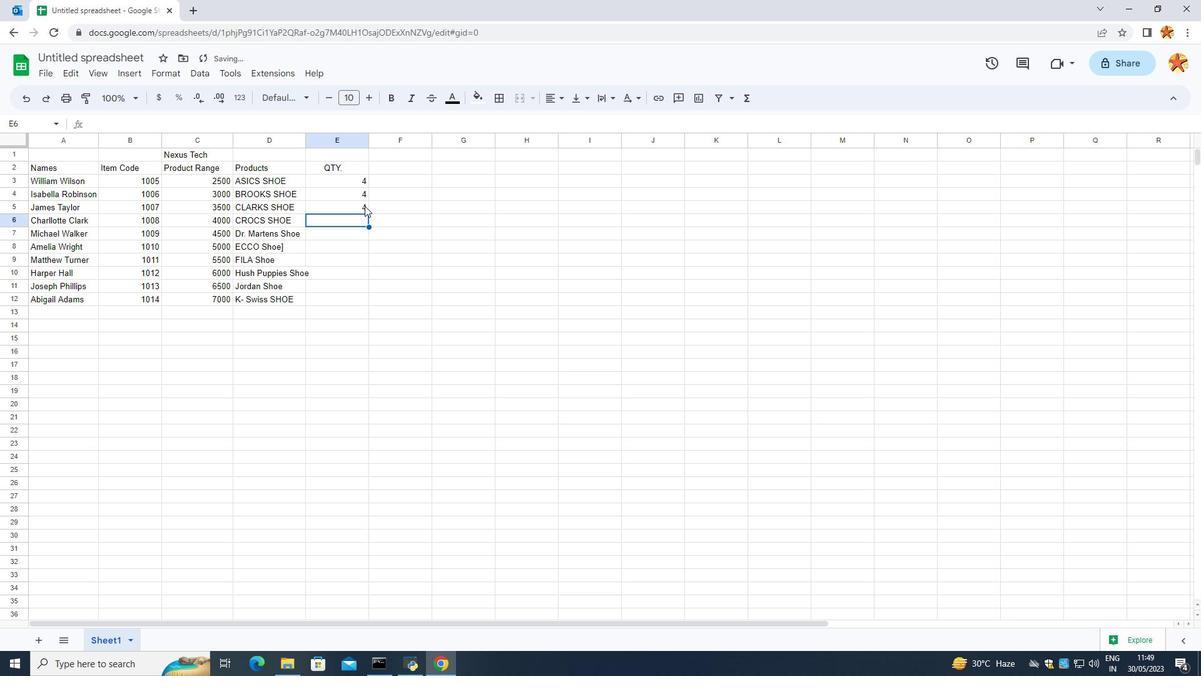 
Action: Mouse pressed left at (361, 199)
Screenshot: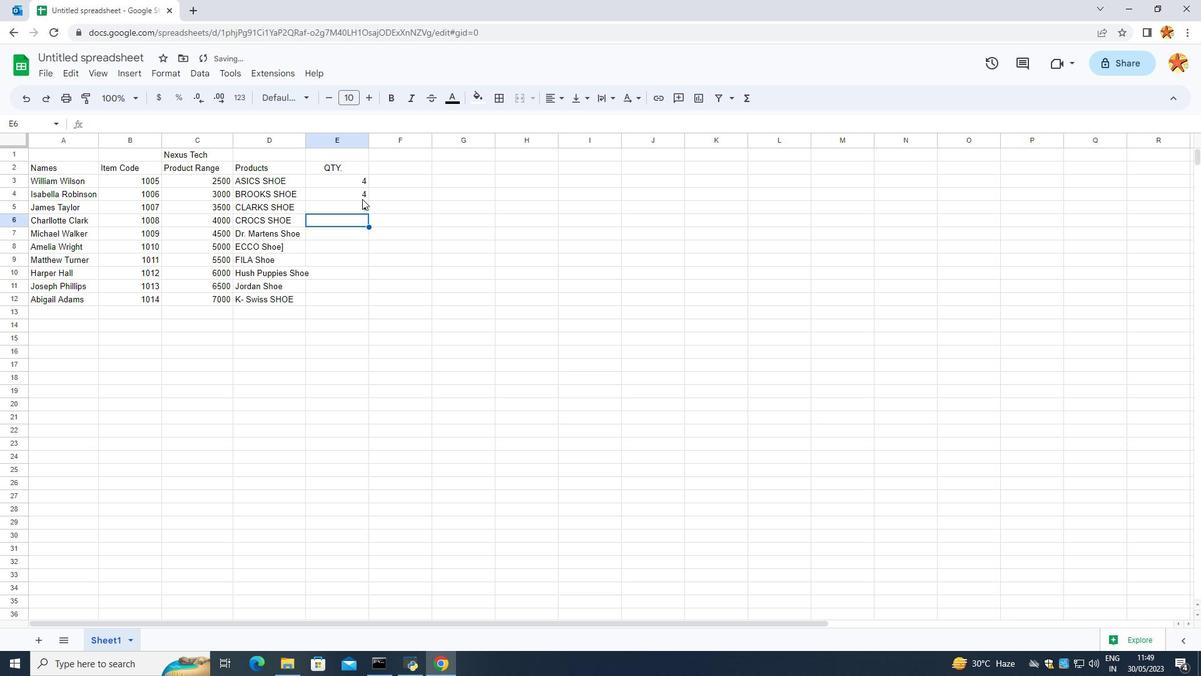 
Action: Mouse moved to (358, 206)
Screenshot: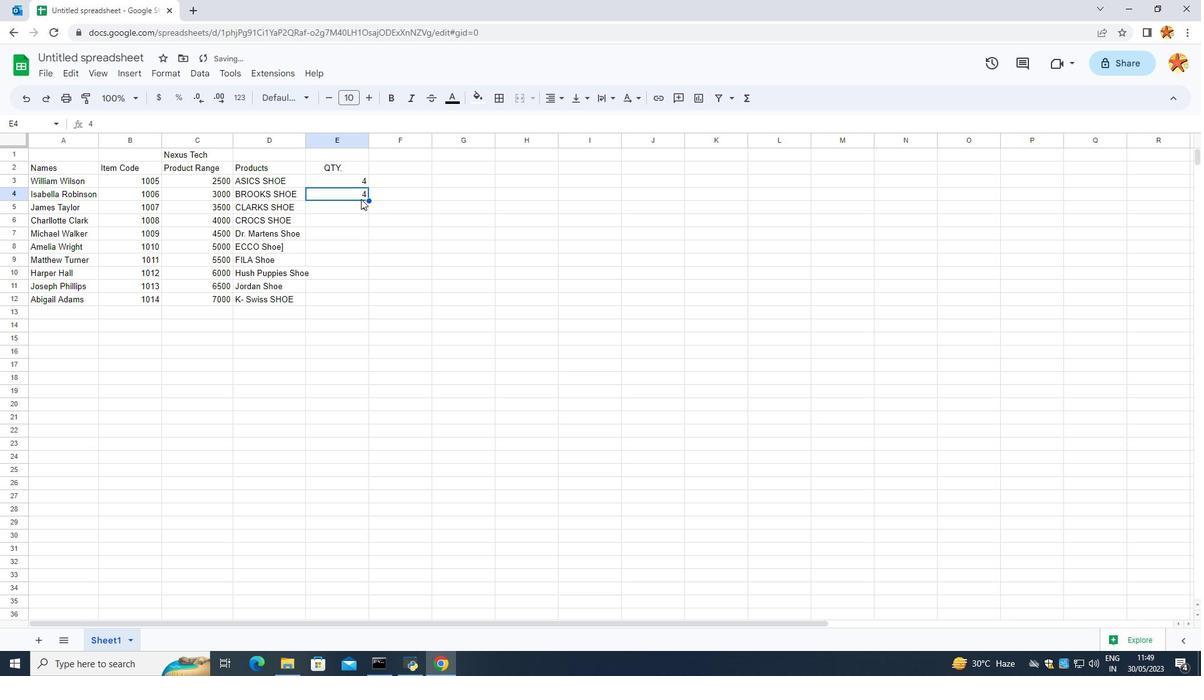 
Action: Mouse pressed left at (358, 206)
Screenshot: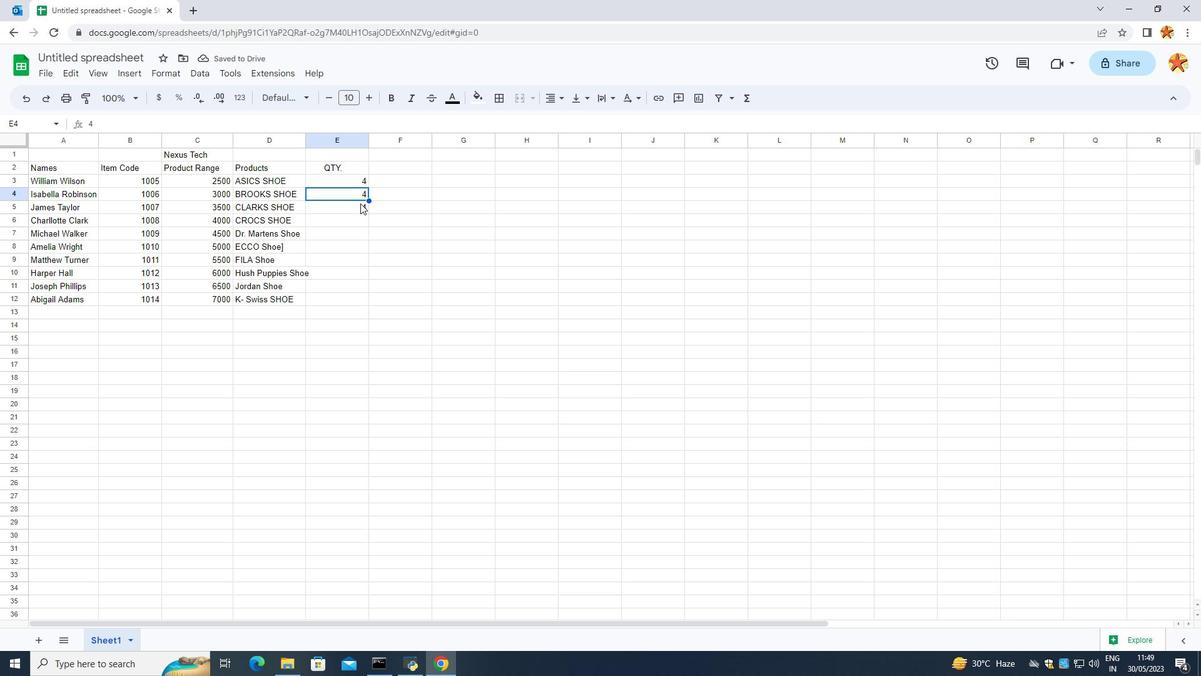 
Action: Key pressed ]<Key.backspace>5
Screenshot: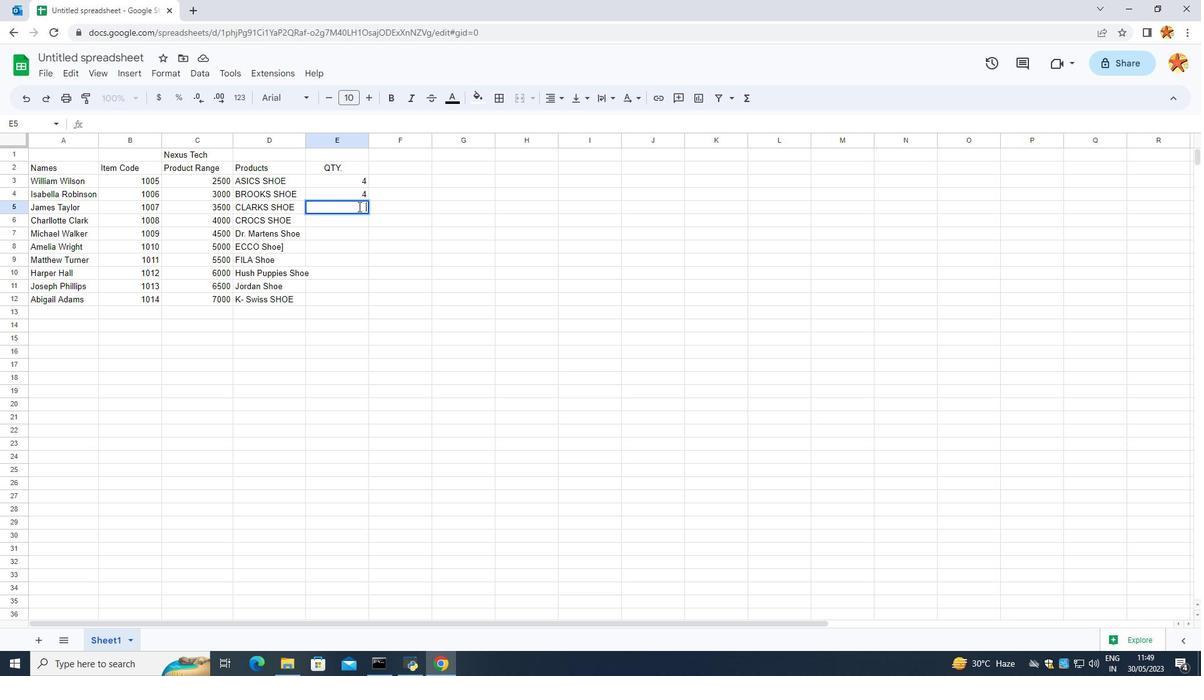 
Action: Mouse moved to (342, 266)
Screenshot: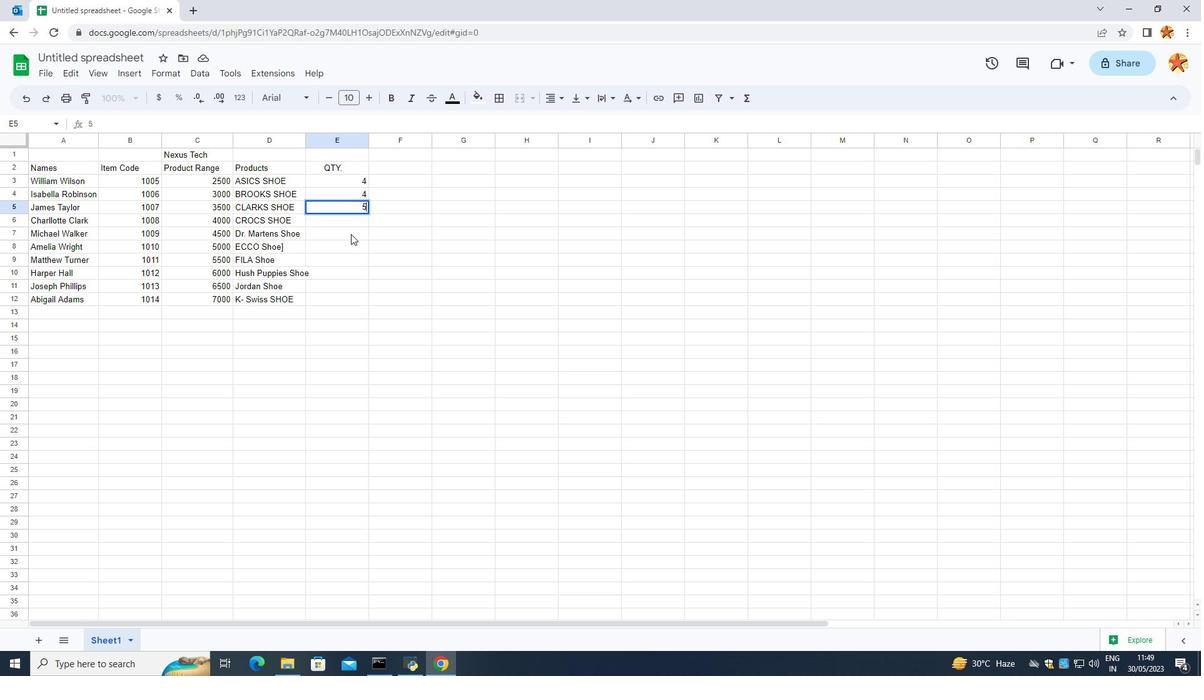 
Action: Mouse pressed left at (342, 266)
Screenshot: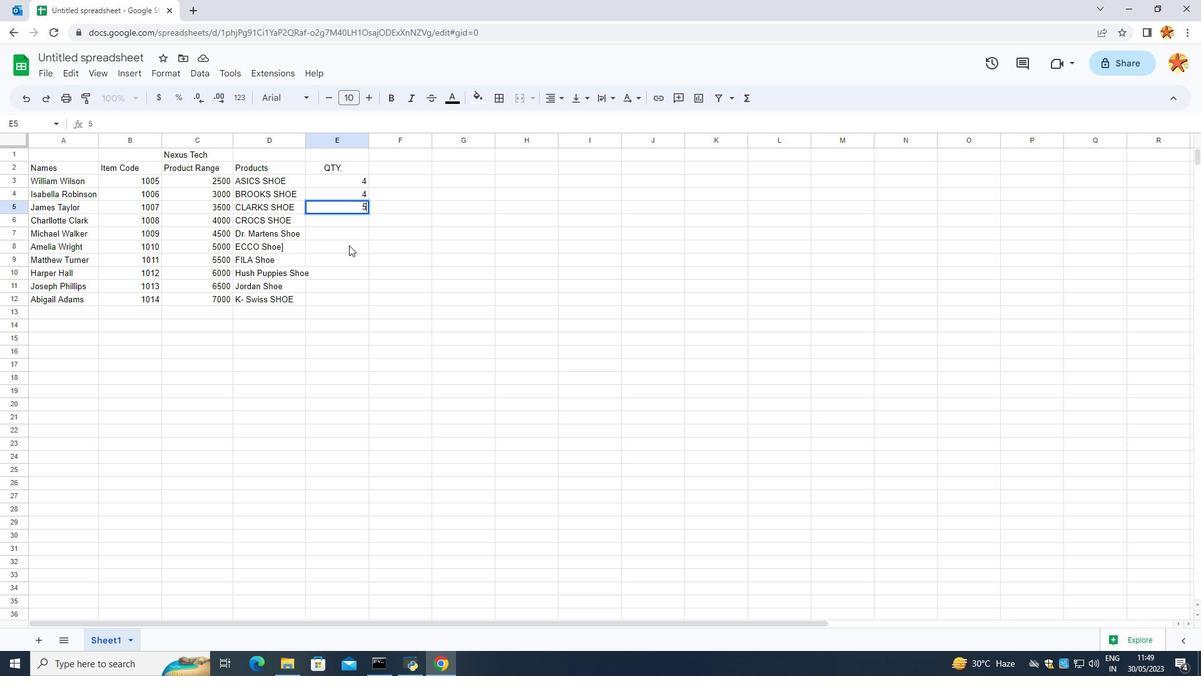 
Action: Mouse moved to (363, 210)
Screenshot: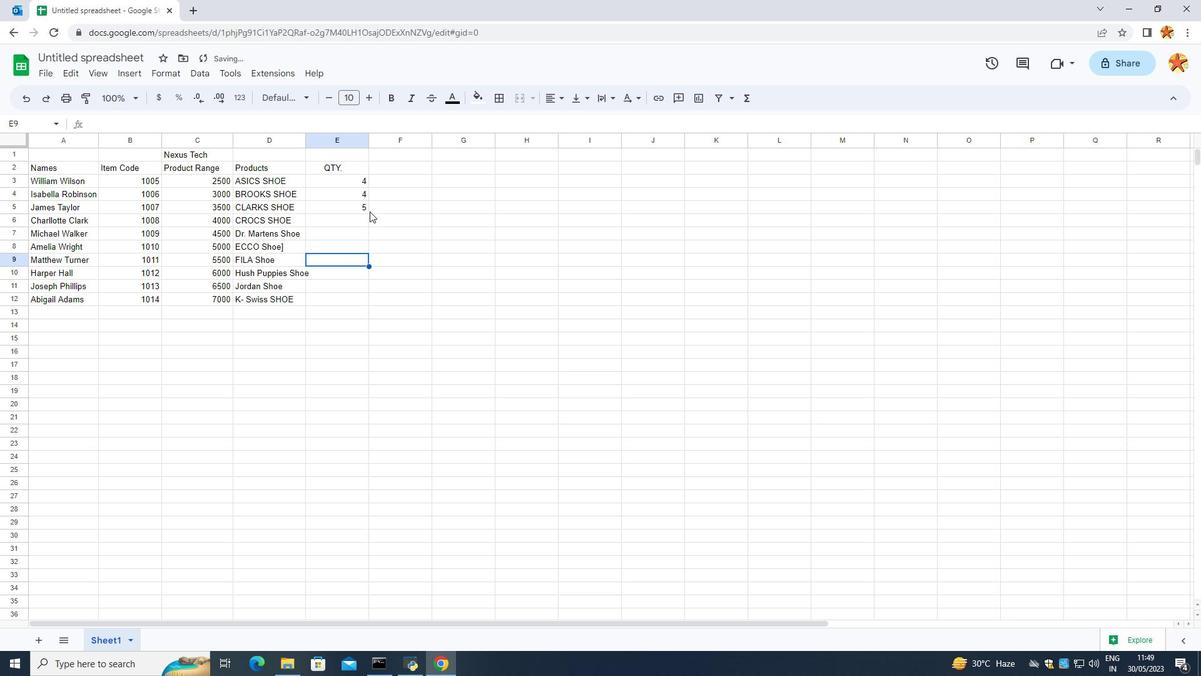 
Action: Mouse pressed left at (363, 210)
Screenshot: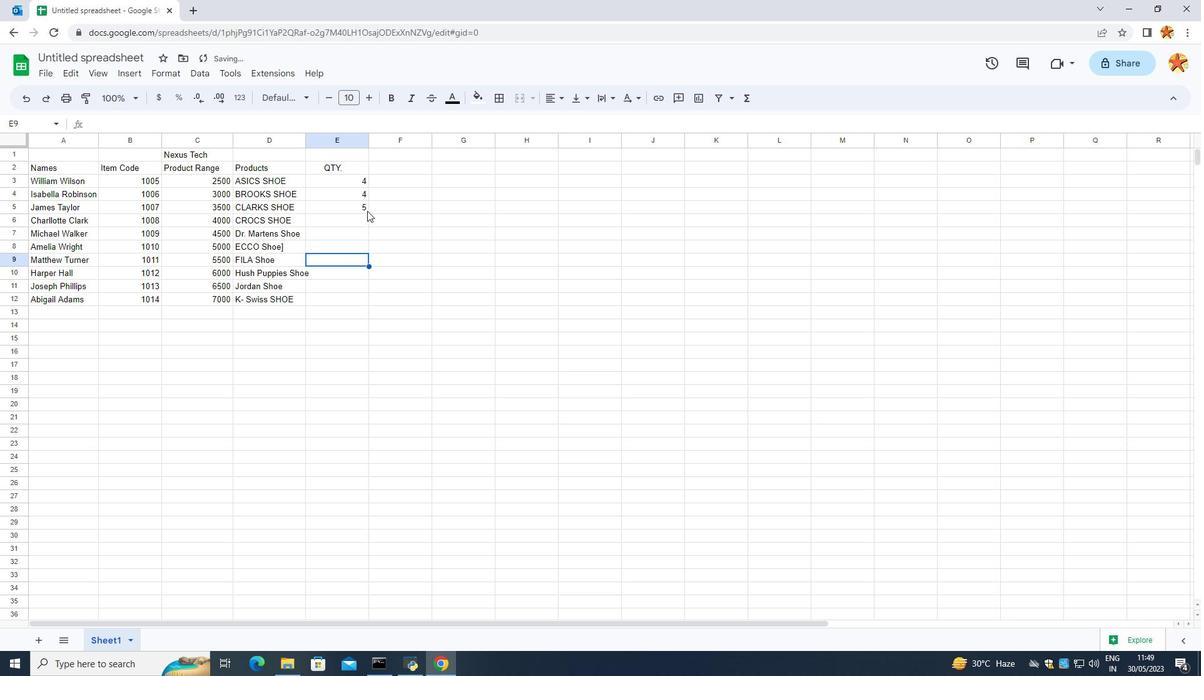 
Action: Mouse moved to (368, 214)
Screenshot: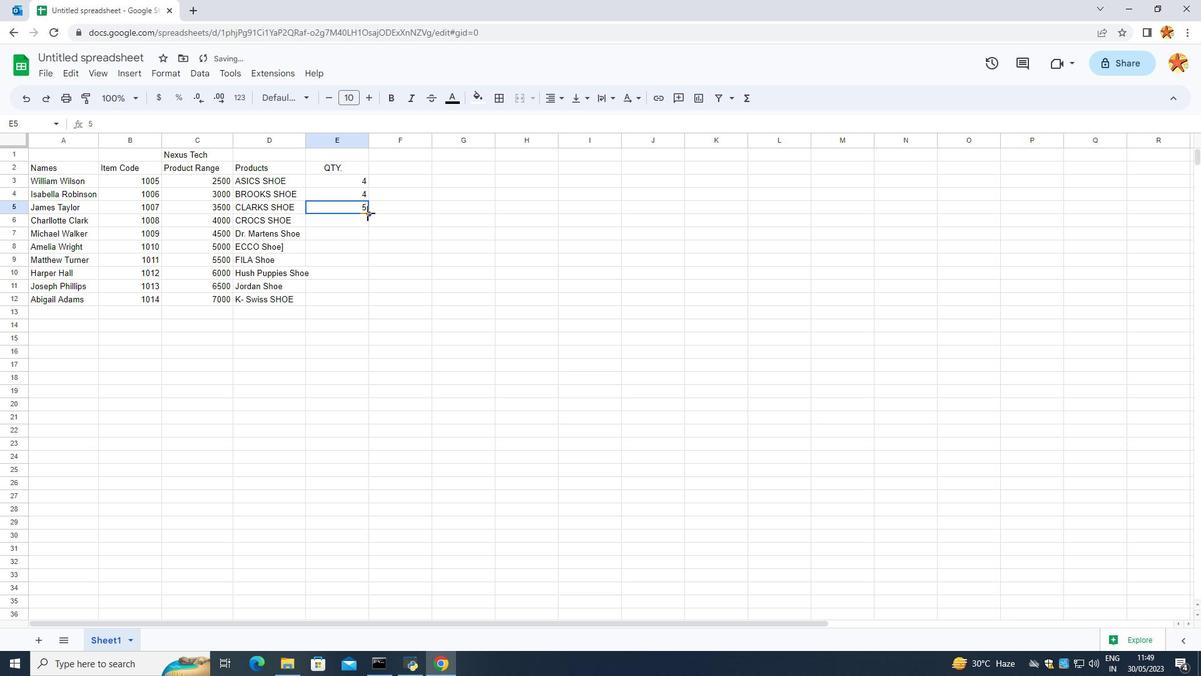 
Action: Mouse pressed left at (368, 214)
Screenshot: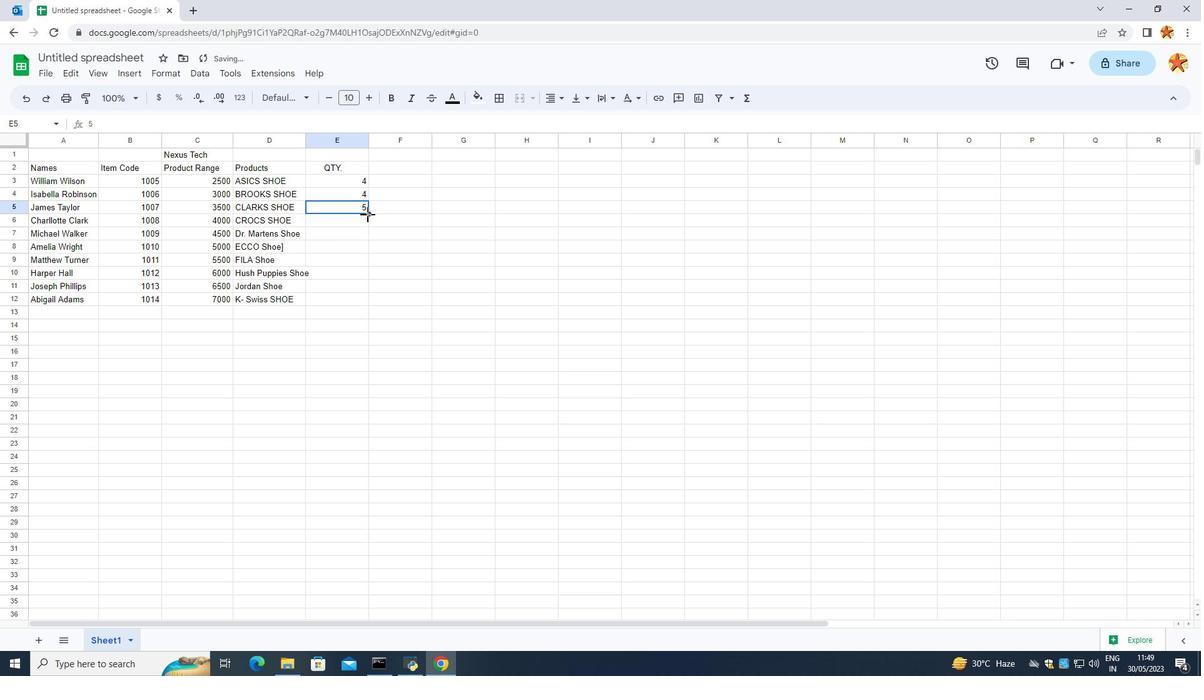 
Action: Mouse moved to (354, 234)
Screenshot: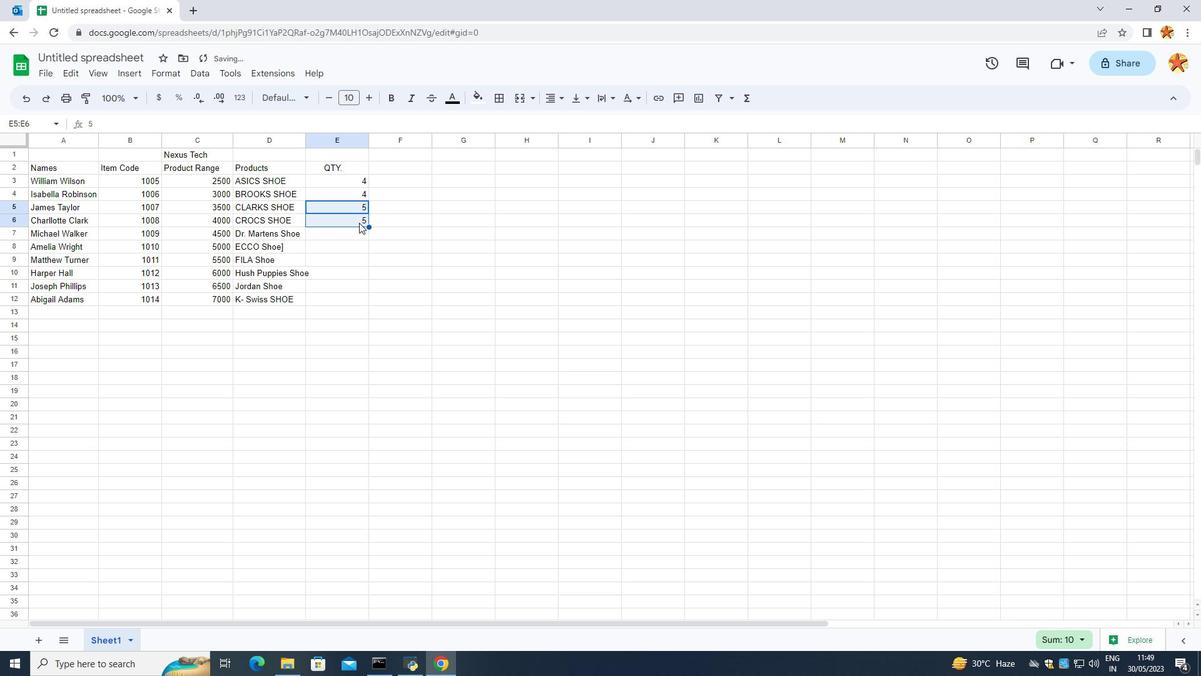 
Action: Mouse pressed left at (354, 234)
Screenshot: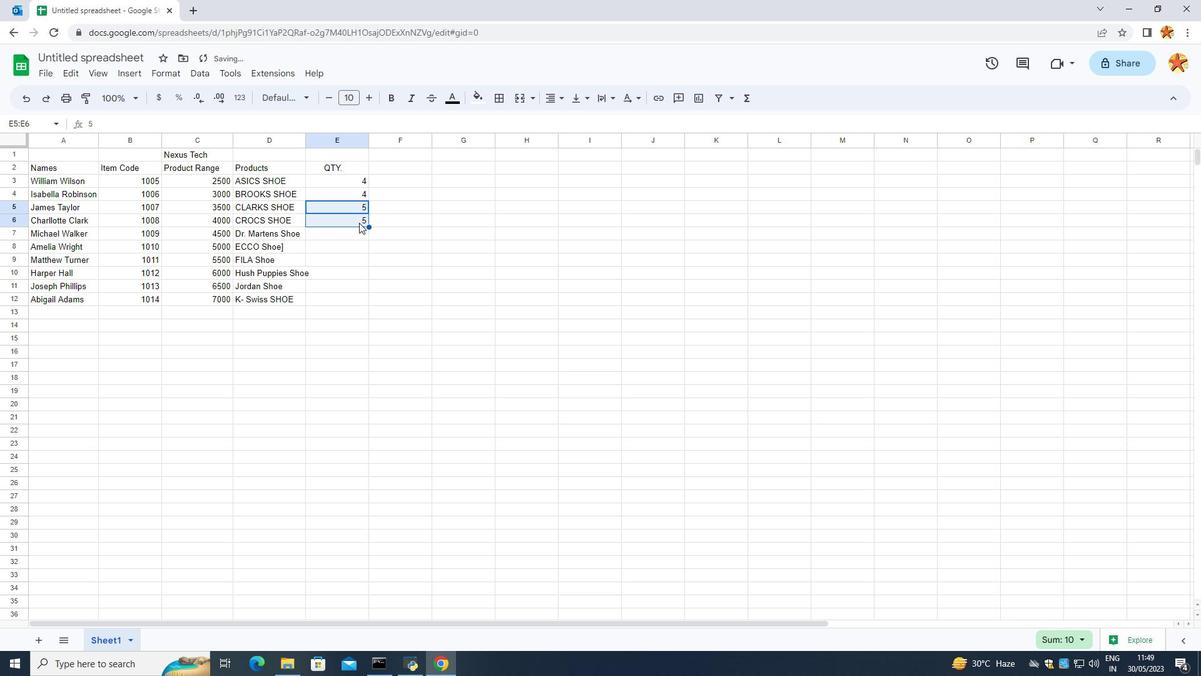 
Action: Mouse moved to (351, 237)
Screenshot: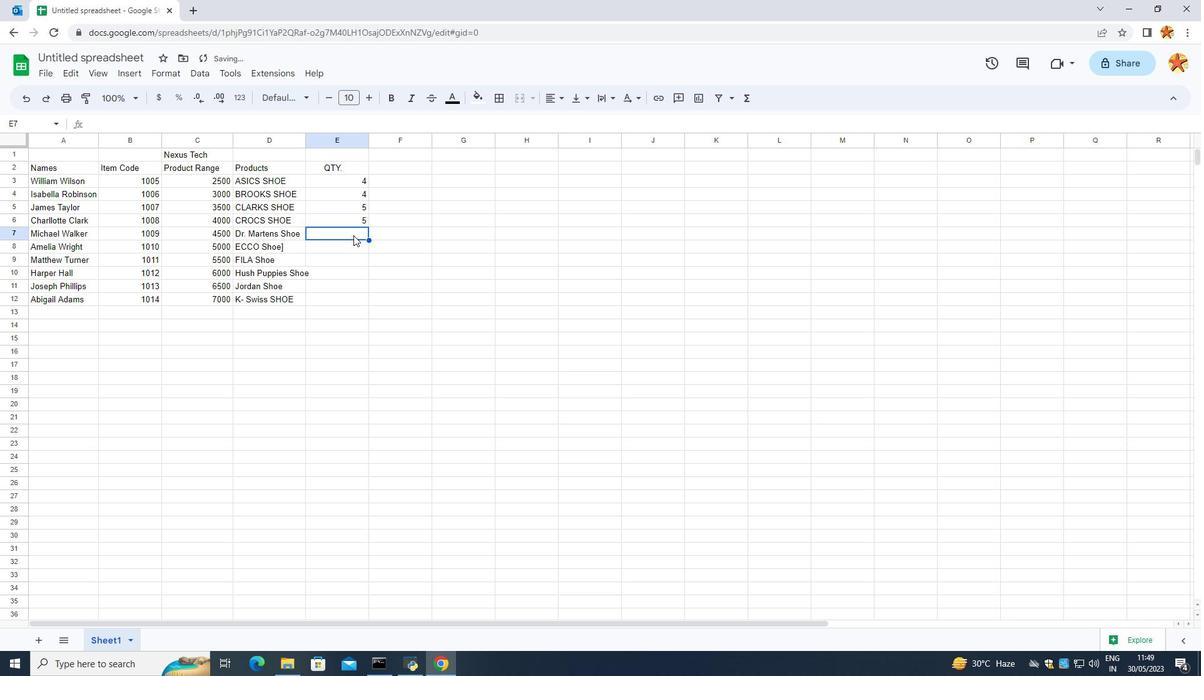 
Action: Key pressed 7
Screenshot: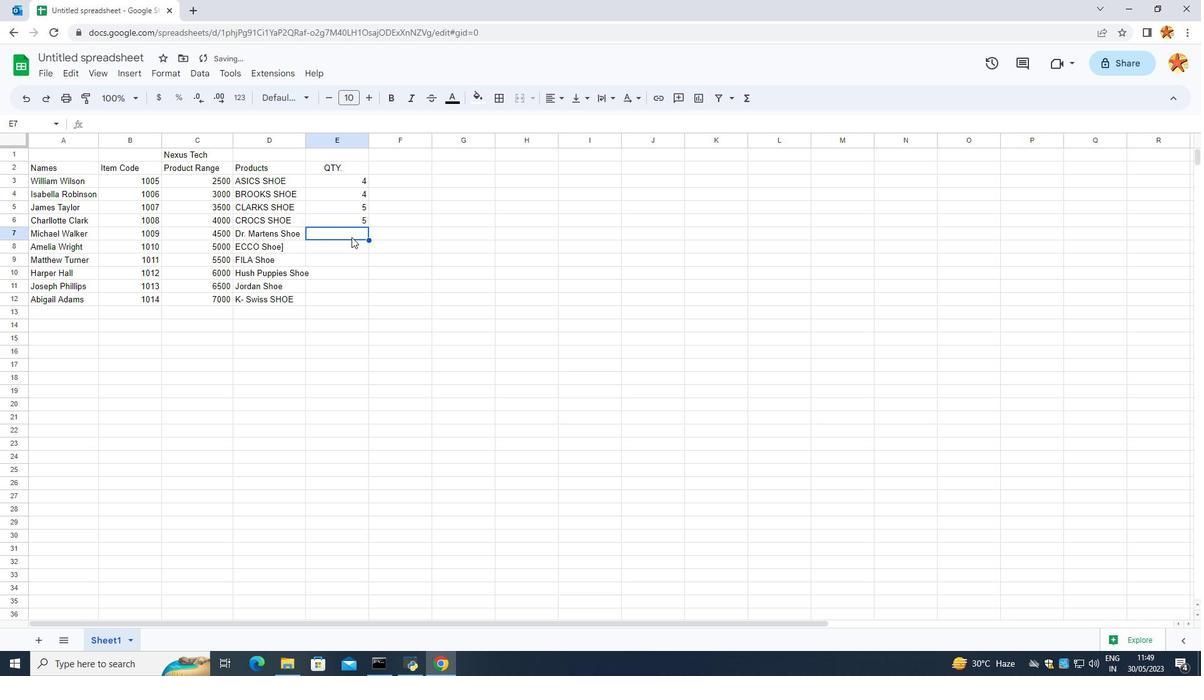 
Action: Mouse moved to (368, 235)
Screenshot: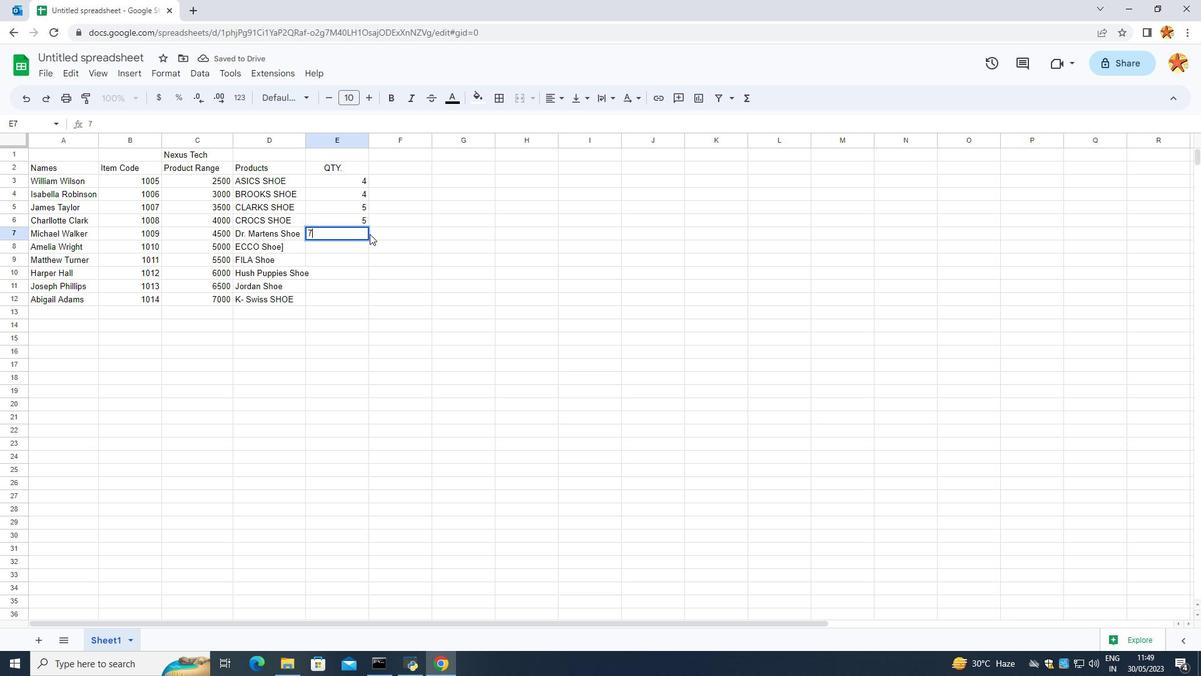 
Action: Mouse pressed left at (368, 235)
Screenshot: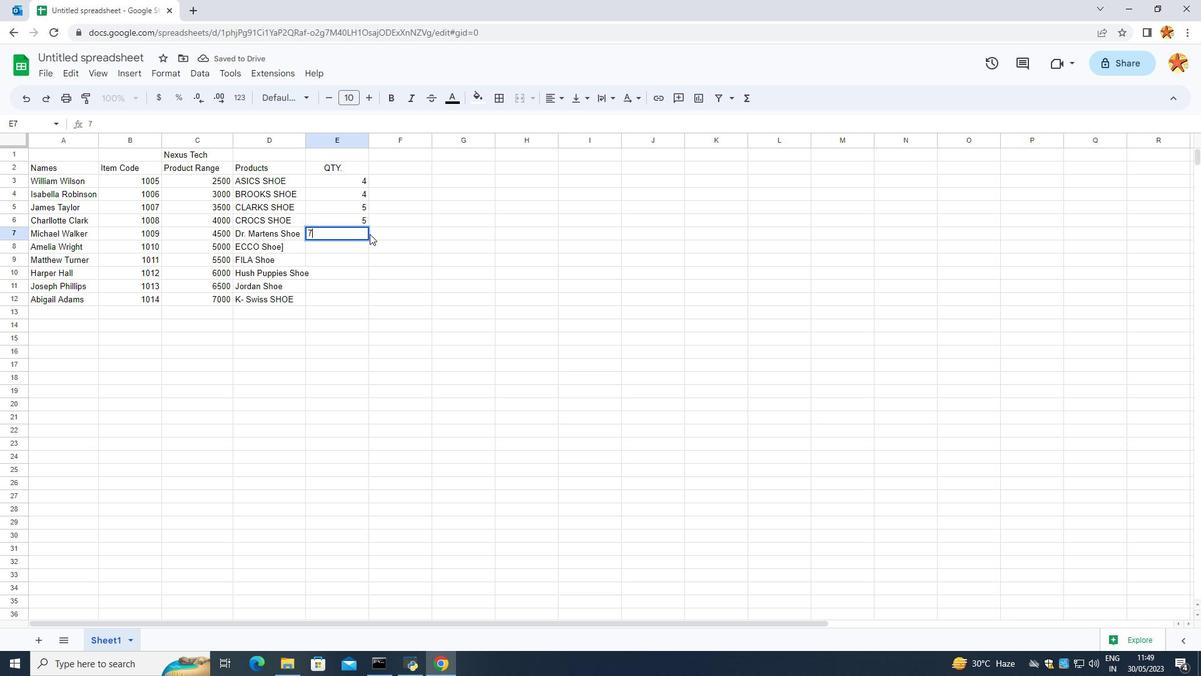 
Action: Mouse moved to (353, 249)
Screenshot: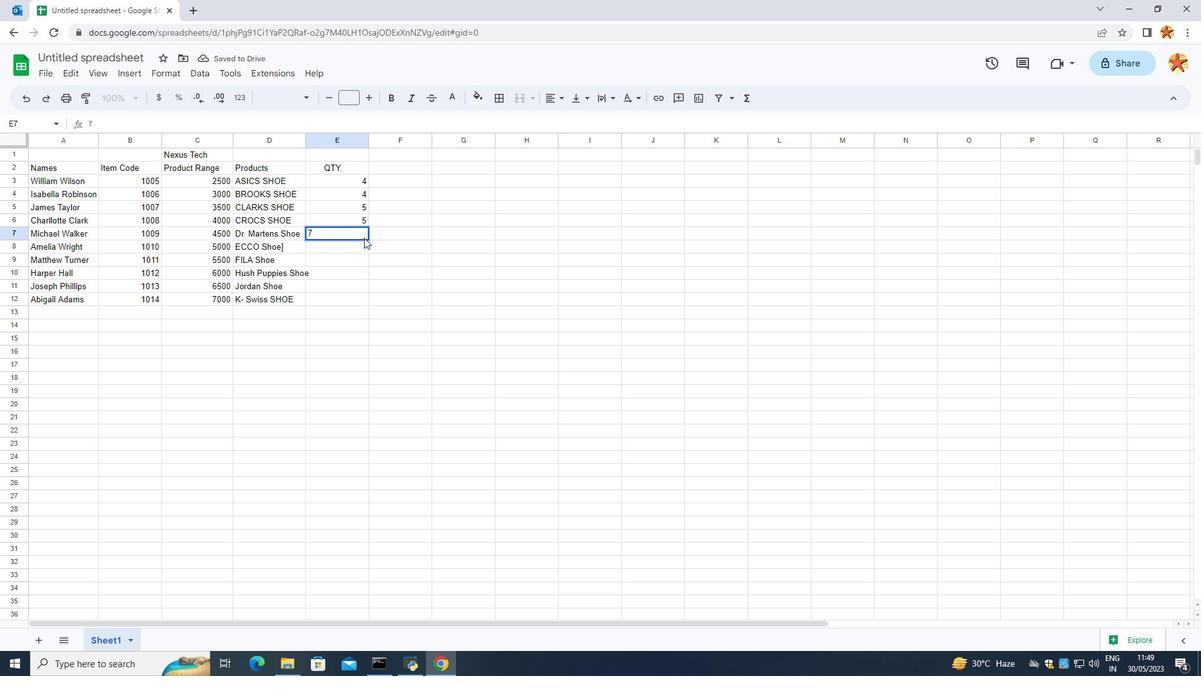 
Action: Mouse pressed left at (353, 249)
Screenshot: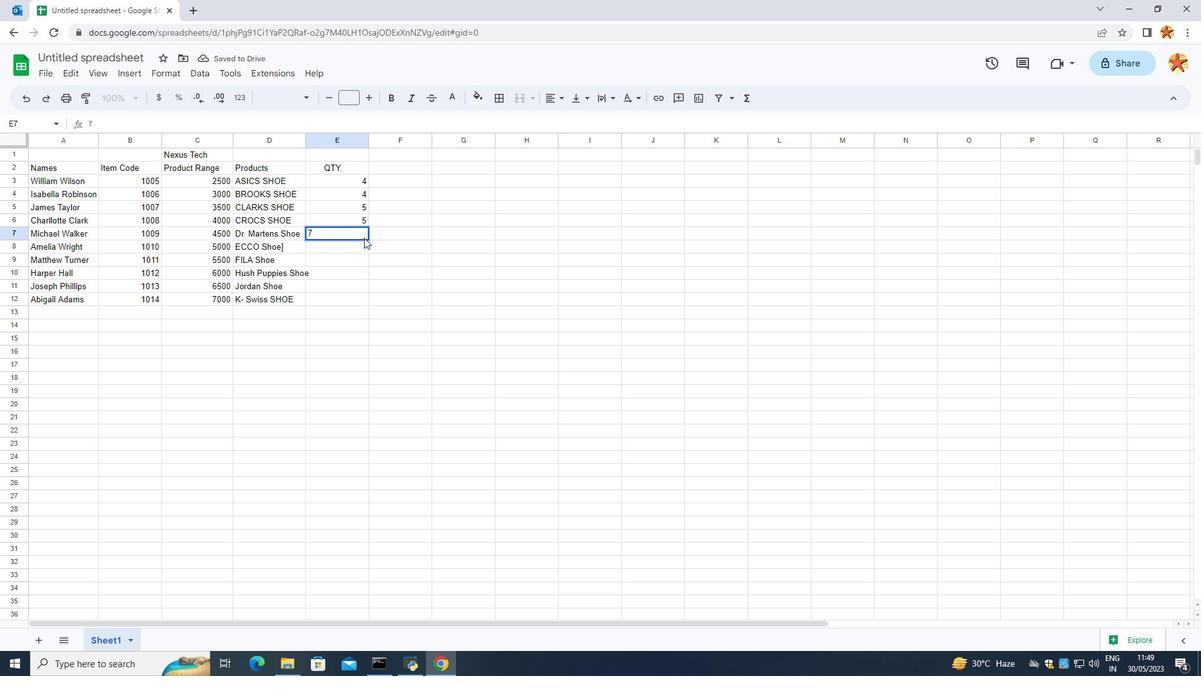 
Action: Mouse moved to (366, 234)
Screenshot: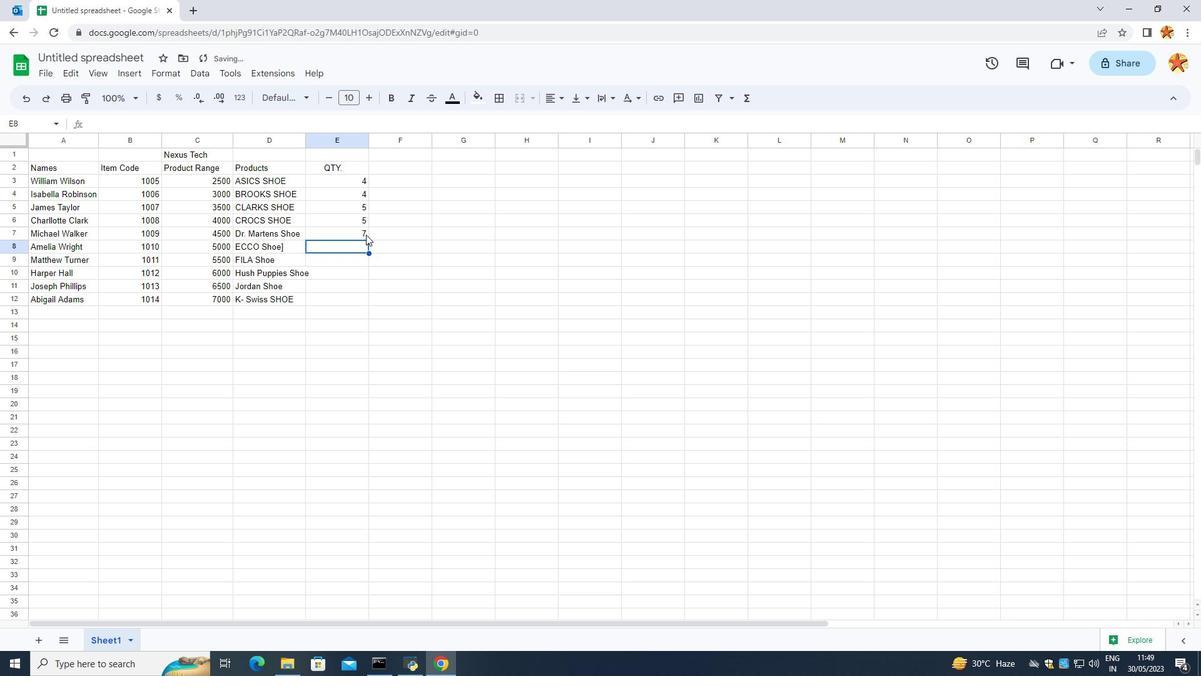 
Action: Mouse pressed left at (366, 234)
Screenshot: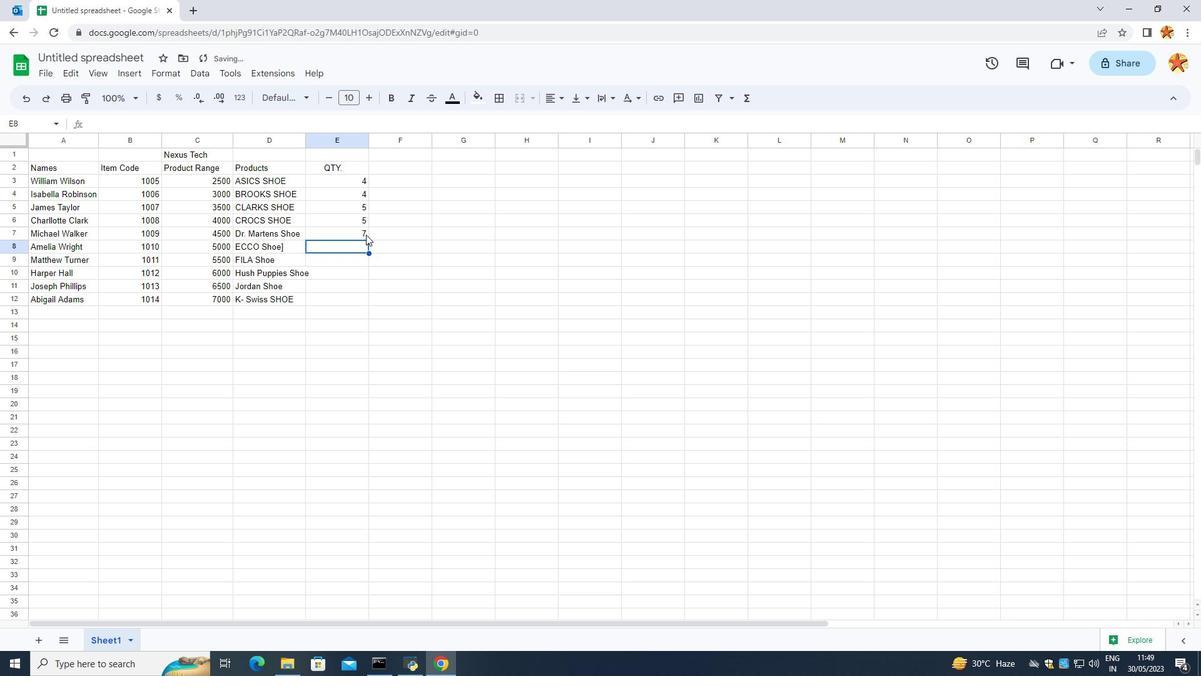 
Action: Mouse moved to (369, 240)
Screenshot: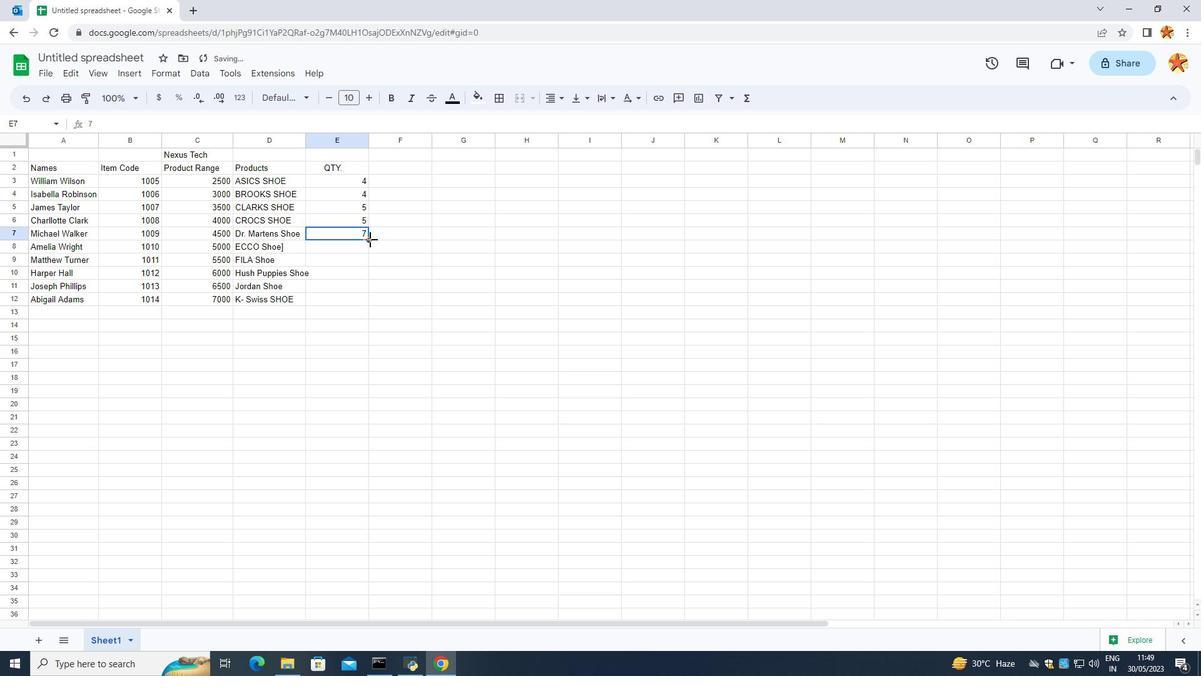 
Action: Mouse pressed left at (369, 240)
Screenshot: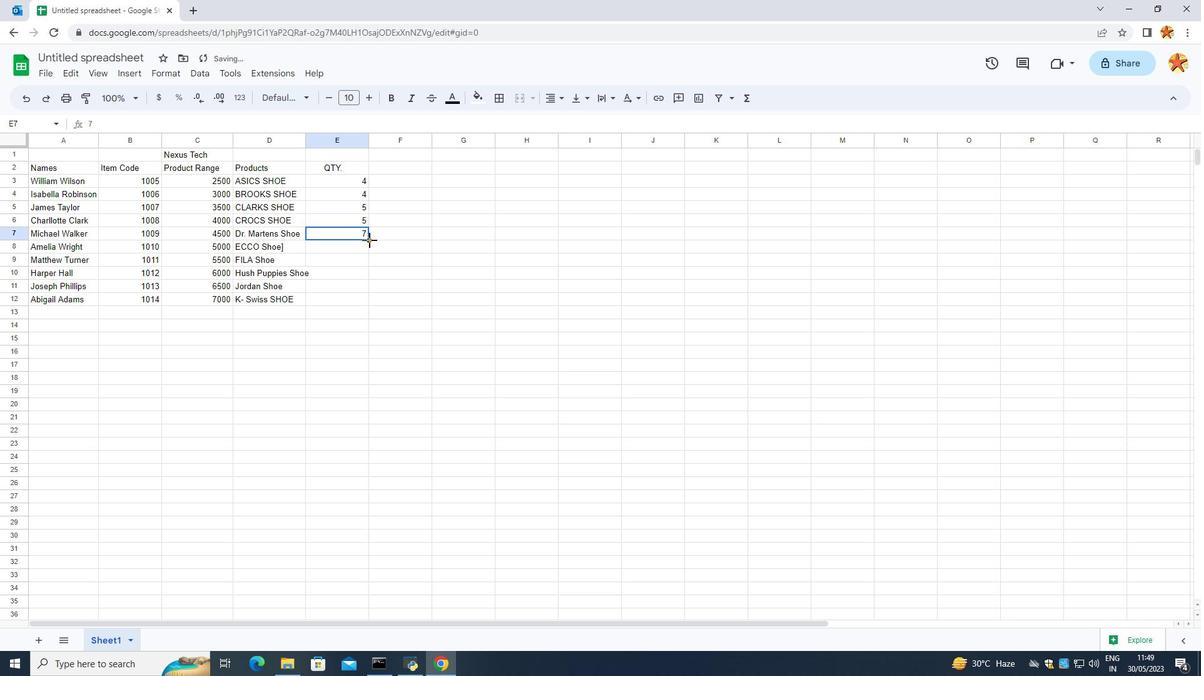
Action: Mouse moved to (362, 263)
Screenshot: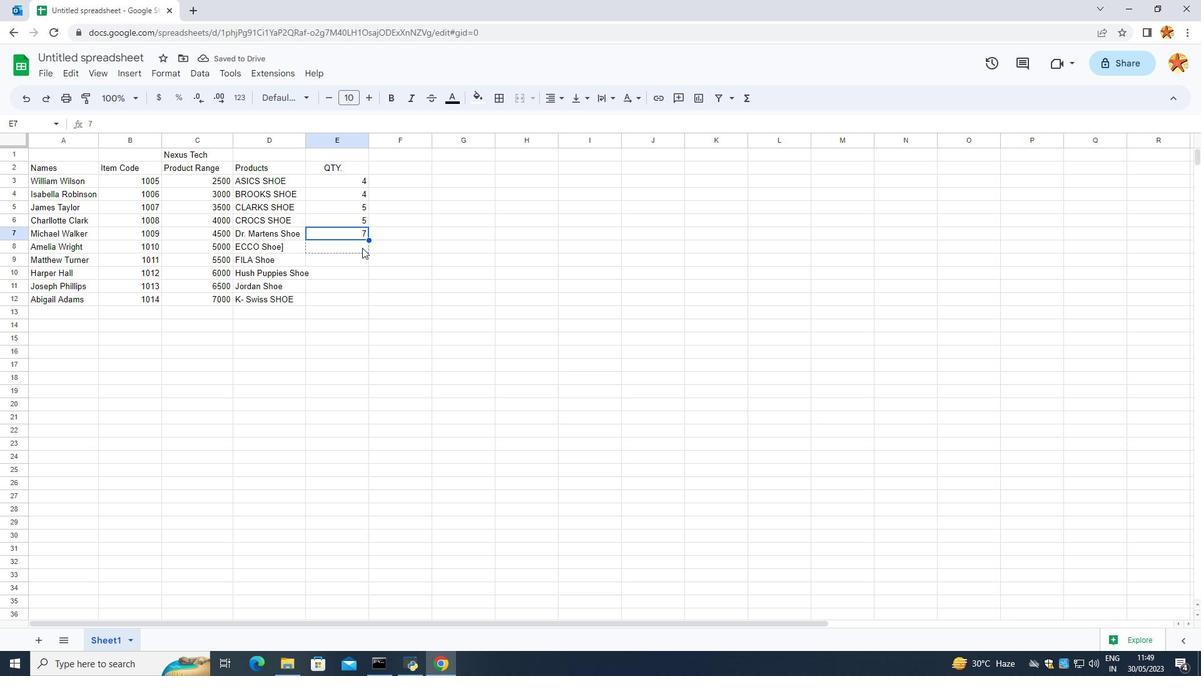 
Action: Mouse pressed left at (362, 263)
Screenshot: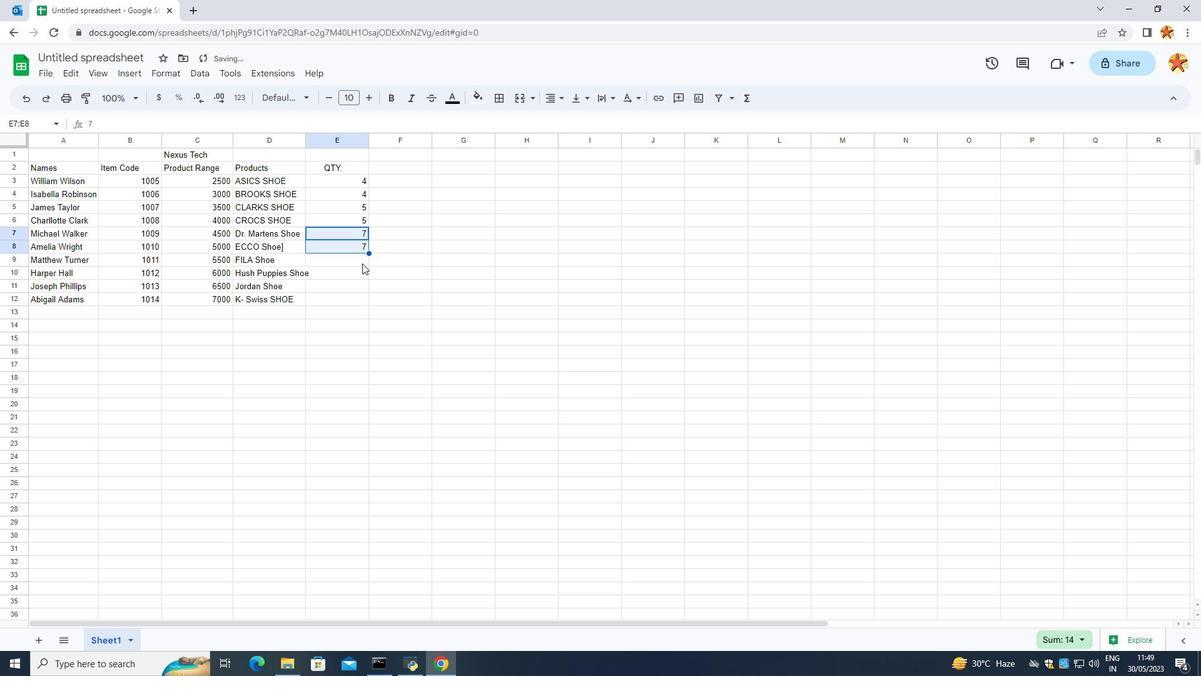
Action: Mouse moved to (363, 262)
Screenshot: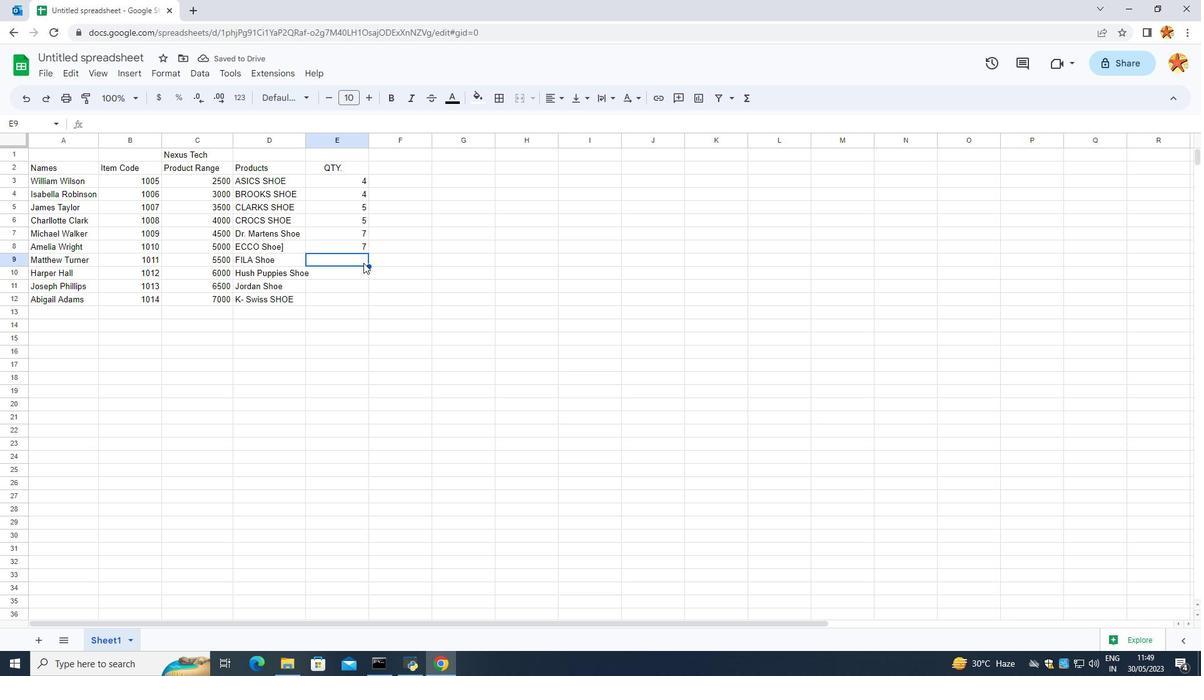 
Action: Key pressed 6
Screenshot: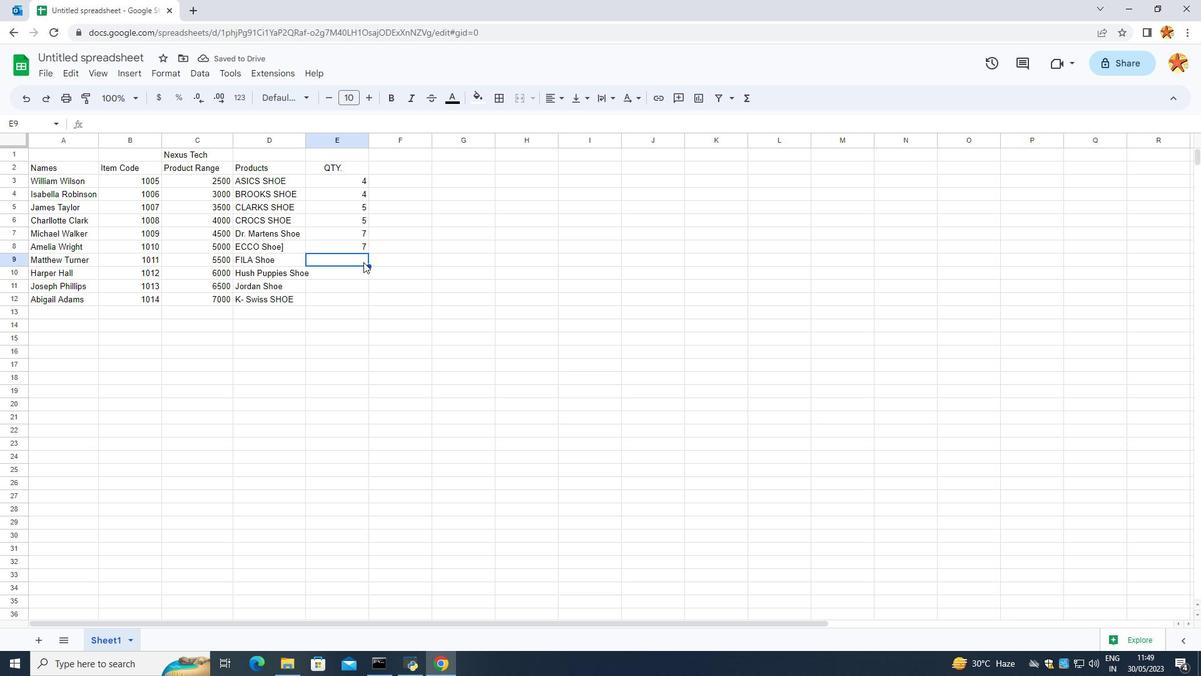 
Action: Mouse moved to (376, 285)
Screenshot: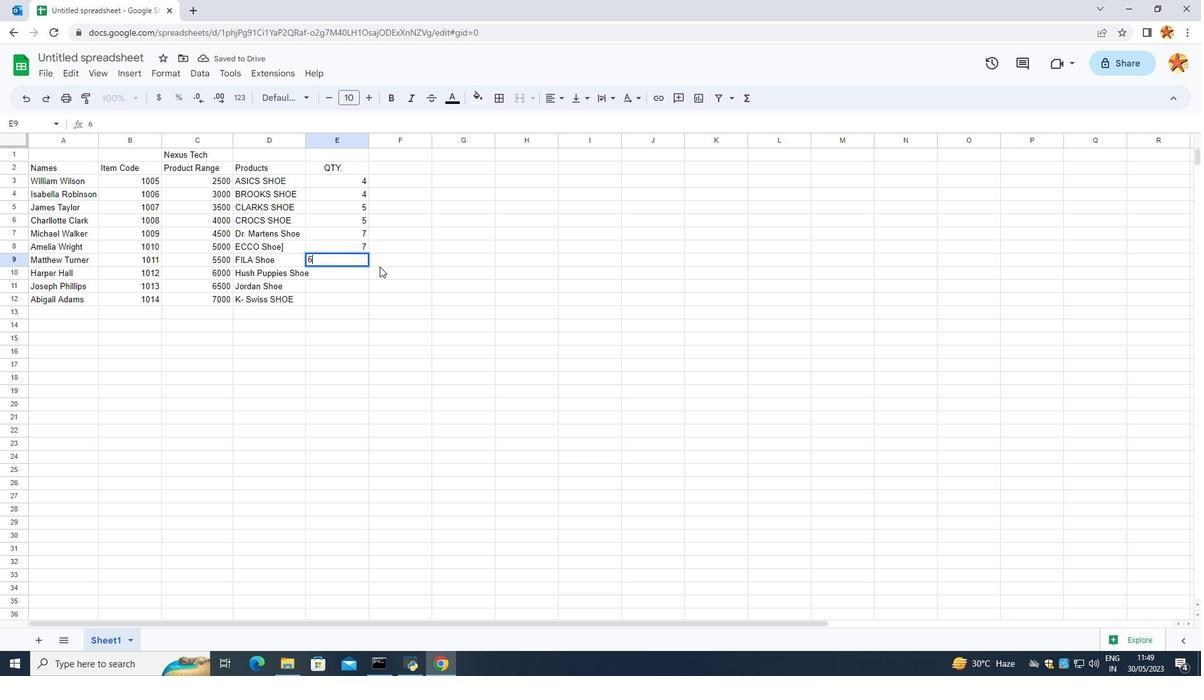 
Action: Mouse pressed left at (376, 285)
Screenshot: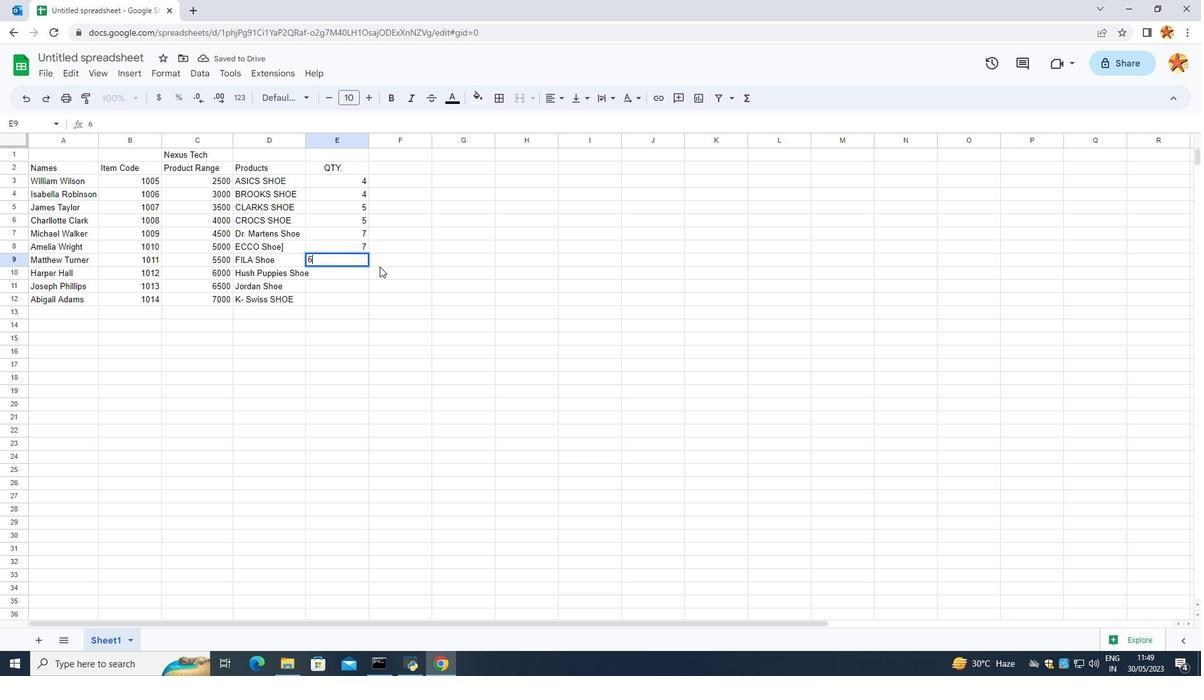 
Action: Mouse moved to (358, 252)
Screenshot: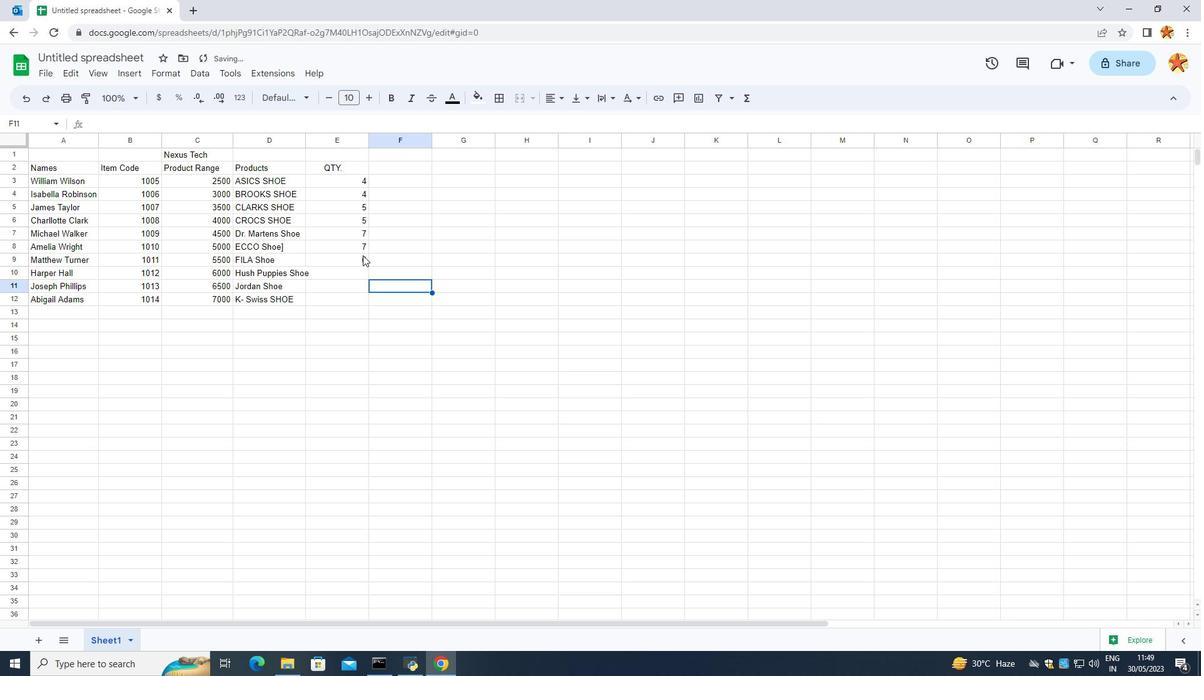 
Action: Mouse pressed left at (358, 252)
Screenshot: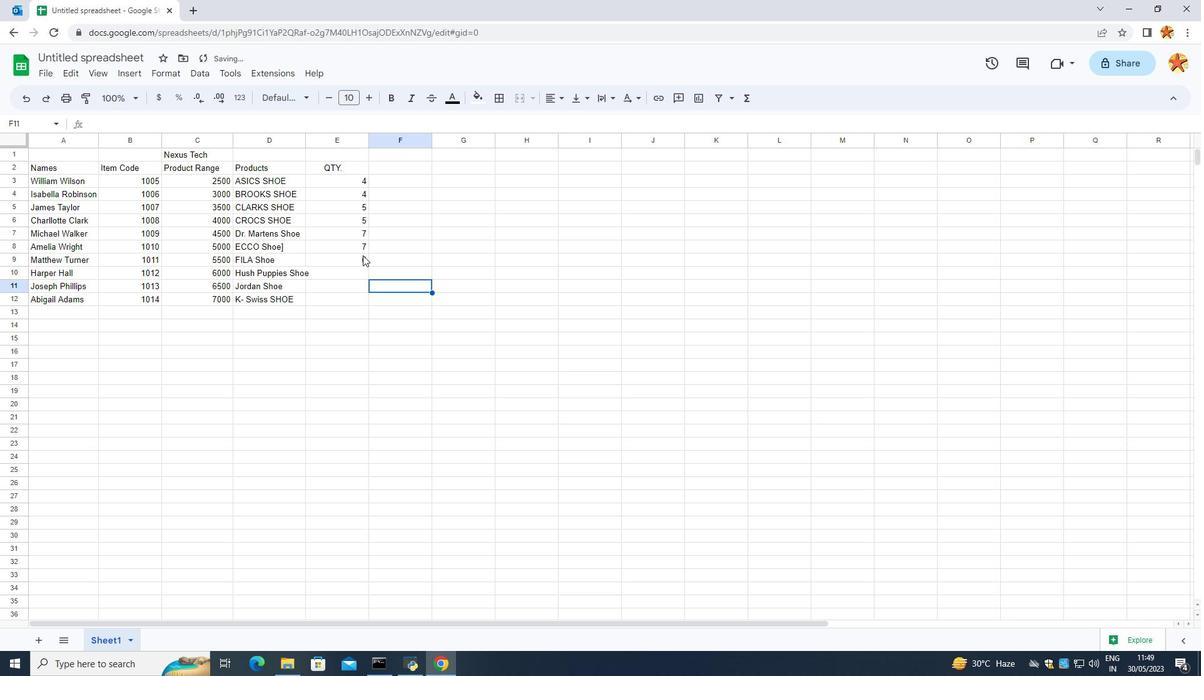 
Action: Mouse moved to (362, 261)
Screenshot: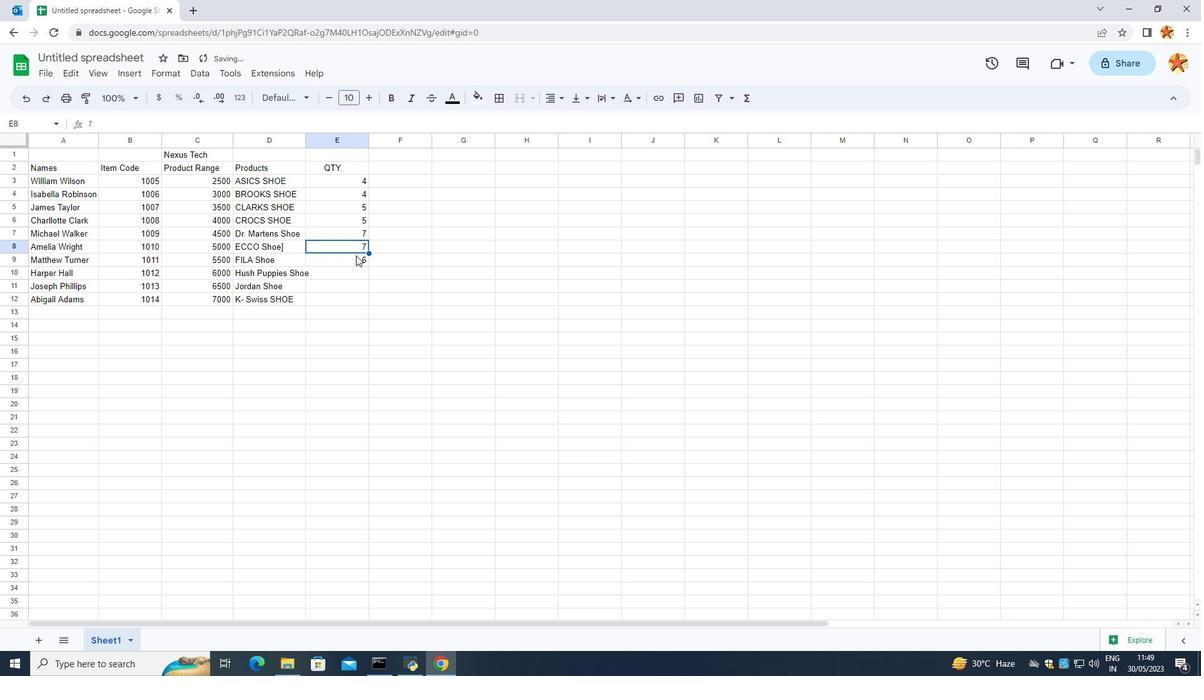 
Action: Mouse pressed left at (362, 261)
Screenshot: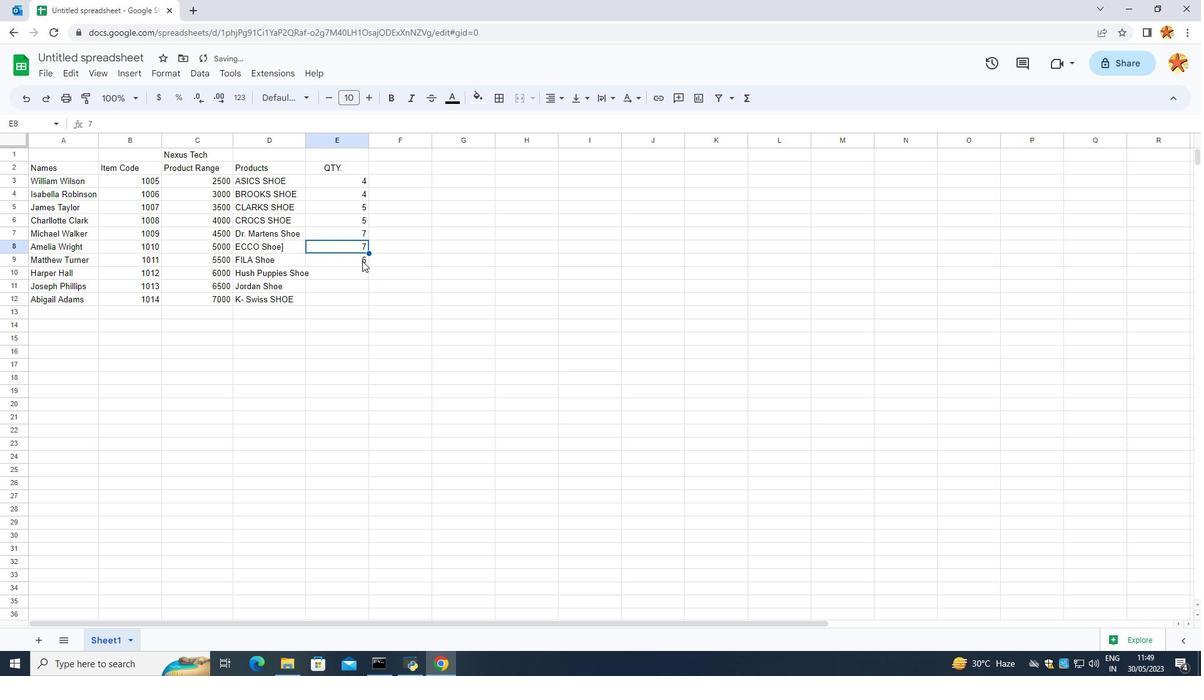 
Action: Mouse moved to (368, 264)
Screenshot: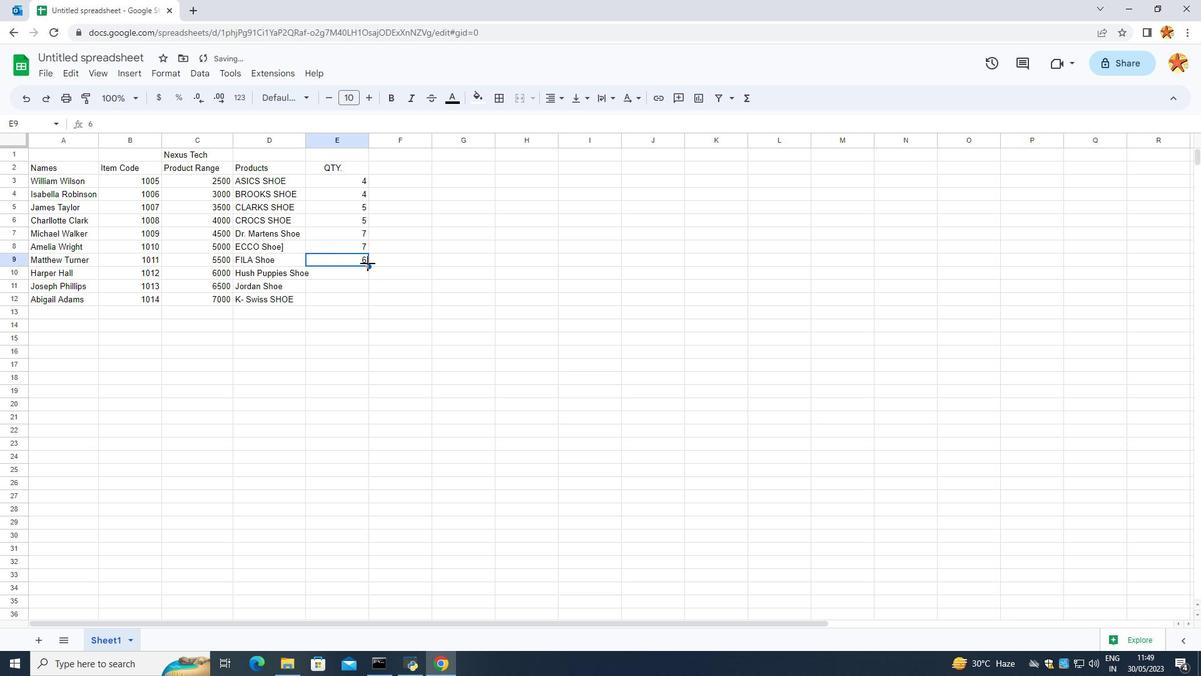 
Action: Mouse pressed left at (368, 264)
Screenshot: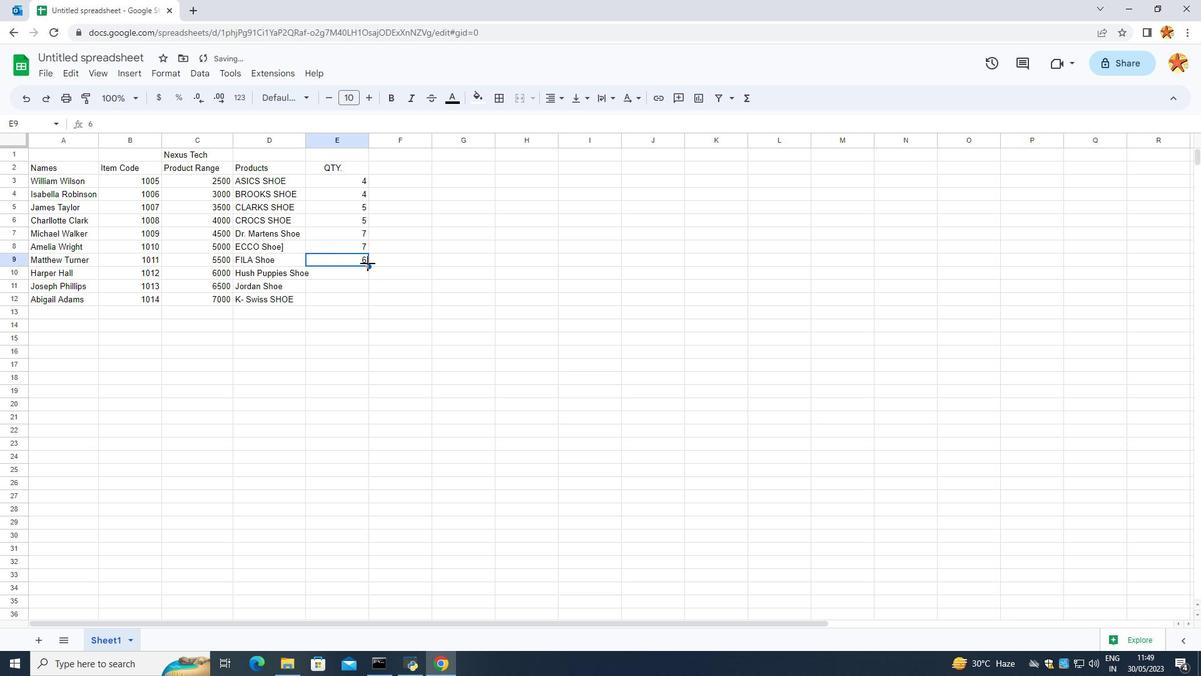 
Action: Mouse moved to (355, 283)
Screenshot: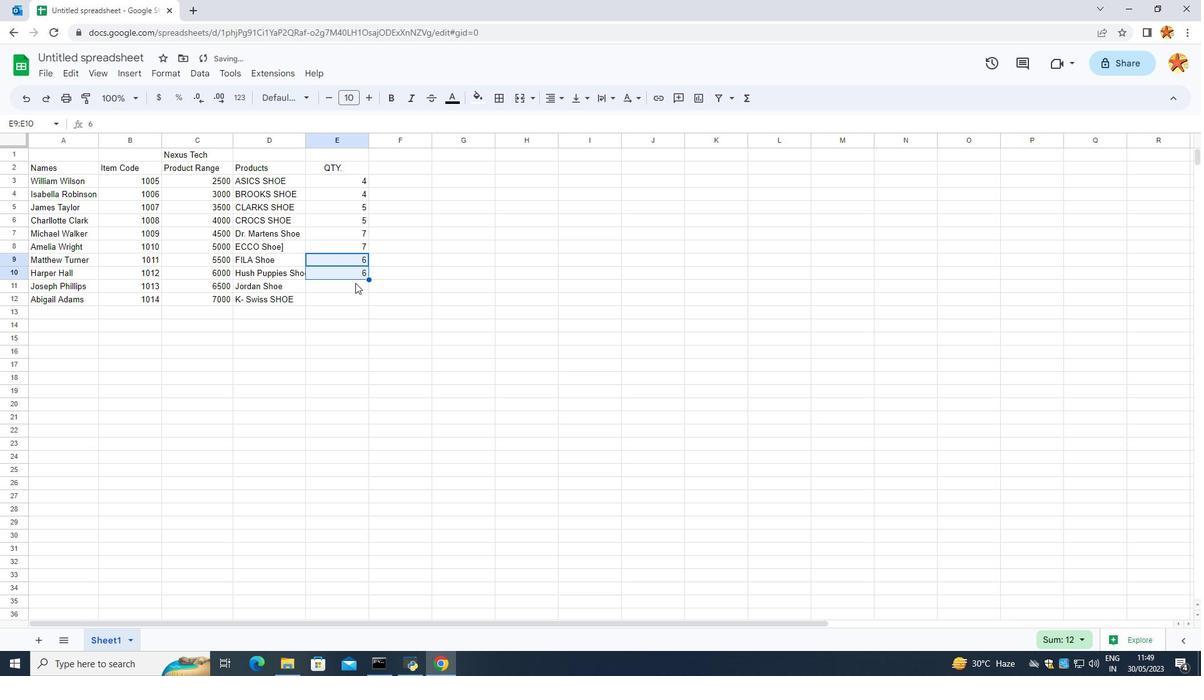 
Action: Mouse pressed left at (355, 283)
Screenshot: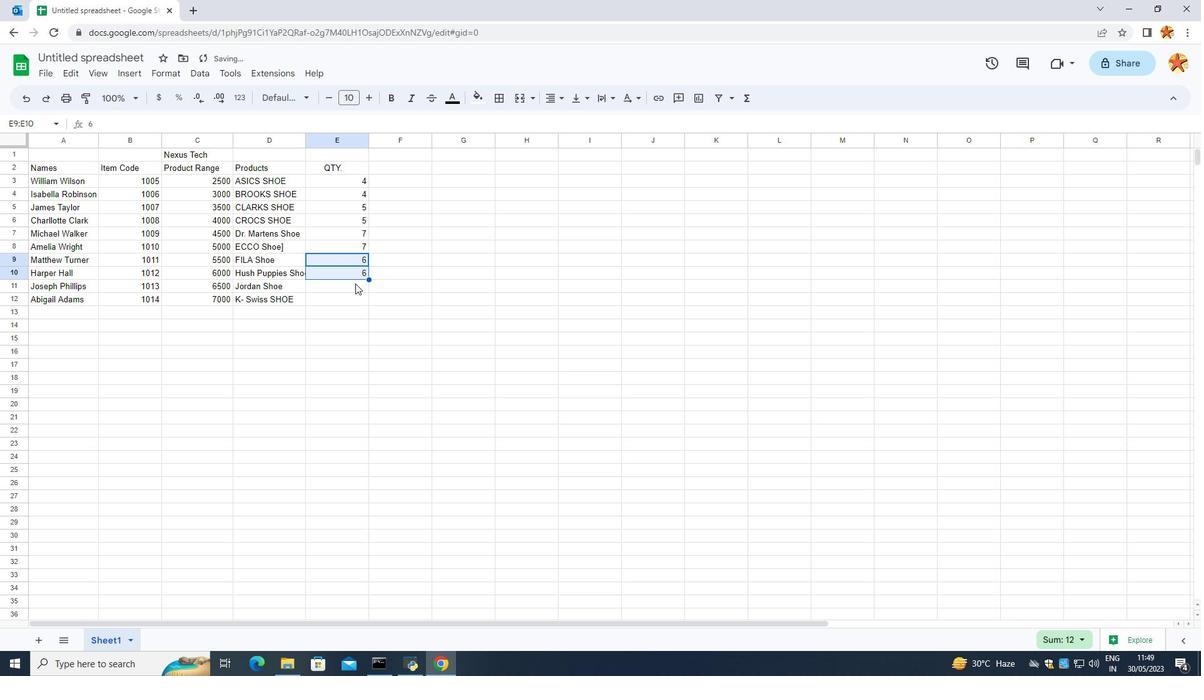
Action: Mouse moved to (286, 317)
Screenshot: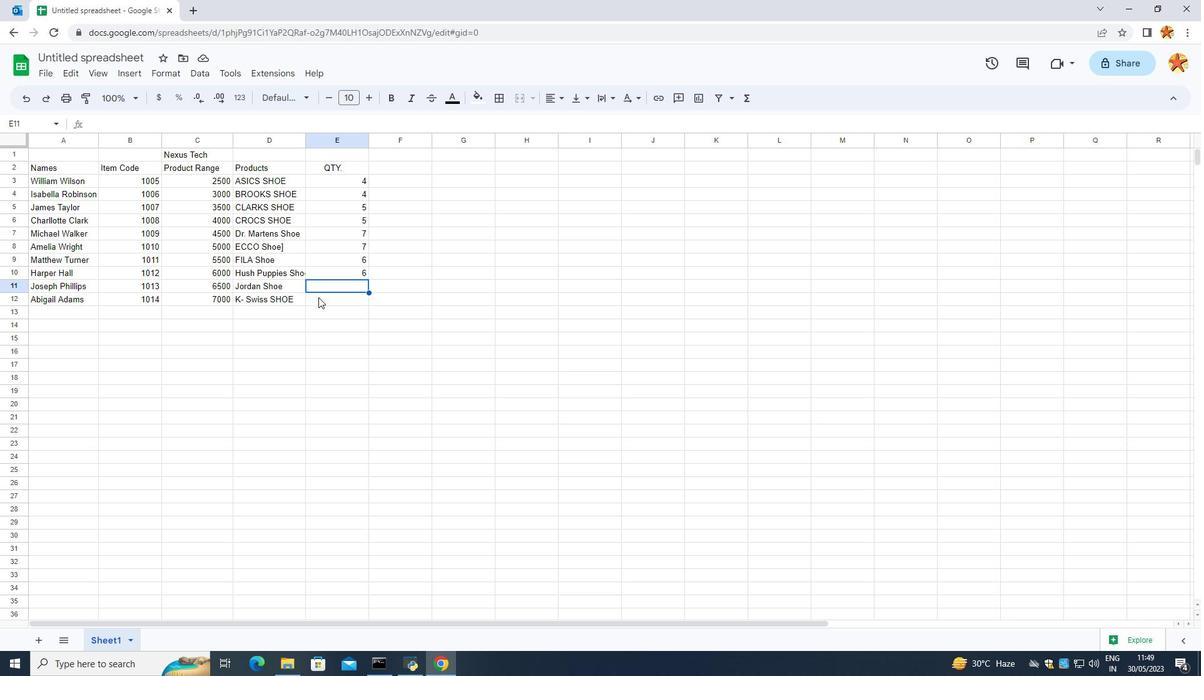
Action: Mouse pressed left at (286, 317)
Screenshot: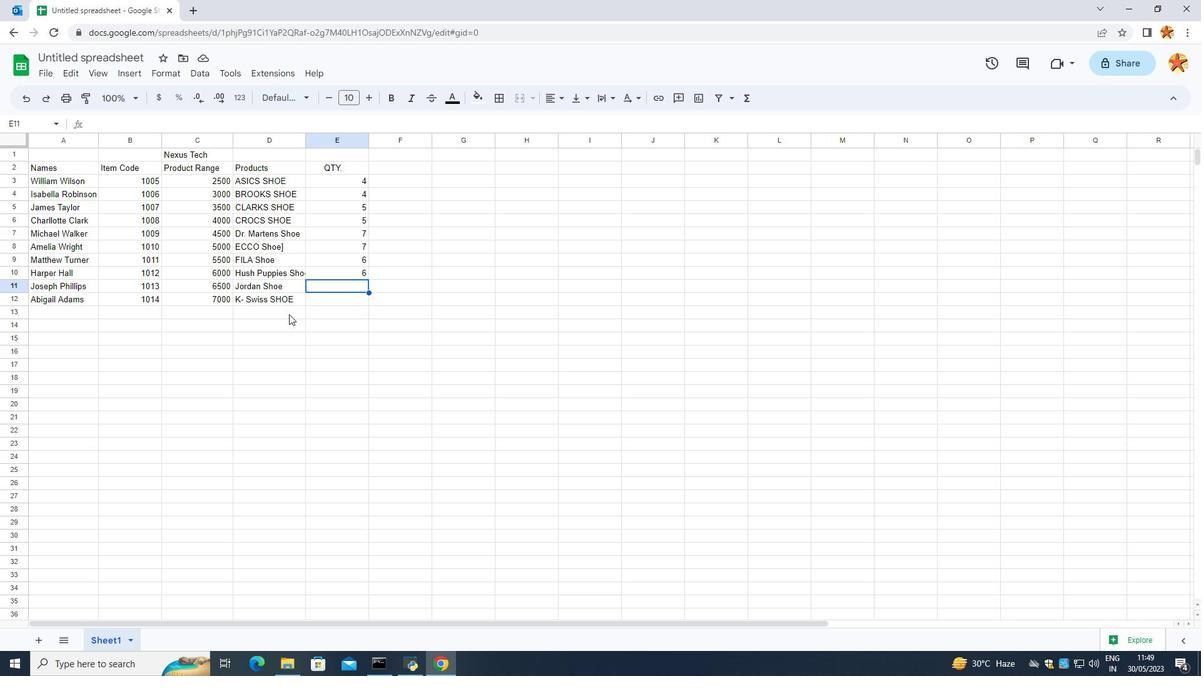 
Action: Mouse moved to (332, 276)
Screenshot: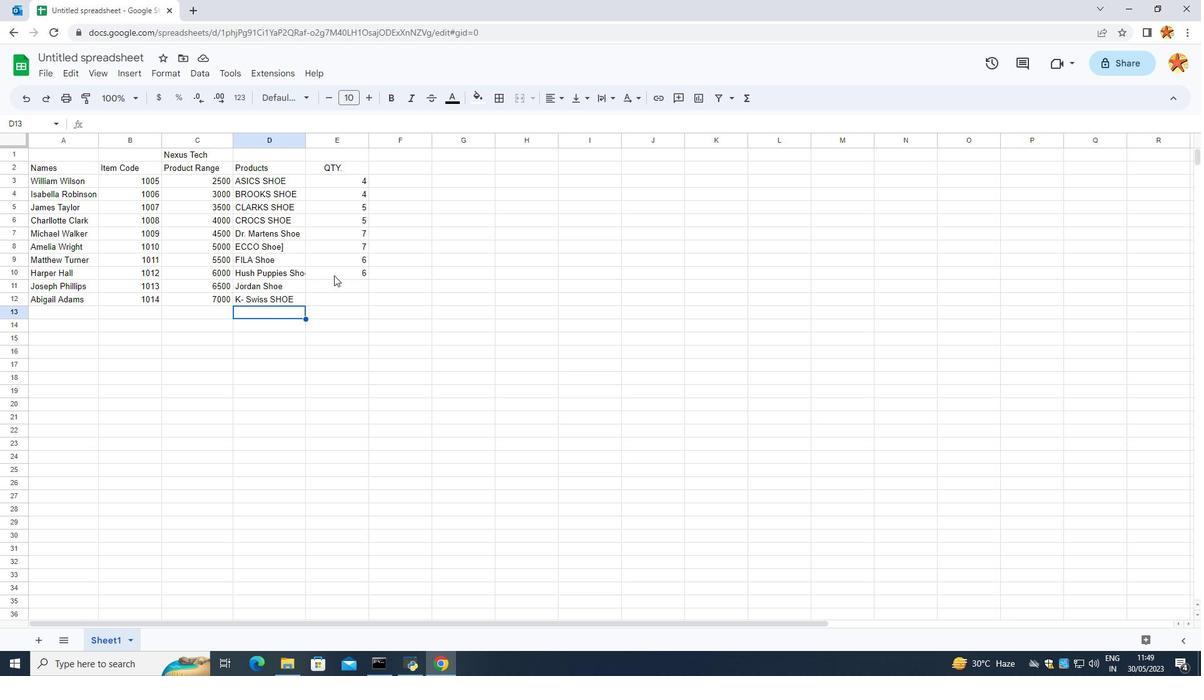 
Action: Mouse pressed left at (332, 276)
Screenshot: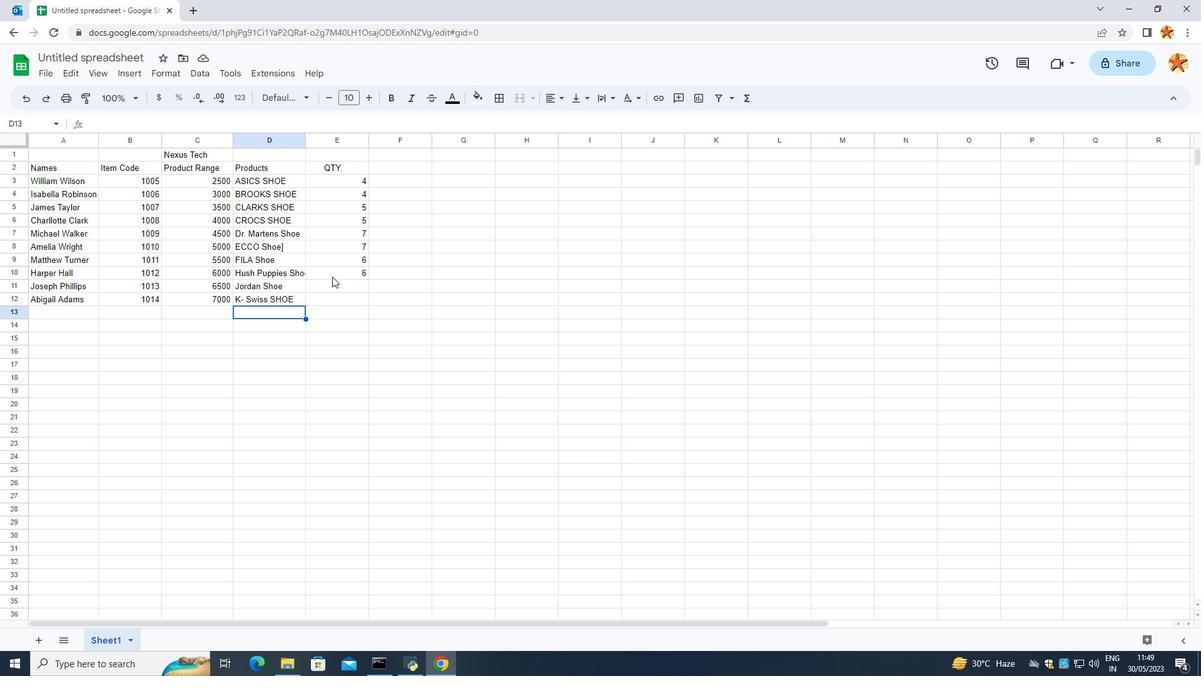 
Action: Mouse moved to (327, 282)
Screenshot: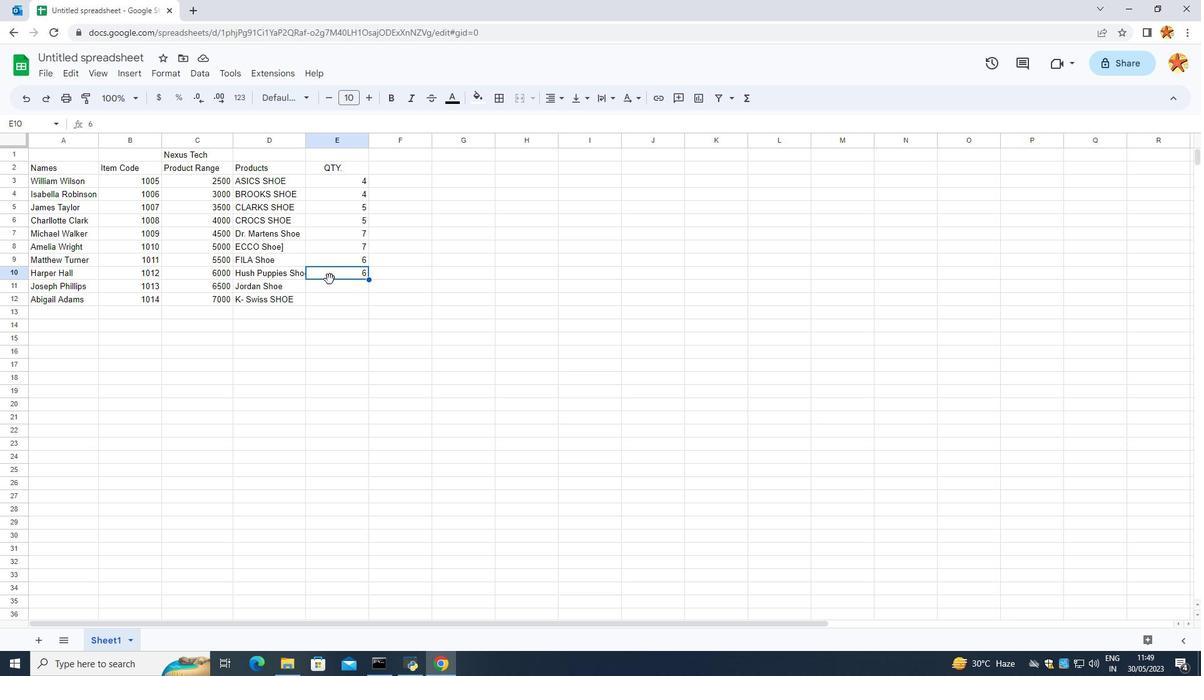
Action: Mouse pressed left at (327, 282)
Screenshot: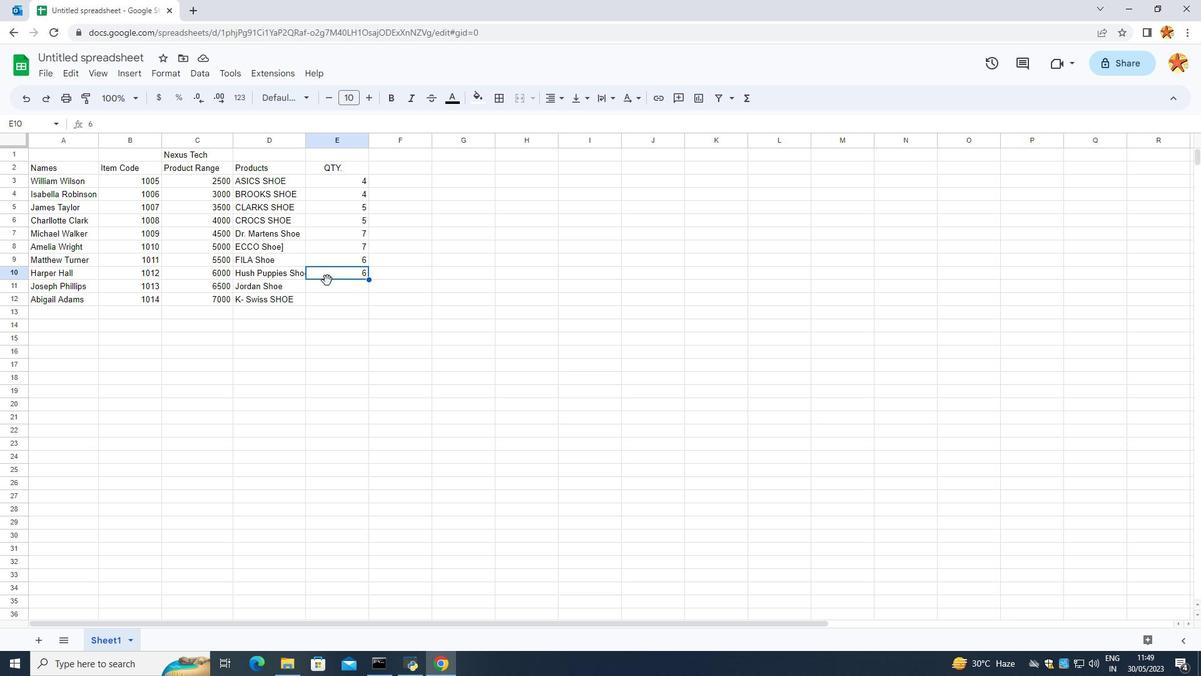 
Action: Key pressed 6
Screenshot: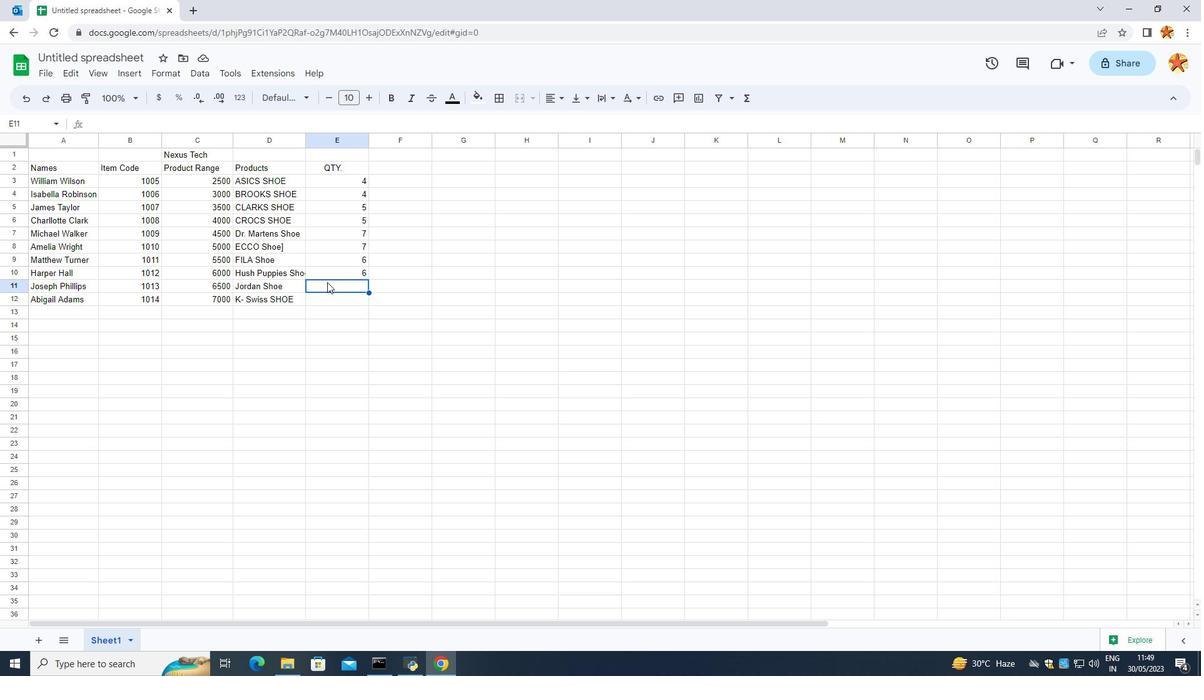 
Action: Mouse moved to (333, 320)
Screenshot: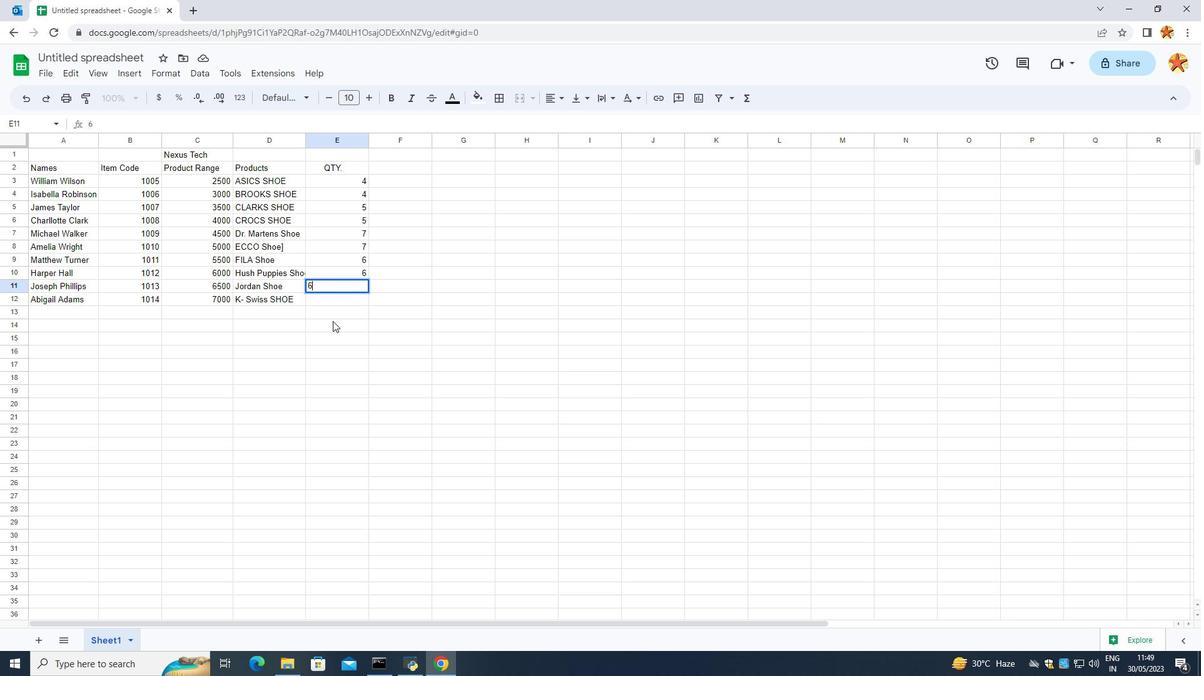 
Action: Key pressed <Key.backspace>
Screenshot: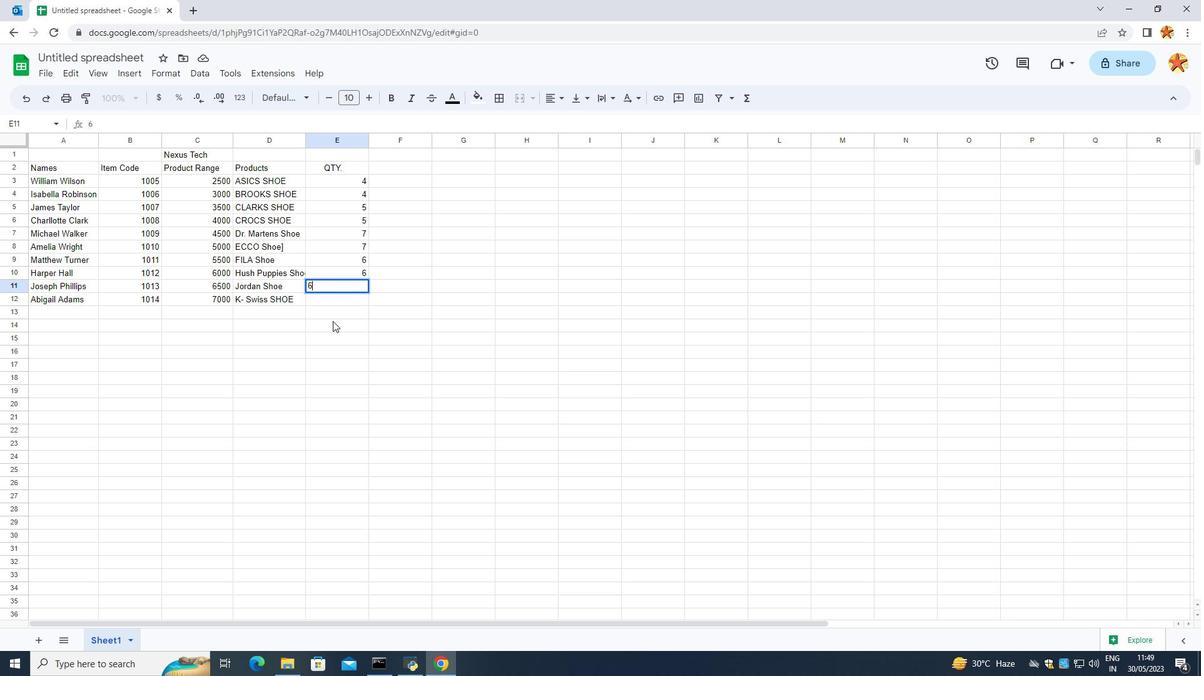 
Action: Mouse moved to (333, 314)
Screenshot: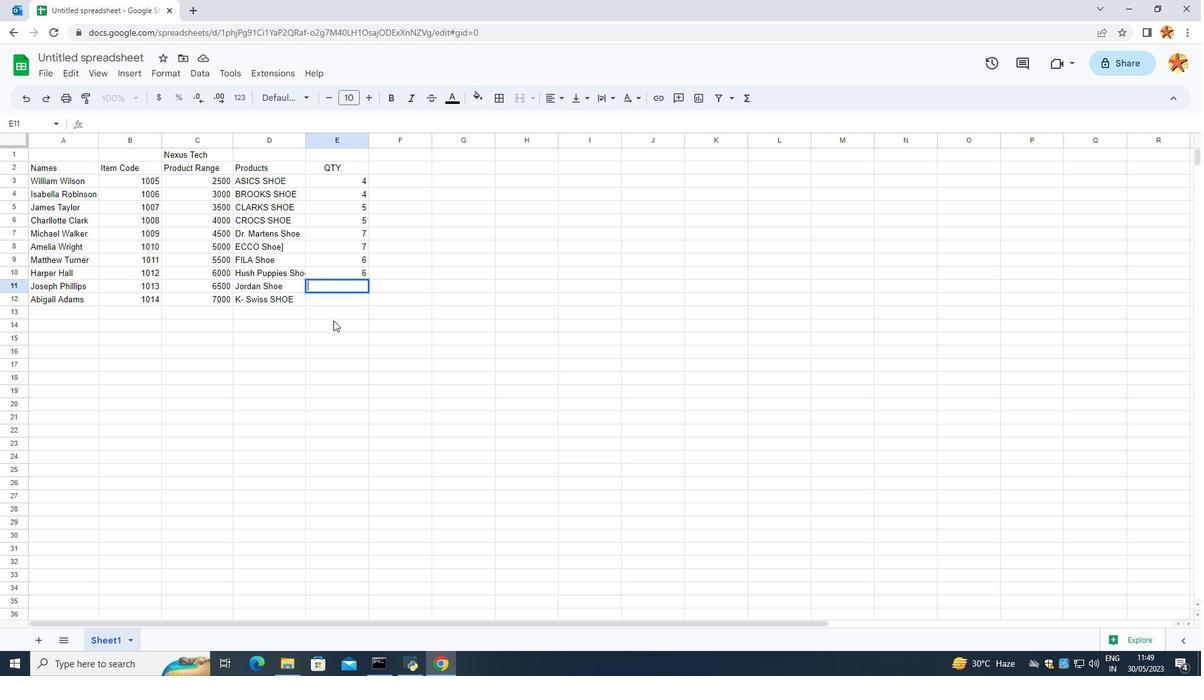 
Action: Key pressed 8
Screenshot: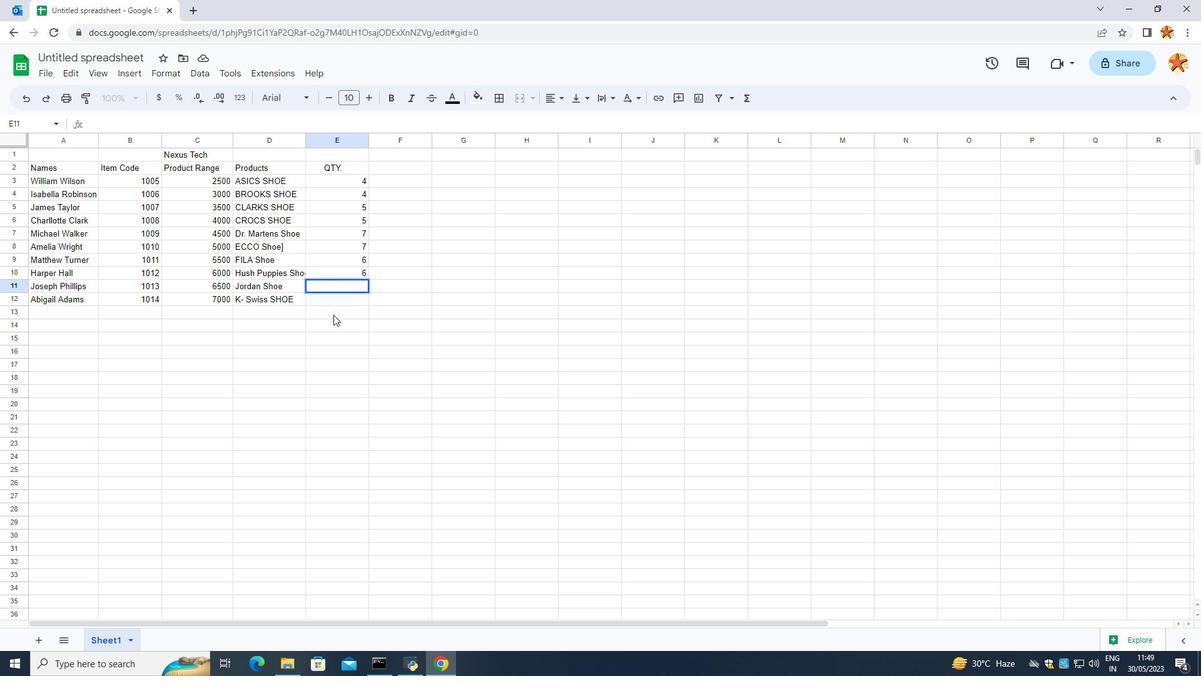 
Action: Mouse moved to (329, 349)
Screenshot: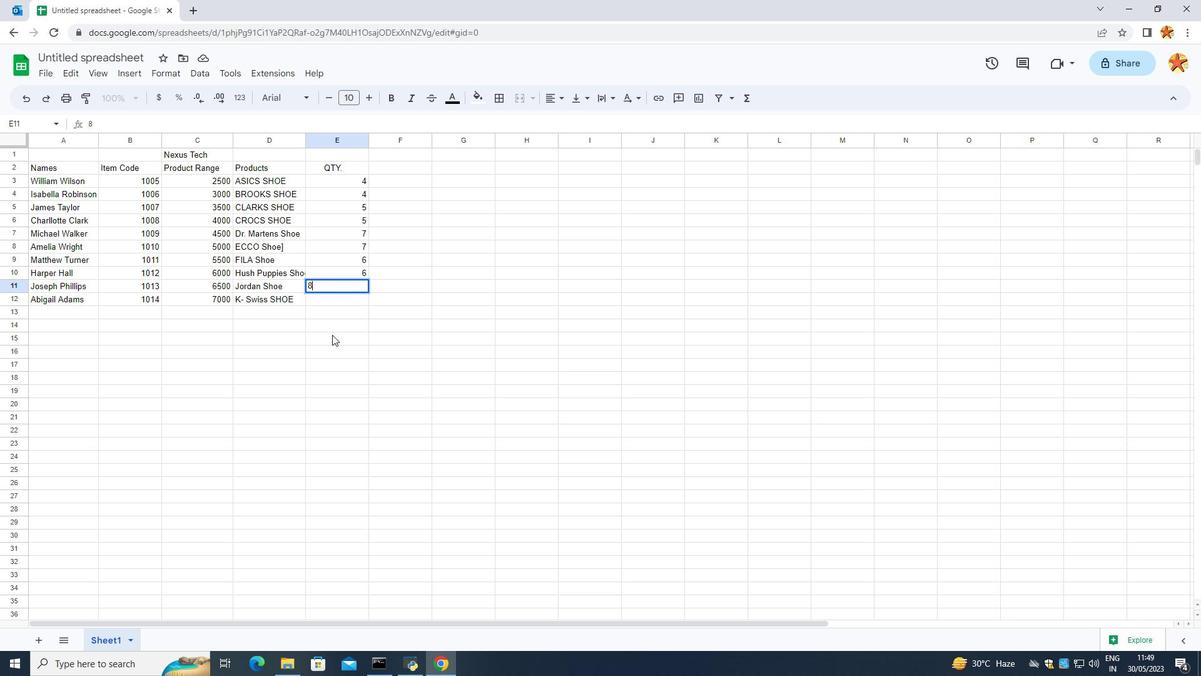 
Action: Mouse pressed left at (329, 349)
Screenshot: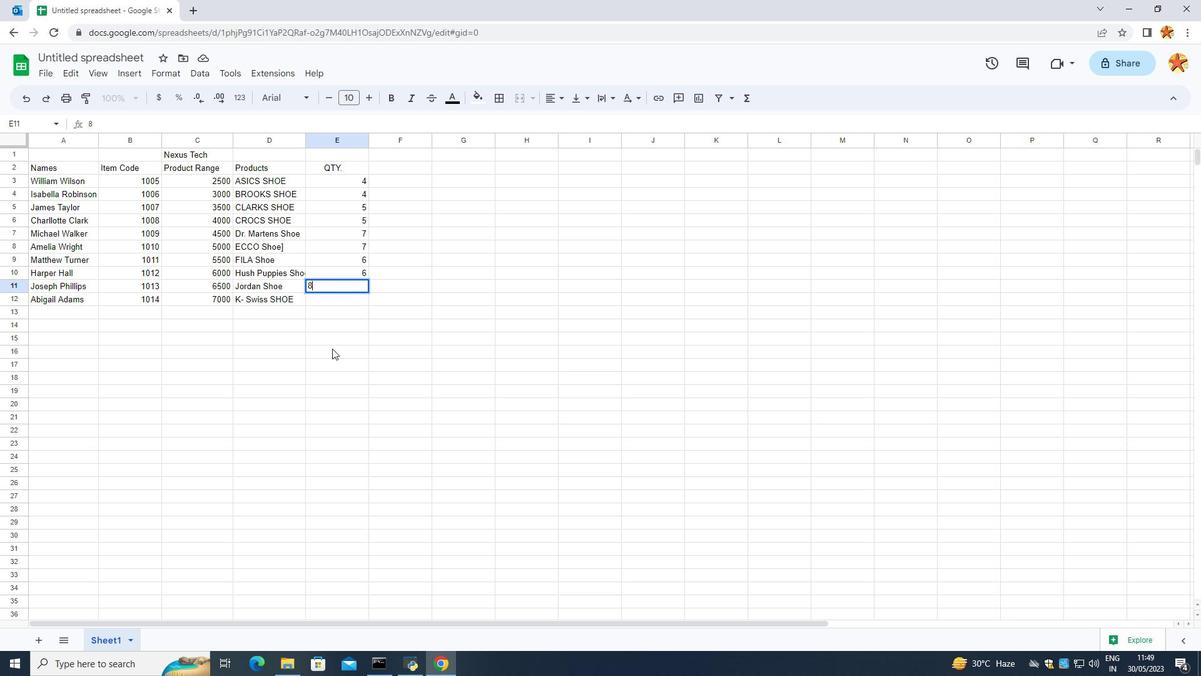 
Action: Mouse moved to (346, 283)
Screenshot: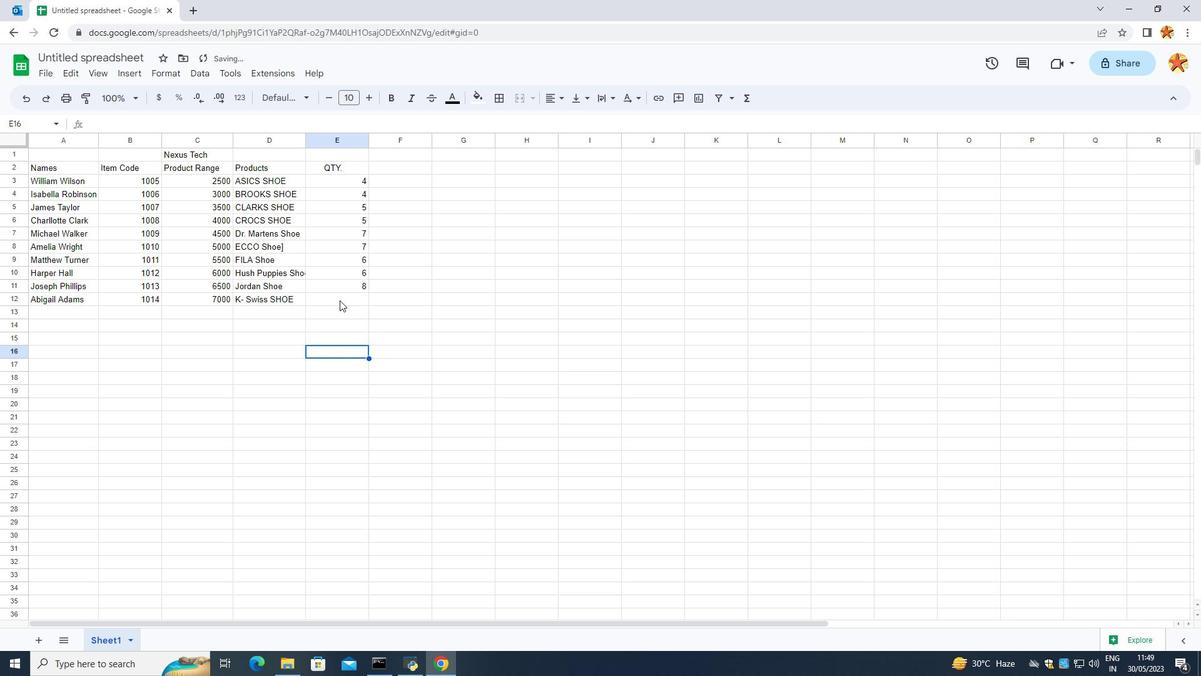 
Action: Mouse pressed left at (346, 283)
Screenshot: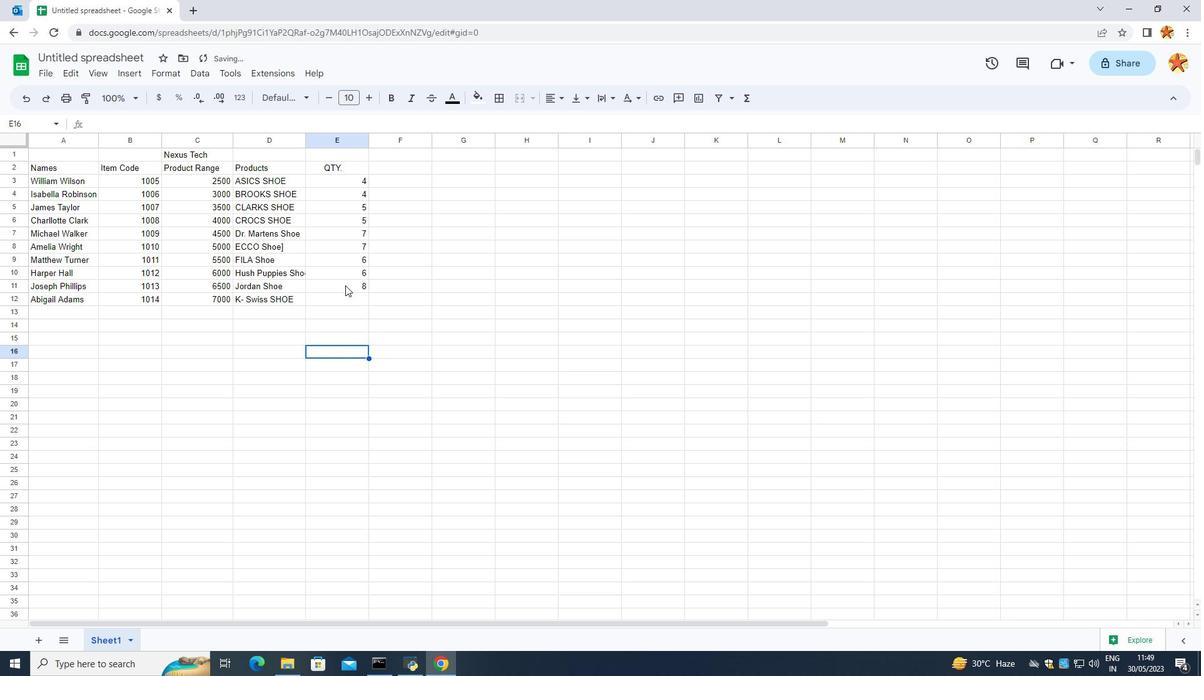 
Action: Mouse moved to (364, 292)
Screenshot: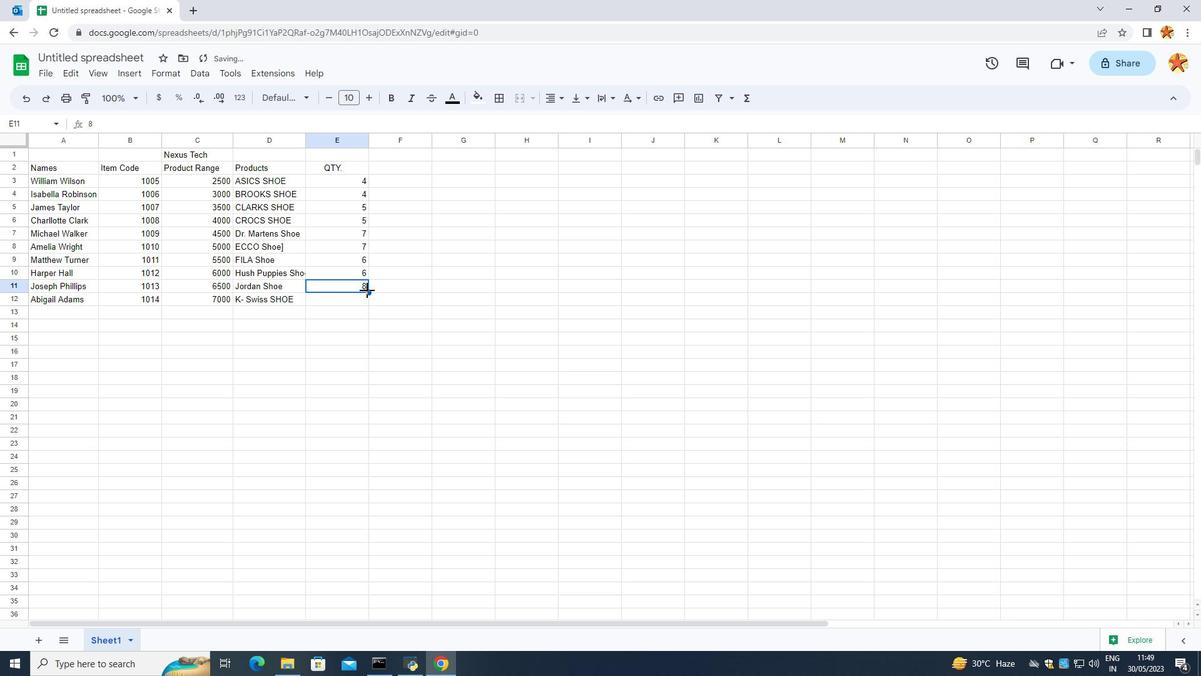 
Action: Mouse pressed left at (367, 290)
Screenshot: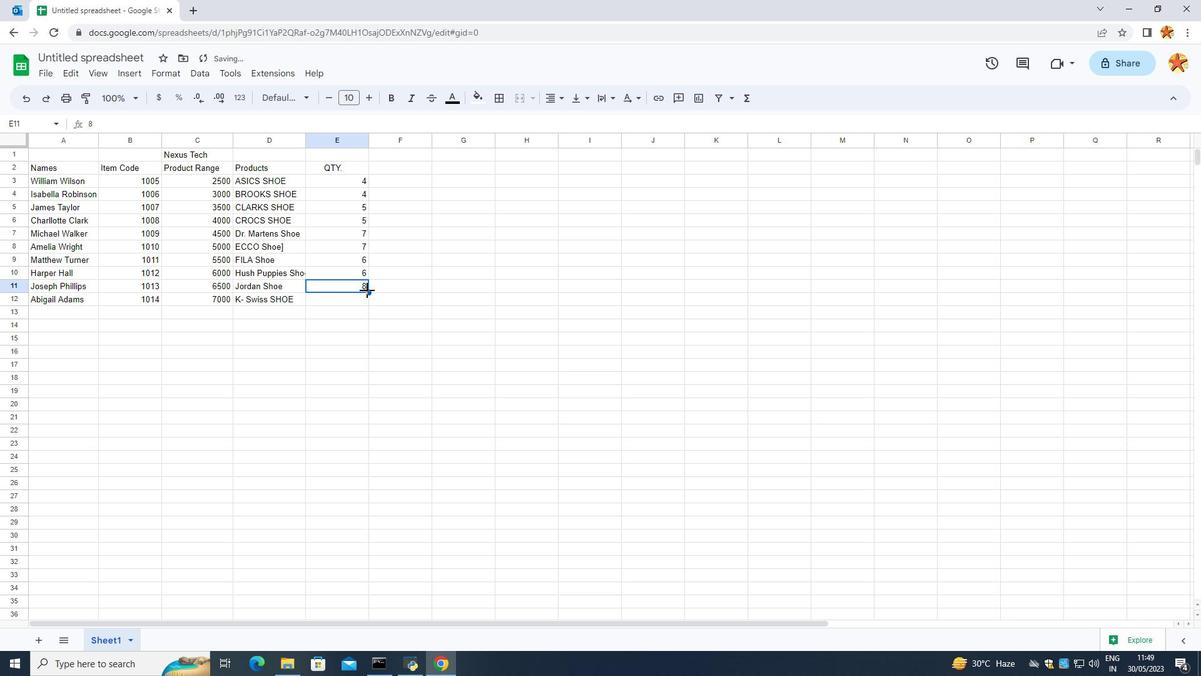
Action: Mouse moved to (416, 274)
Screenshot: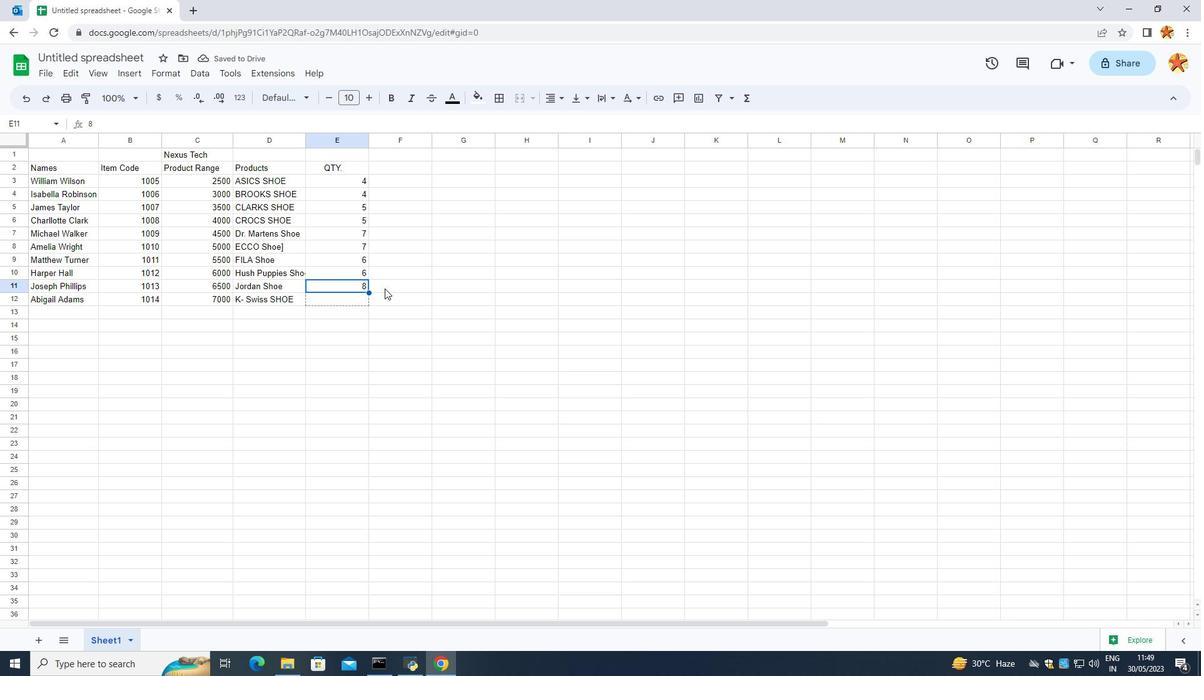 
Action: Mouse pressed left at (416, 274)
Screenshot: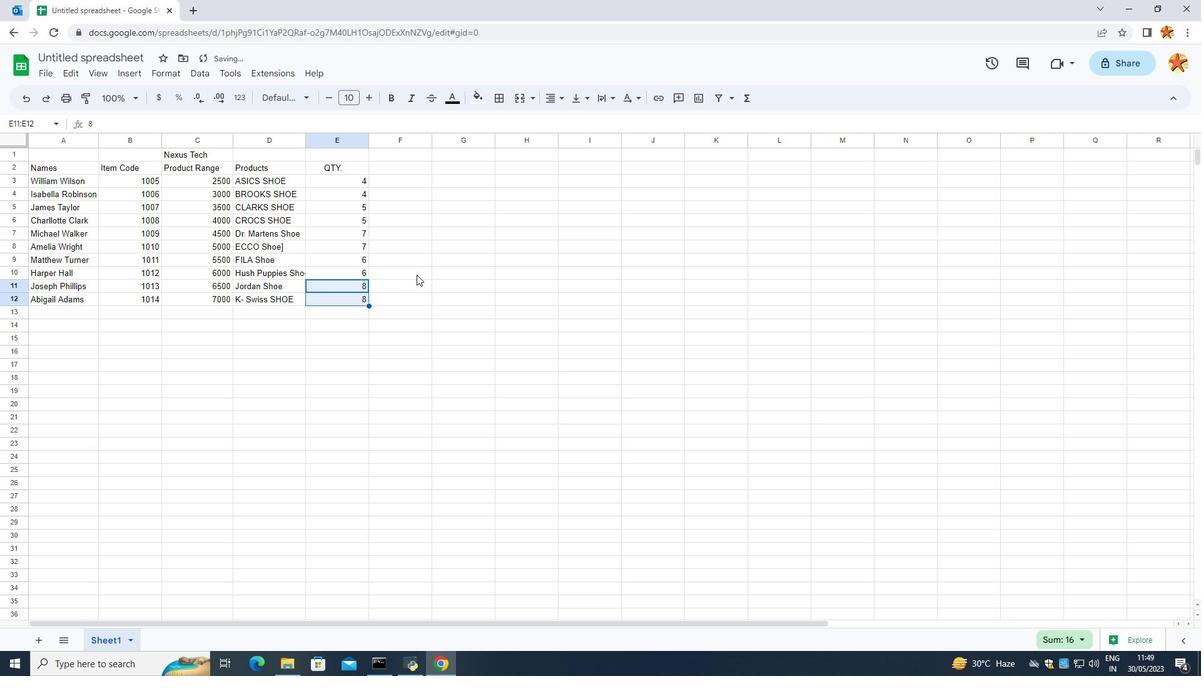 
Action: Mouse moved to (403, 168)
Screenshot: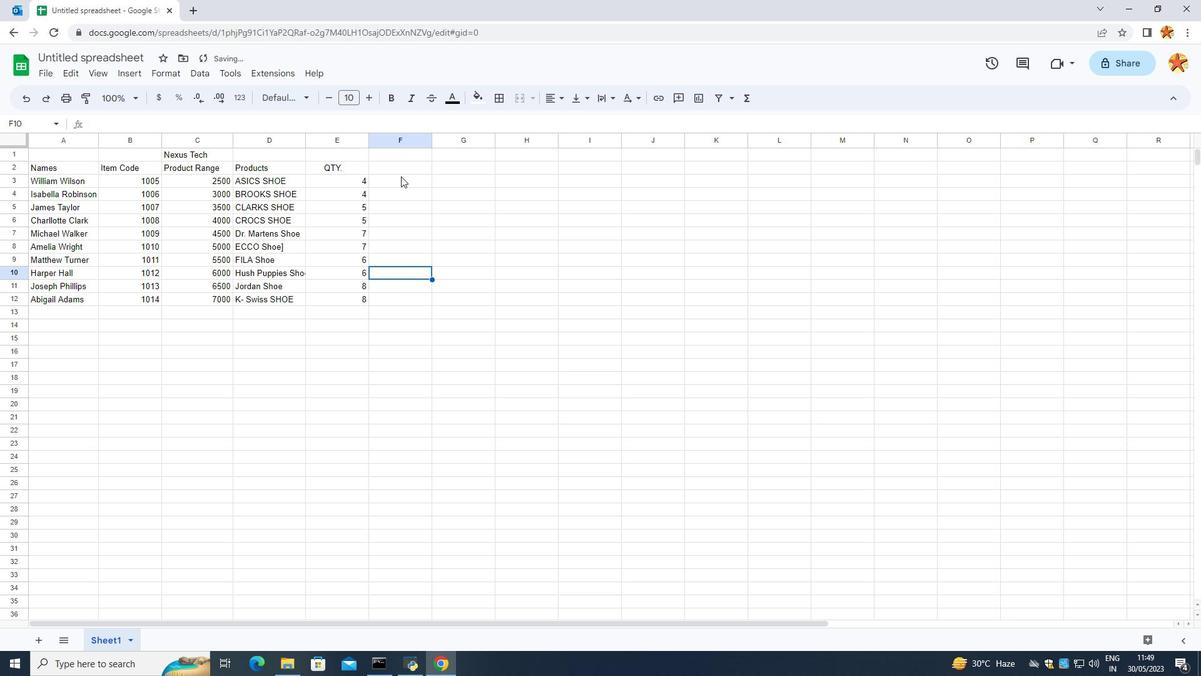 
Action: Mouse pressed left at (403, 168)
Screenshot: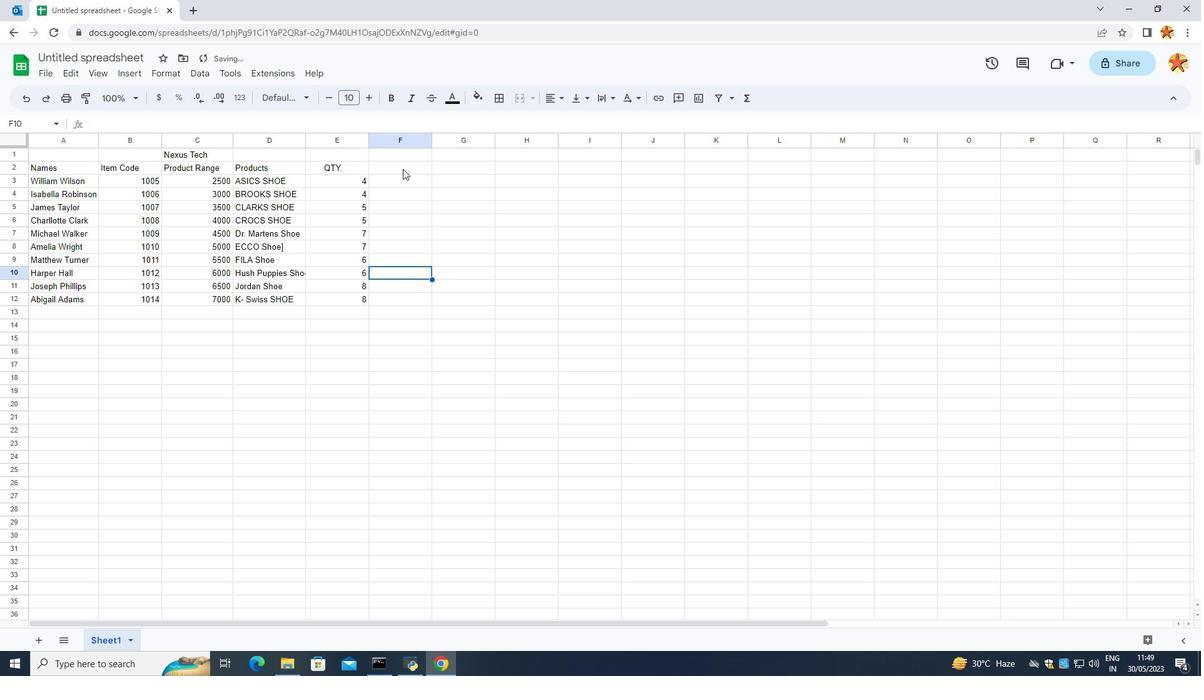 
Action: Mouse moved to (404, 167)
Screenshot: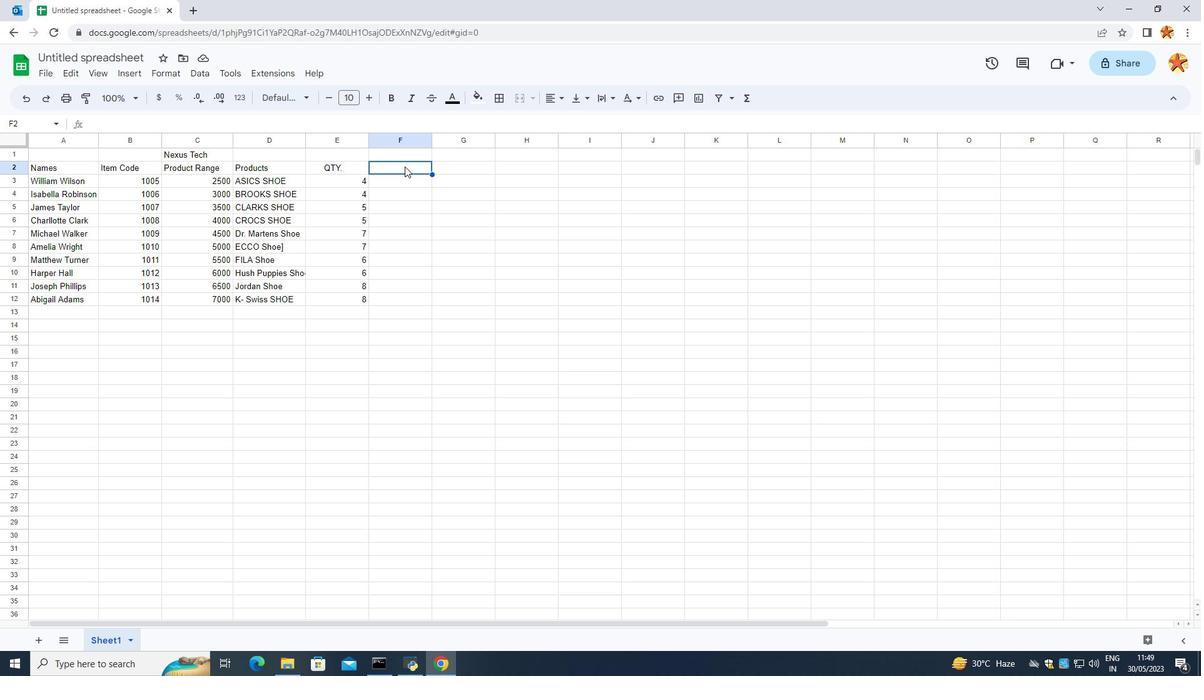
Action: Key pressed P
Screenshot: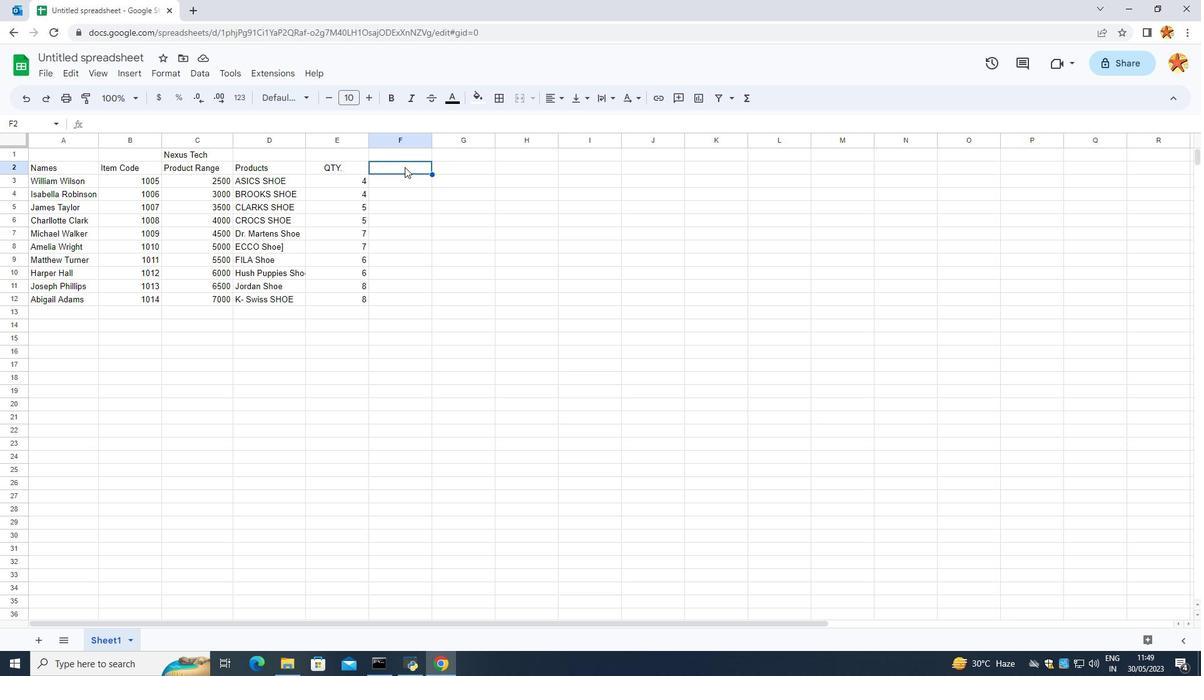 
Action: Mouse moved to (401, 168)
Screenshot: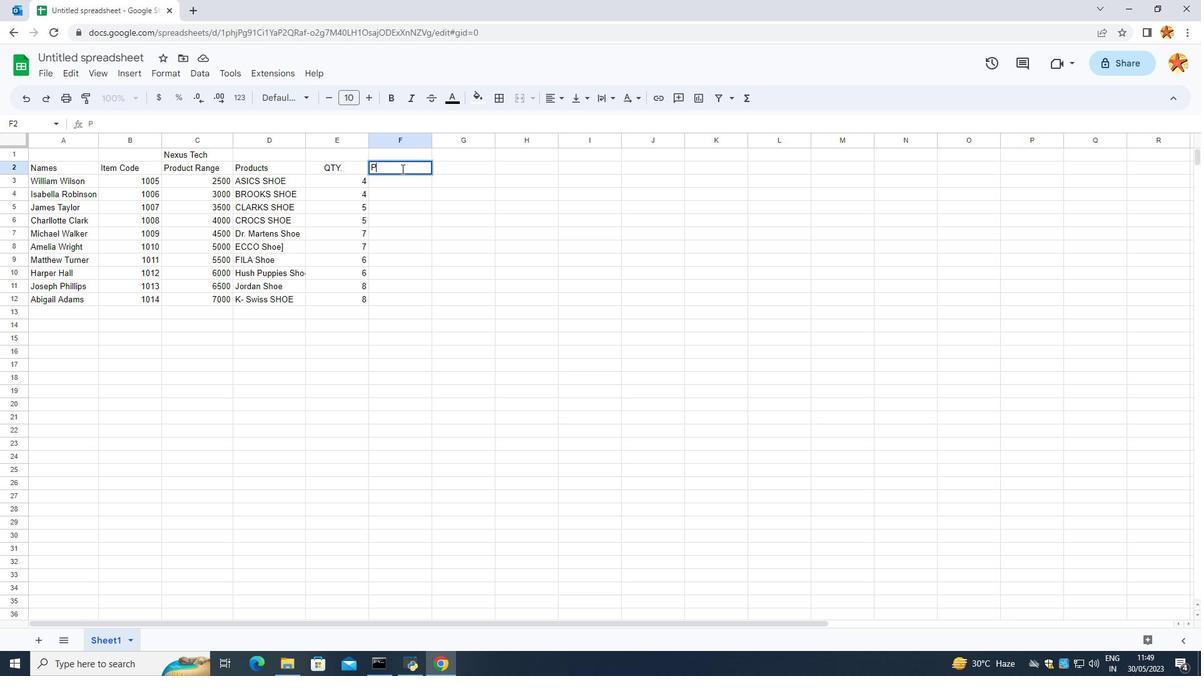 
Action: Key pressed E
Screenshot: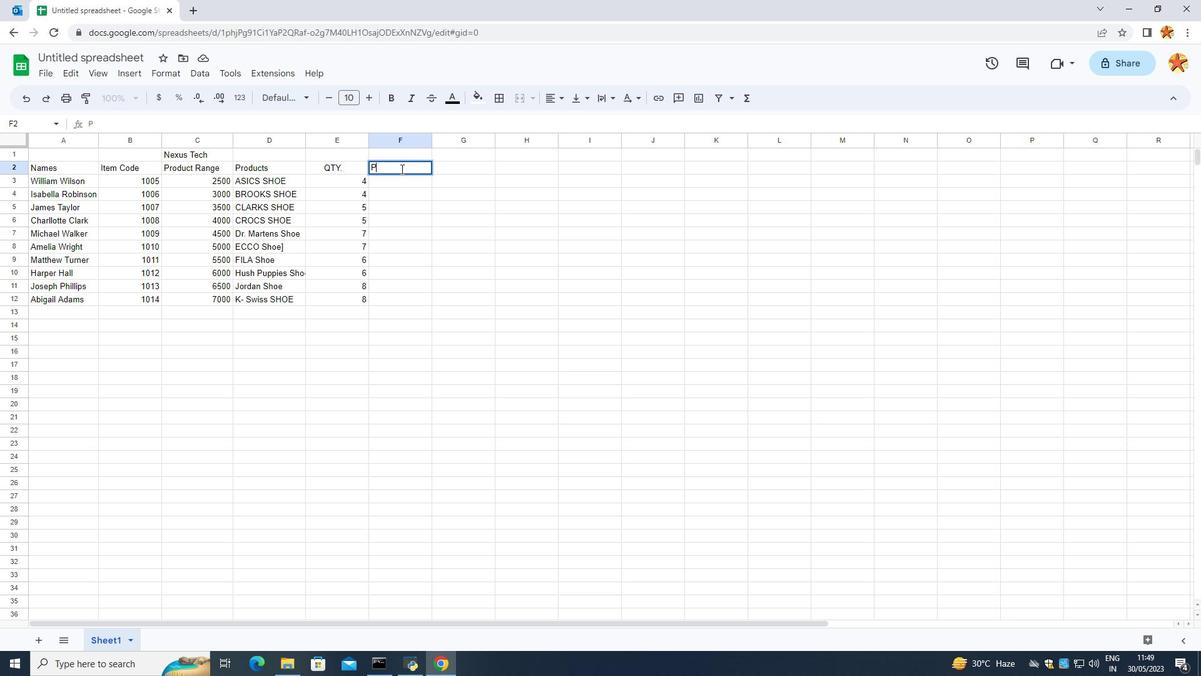 
Action: Mouse moved to (401, 167)
Screenshot: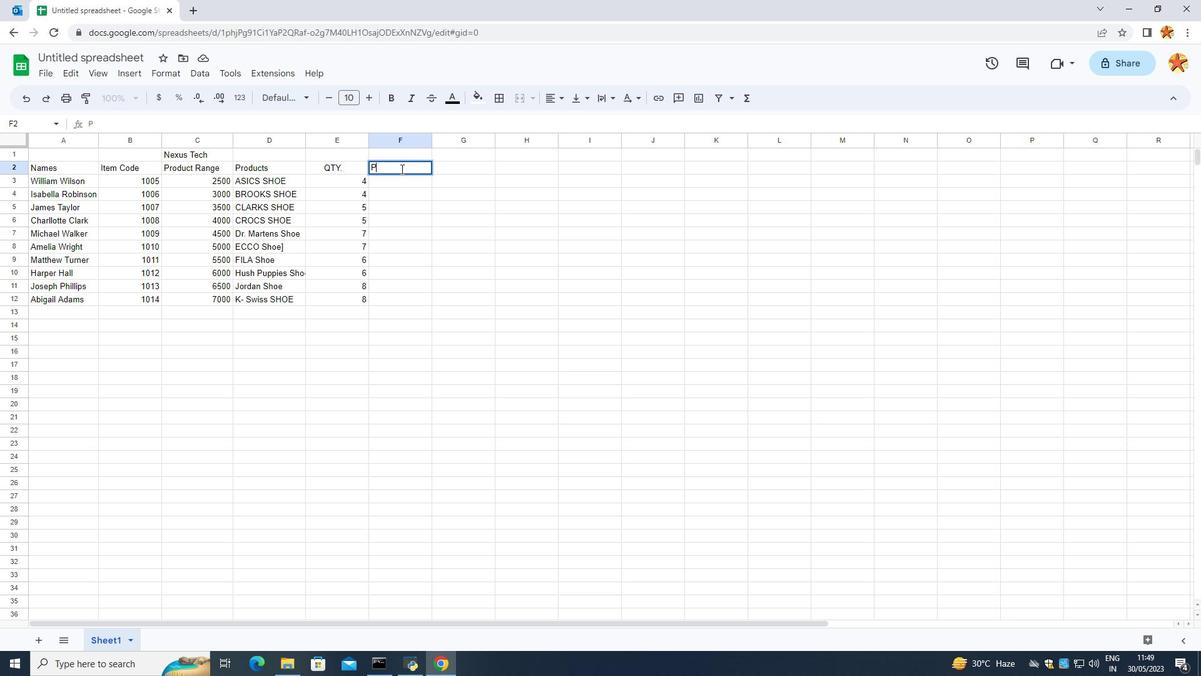 
Action: Key pressed RCENT<Key.space>
Screenshot: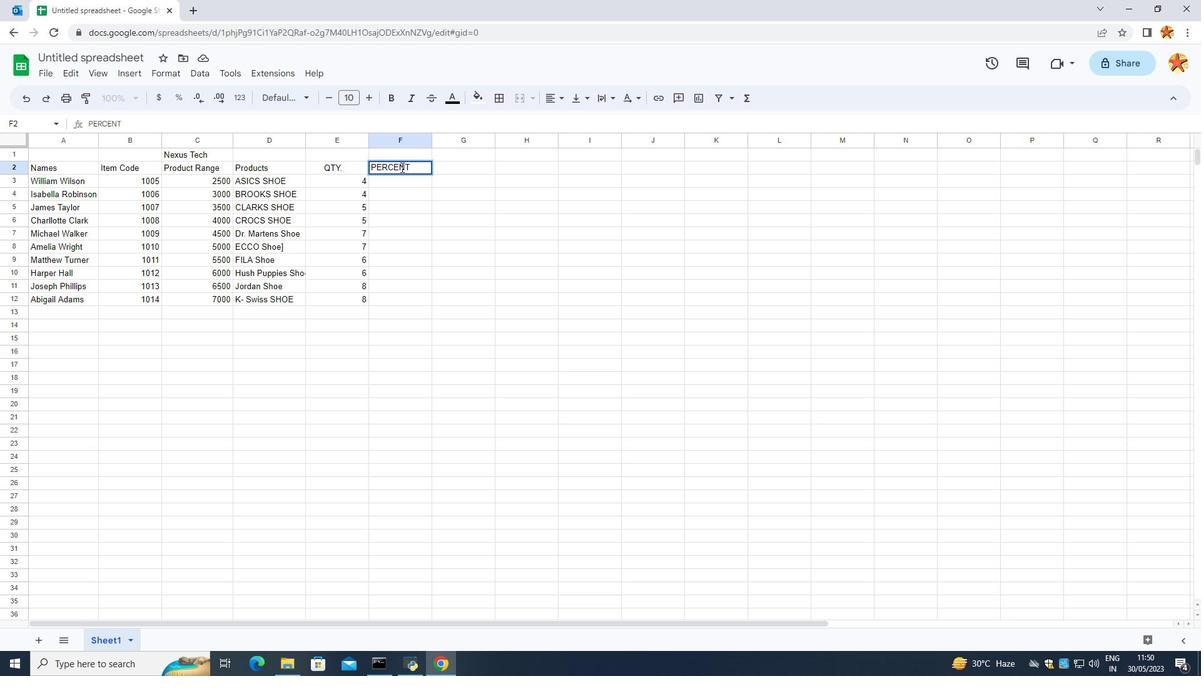 
Action: Mouse moved to (434, 170)
Screenshot: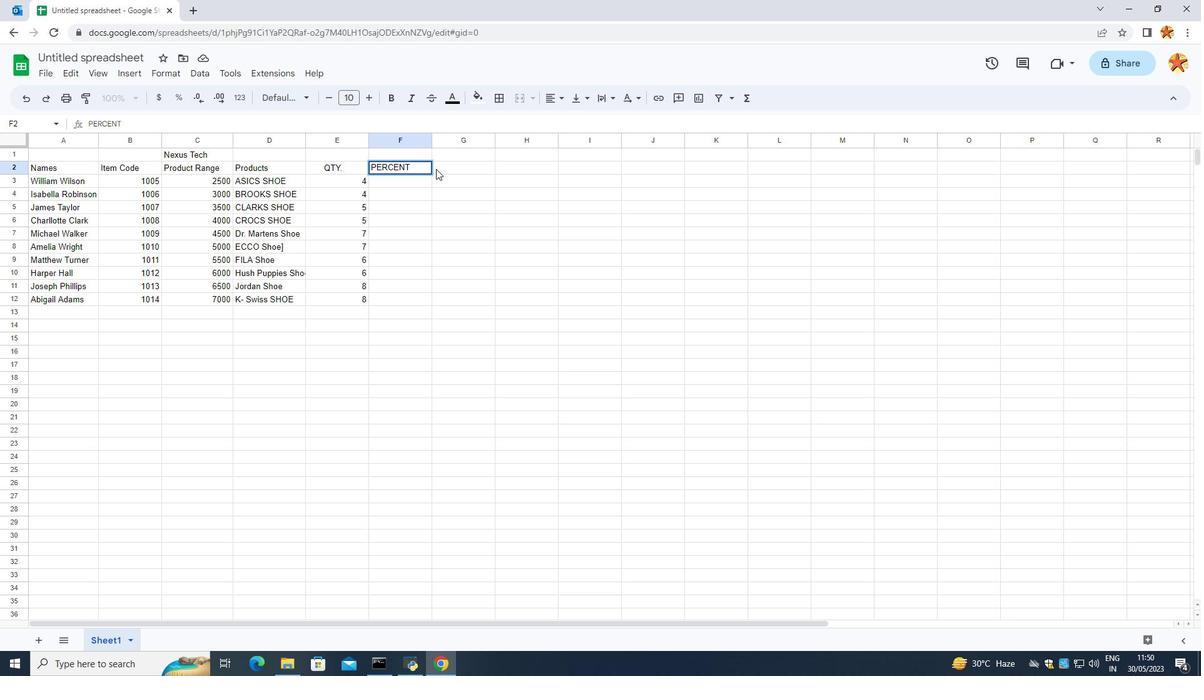 
Action: Key pressed CO
Screenshot: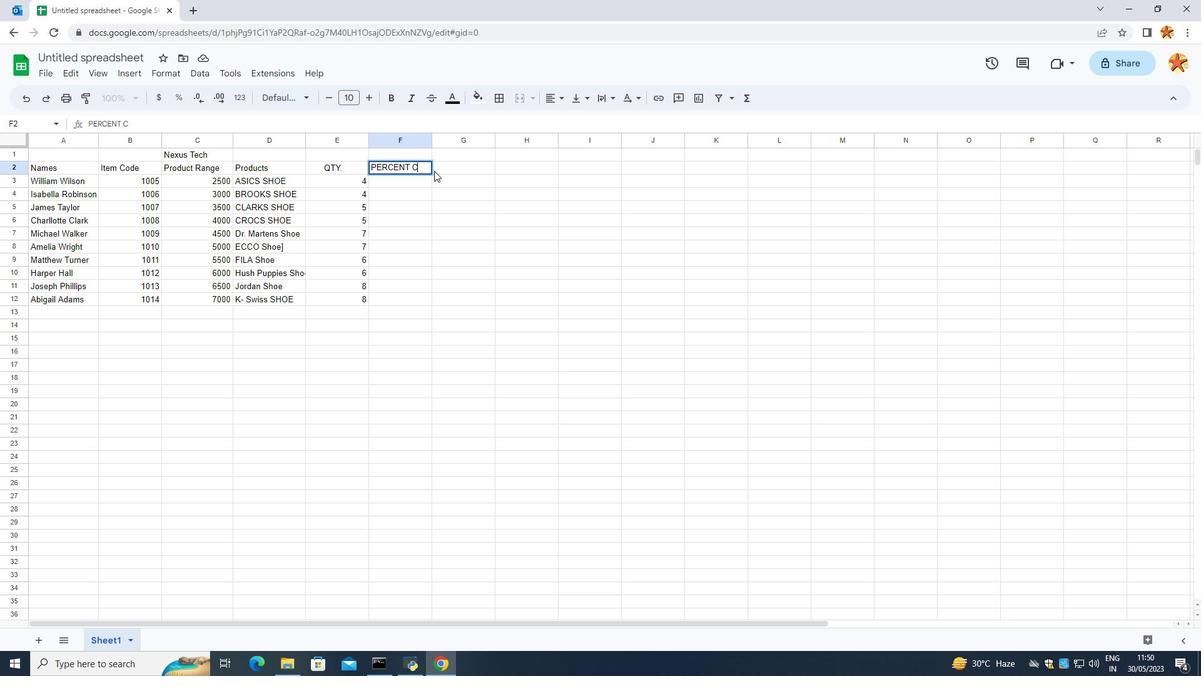 
Action: Mouse moved to (432, 172)
Screenshot: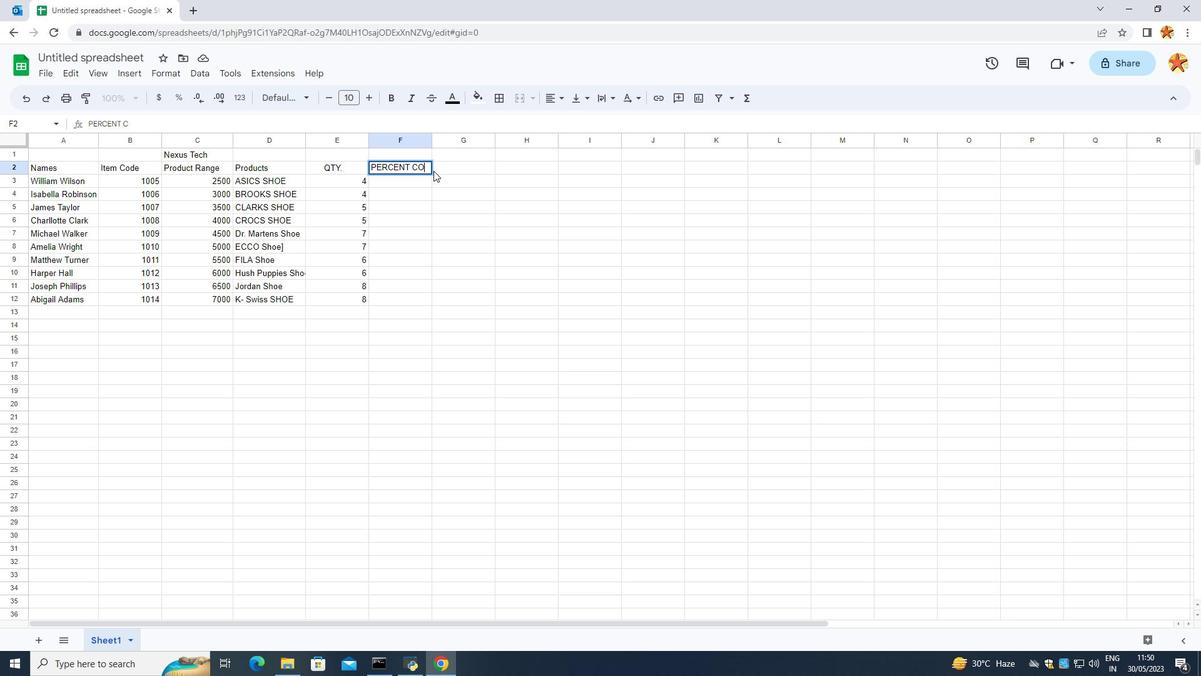 
Action: Key pressed MMIS
Screenshot: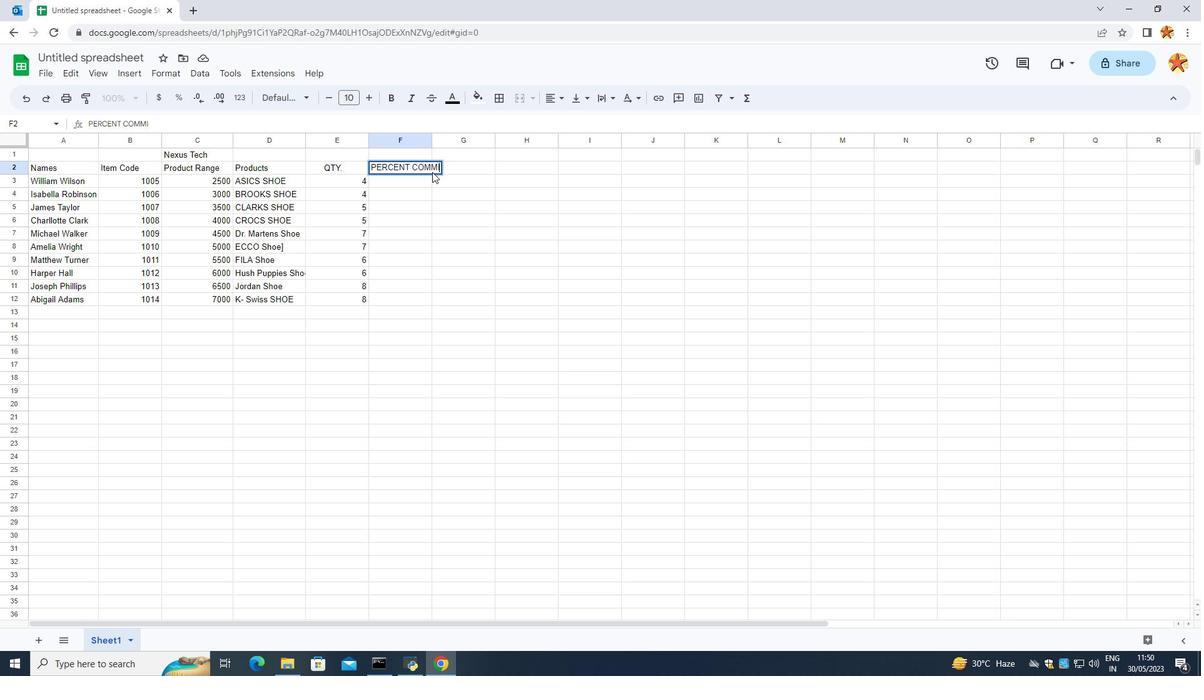 
Action: Mouse moved to (432, 172)
Screenshot: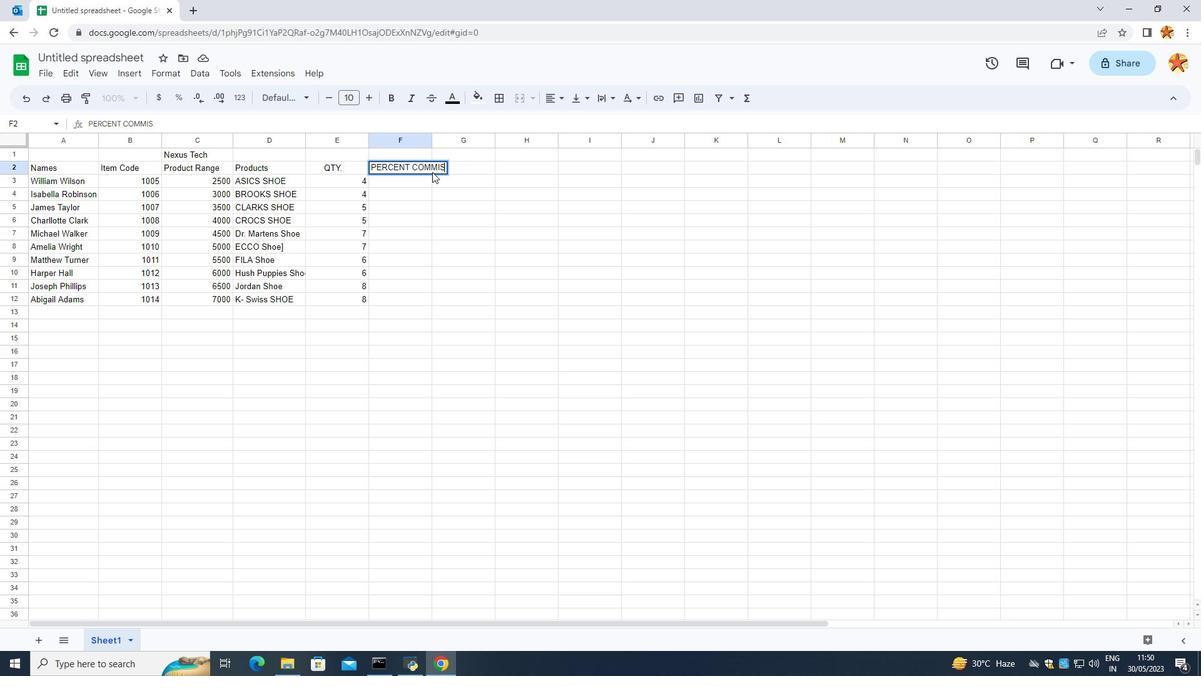 
Action: Key pressed I
Screenshot: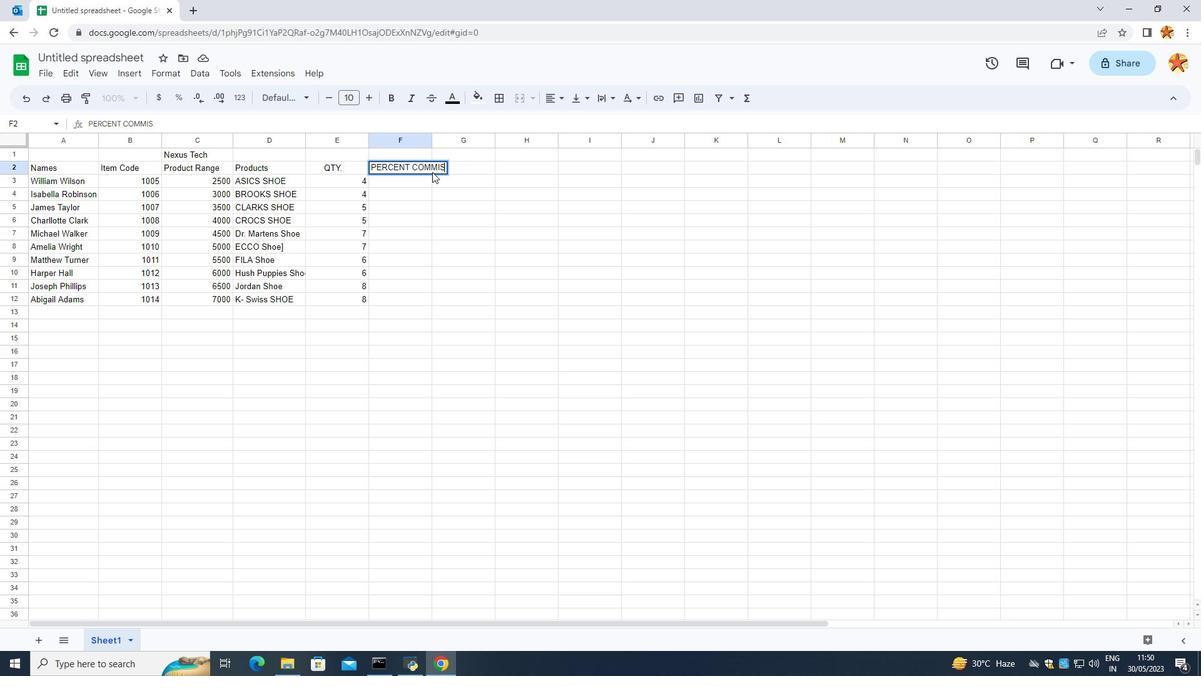 
Action: Mouse moved to (433, 171)
Screenshot: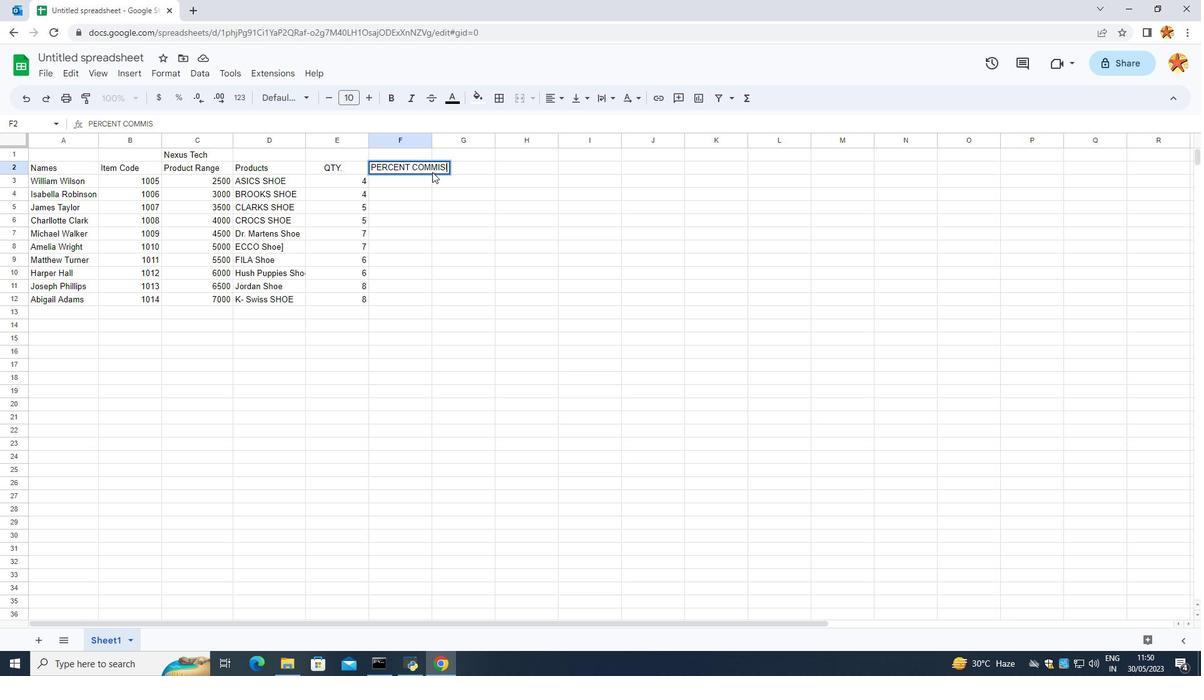 
Action: Key pressed O
Screenshot: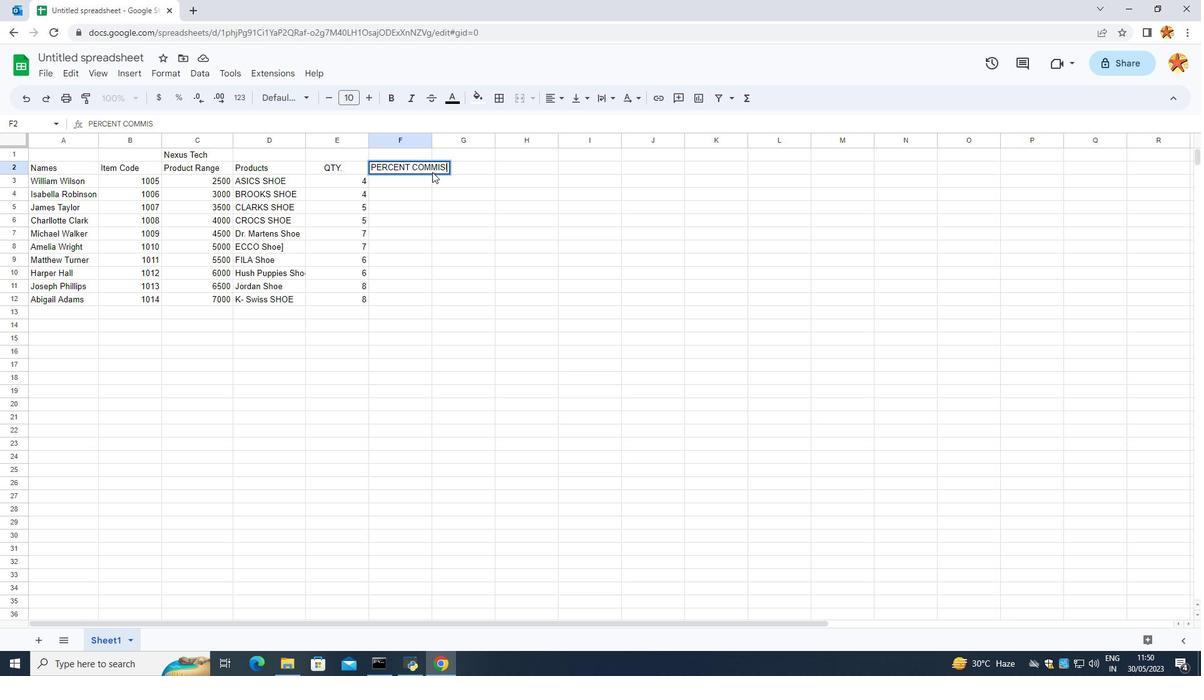 
Action: Mouse moved to (433, 170)
Screenshot: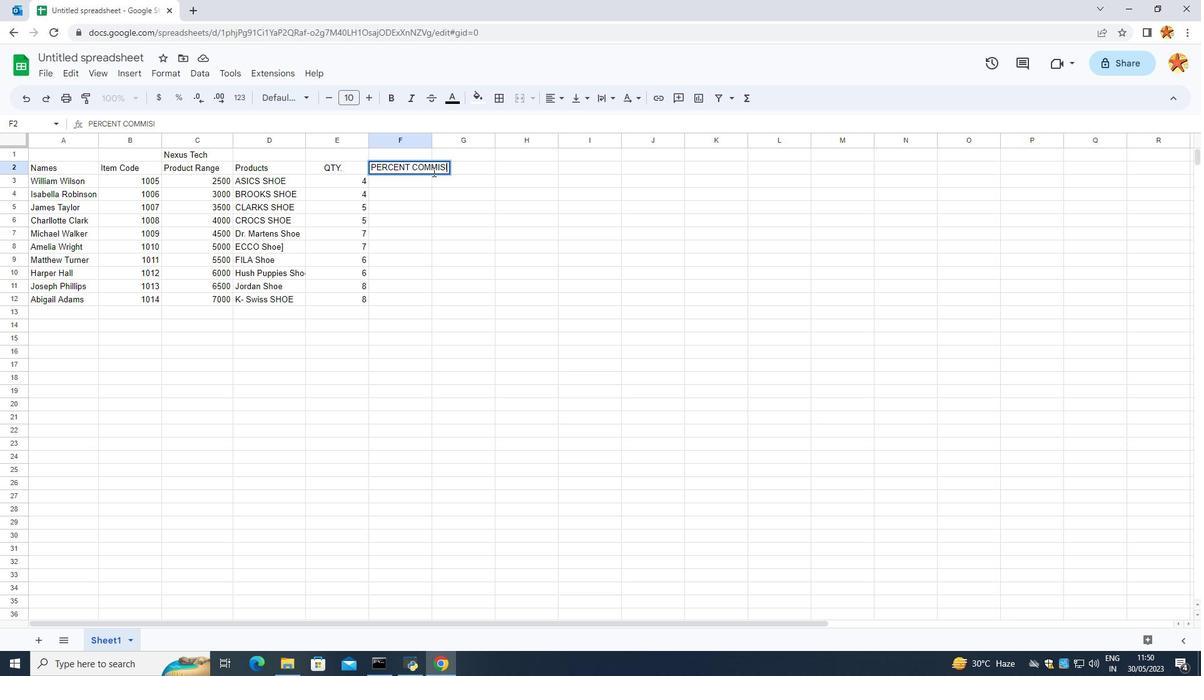 
Action: Key pressed N
